 Task: Update the due and start dates for issues and create an automation rule in Jira Software.
Action: Mouse moved to (952, 219)
Screenshot: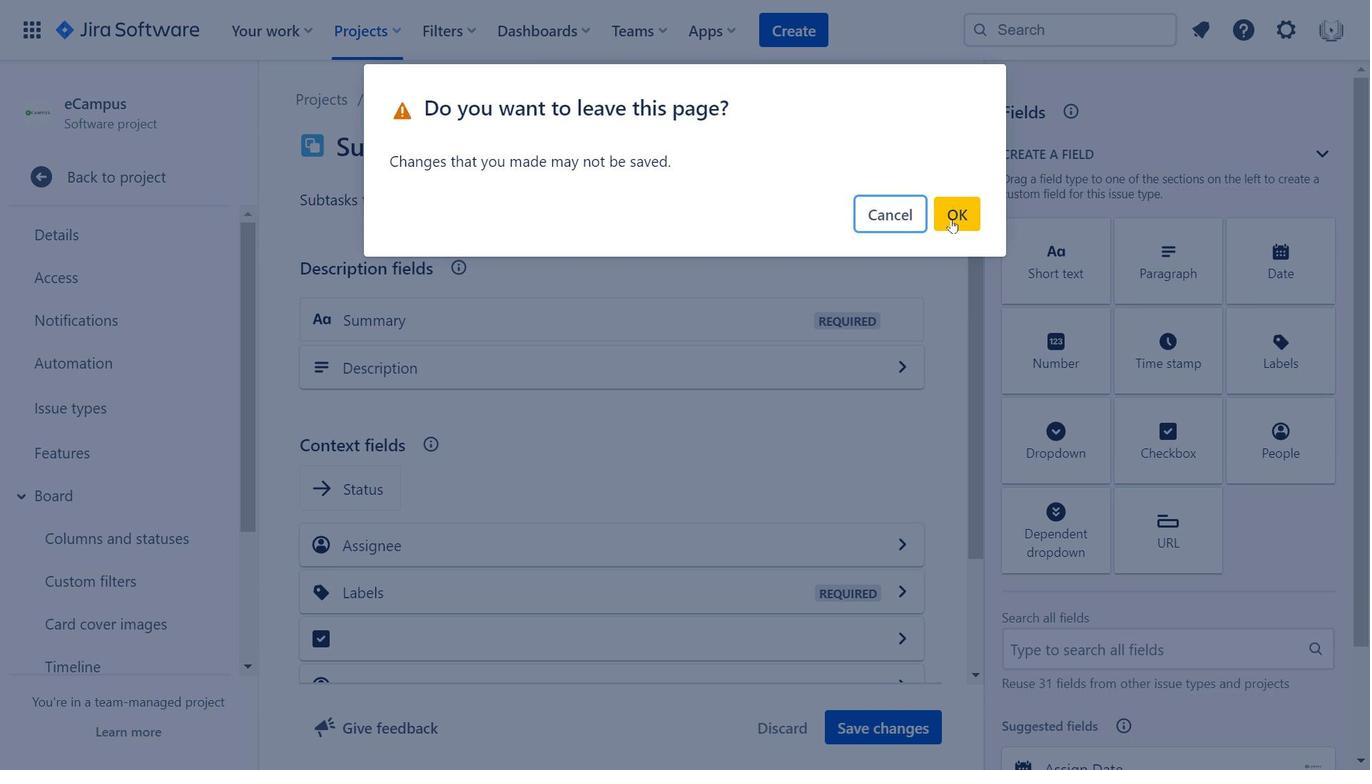 
Action: Mouse pressed left at (952, 219)
Screenshot: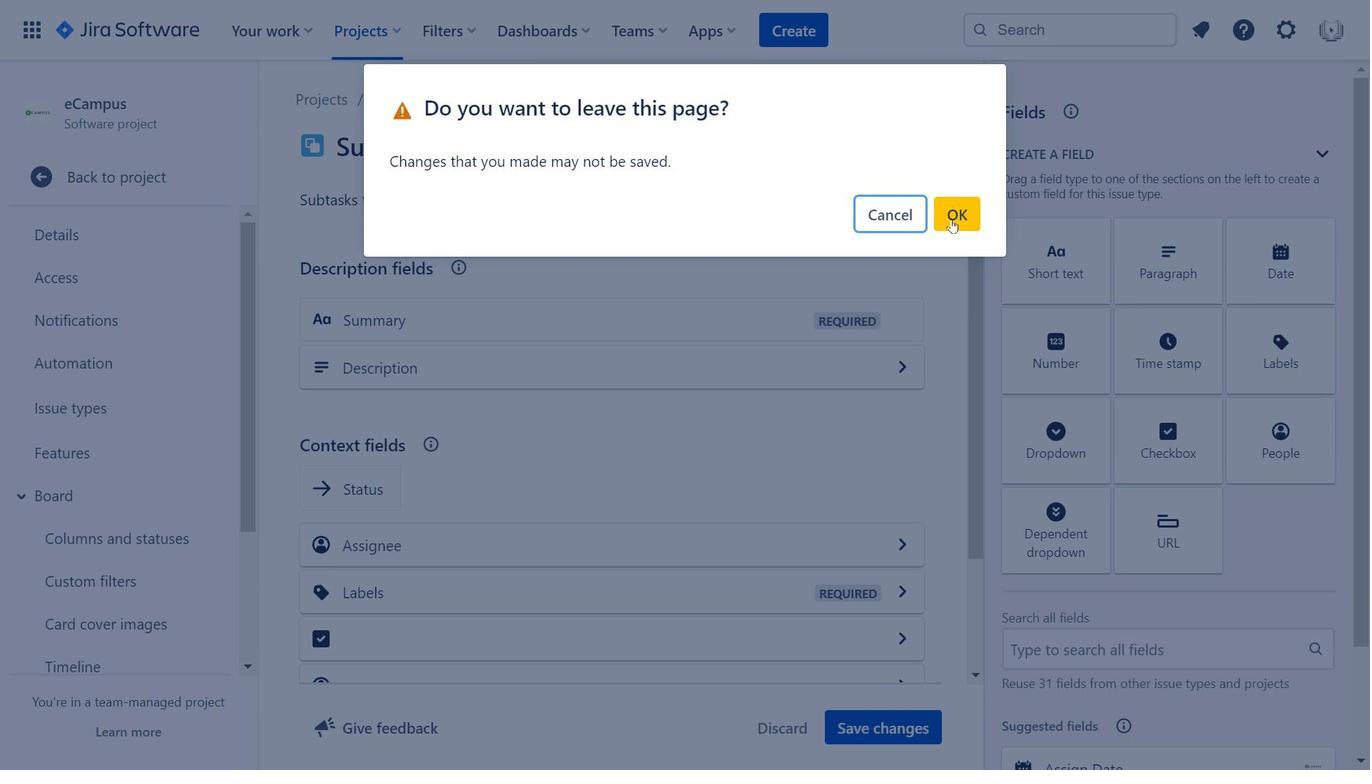 
Action: Mouse moved to (538, 351)
Screenshot: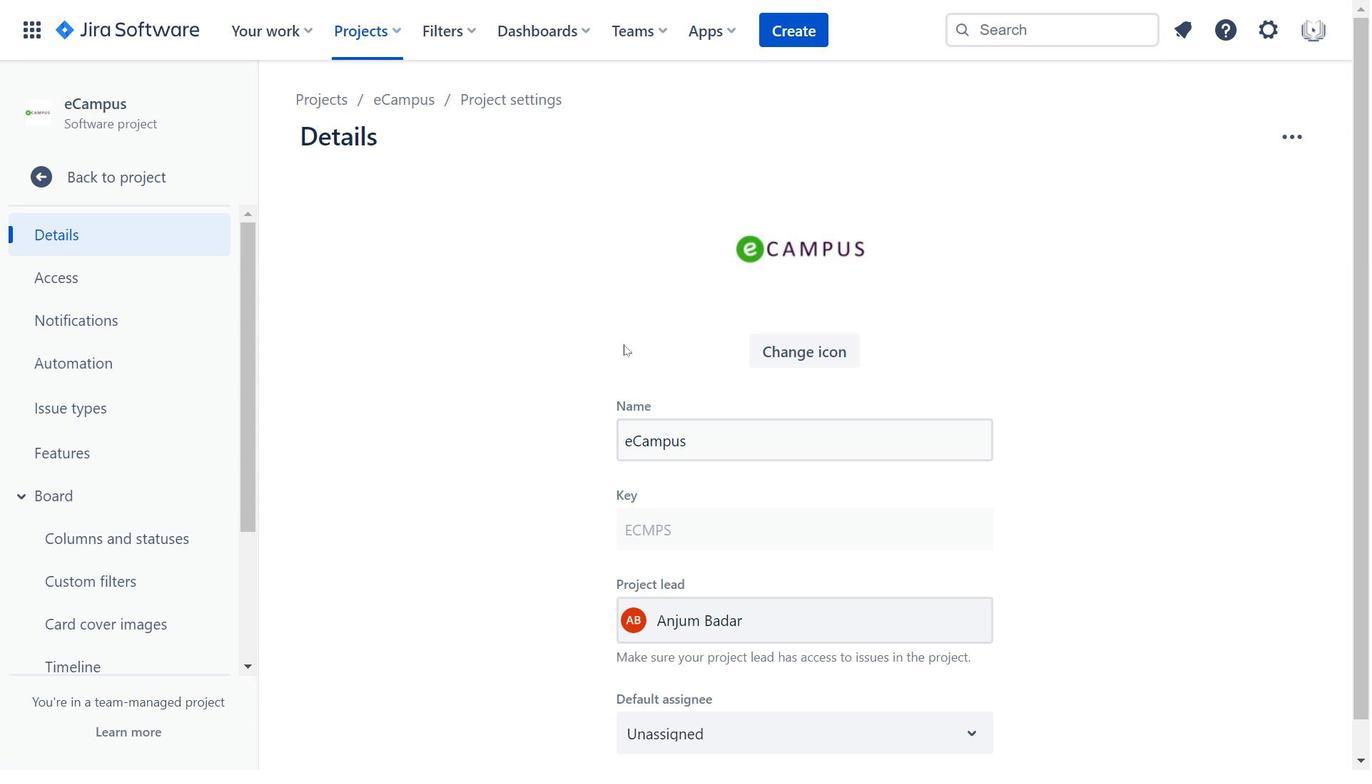 
Action: Mouse pressed left at (538, 351)
Screenshot: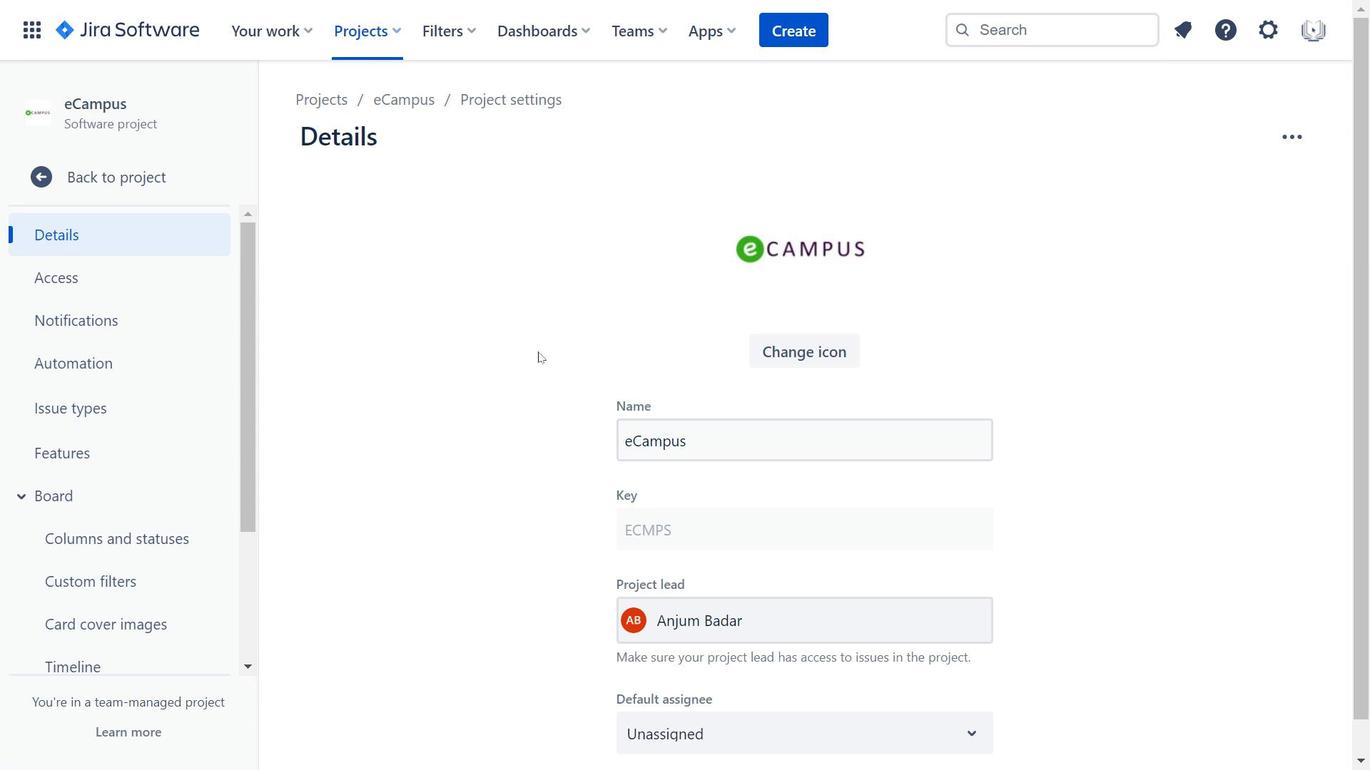 
Action: Mouse moved to (166, 272)
Screenshot: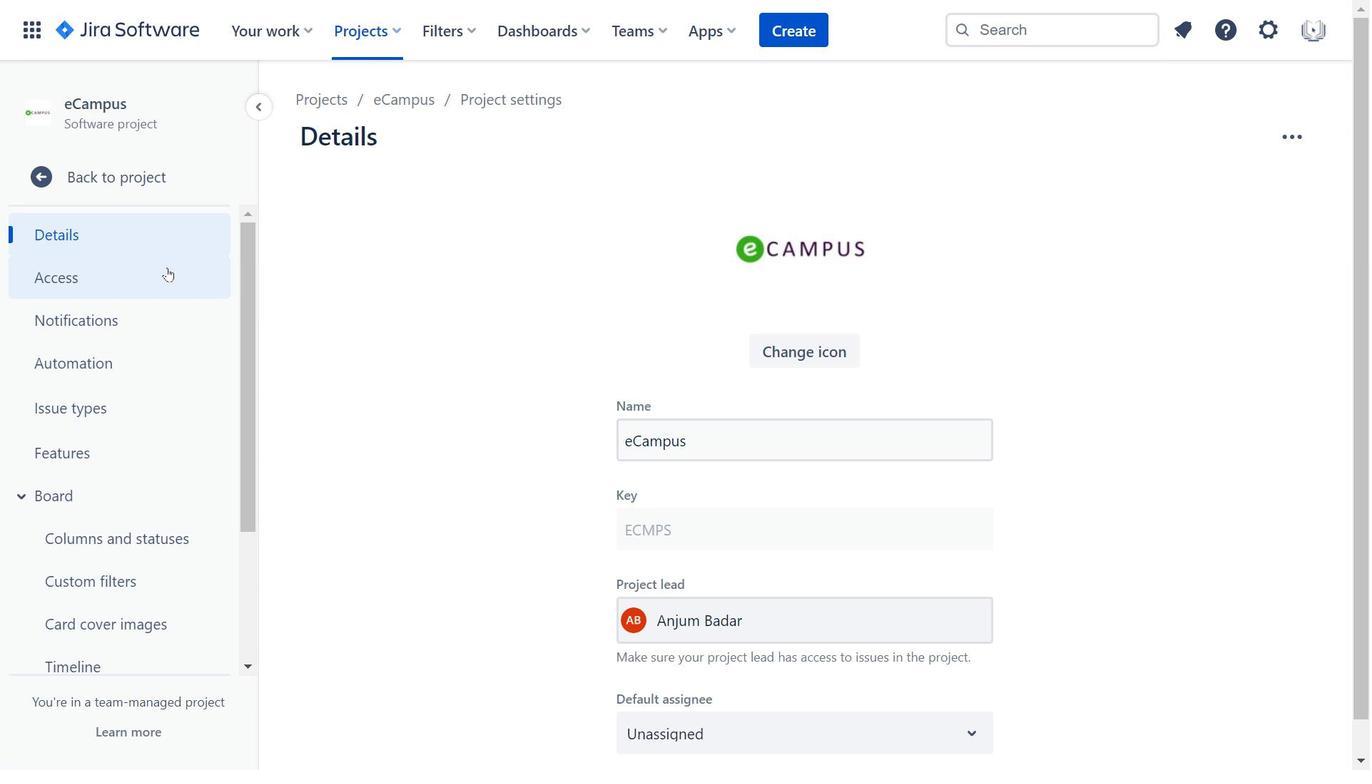 
Action: Mouse pressed left at (166, 272)
Screenshot: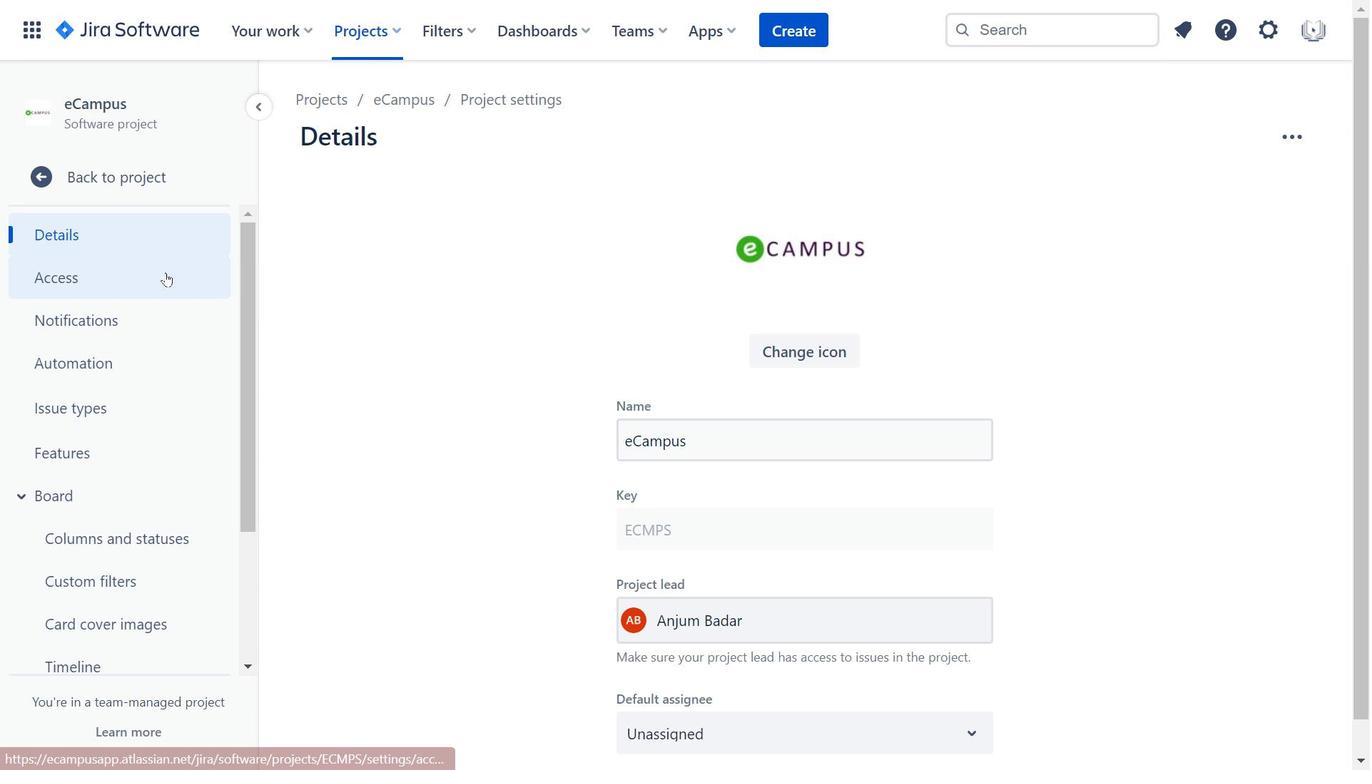 
Action: Mouse moved to (129, 436)
Screenshot: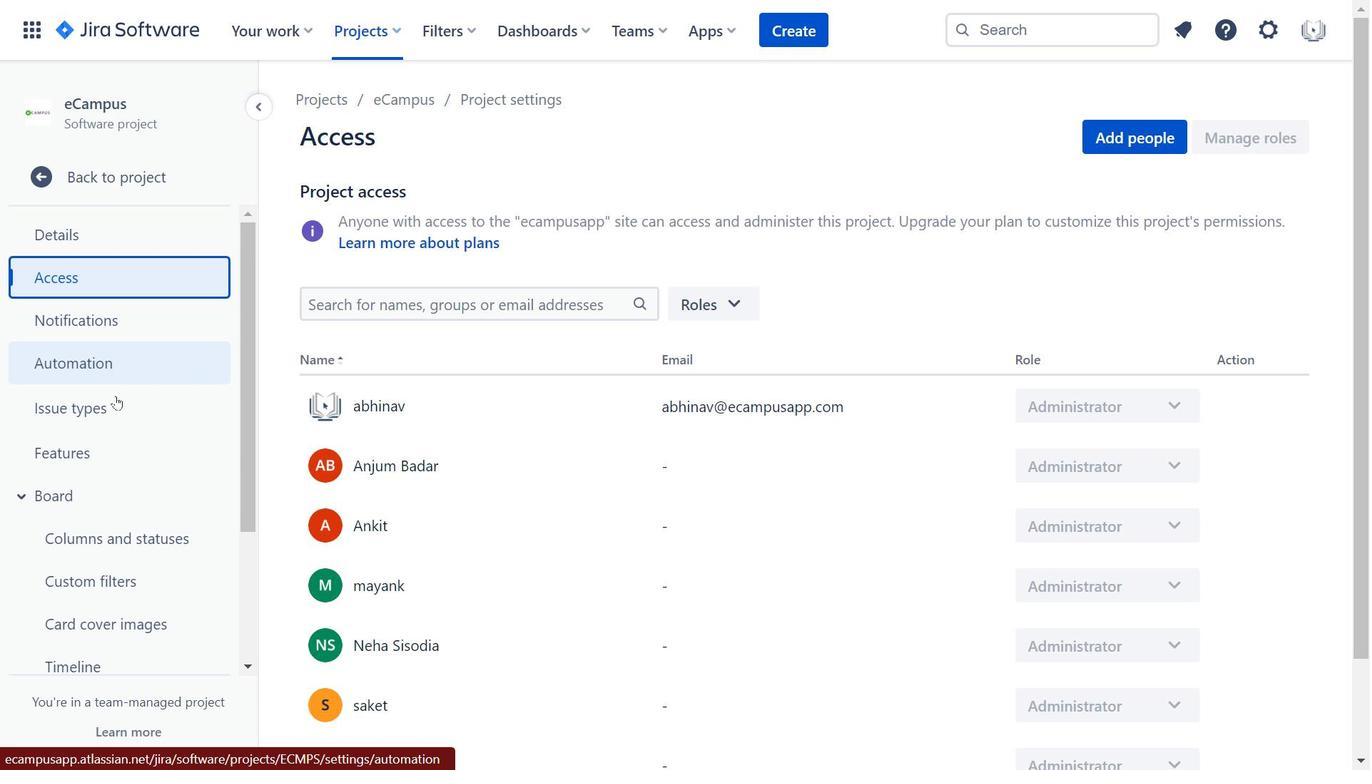 
Action: Mouse scrolled (129, 435) with delta (0, 0)
Screenshot: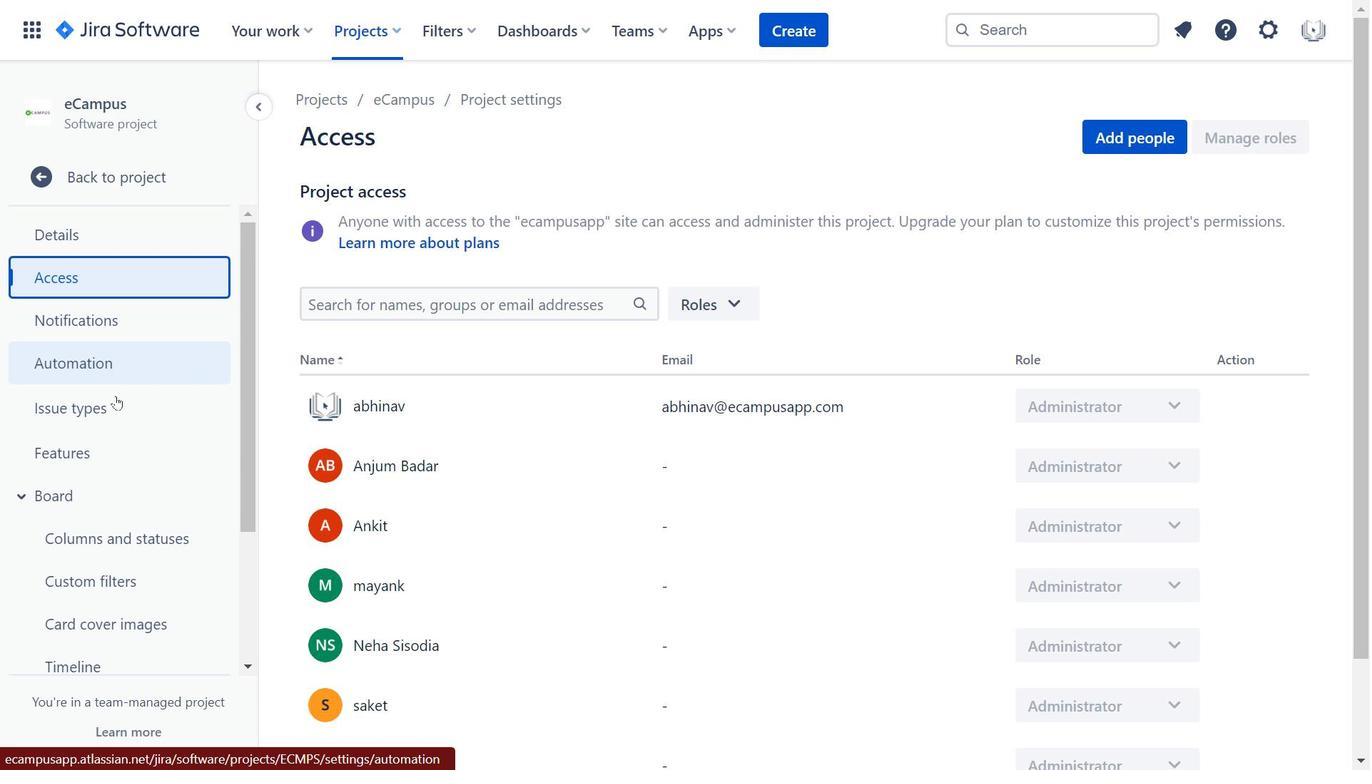 
Action: Mouse scrolled (129, 435) with delta (0, 0)
Screenshot: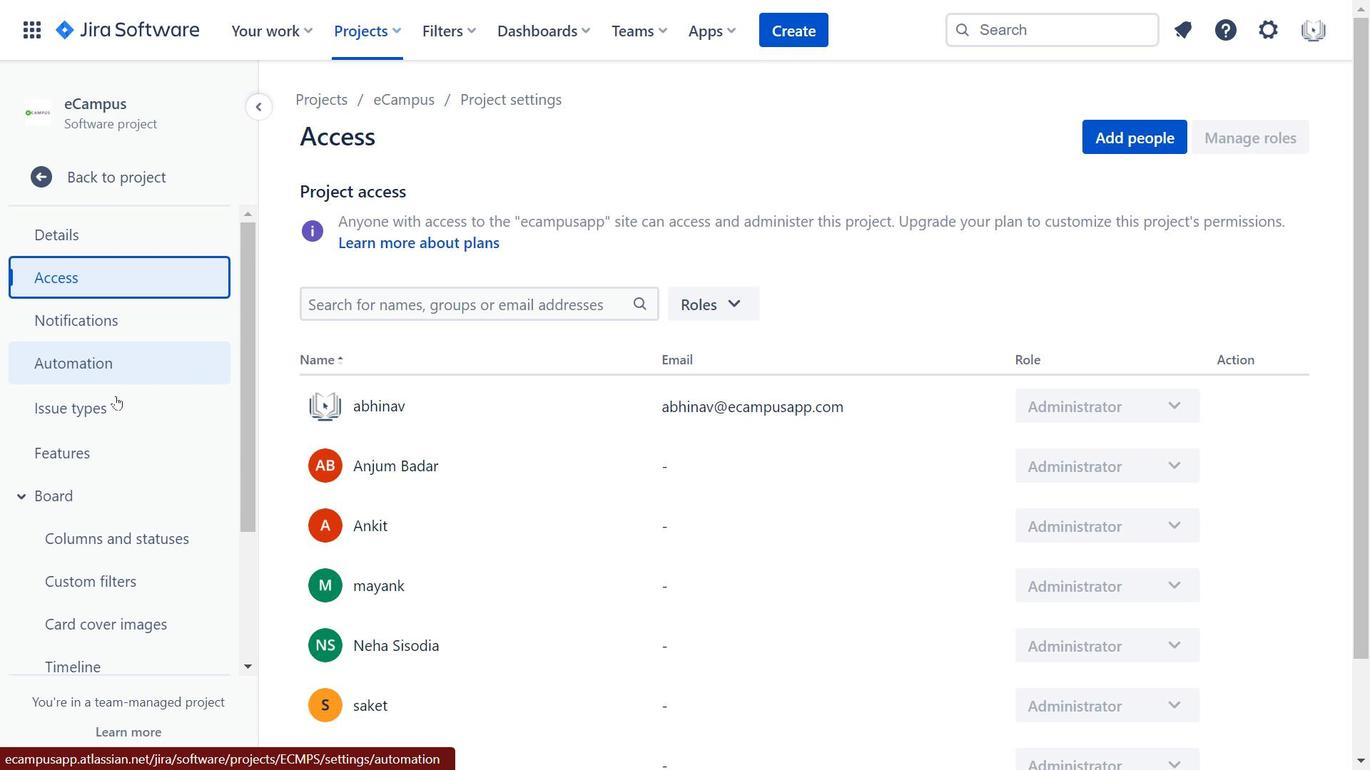 
Action: Mouse moved to (138, 338)
Screenshot: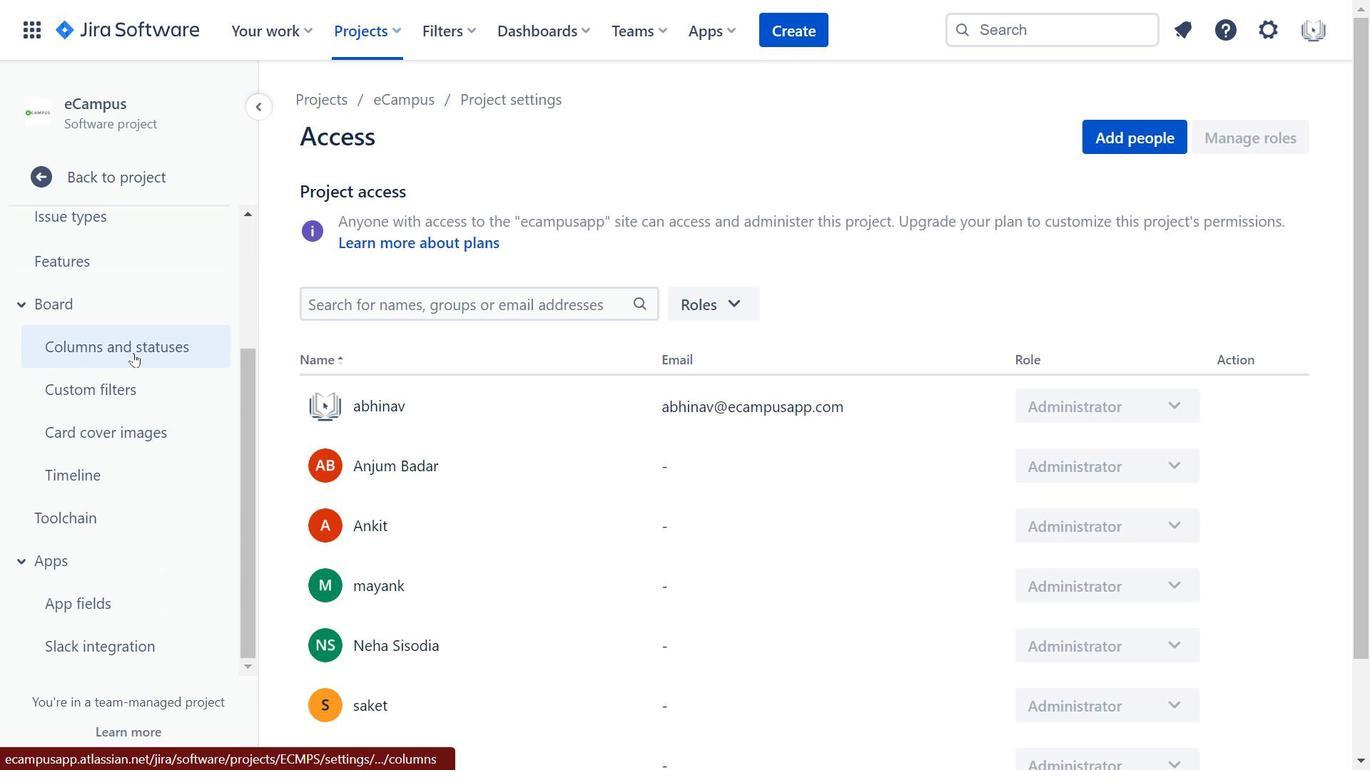 
Action: Mouse pressed left at (138, 338)
Screenshot: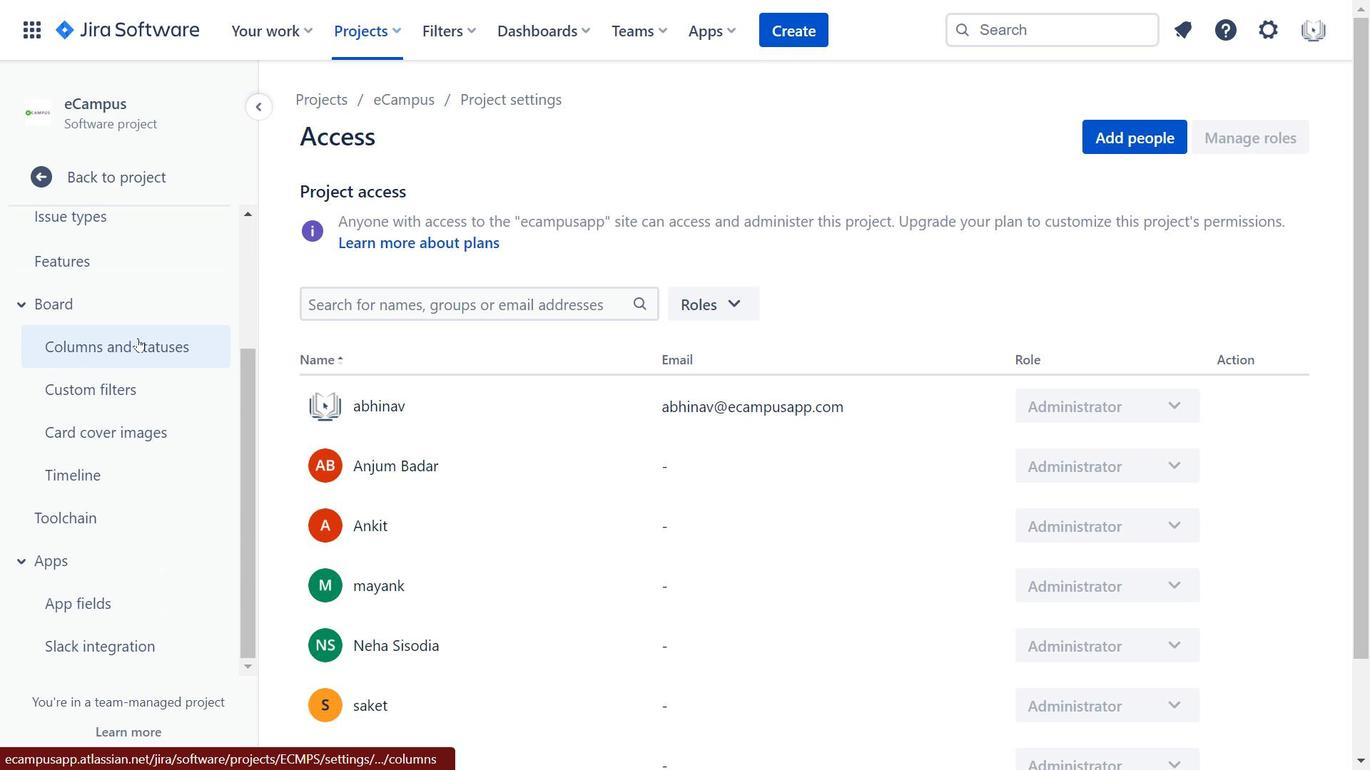 
Action: Mouse moved to (1000, 369)
Screenshot: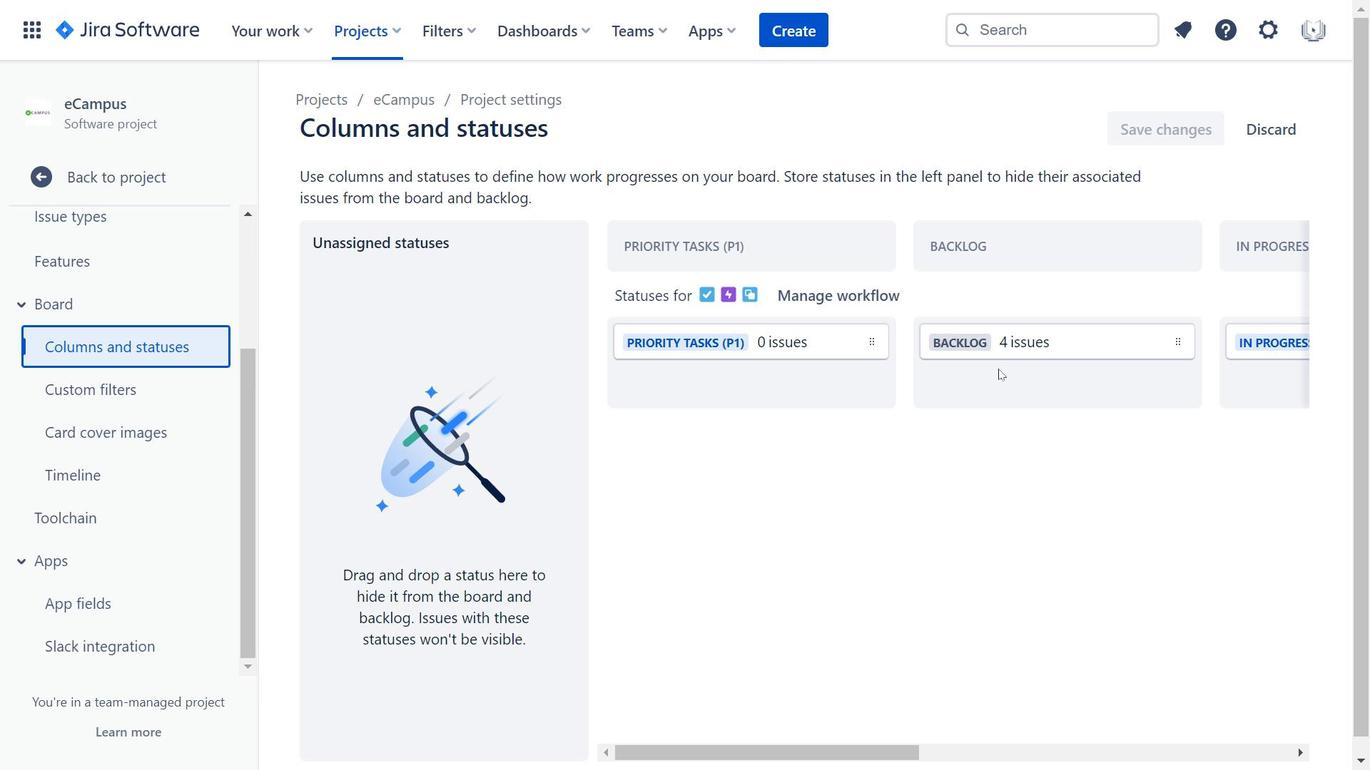 
Action: Mouse pressed left at (1000, 369)
Screenshot: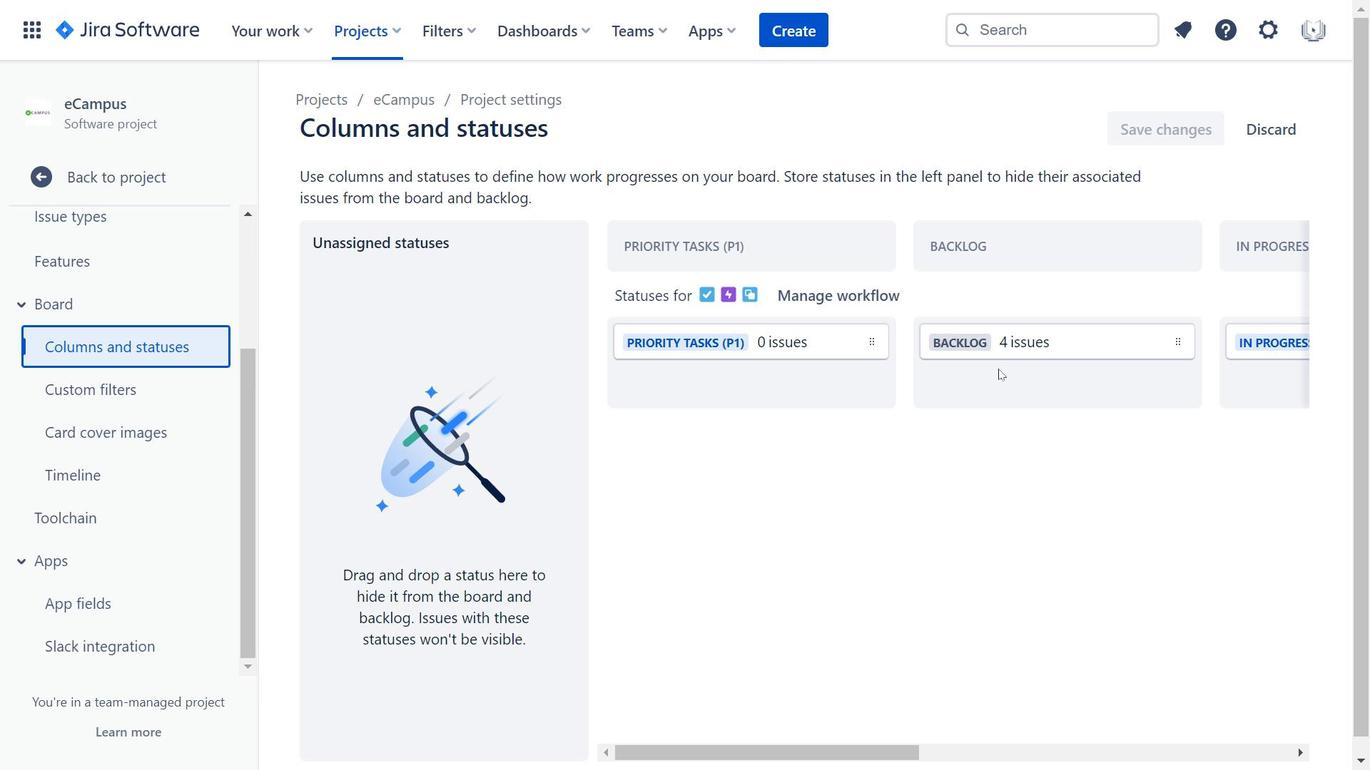 
Action: Mouse moved to (850, 333)
Screenshot: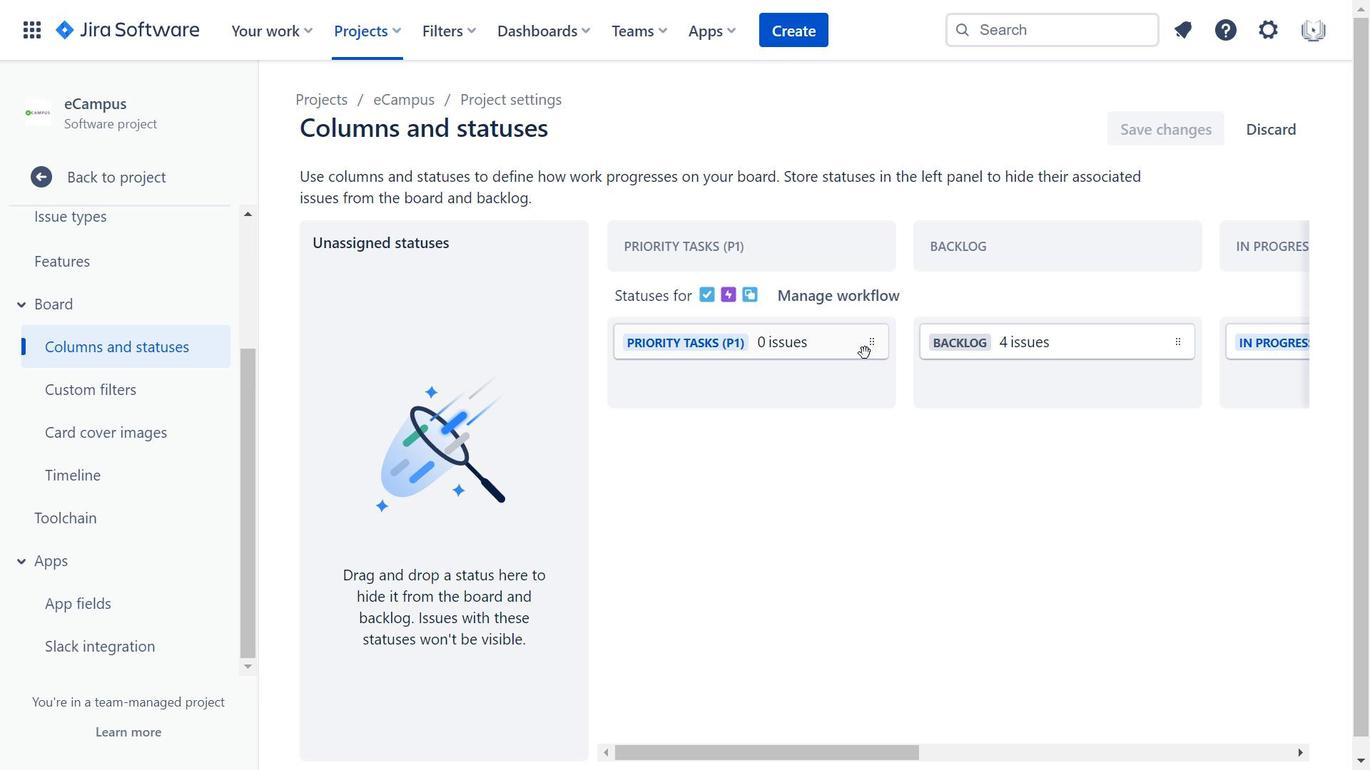 
Action: Mouse pressed left at (850, 333)
Screenshot: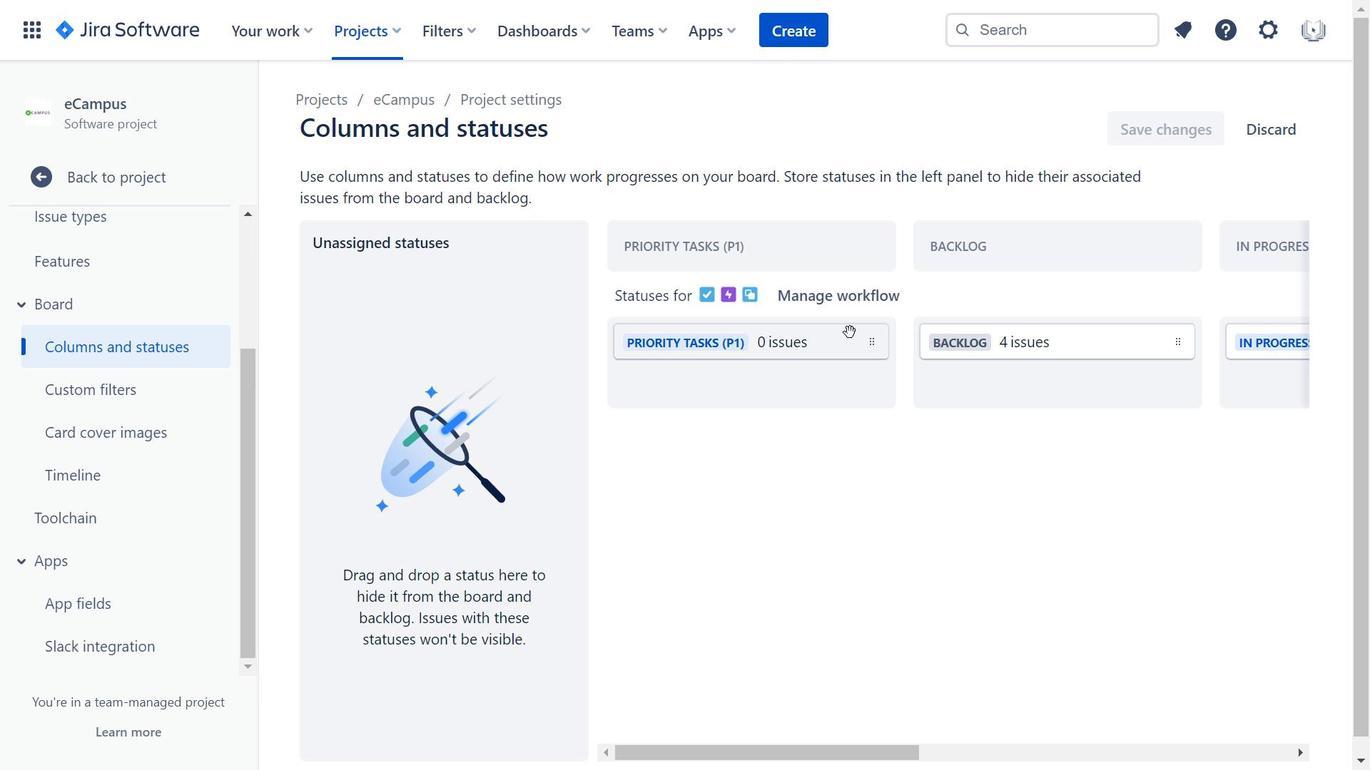 
Action: Mouse moved to (129, 163)
Screenshot: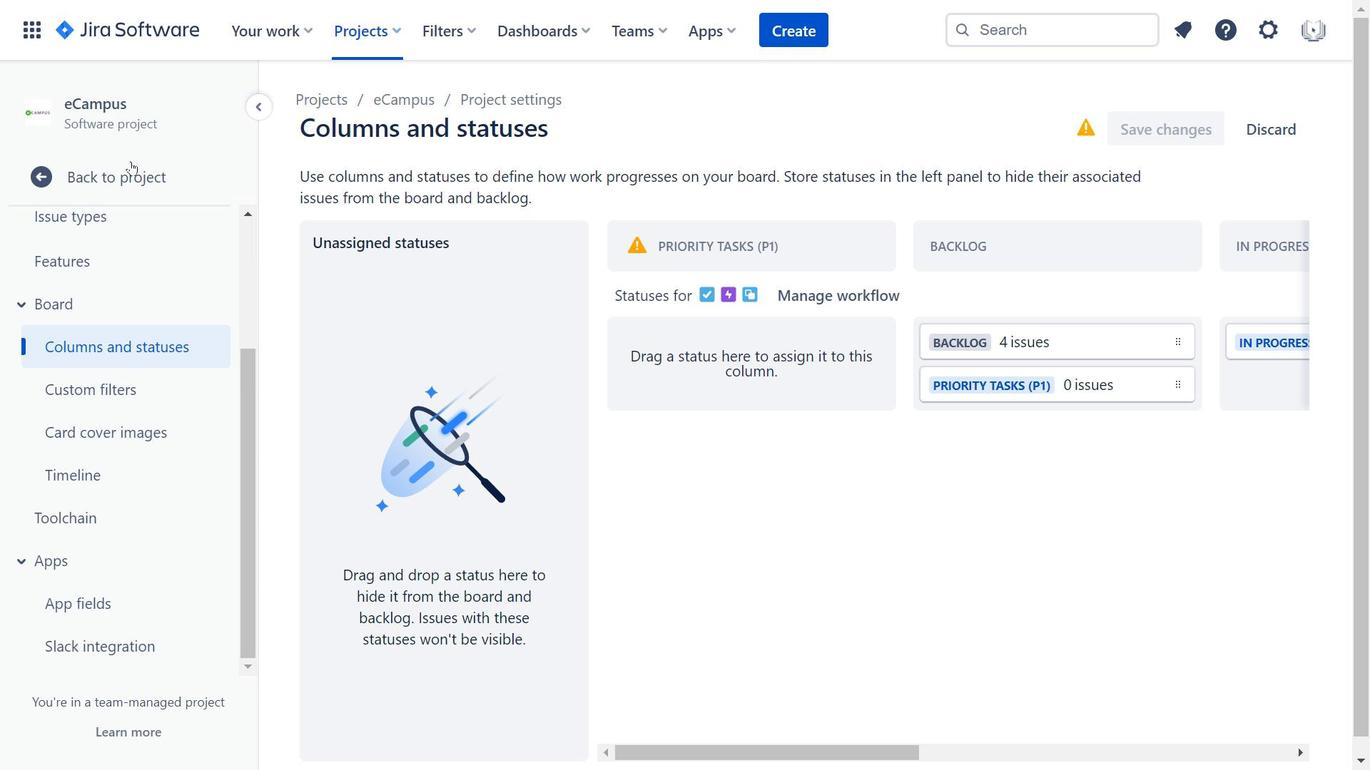 
Action: Mouse pressed left at (129, 163)
Screenshot: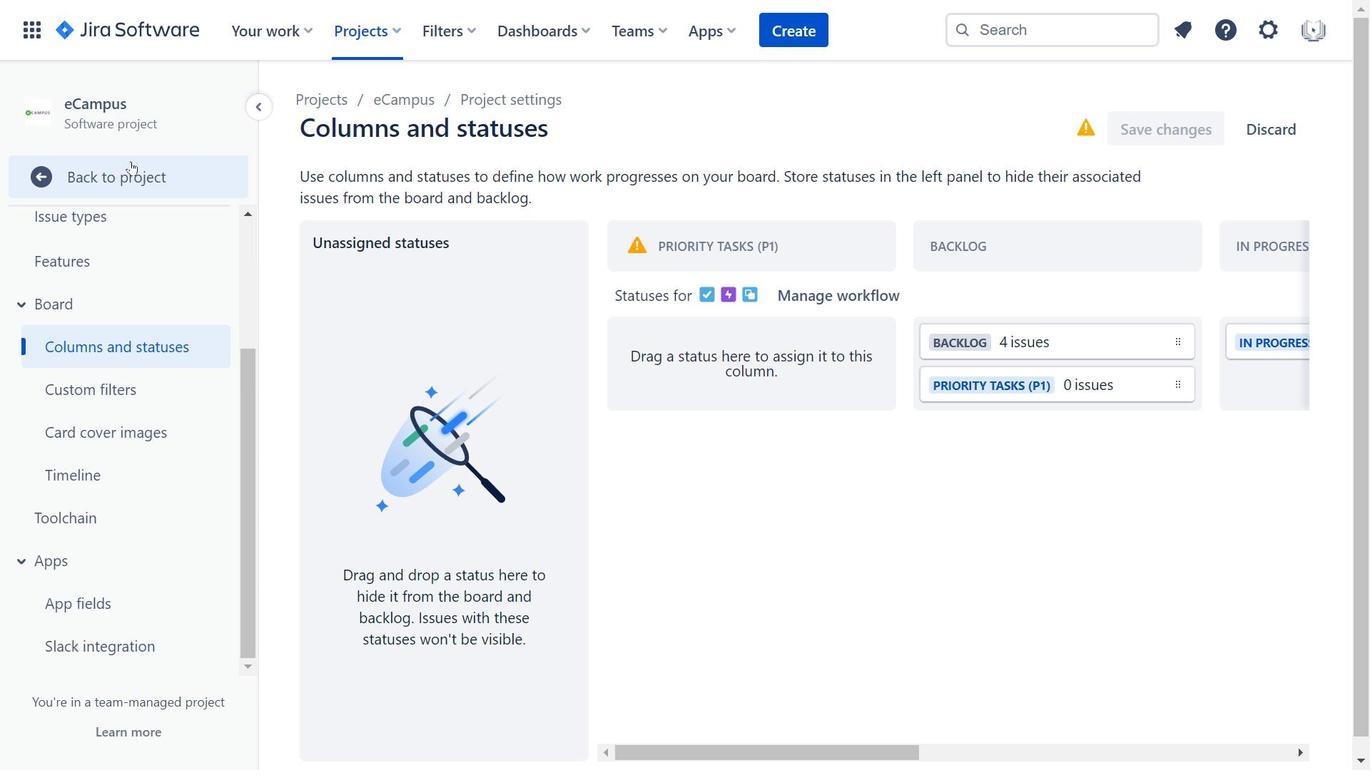 
Action: Mouse moved to (1279, 711)
Screenshot: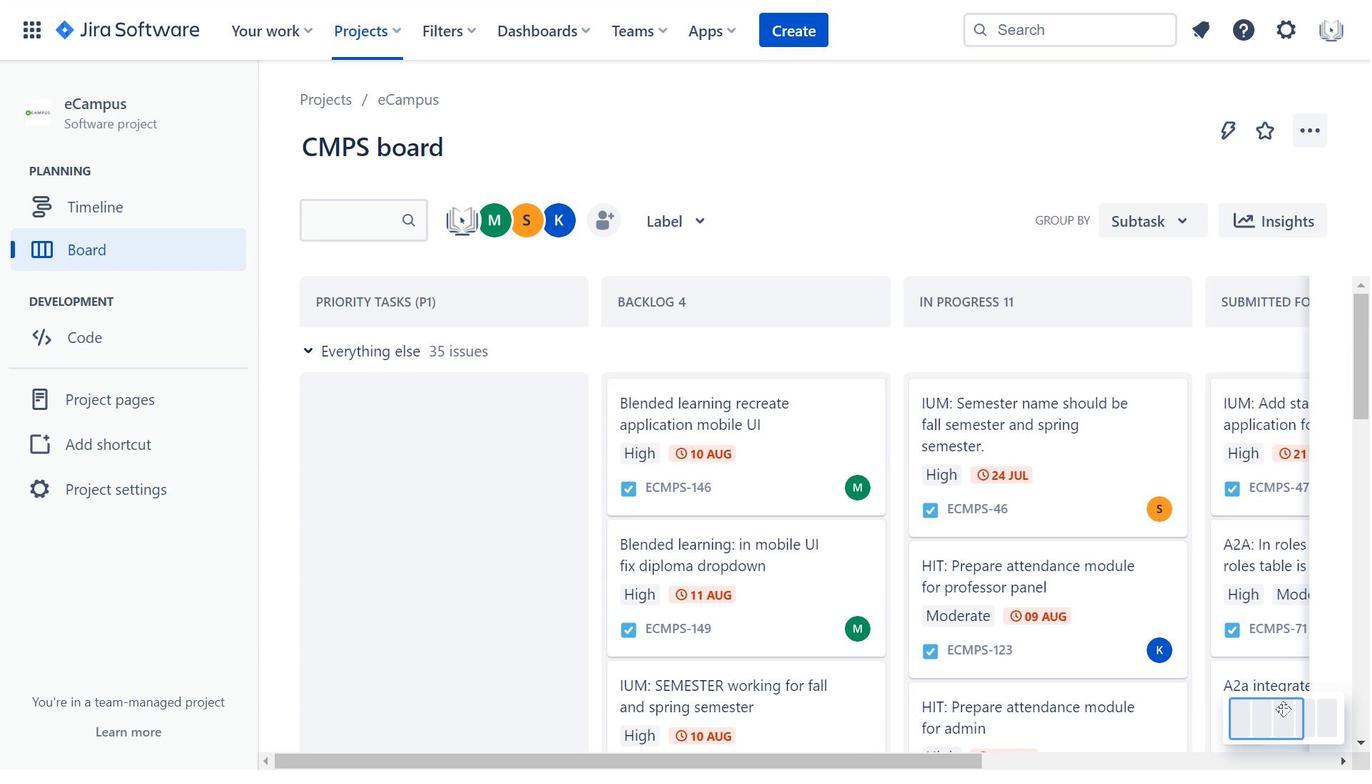 
Action: Mouse pressed left at (1279, 711)
Screenshot: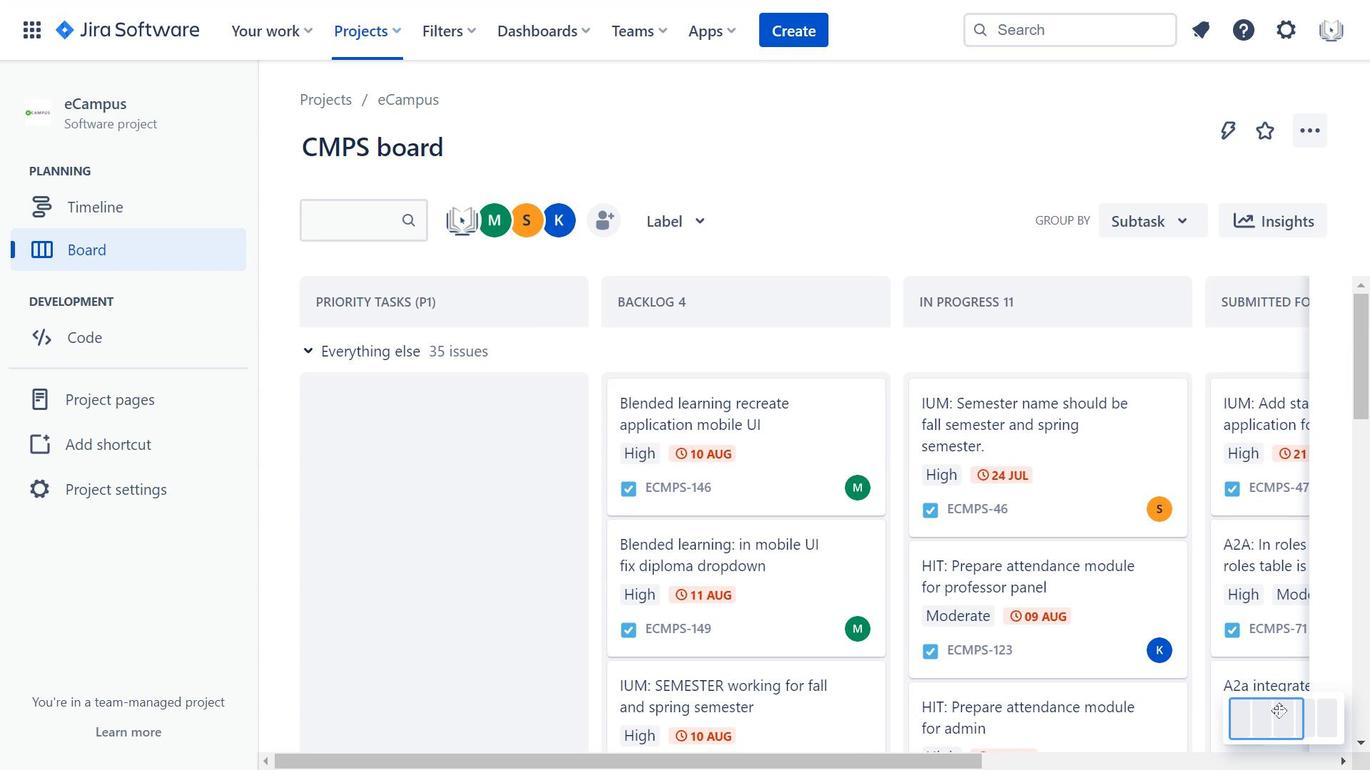 
Action: Mouse moved to (718, 452)
Screenshot: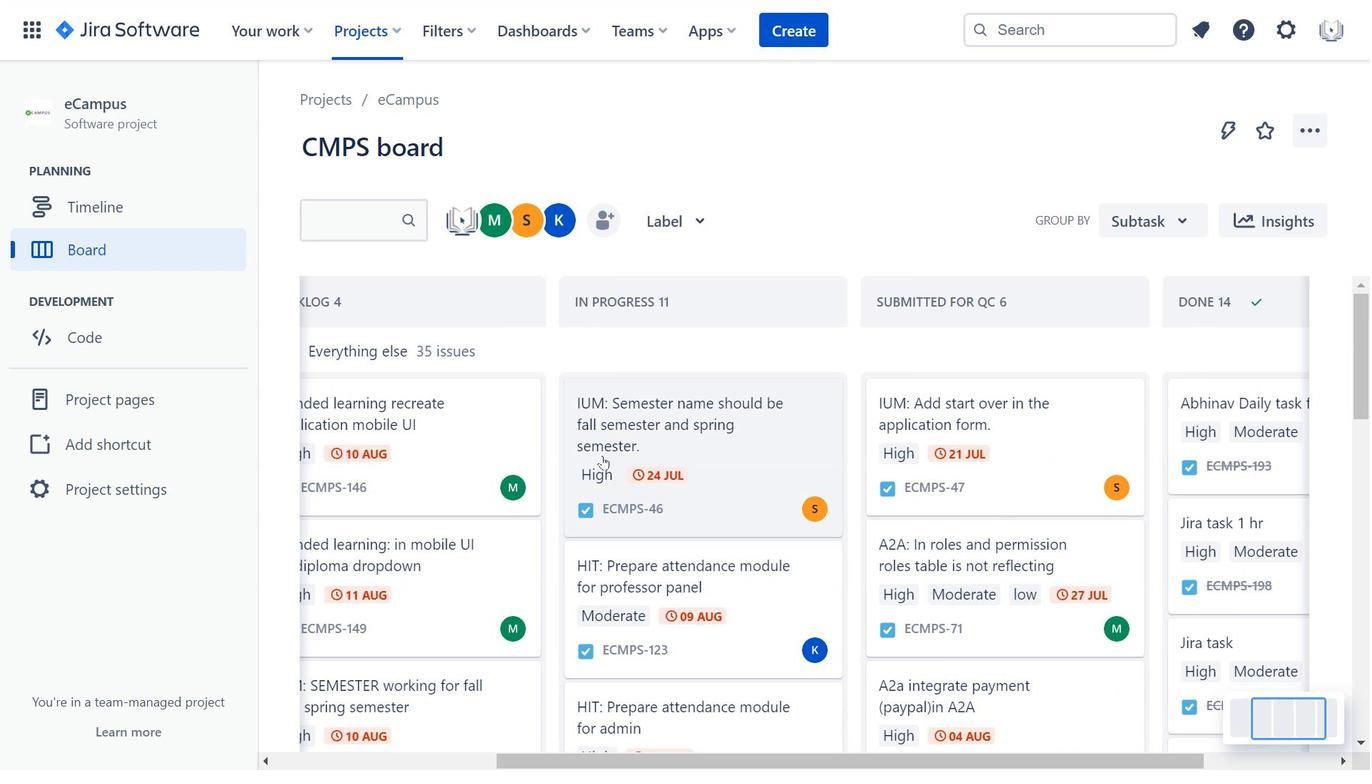 
Action: Mouse pressed left at (718, 452)
Screenshot: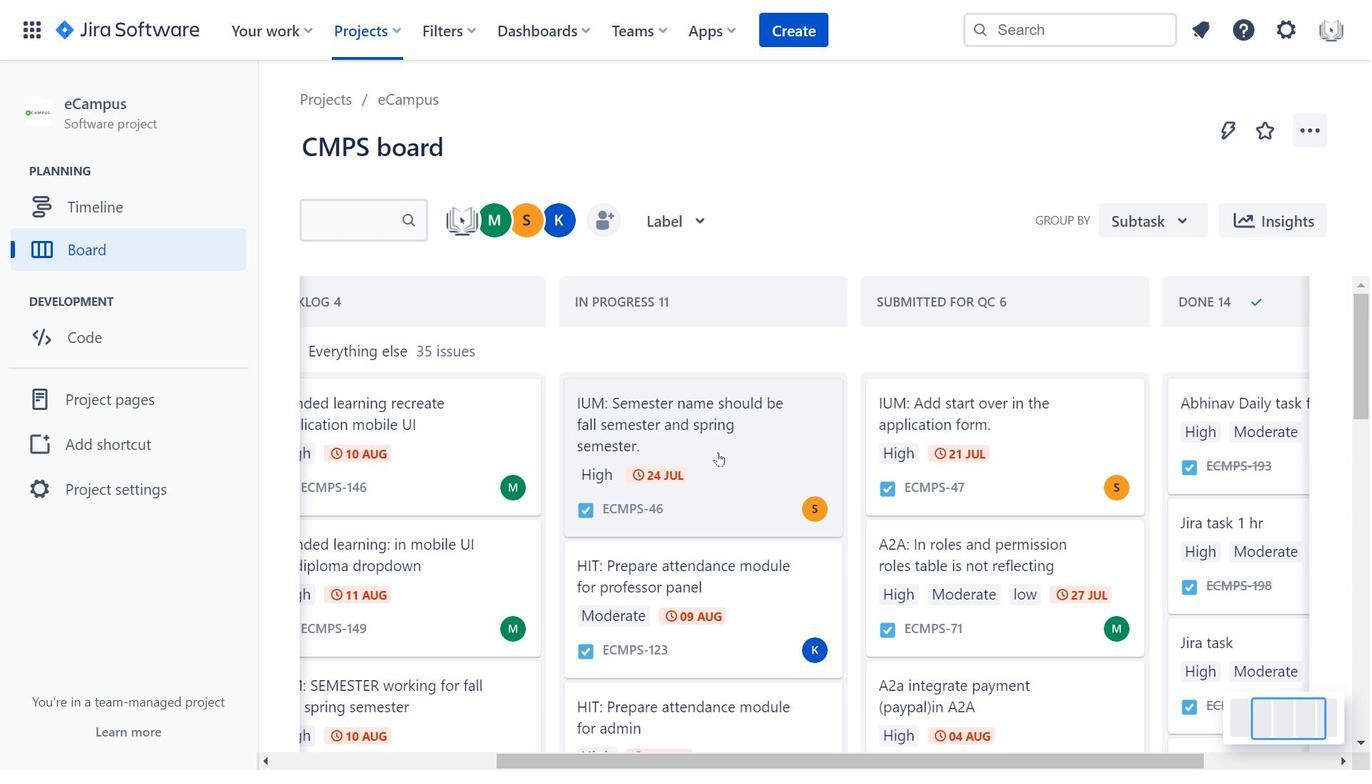 
Action: Mouse moved to (778, 448)
Screenshot: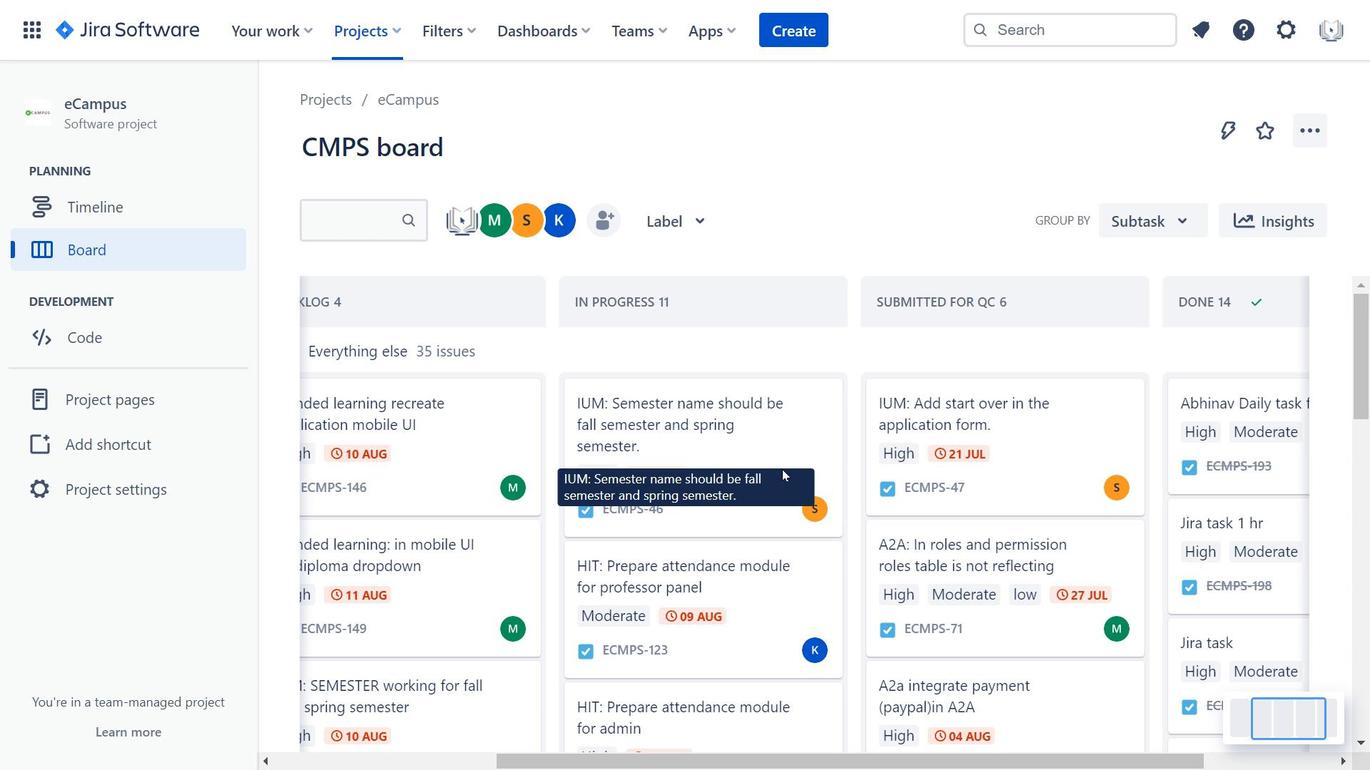
Action: Mouse pressed left at (778, 448)
Screenshot: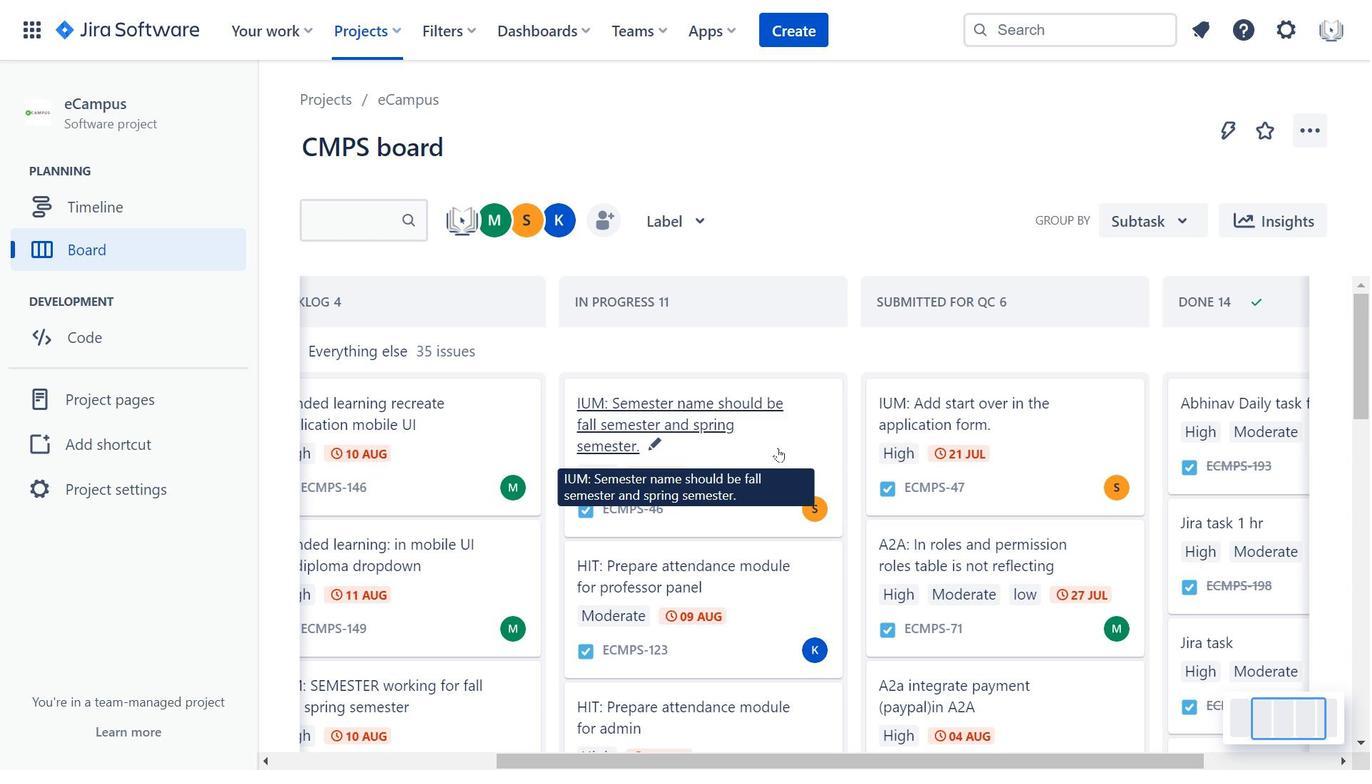 
Action: Mouse moved to (340, 382)
Screenshot: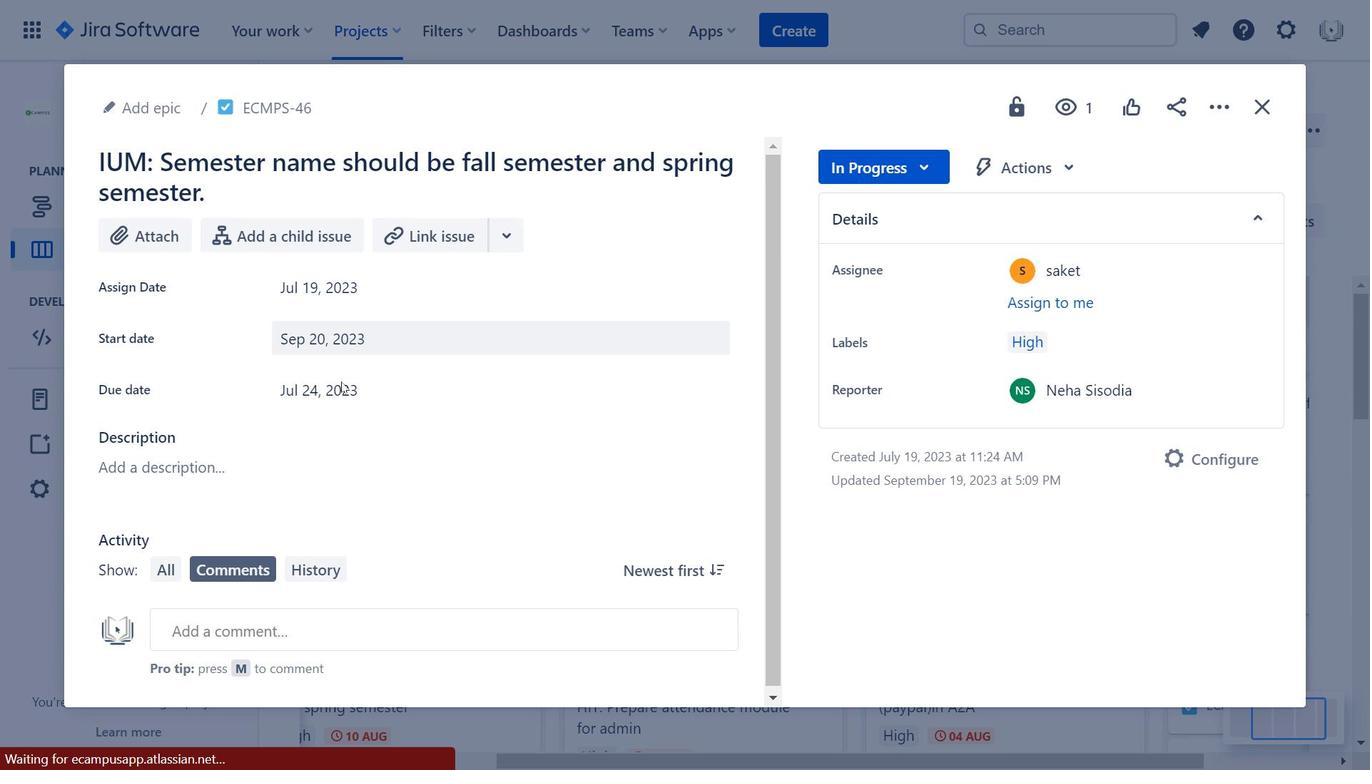 
Action: Mouse pressed left at (340, 382)
Screenshot: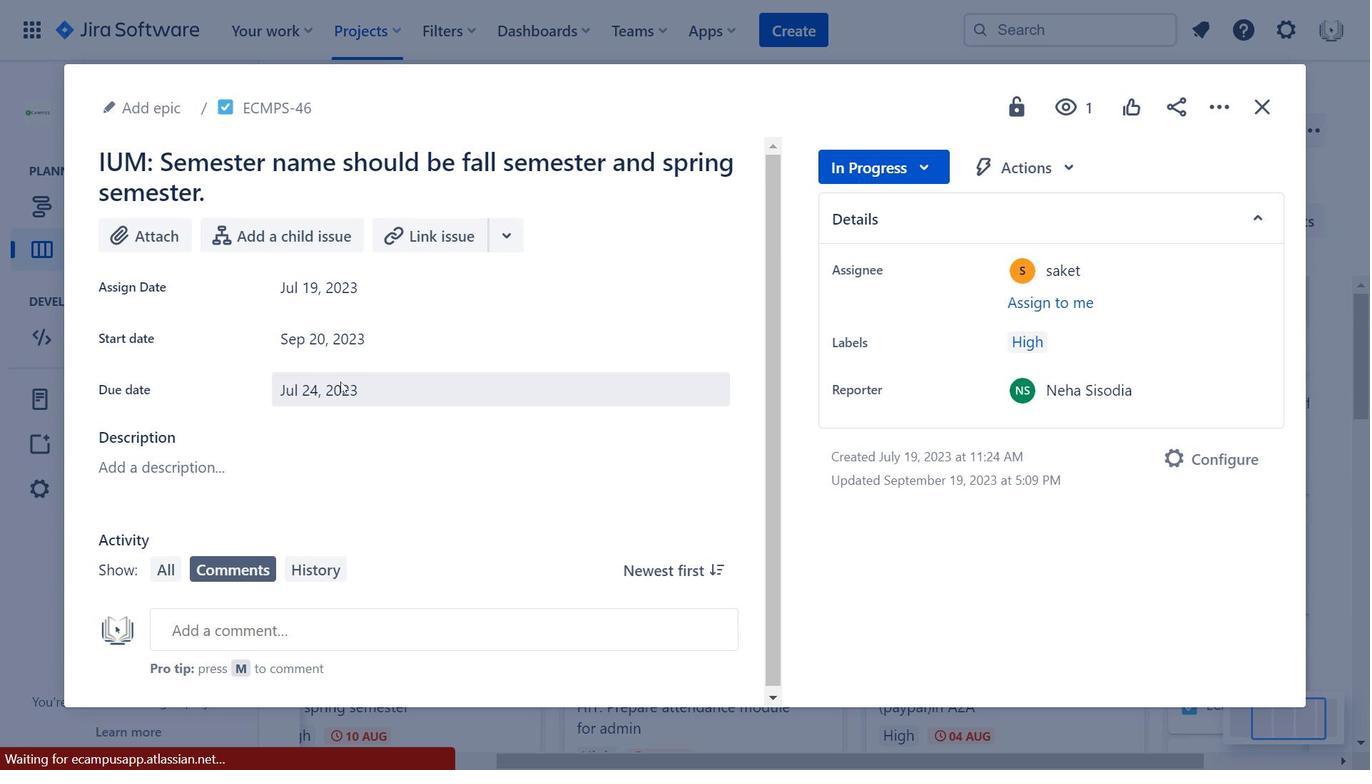 
Action: Mouse moved to (1030, 169)
Screenshot: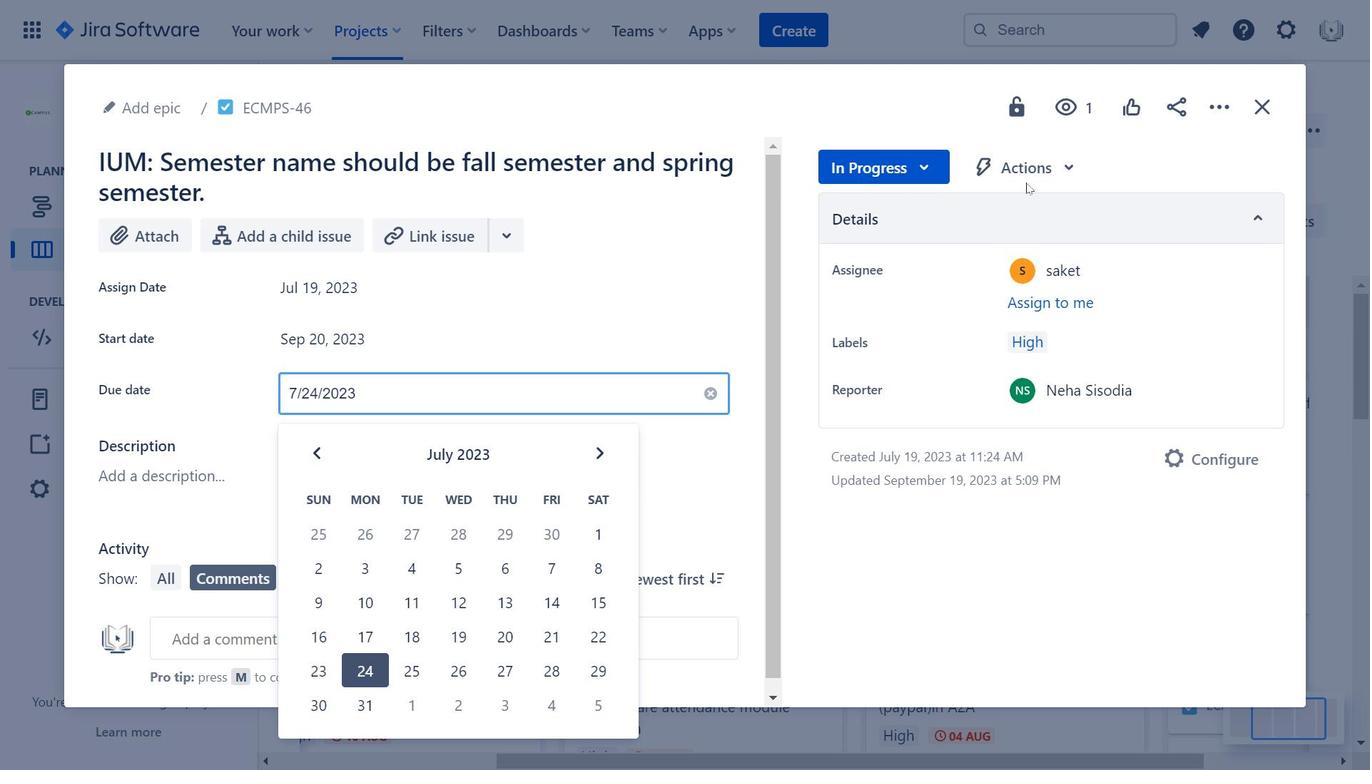 
Action: Mouse pressed left at (1030, 169)
Screenshot: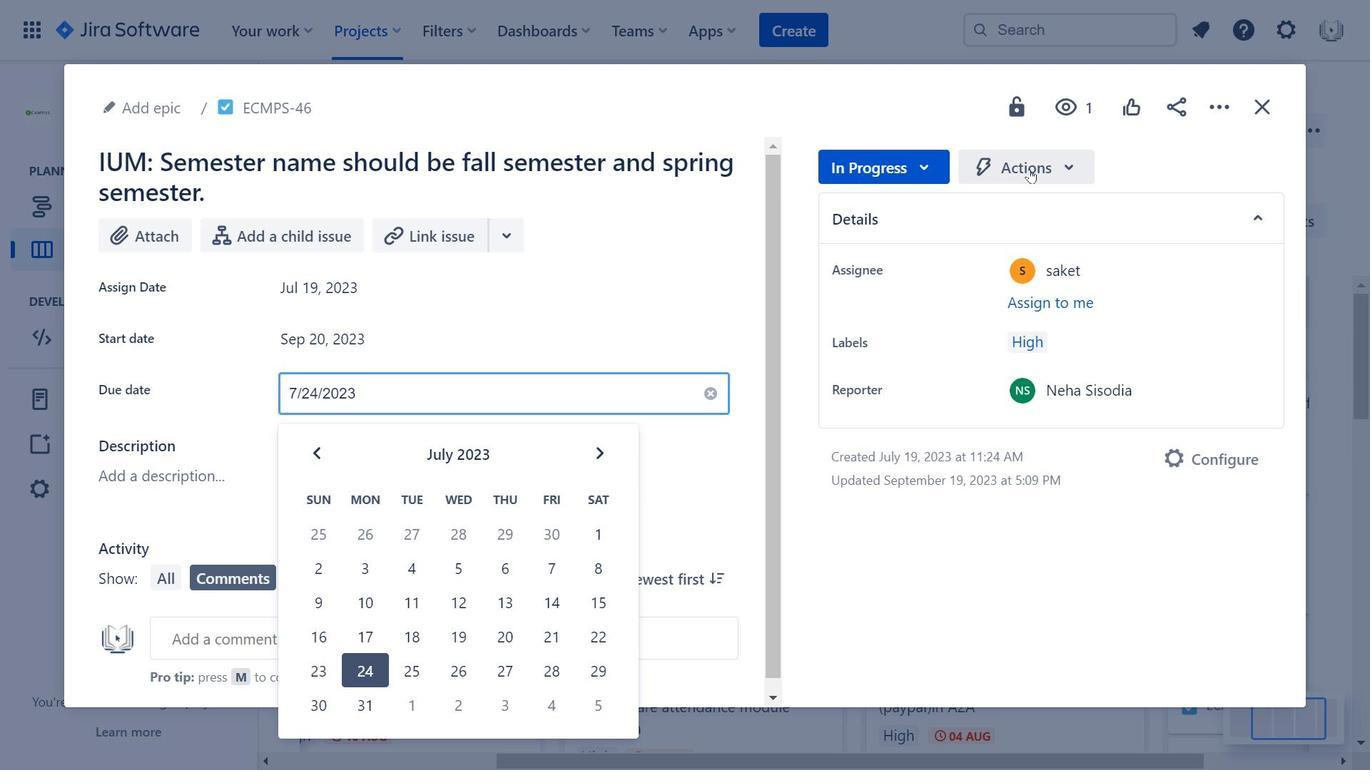 
Action: Mouse moved to (334, 372)
Screenshot: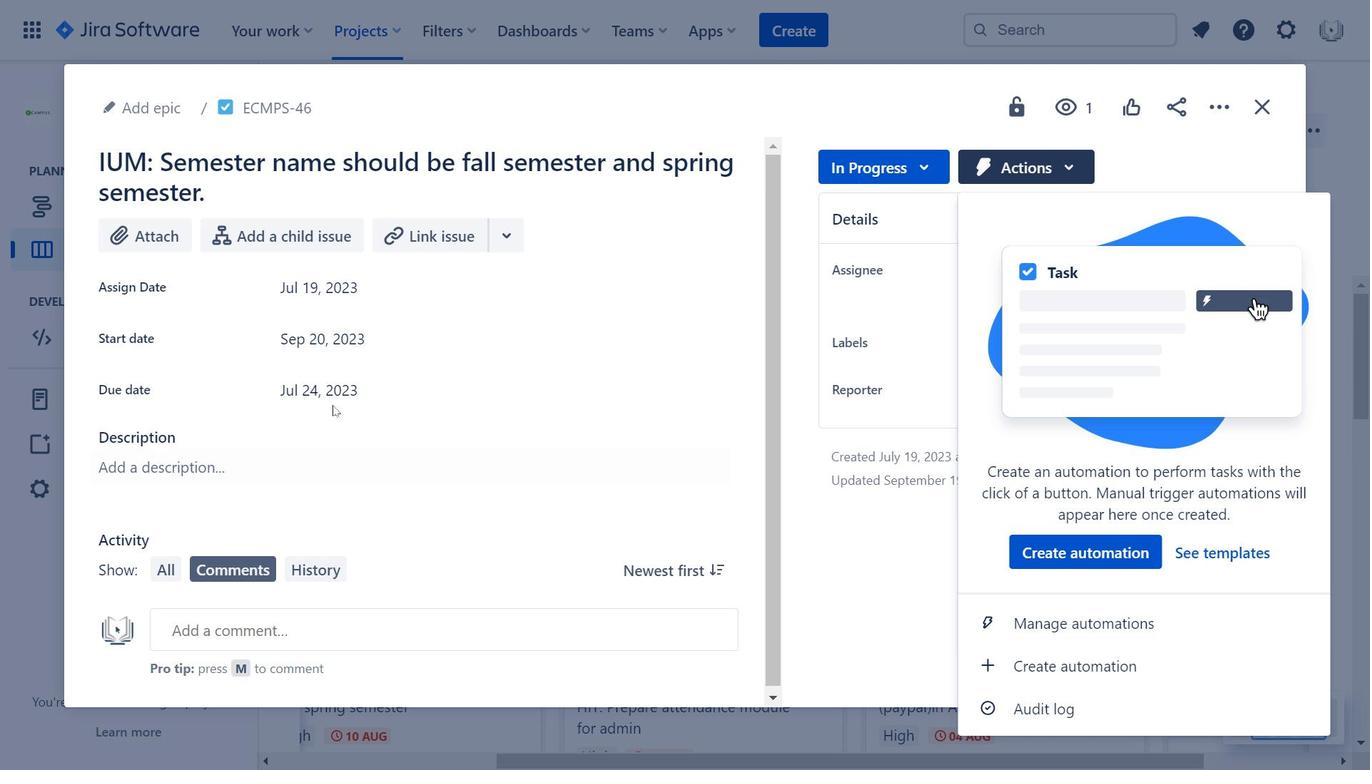 
Action: Mouse pressed left at (334, 372)
Screenshot: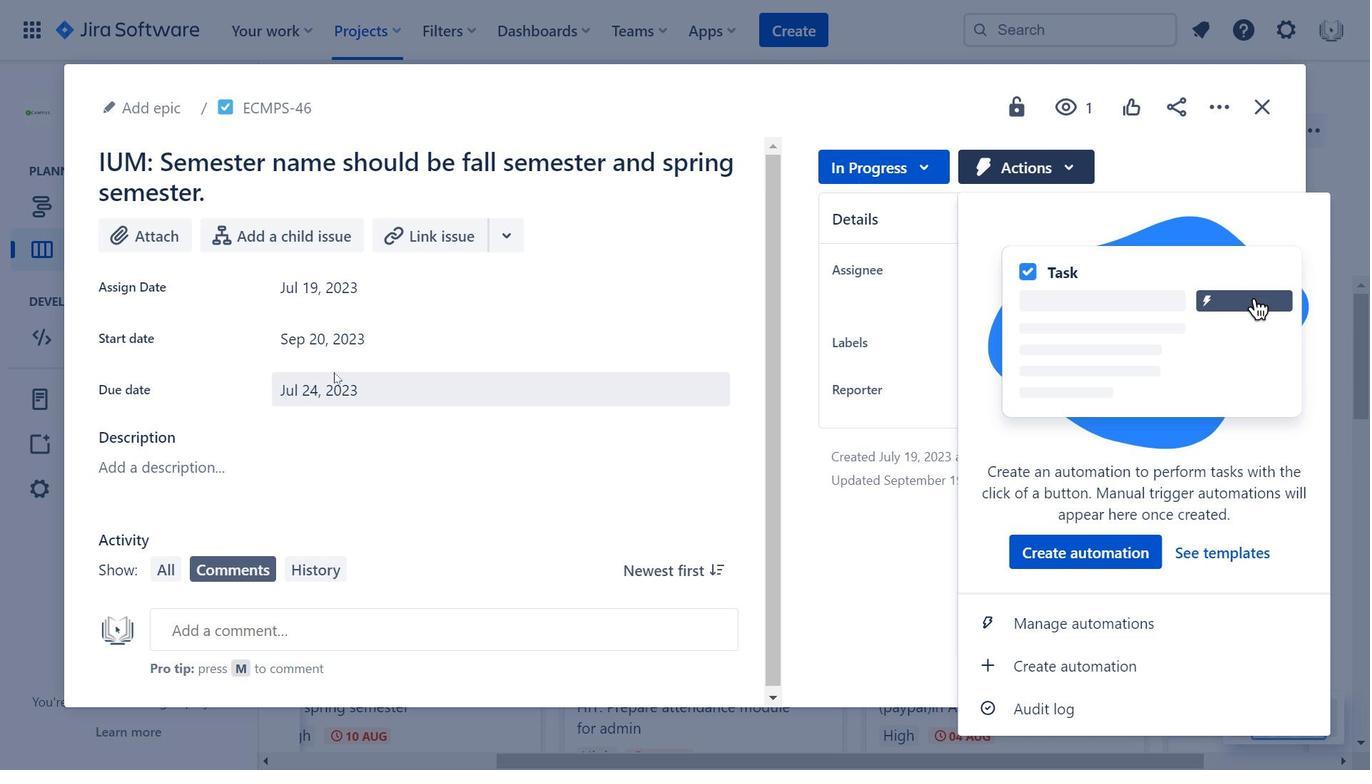 
Action: Mouse moved to (1014, 169)
Screenshot: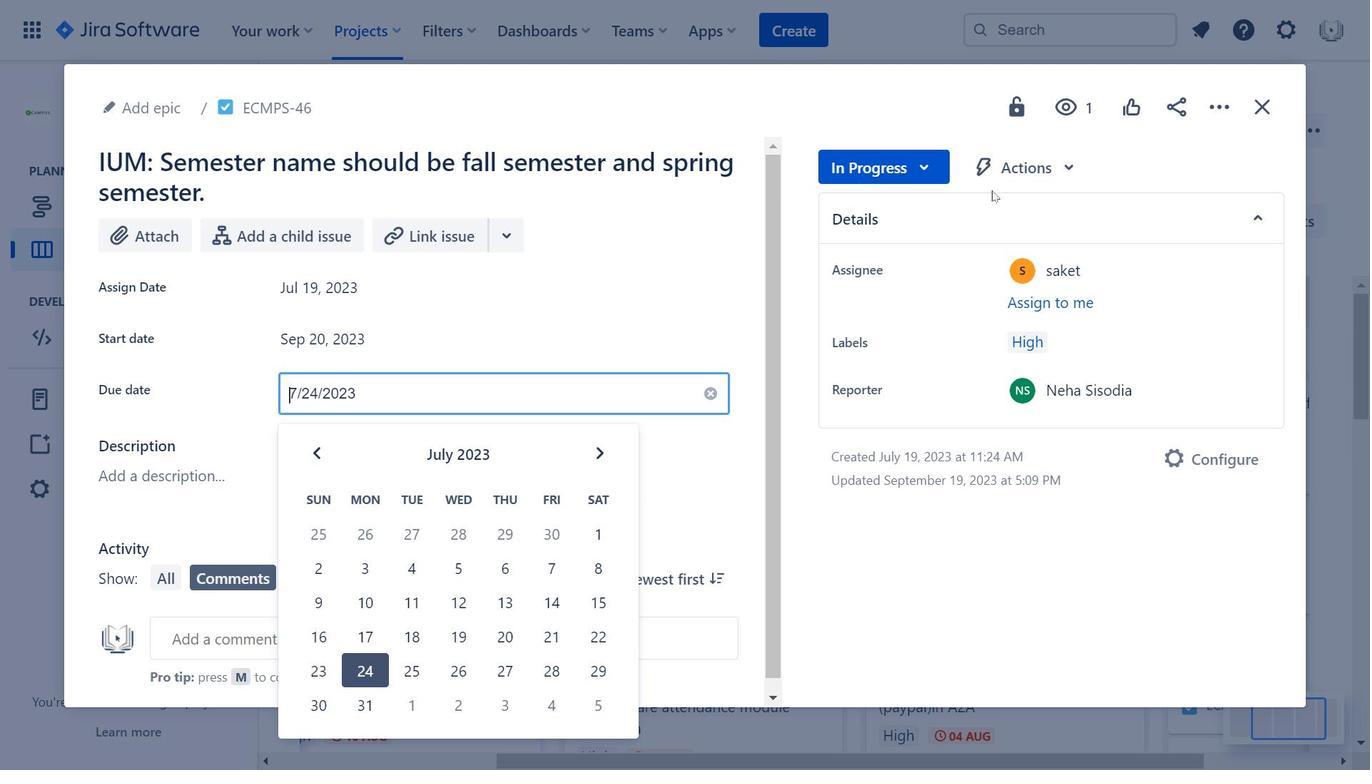 
Action: Mouse pressed left at (1014, 169)
Screenshot: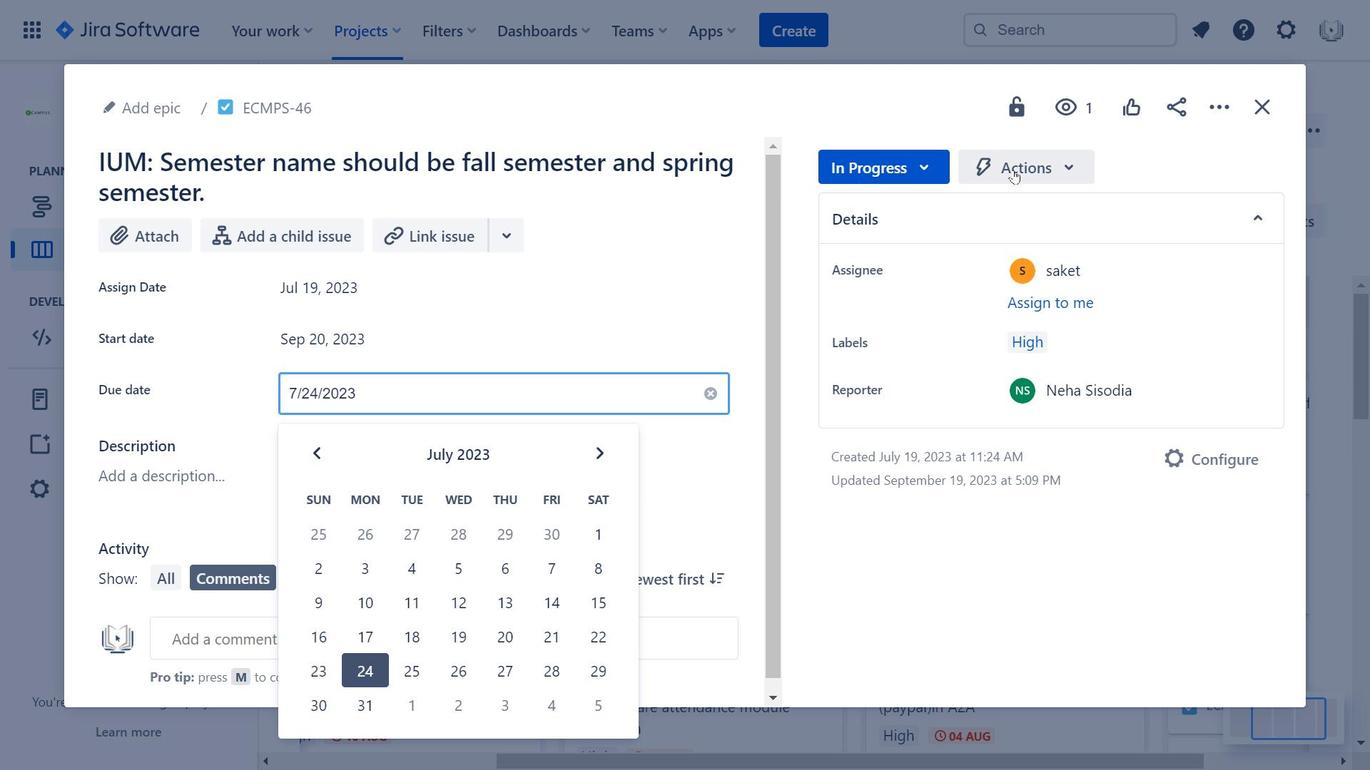 
Action: Mouse moved to (911, 159)
Screenshot: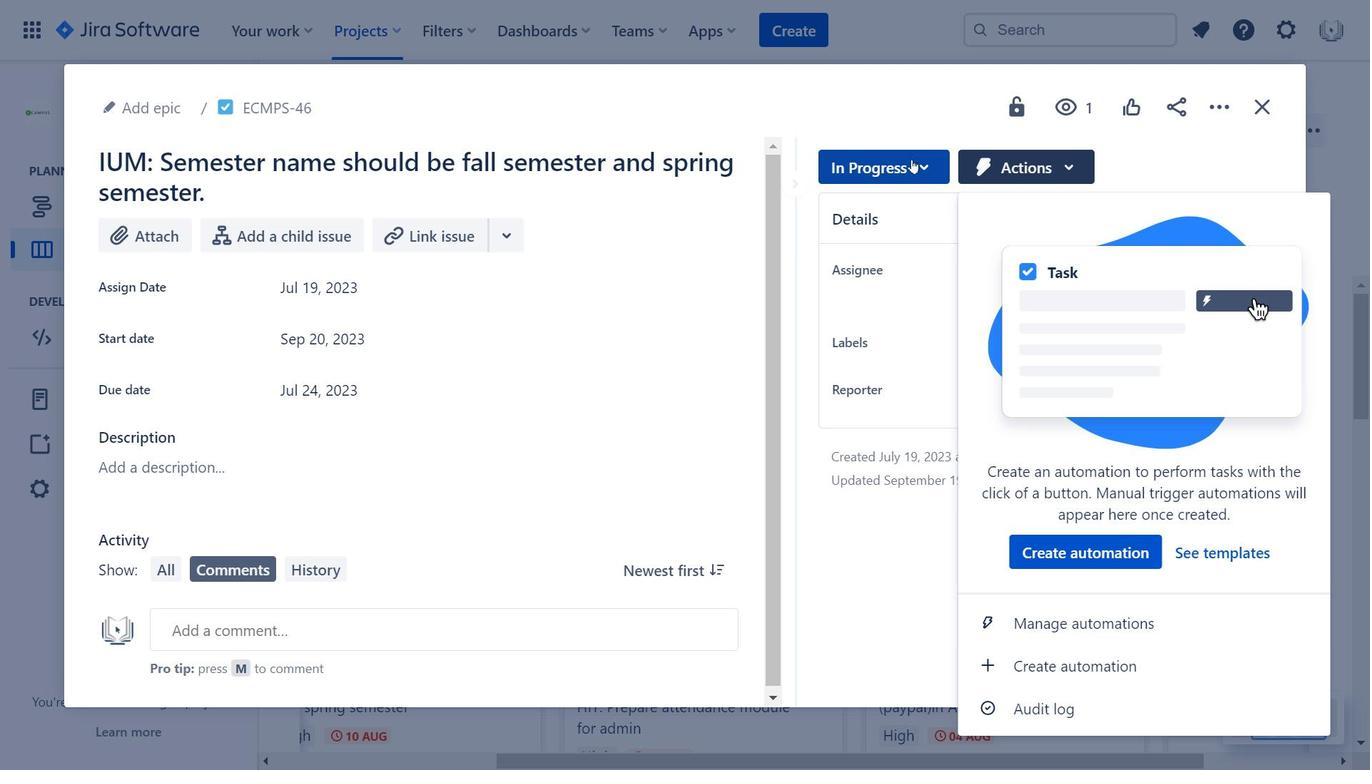 
Action: Mouse pressed left at (911, 159)
Screenshot: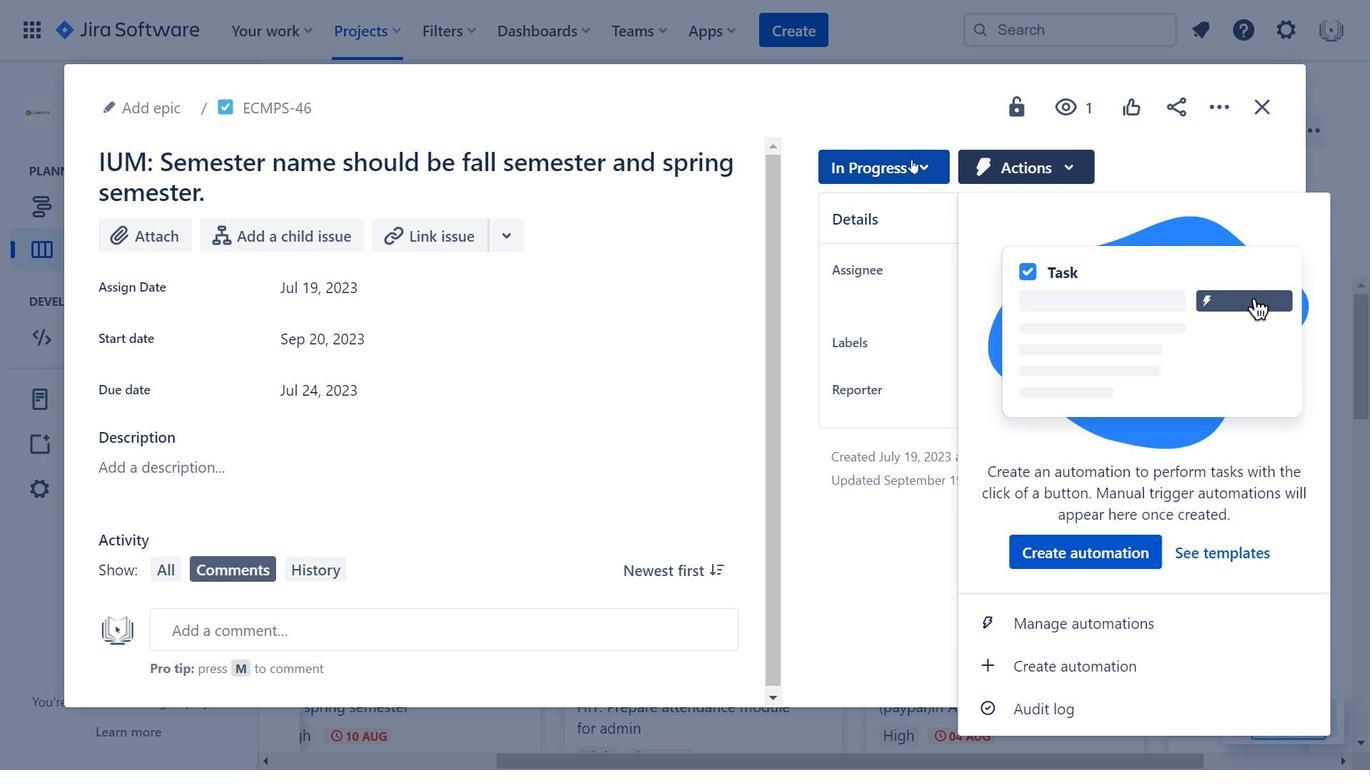 
Action: Mouse moved to (366, 401)
Screenshot: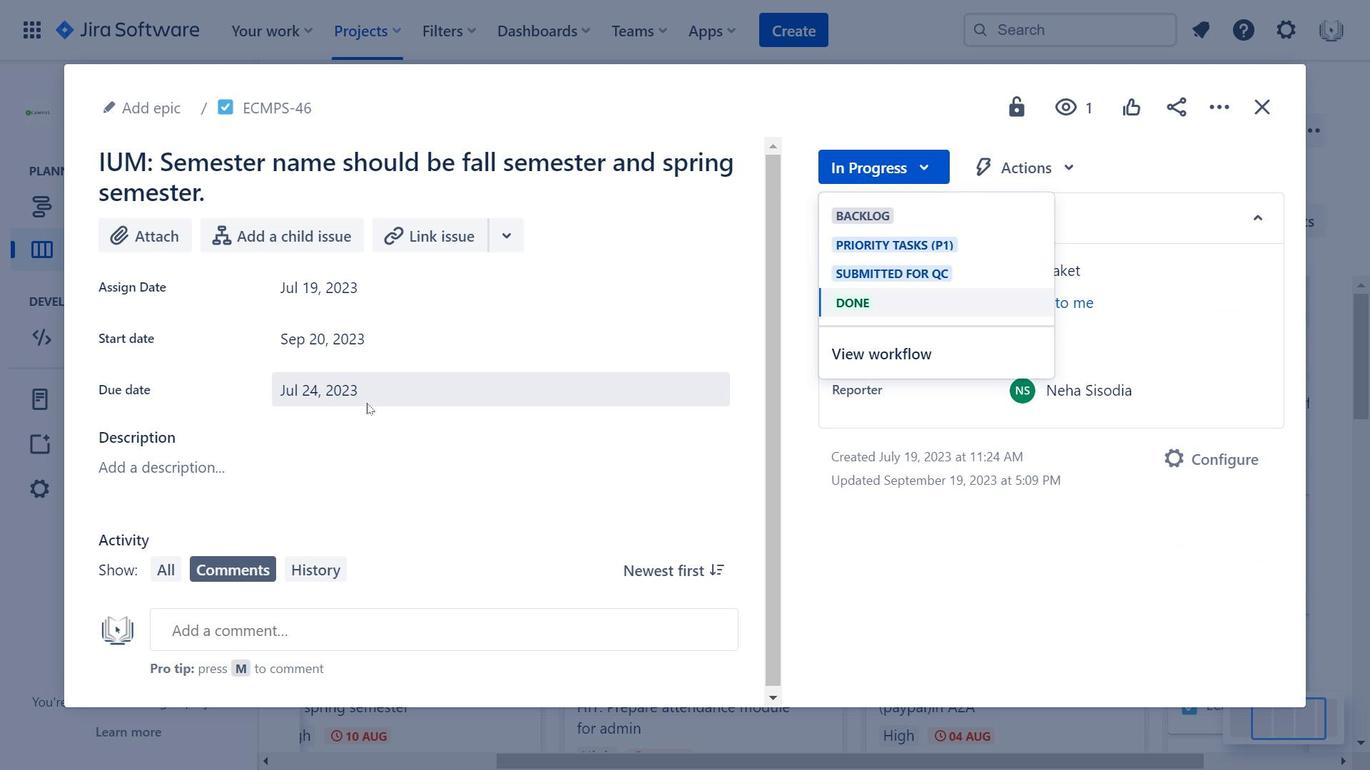 
Action: Mouse pressed left at (366, 401)
Screenshot: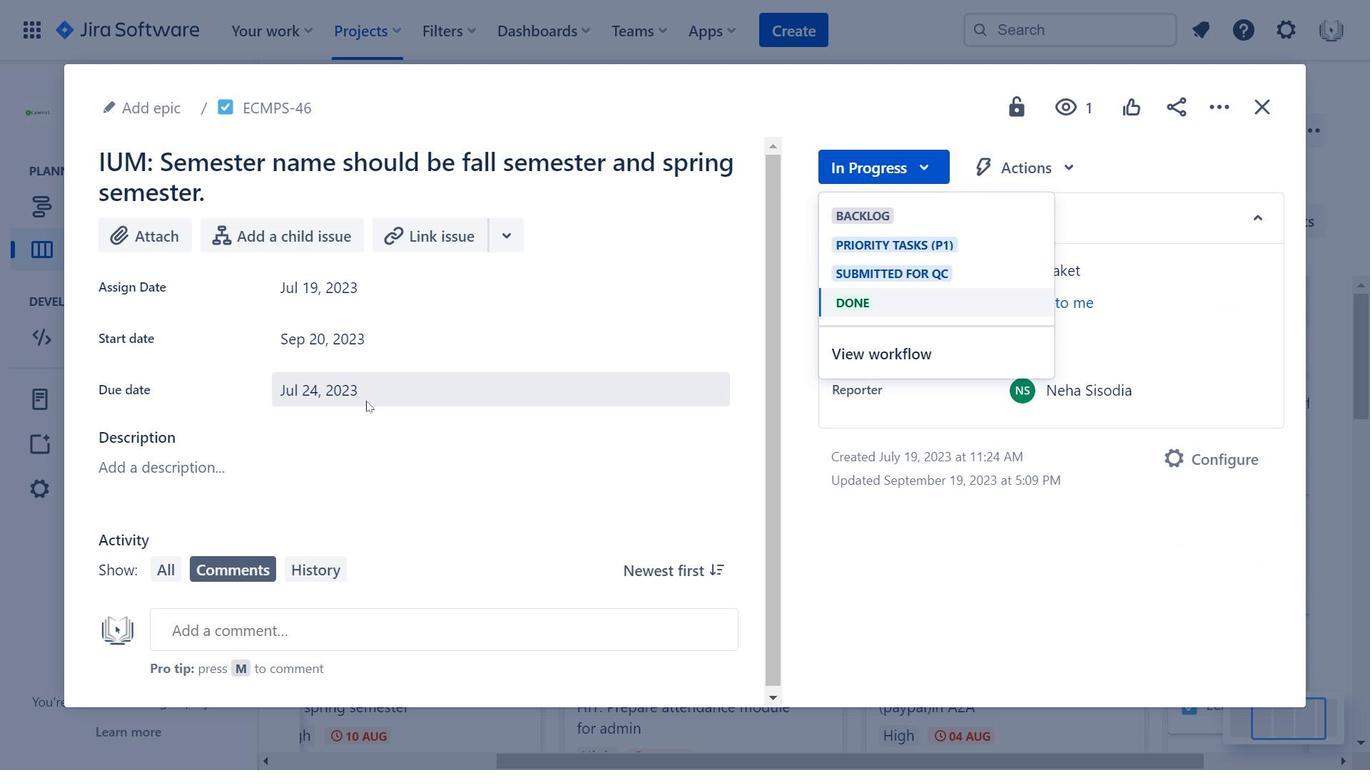 
Action: Mouse moved to (1024, 166)
Screenshot: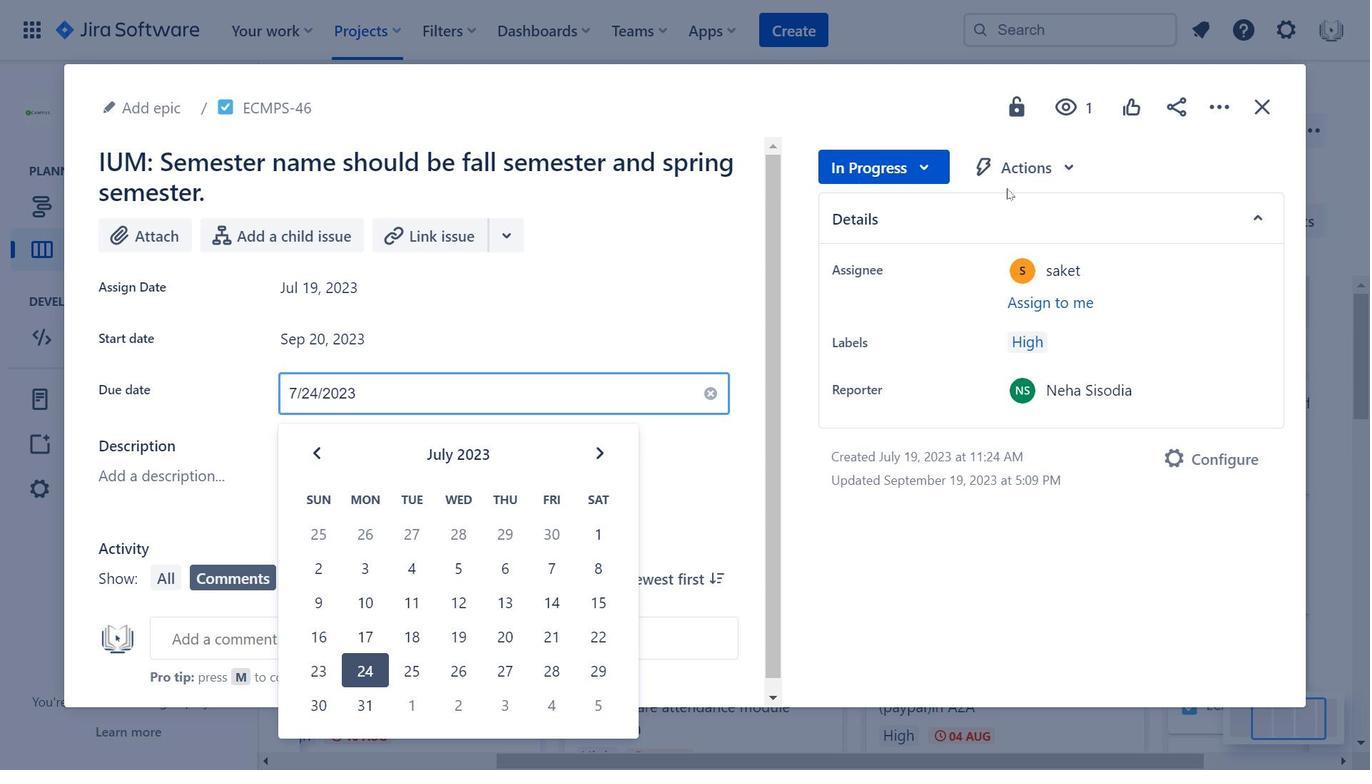 
Action: Mouse pressed left at (1024, 166)
Screenshot: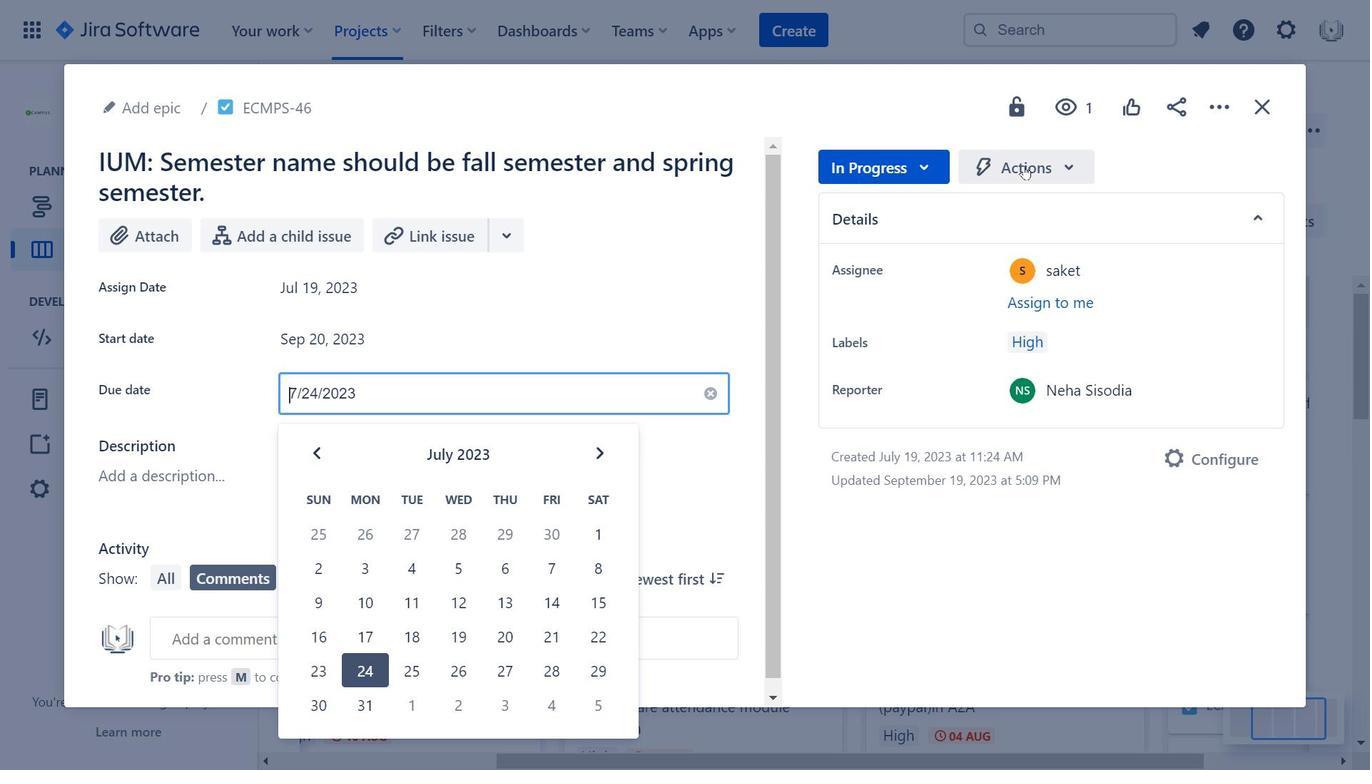 
Action: Mouse moved to (1246, 549)
Screenshot: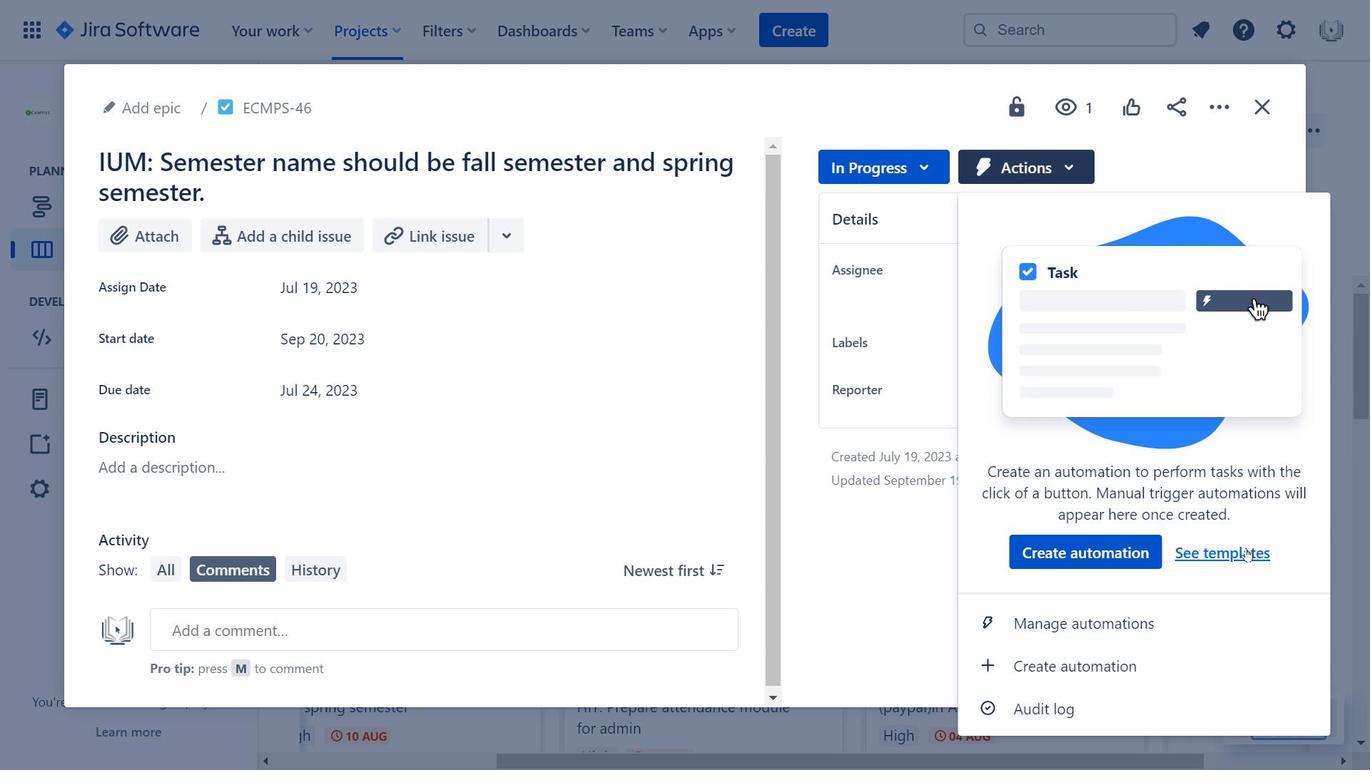 
Action: Mouse pressed left at (1246, 549)
Screenshot: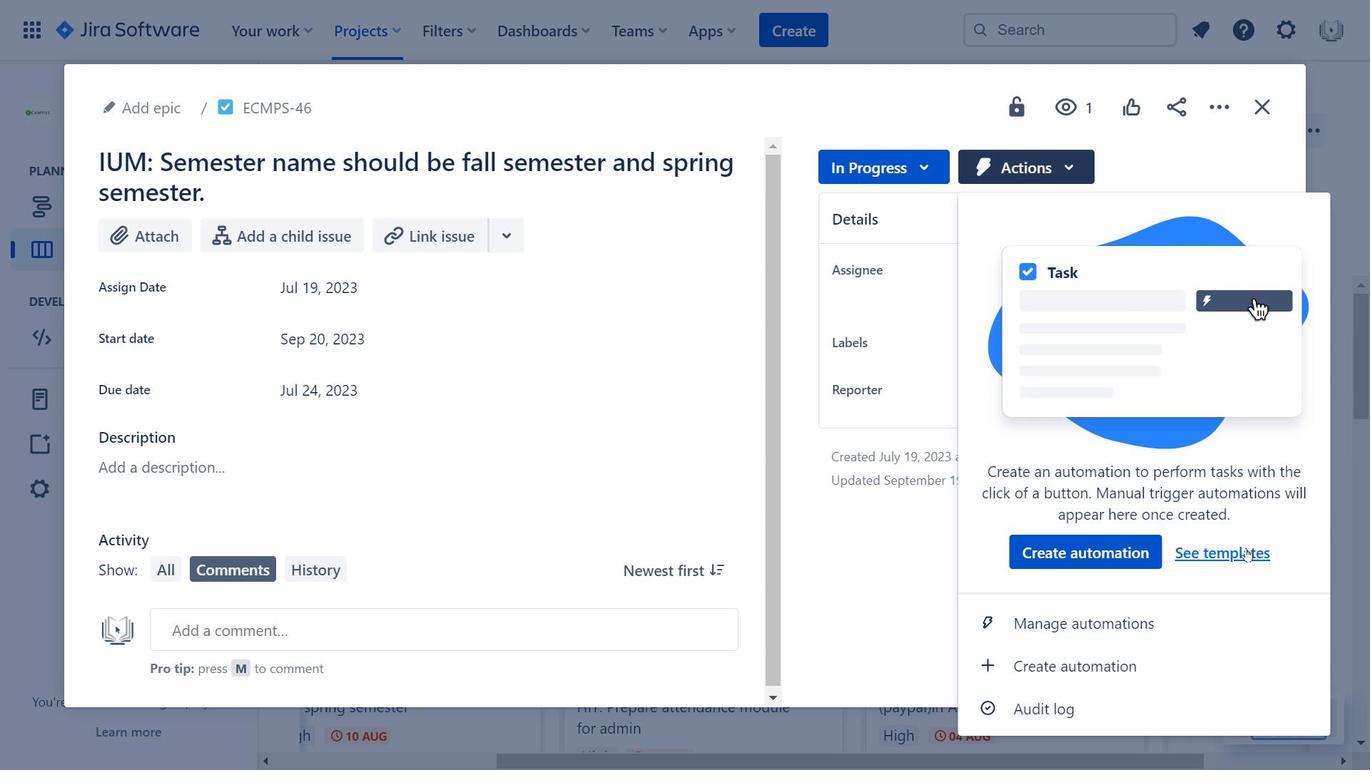 
Action: Mouse moved to (449, 297)
Screenshot: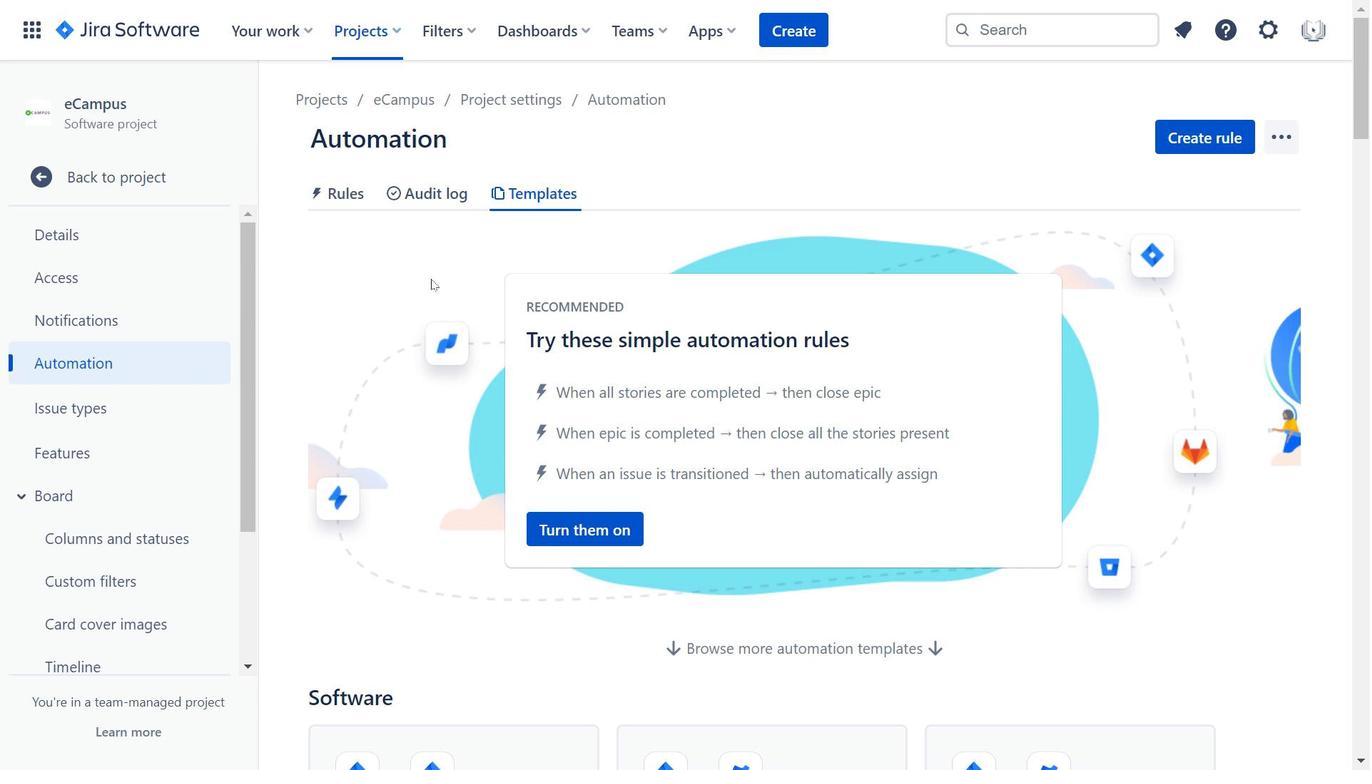 
Action: Mouse scrolled (449, 296) with delta (0, 0)
Screenshot: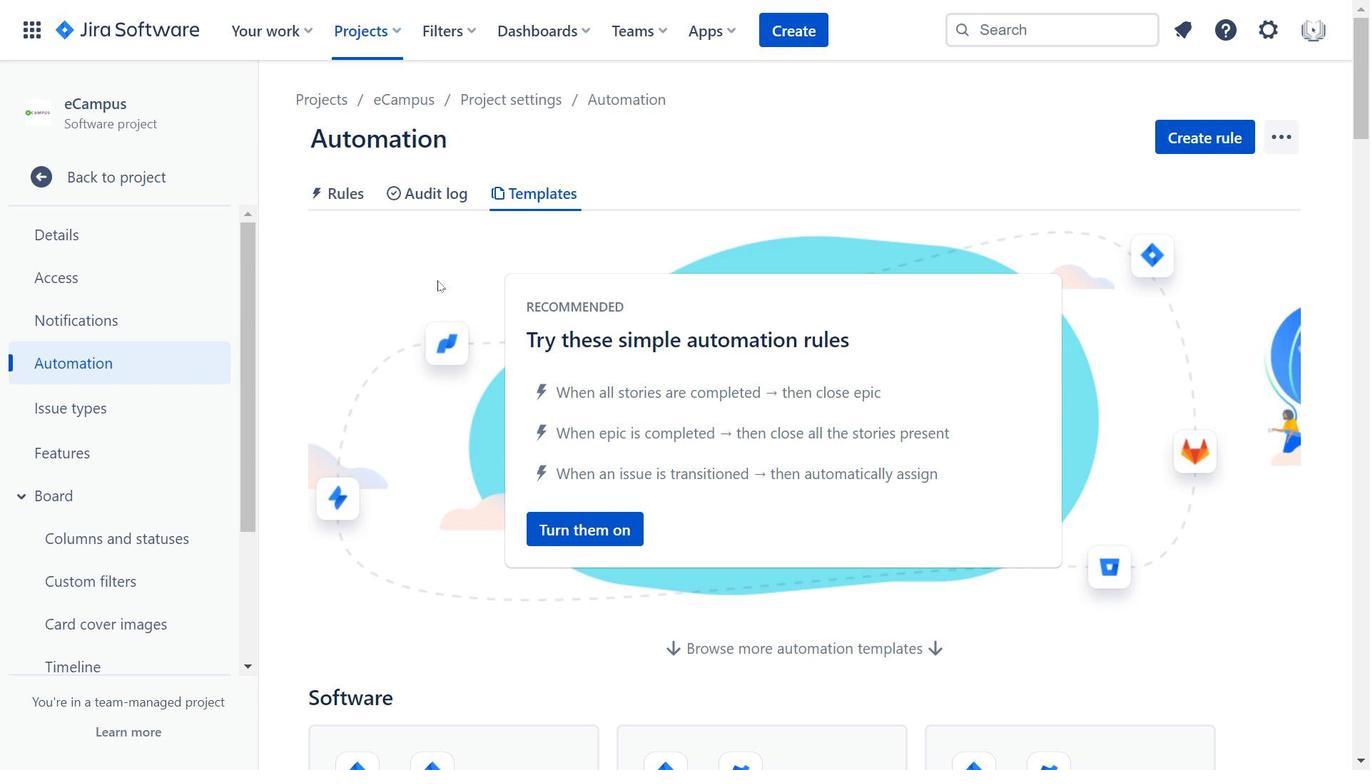 
Action: Mouse scrolled (449, 296) with delta (0, 0)
Screenshot: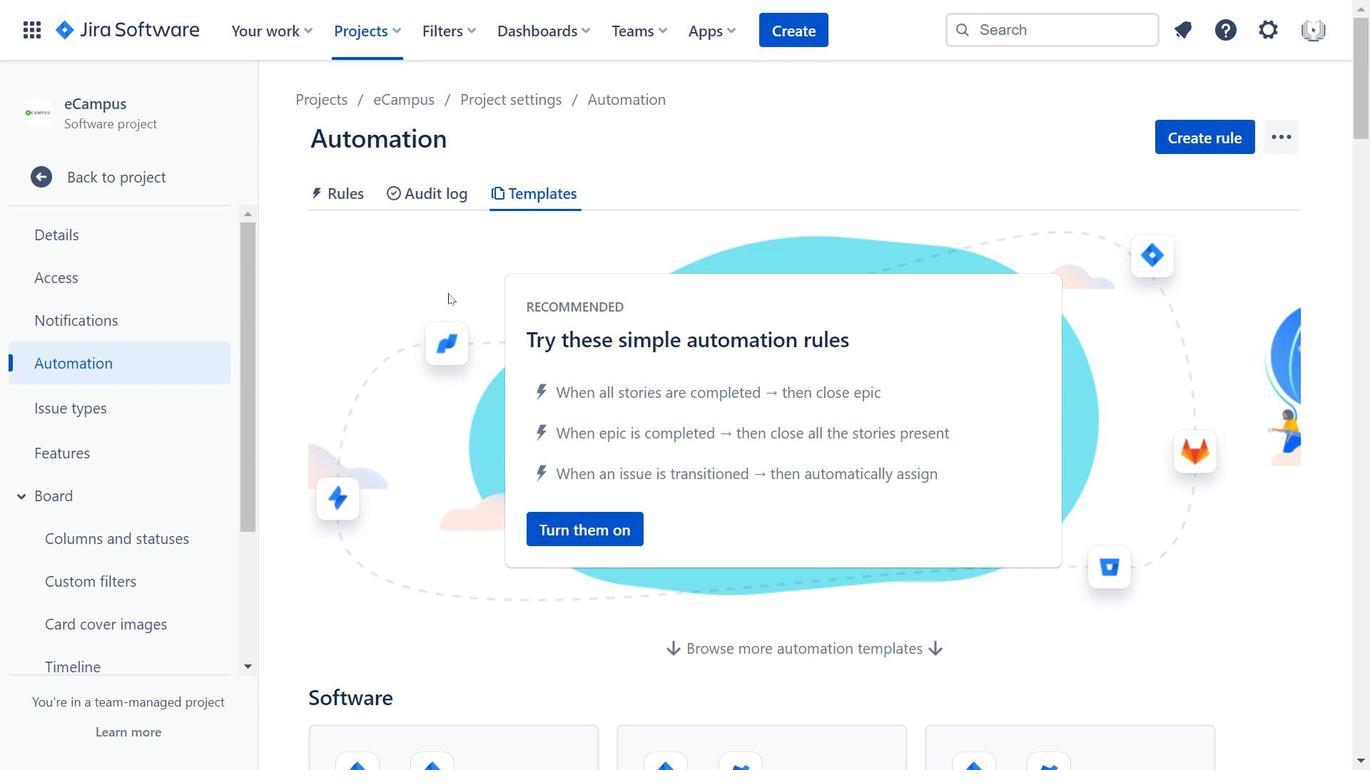 
Action: Mouse moved to (454, 297)
Screenshot: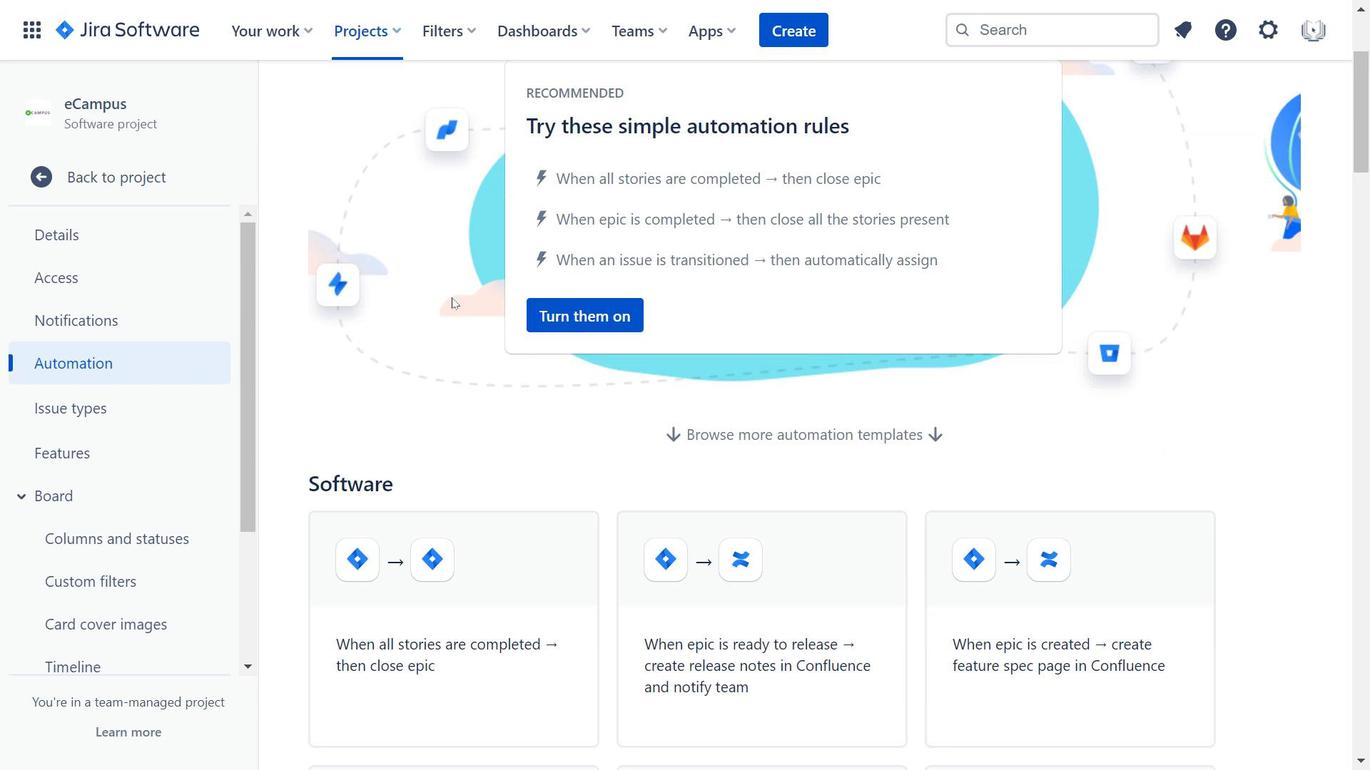 
Action: Mouse scrolled (454, 296) with delta (0, 0)
Screenshot: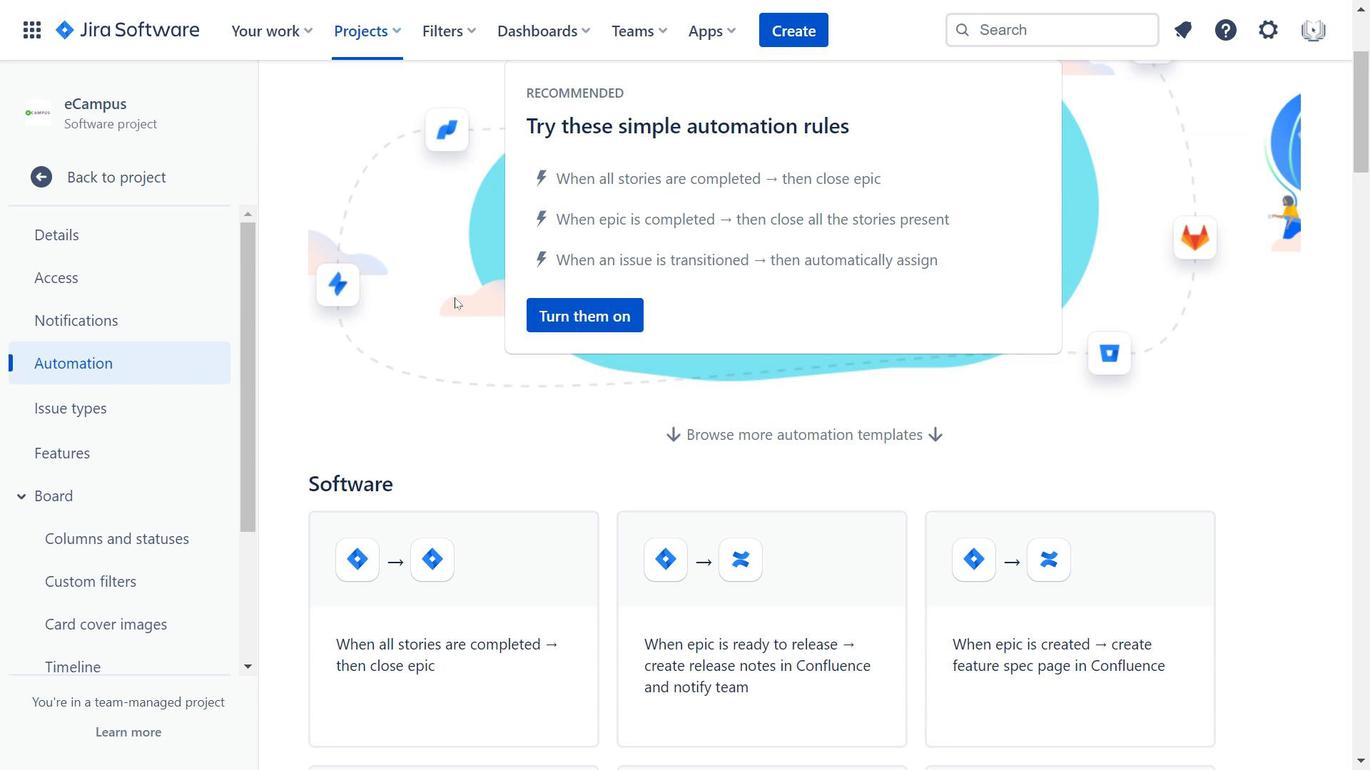 
Action: Mouse scrolled (454, 296) with delta (0, 0)
Screenshot: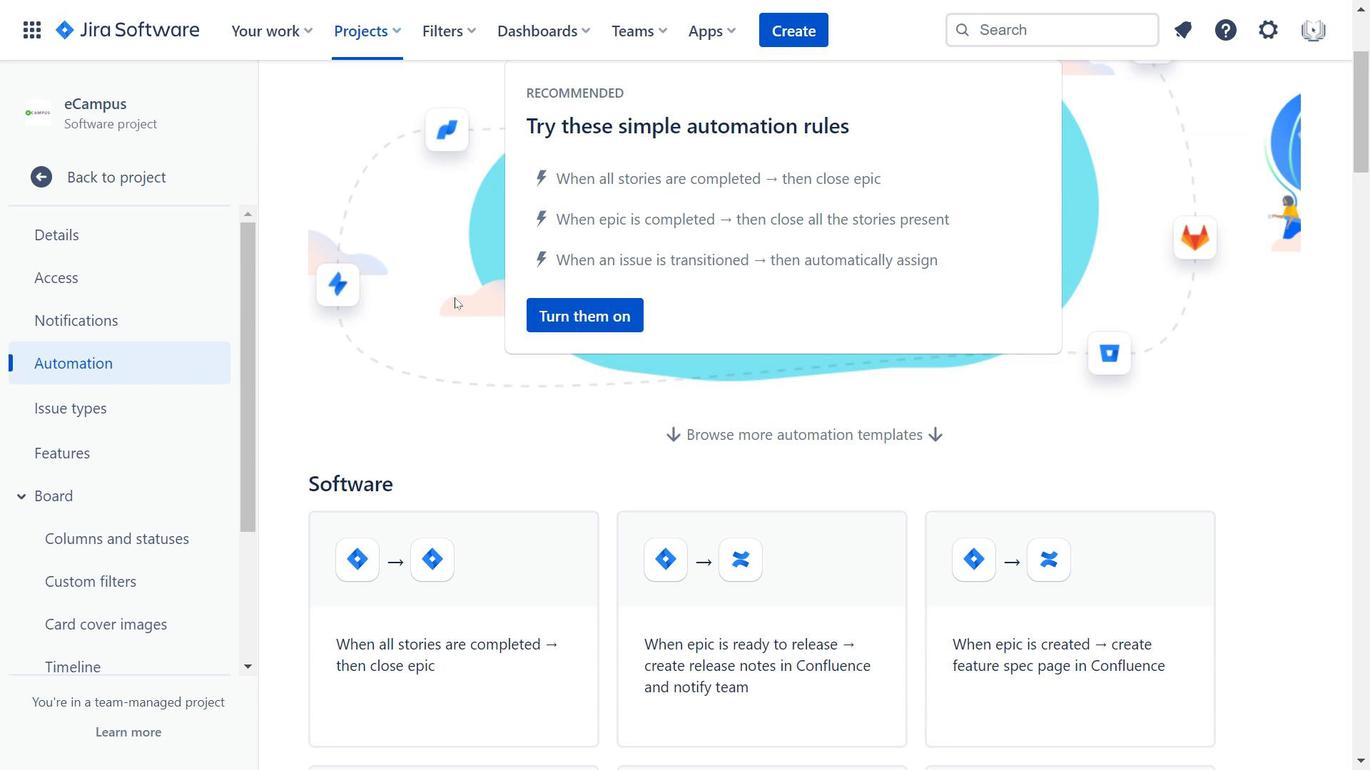
Action: Mouse moved to (484, 434)
Screenshot: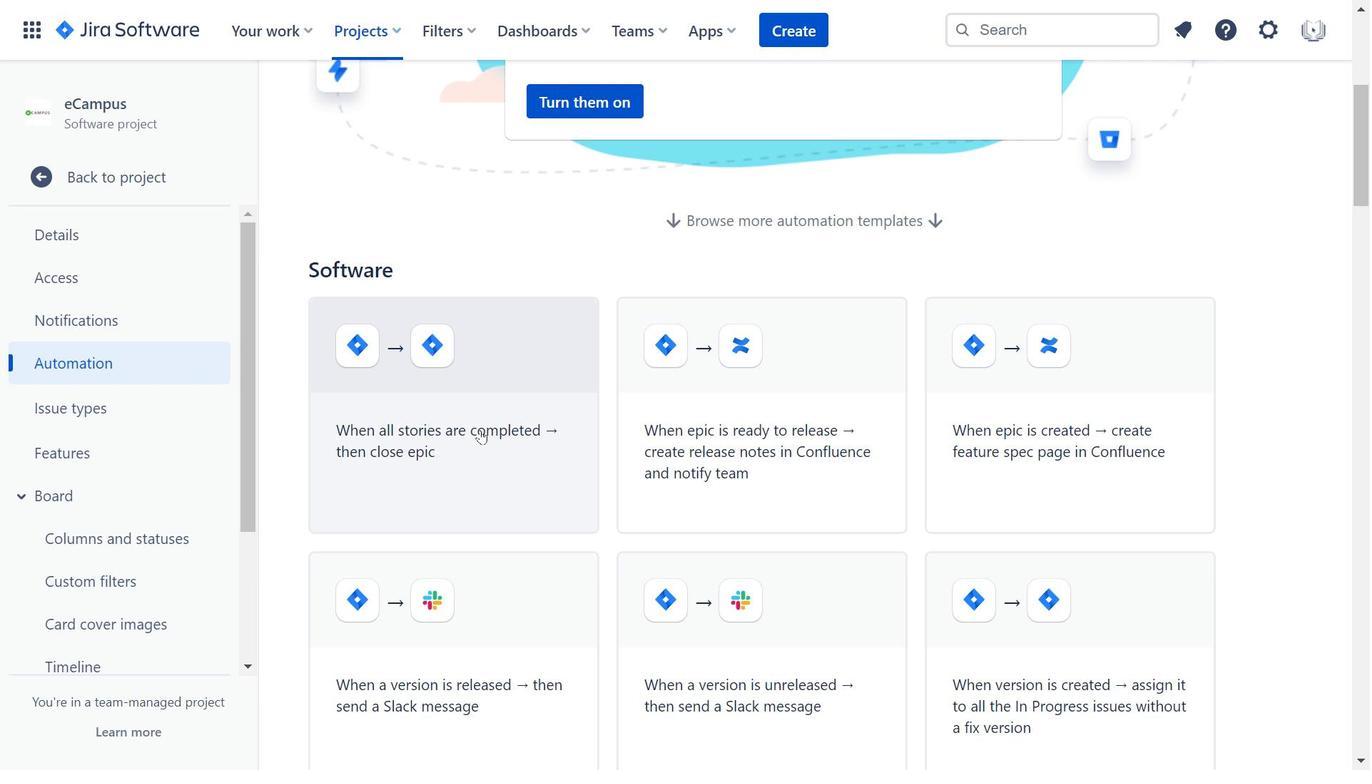 
Action: Mouse pressed left at (484, 434)
Screenshot: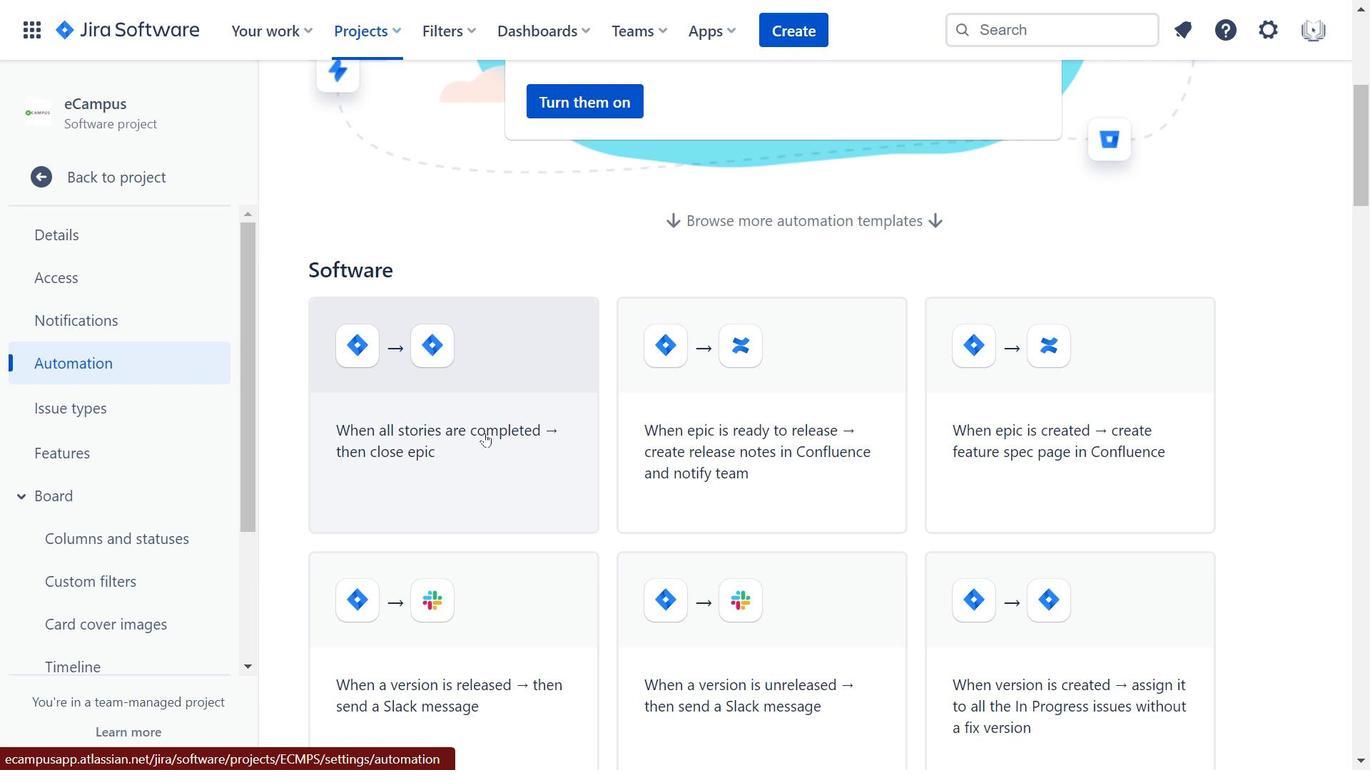 
Action: Mouse moved to (587, 327)
Screenshot: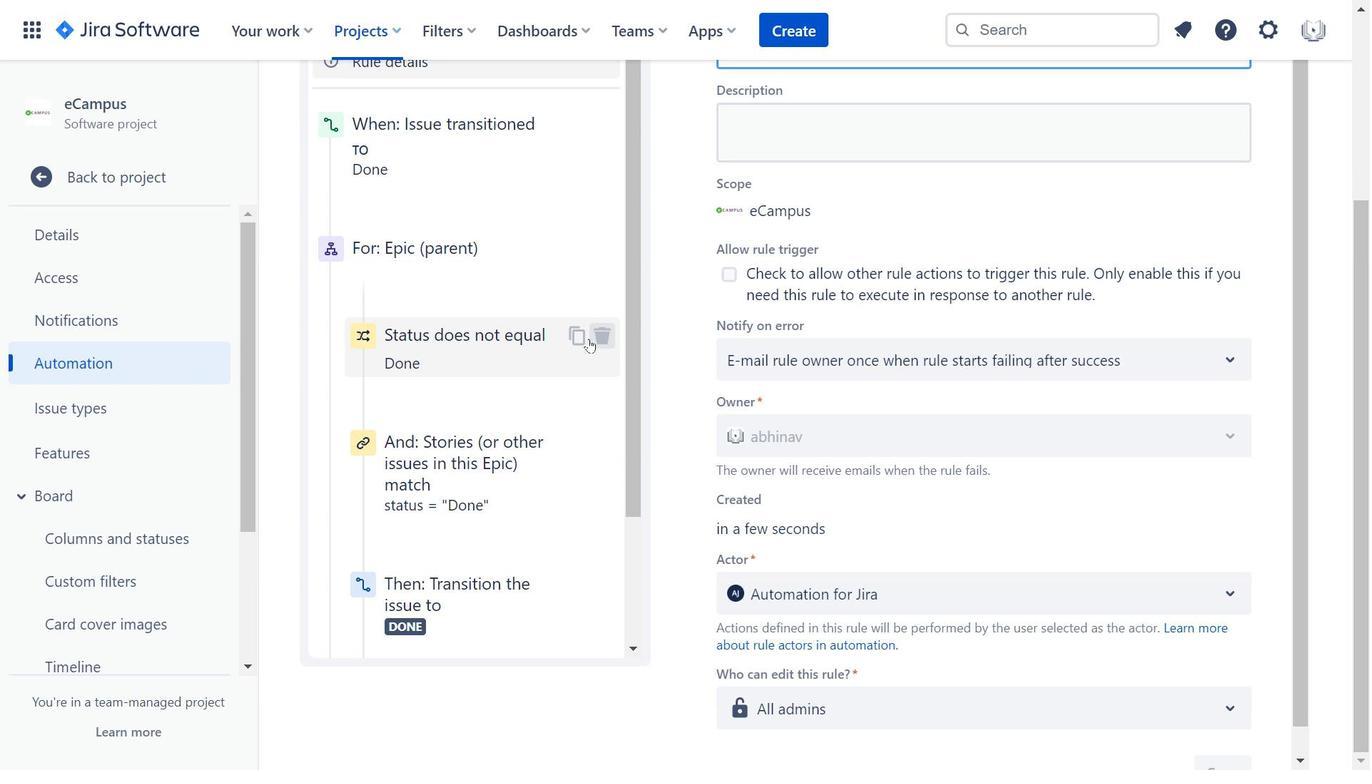 
Action: Mouse scrolled (587, 328) with delta (0, 0)
Screenshot: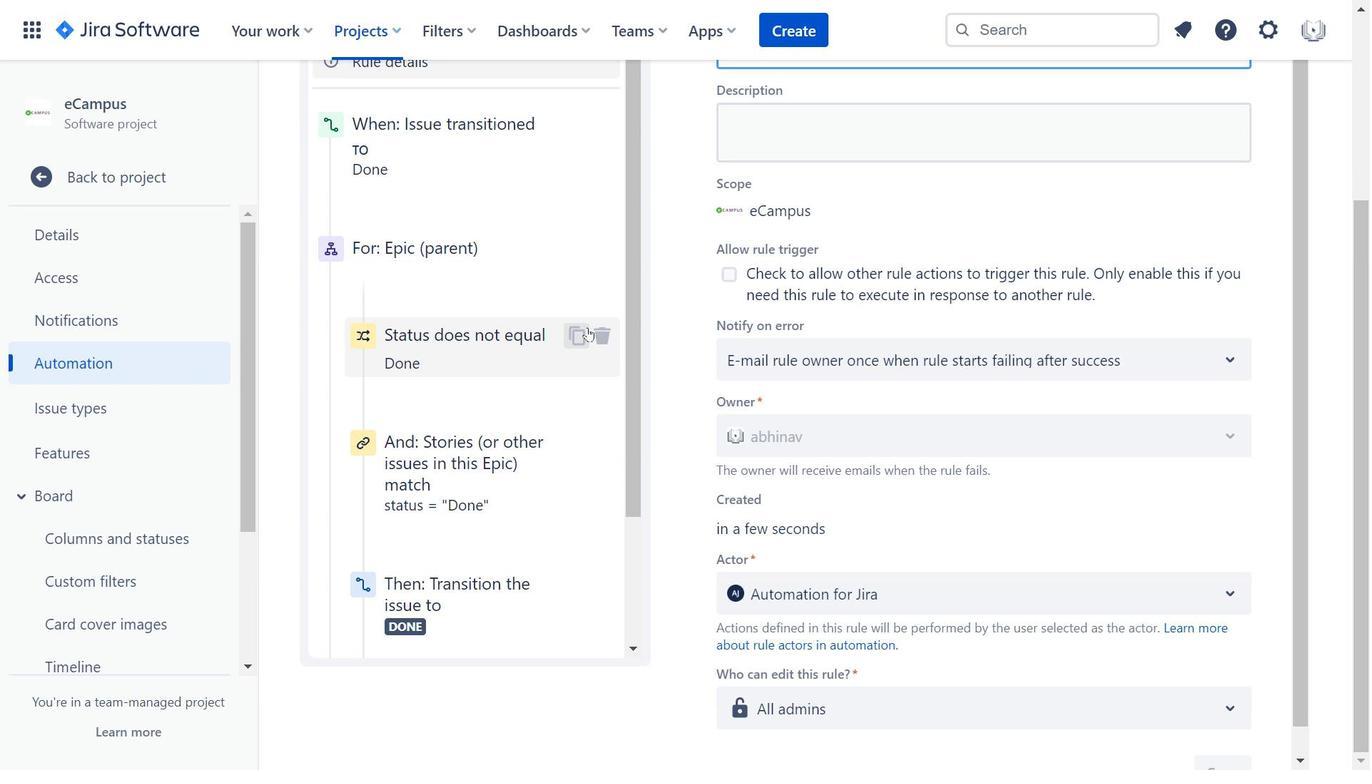 
Action: Mouse scrolled (587, 328) with delta (0, 0)
Screenshot: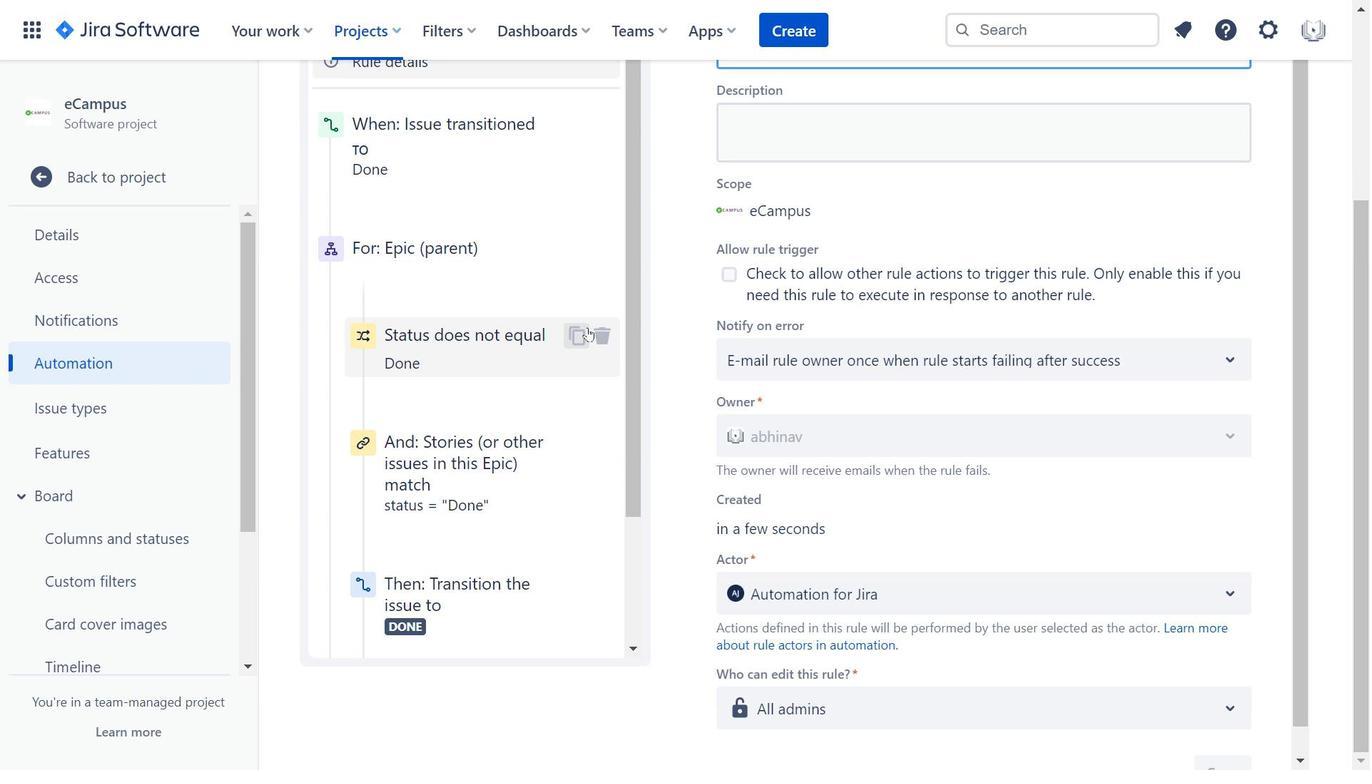 
Action: Mouse moved to (558, 335)
Screenshot: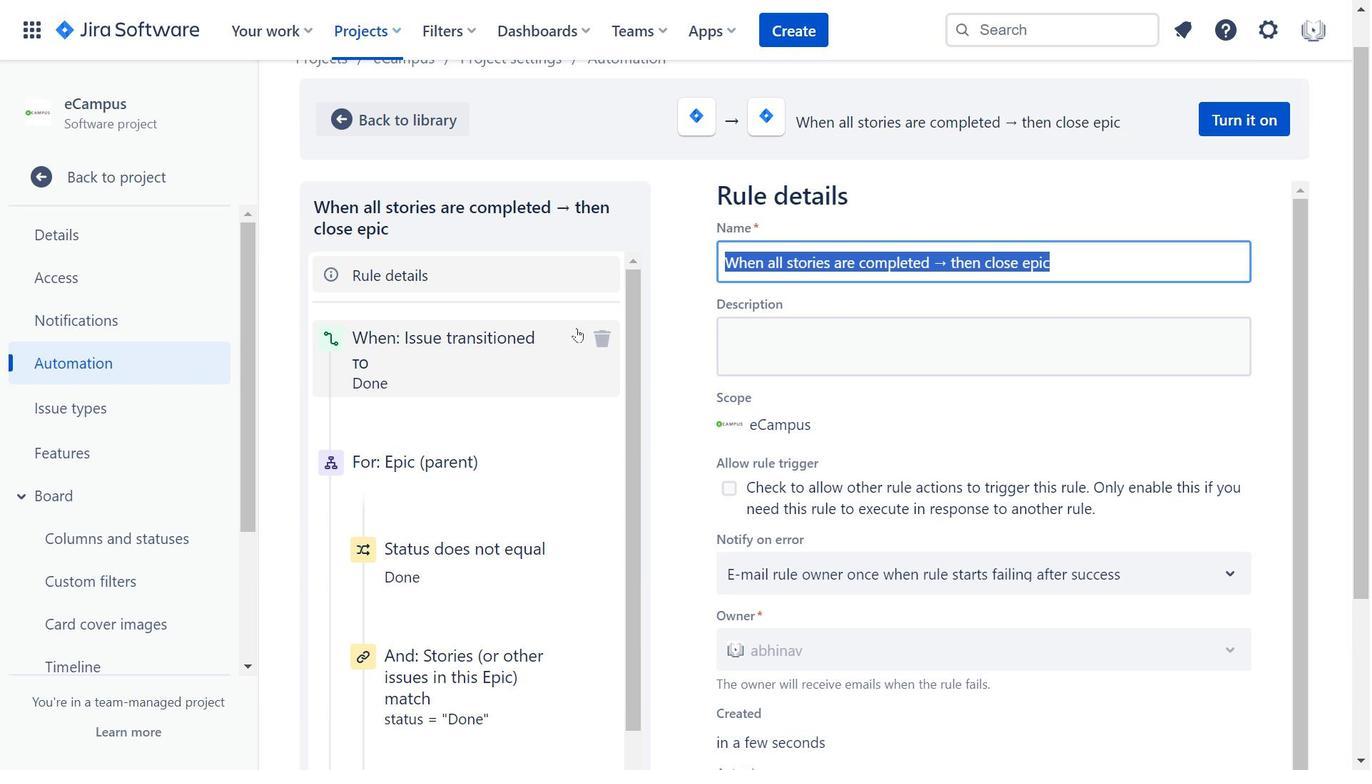 
Action: Mouse pressed left at (558, 335)
Screenshot: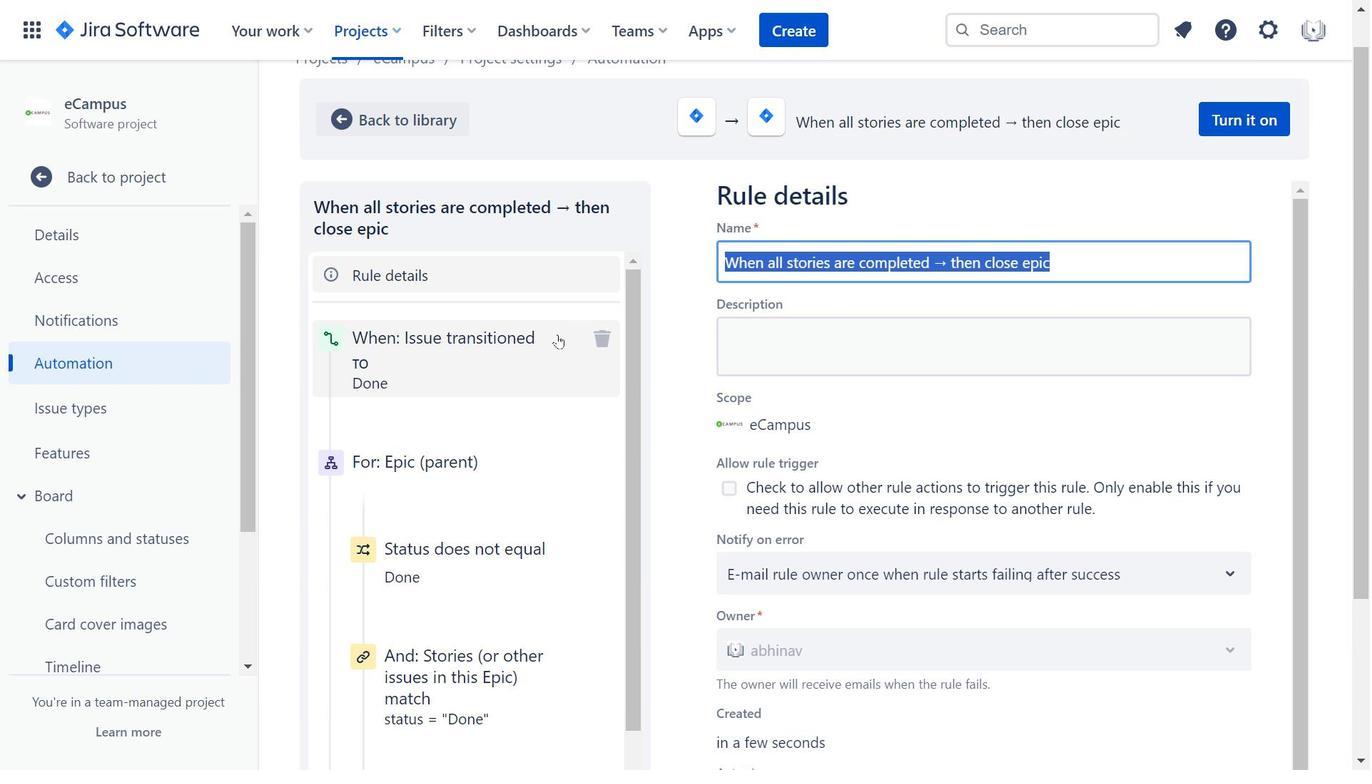 
Action: Mouse moved to (883, 379)
Screenshot: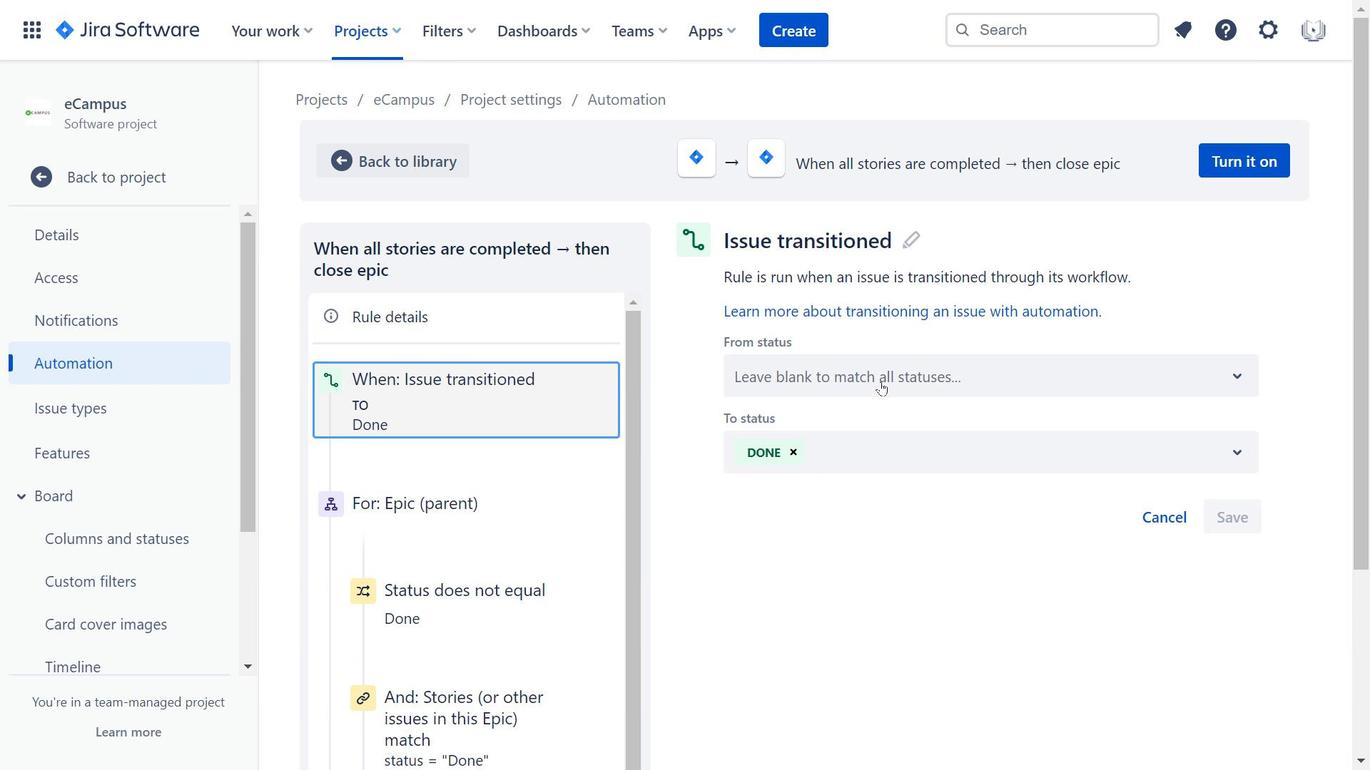 
Action: Mouse pressed left at (883, 379)
Screenshot: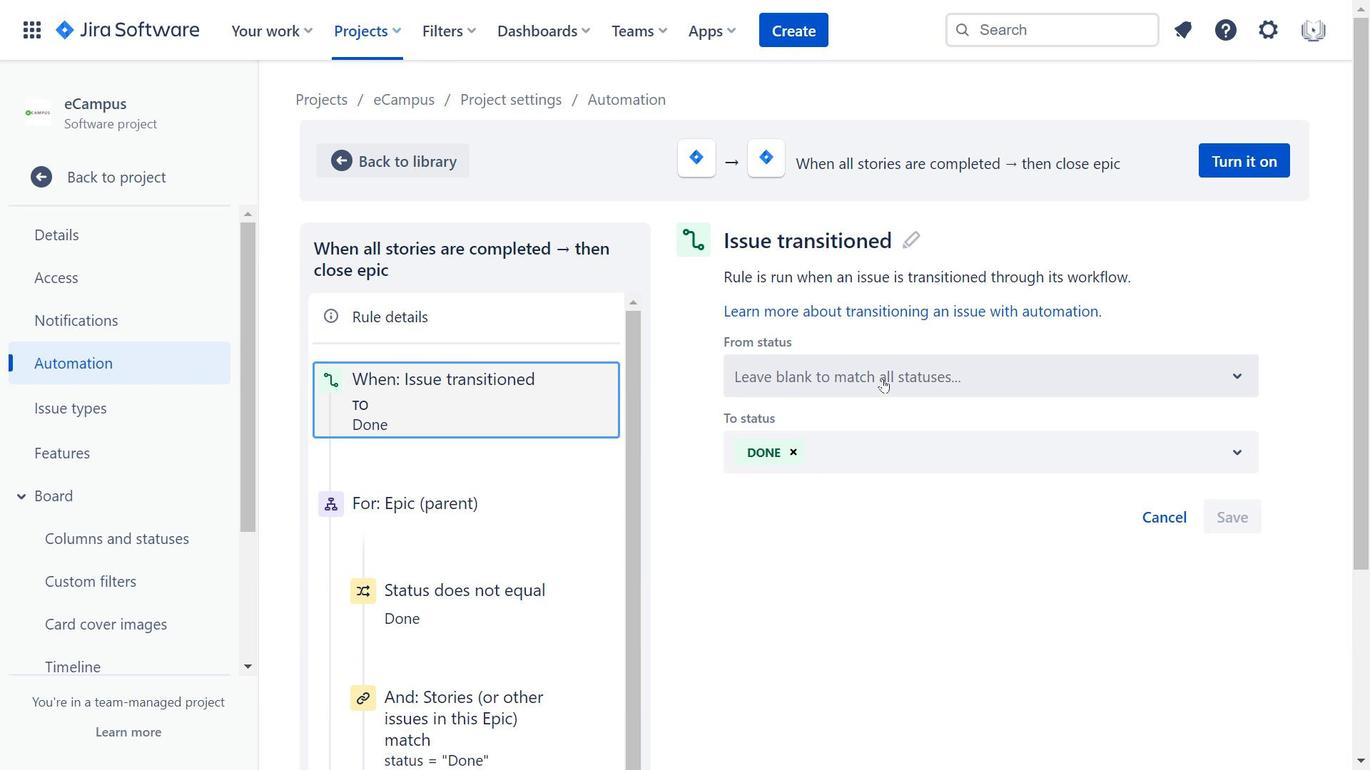 
Action: Mouse moved to (693, 506)
Screenshot: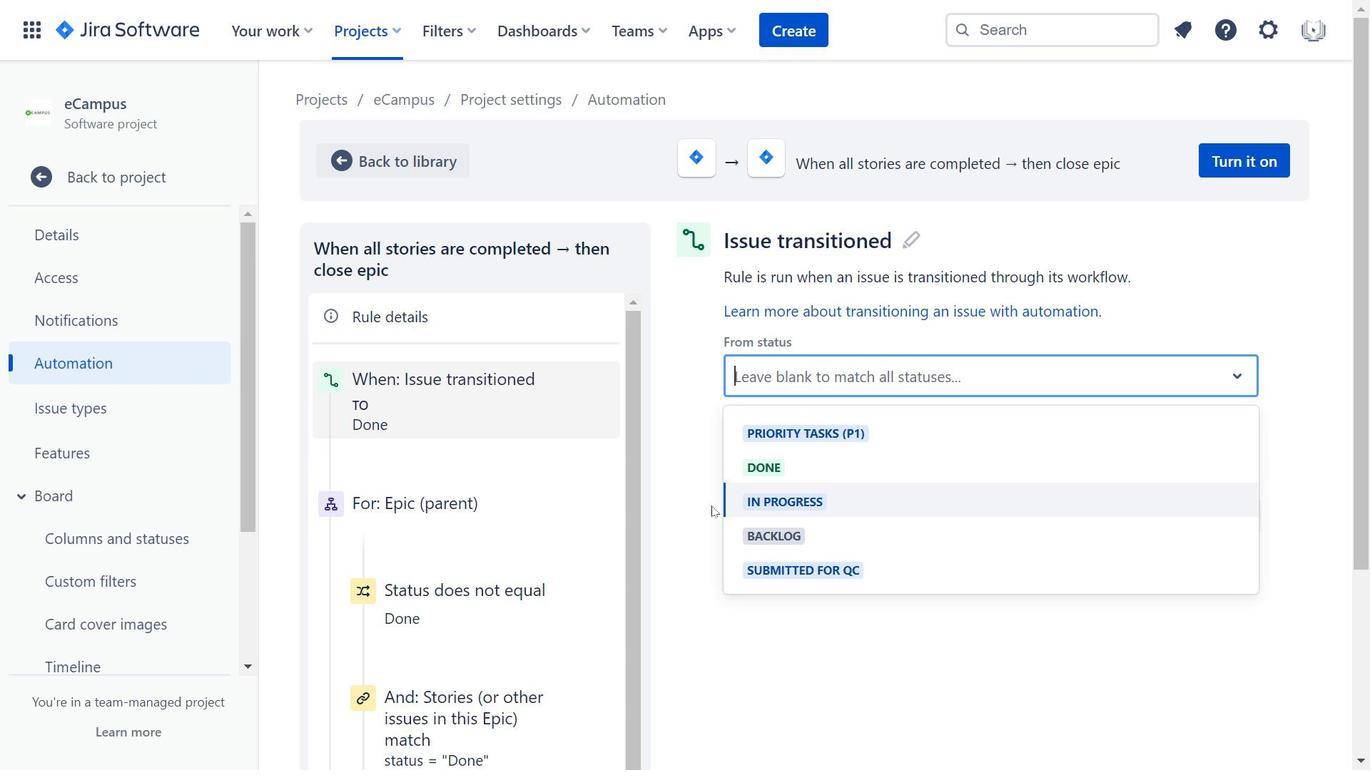 
Action: Mouse pressed left at (693, 506)
Screenshot: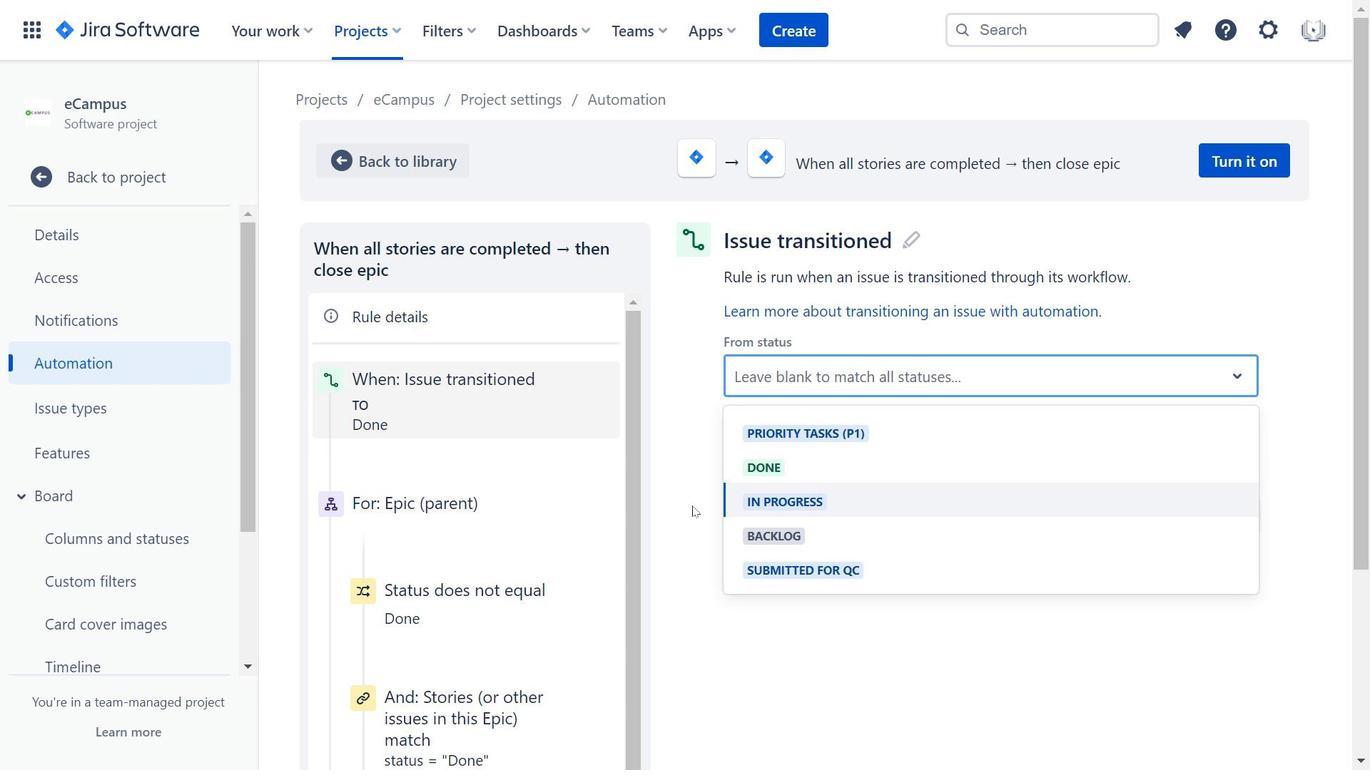 
Action: Mouse moved to (929, 461)
Screenshot: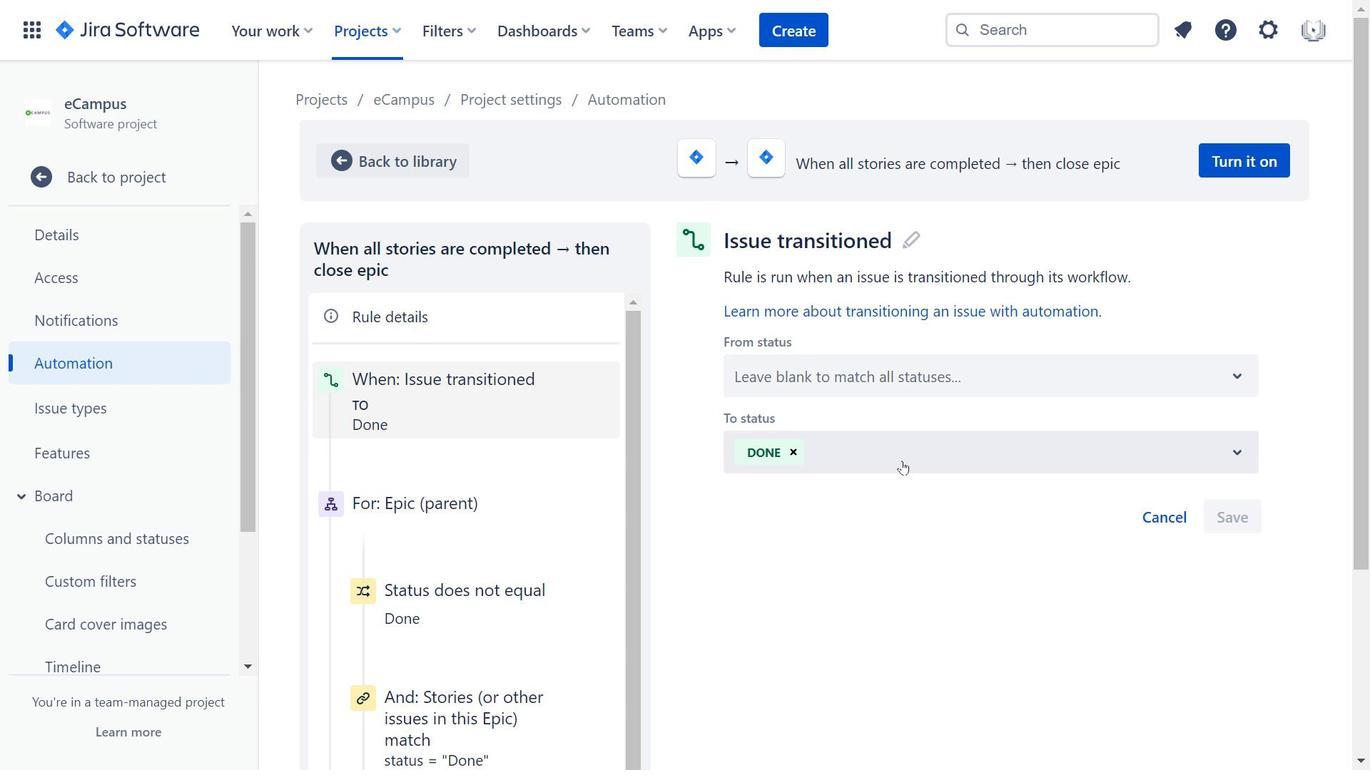 
Action: Mouse pressed left at (929, 461)
Screenshot: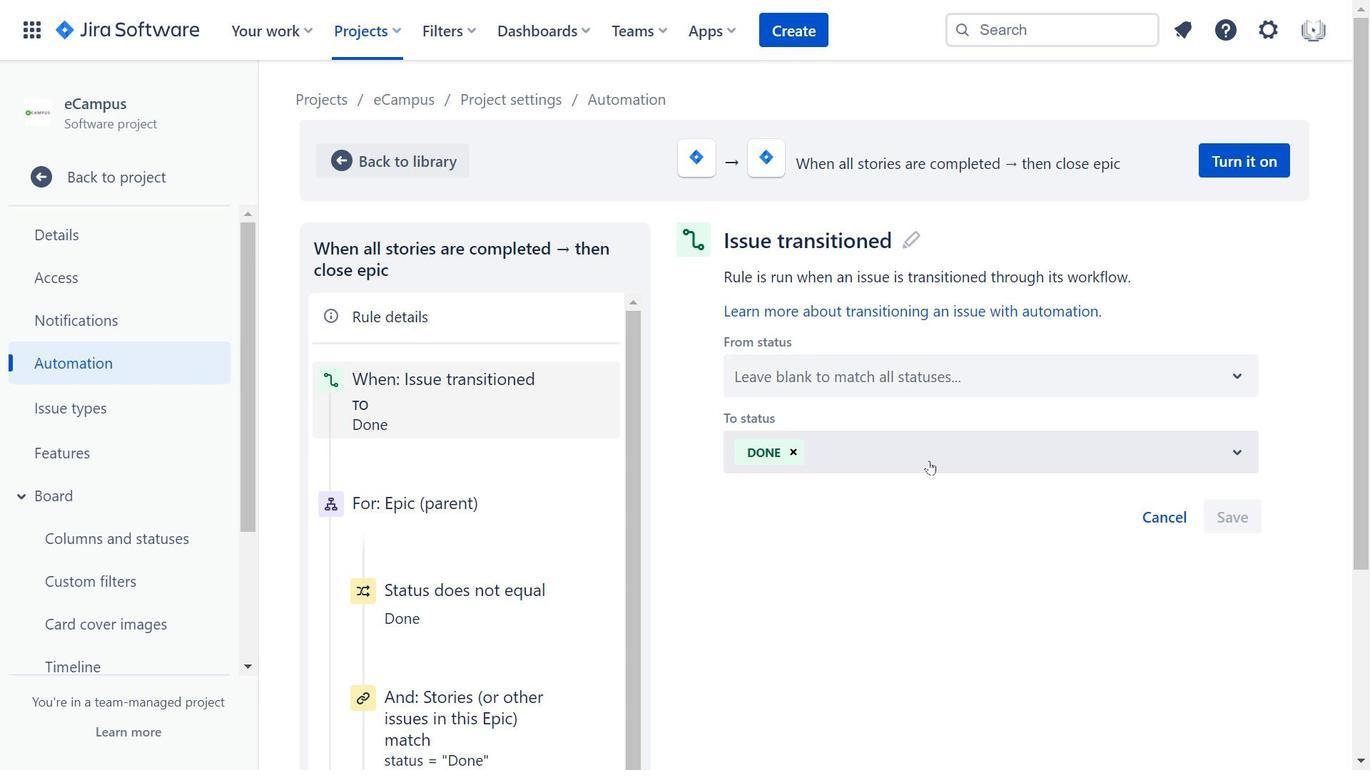 
Action: Mouse moved to (683, 464)
Screenshot: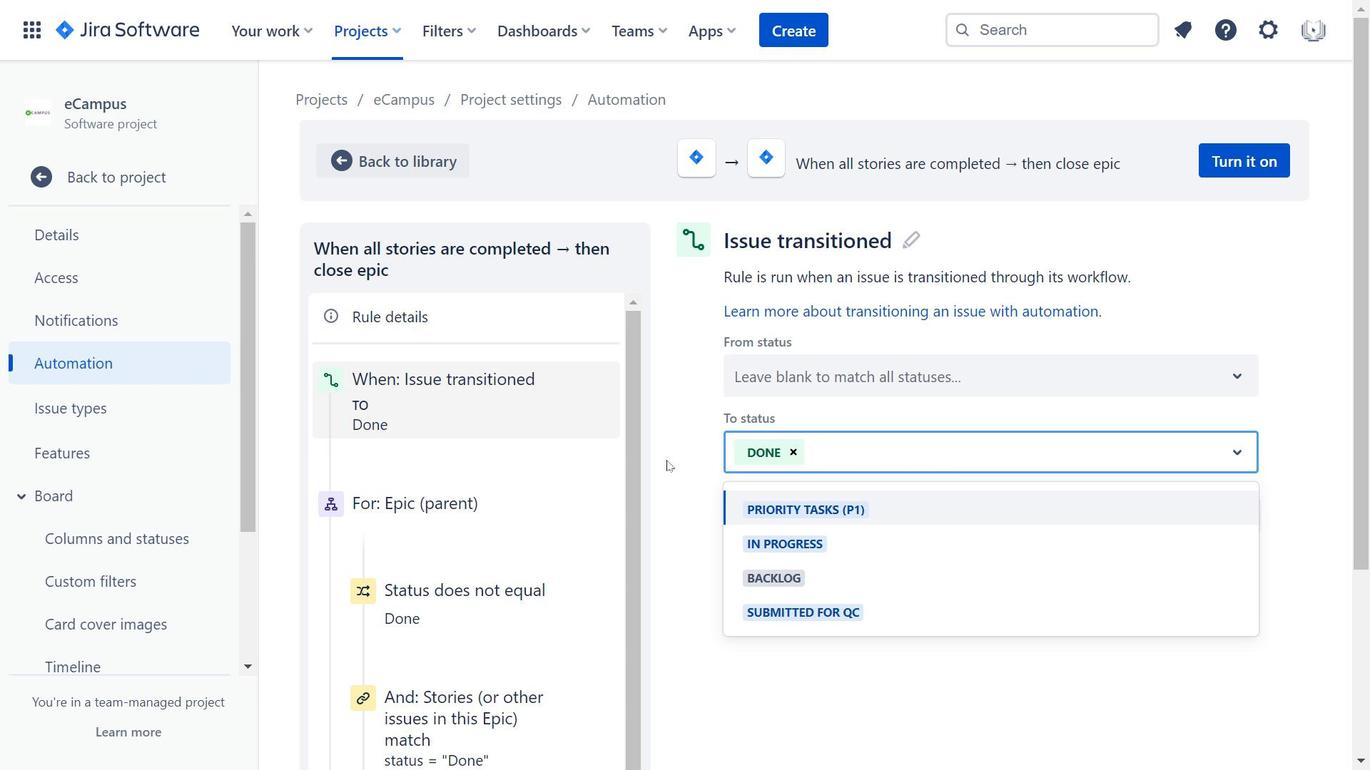 
Action: Mouse pressed left at (683, 464)
Screenshot: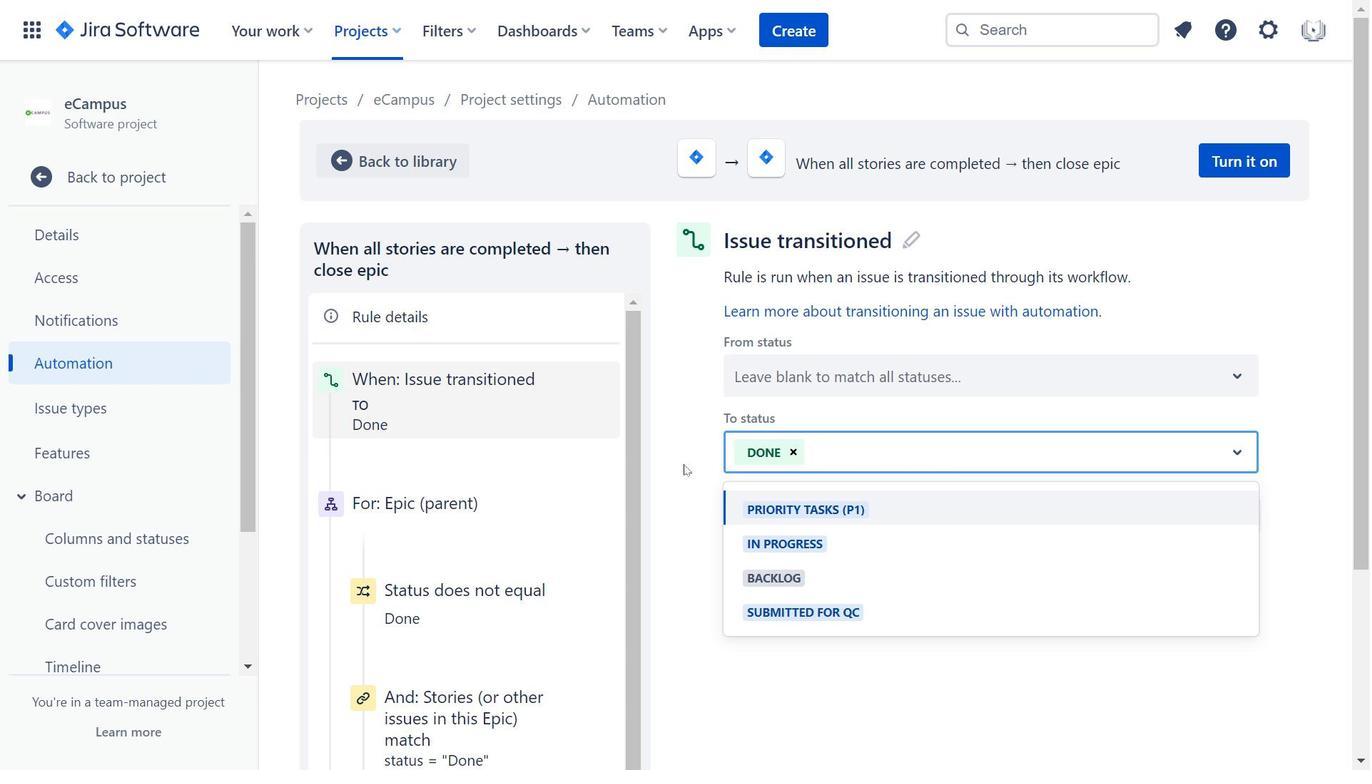 
Action: Mouse moved to (481, 513)
Screenshot: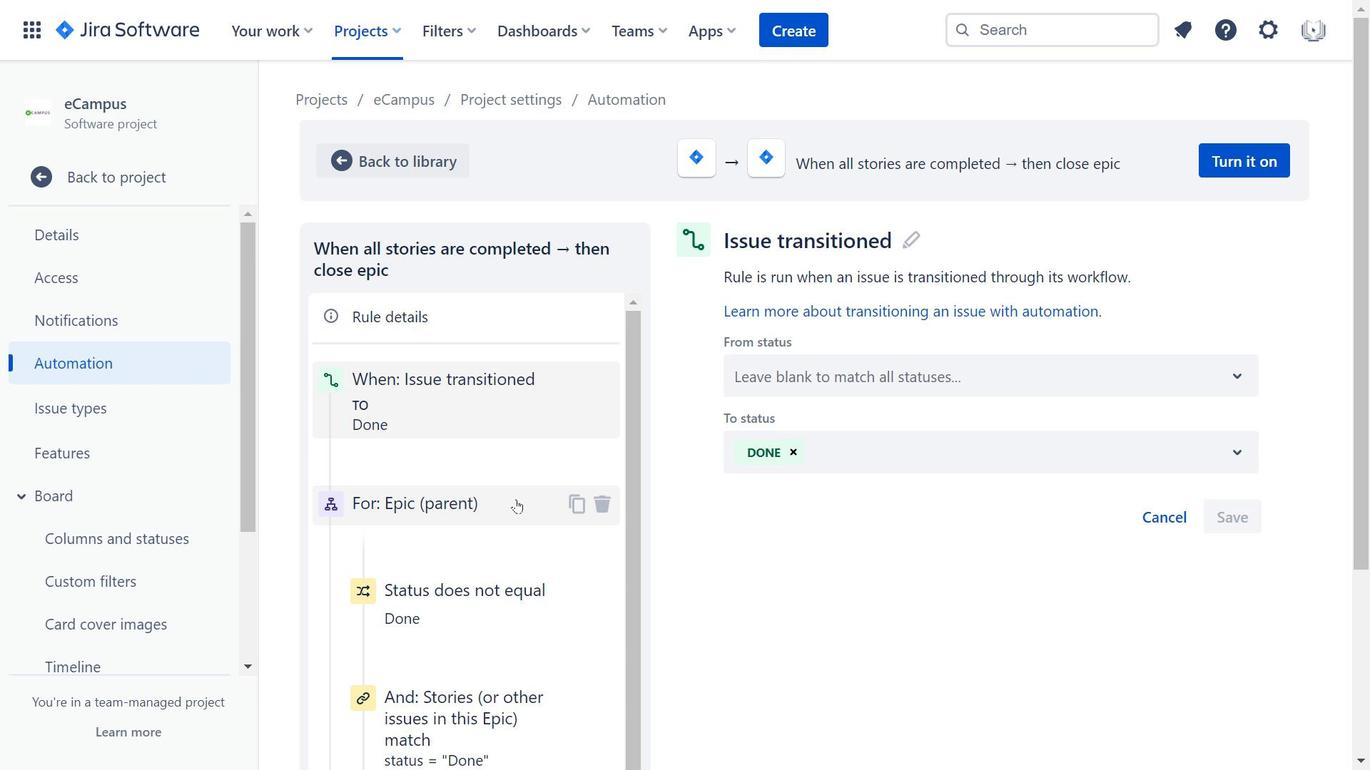 
Action: Mouse pressed left at (481, 513)
Screenshot: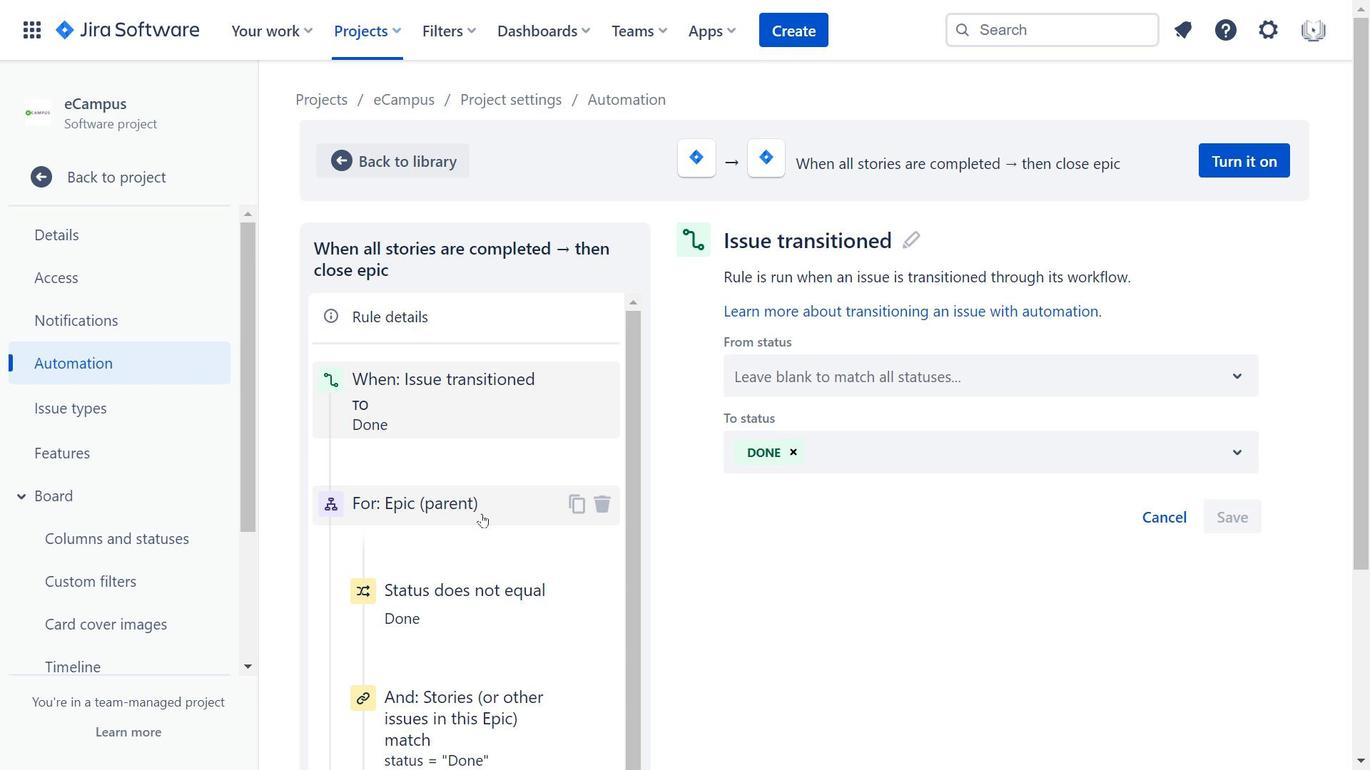 
Action: Mouse moved to (775, 346)
Screenshot: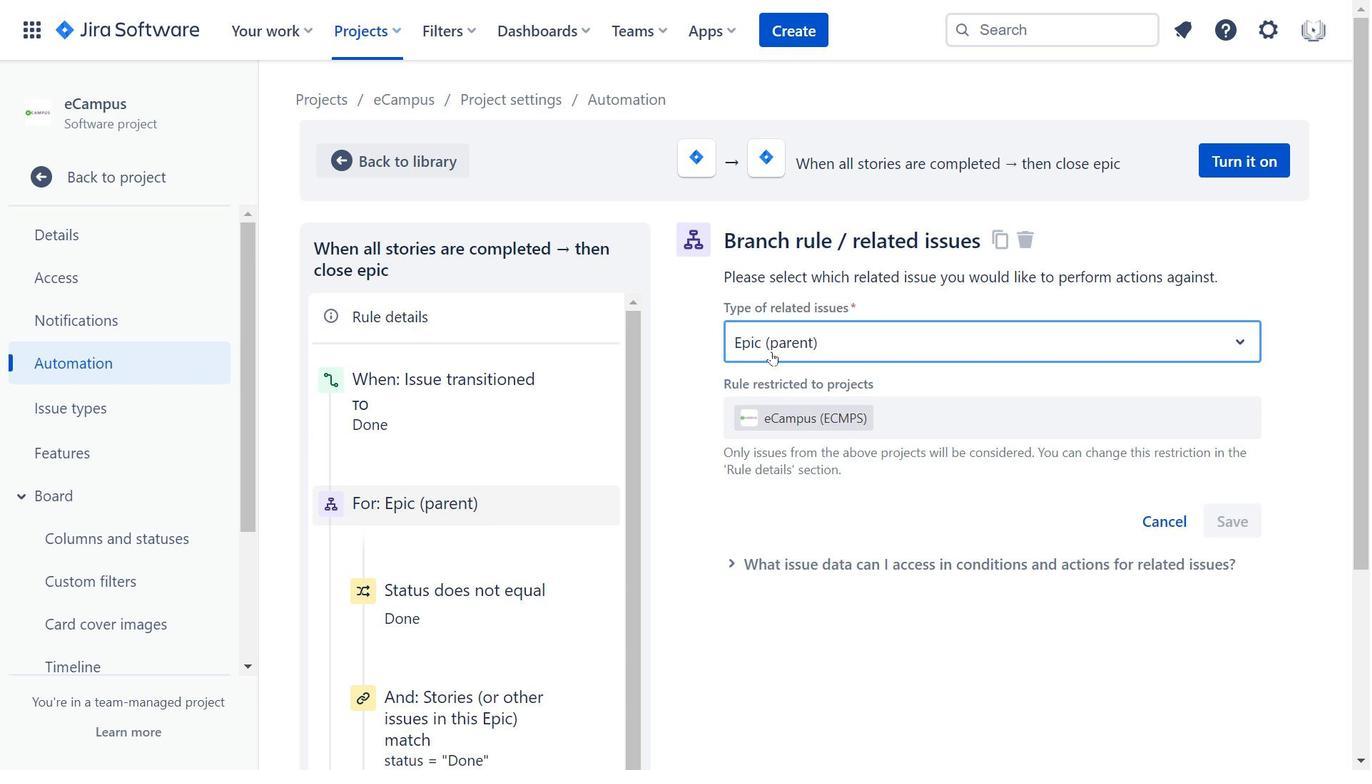 
Action: Mouse pressed left at (775, 346)
Screenshot: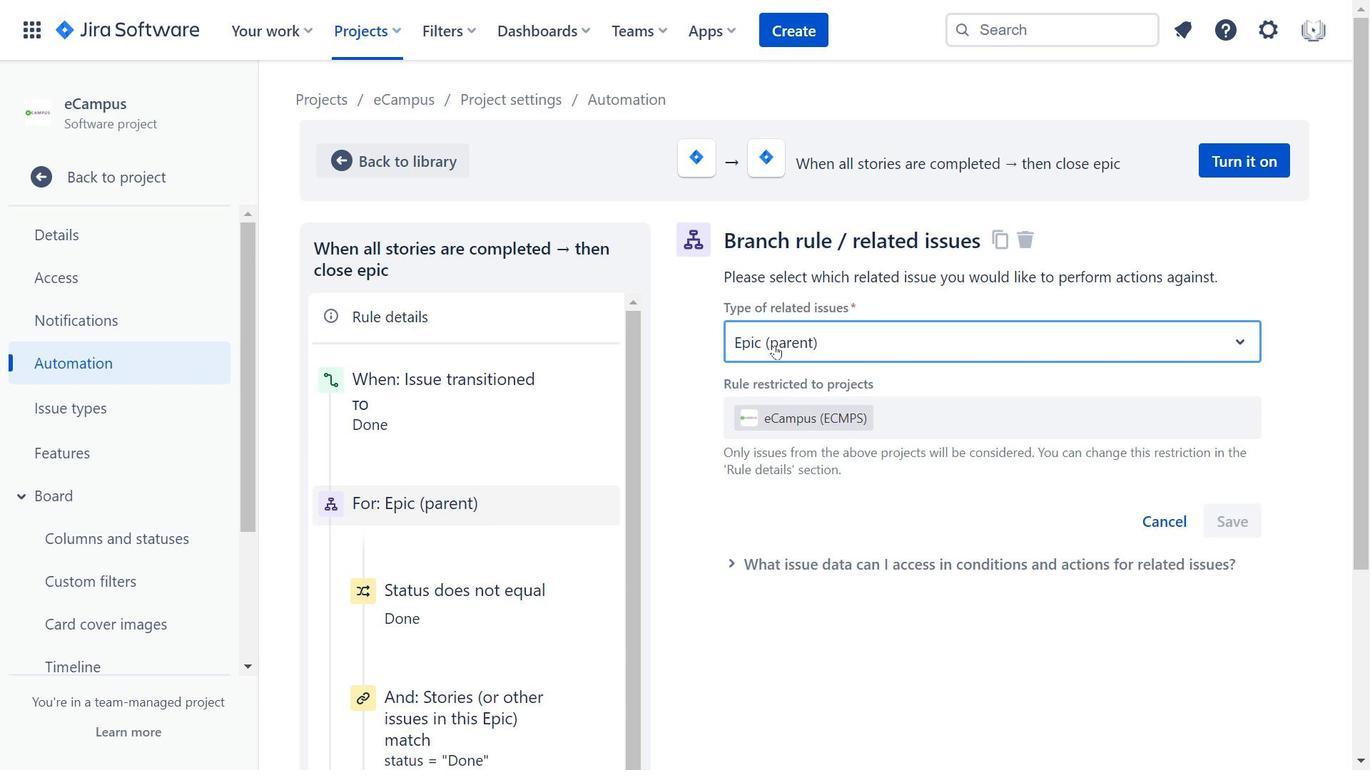 
Action: Mouse moved to (905, 489)
Screenshot: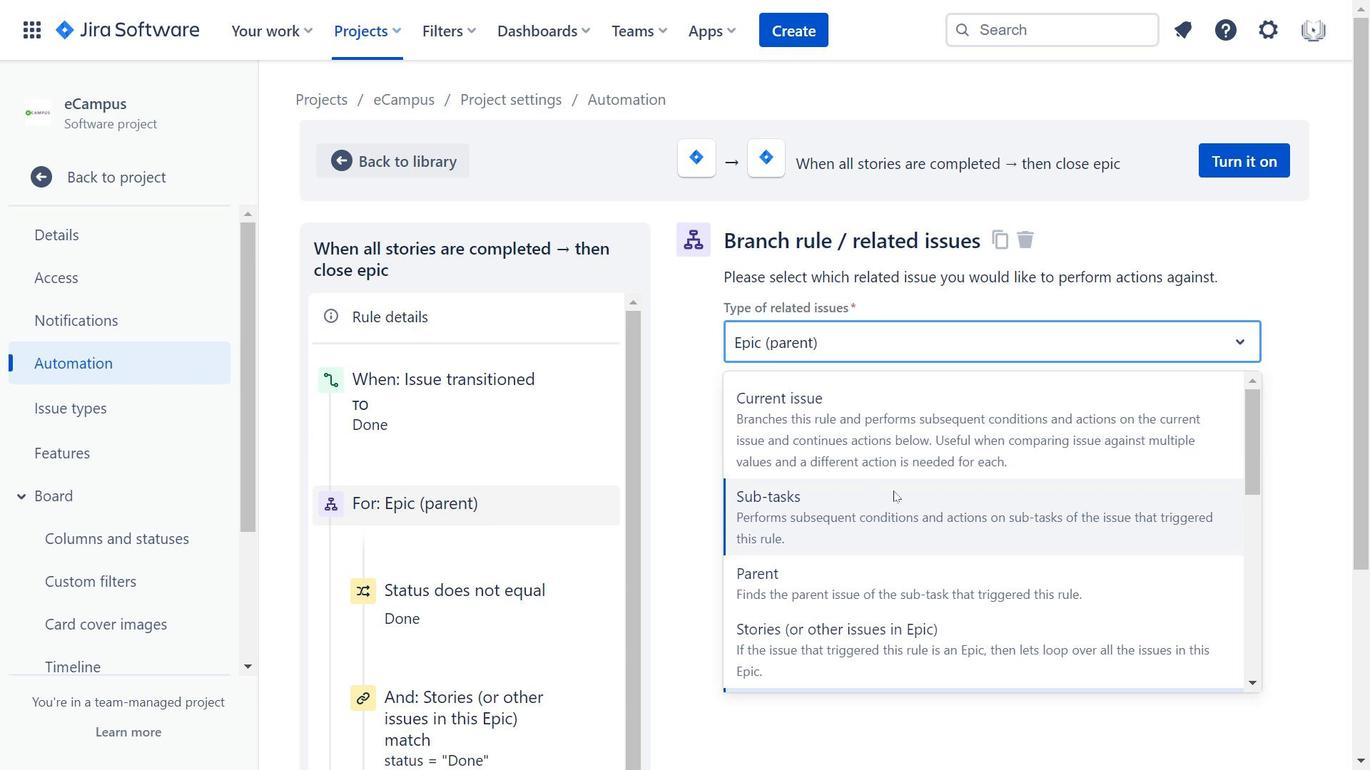 
Action: Mouse scrolled (905, 488) with delta (0, 0)
Screenshot: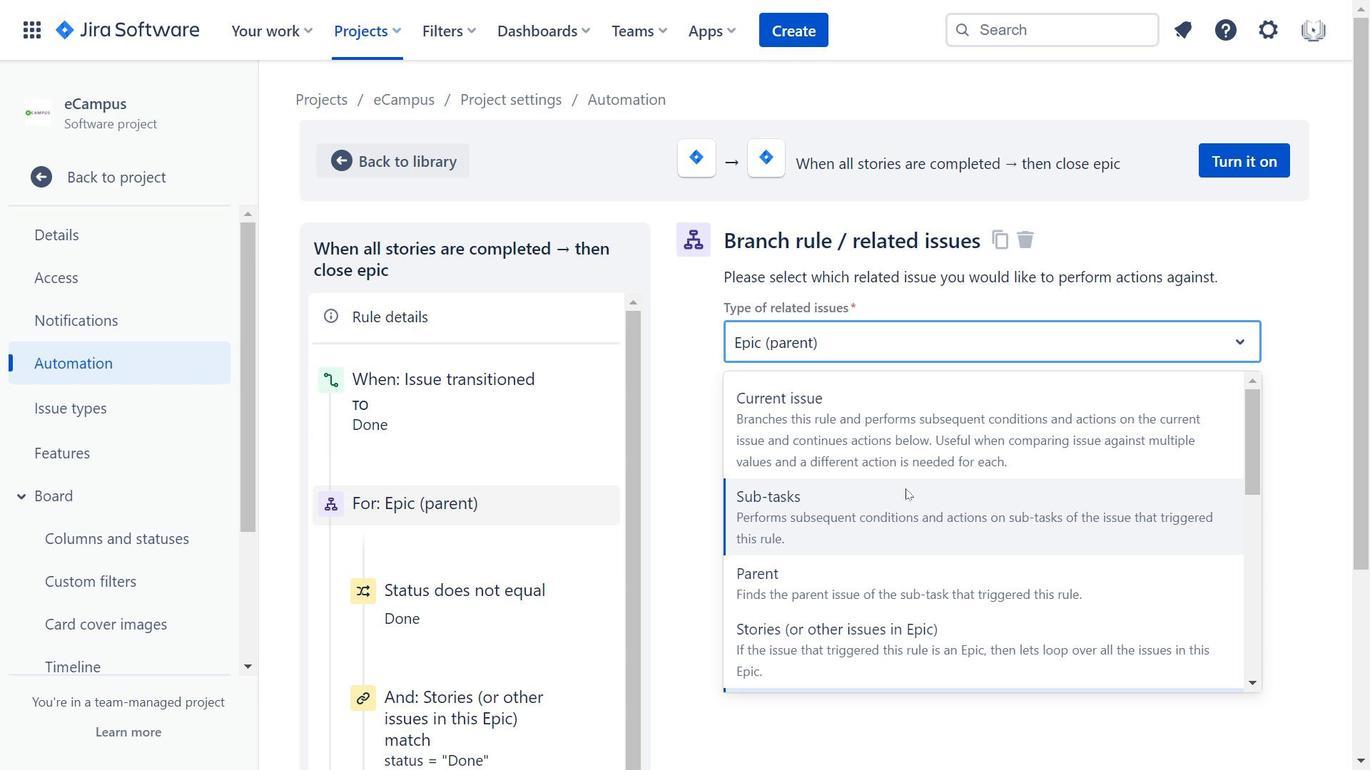 
Action: Mouse moved to (995, 483)
Screenshot: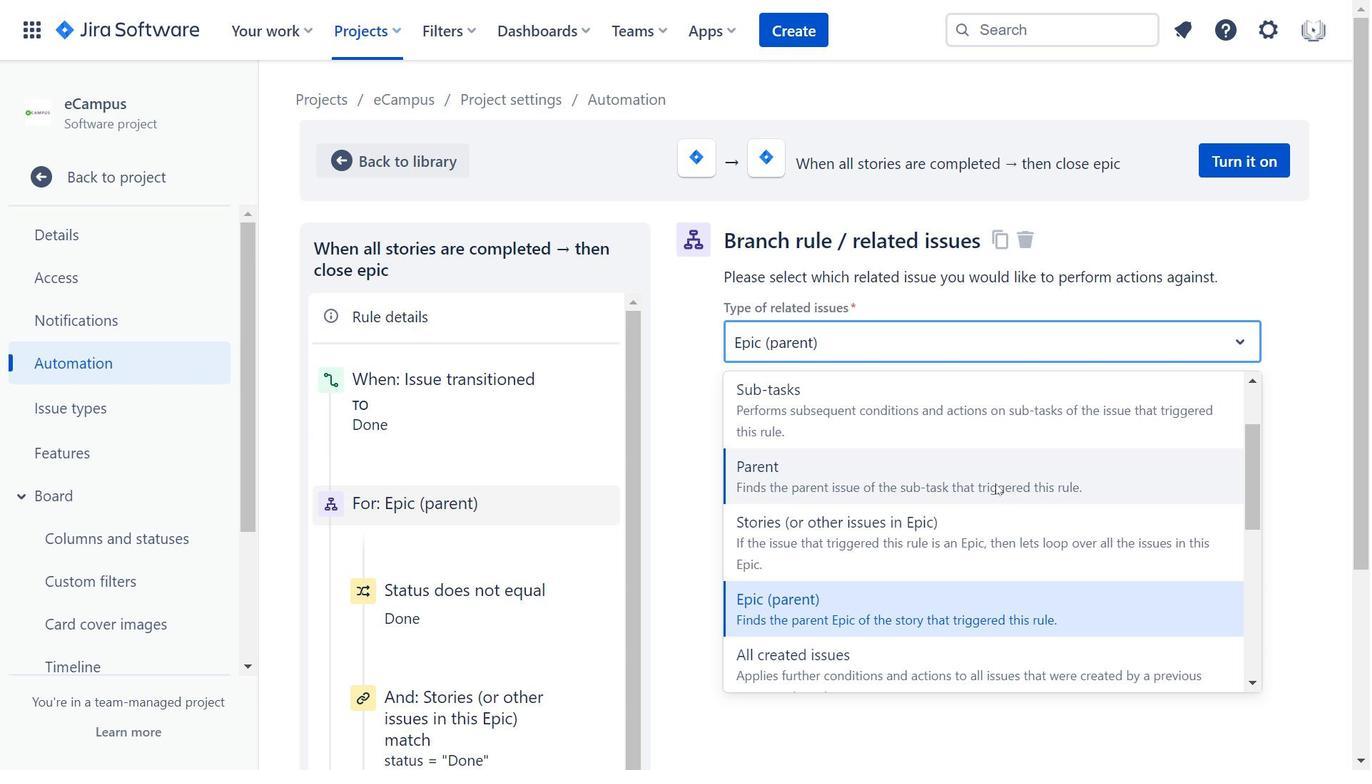 
Action: Mouse scrolled (995, 482) with delta (0, 0)
Screenshot: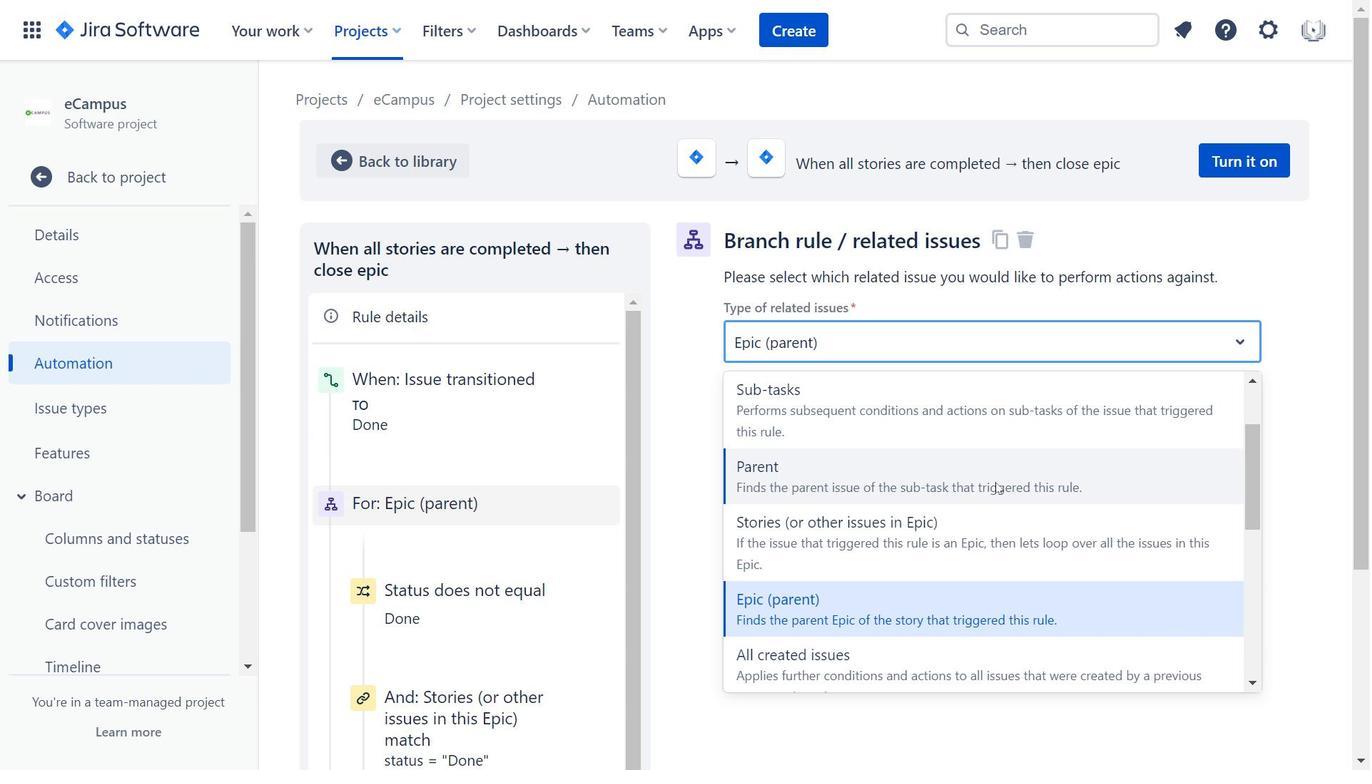 
Action: Mouse scrolled (995, 482) with delta (0, 0)
Screenshot: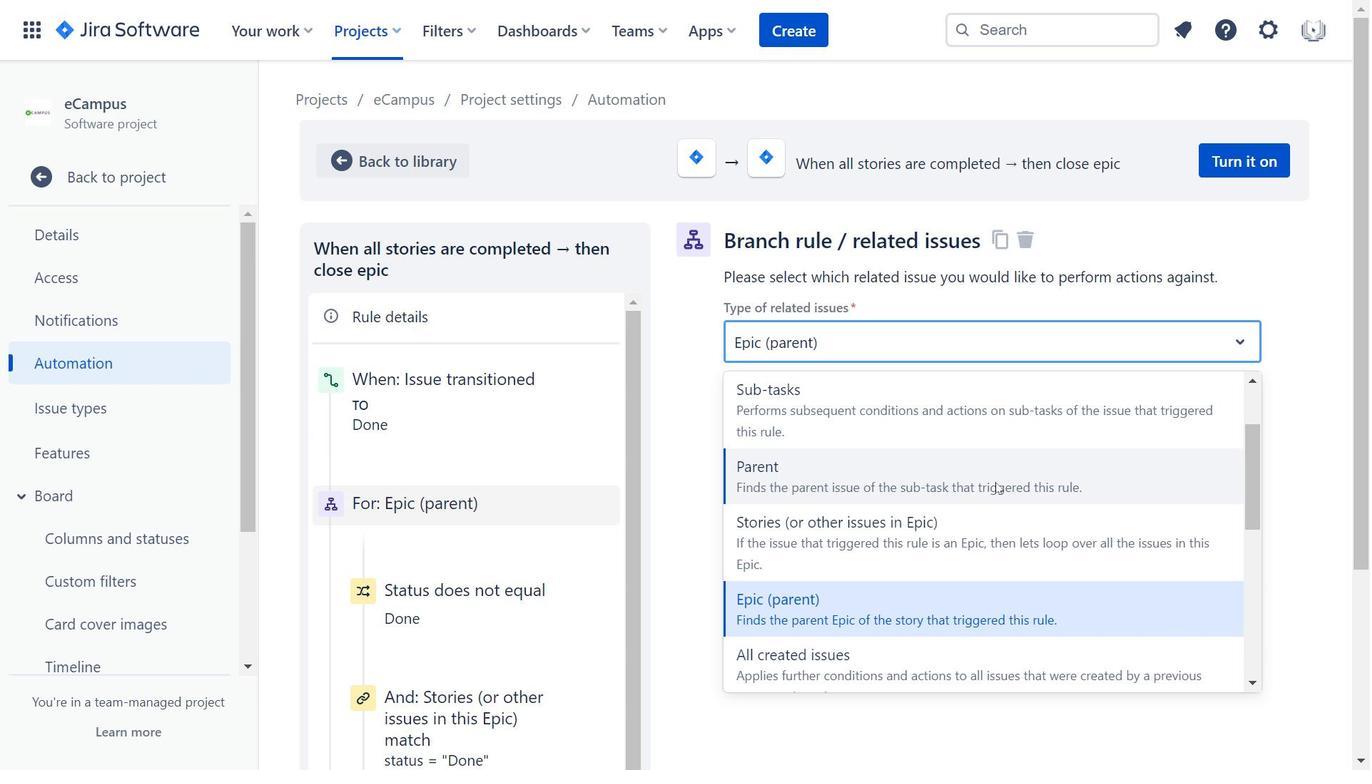 
Action: Mouse moved to (963, 459)
Screenshot: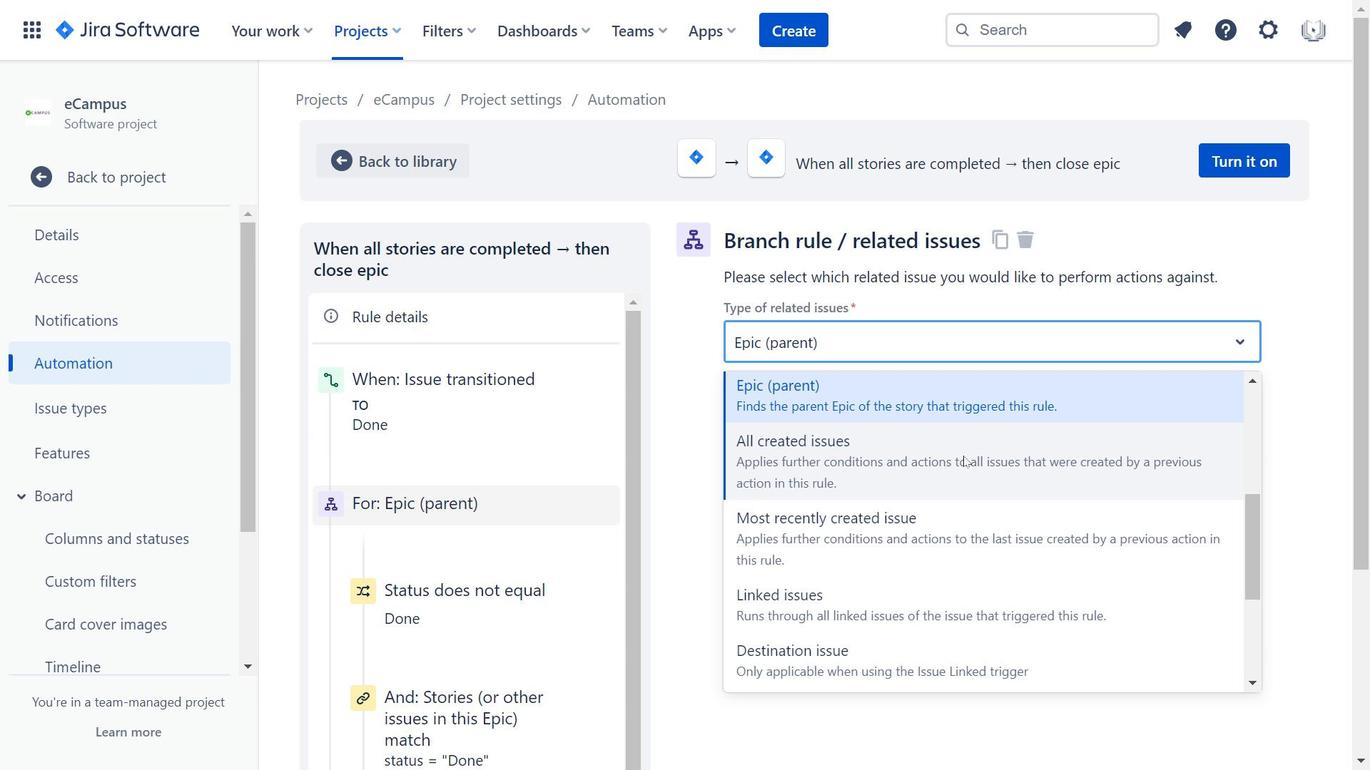 
Action: Mouse scrolled (963, 458) with delta (0, 0)
Screenshot: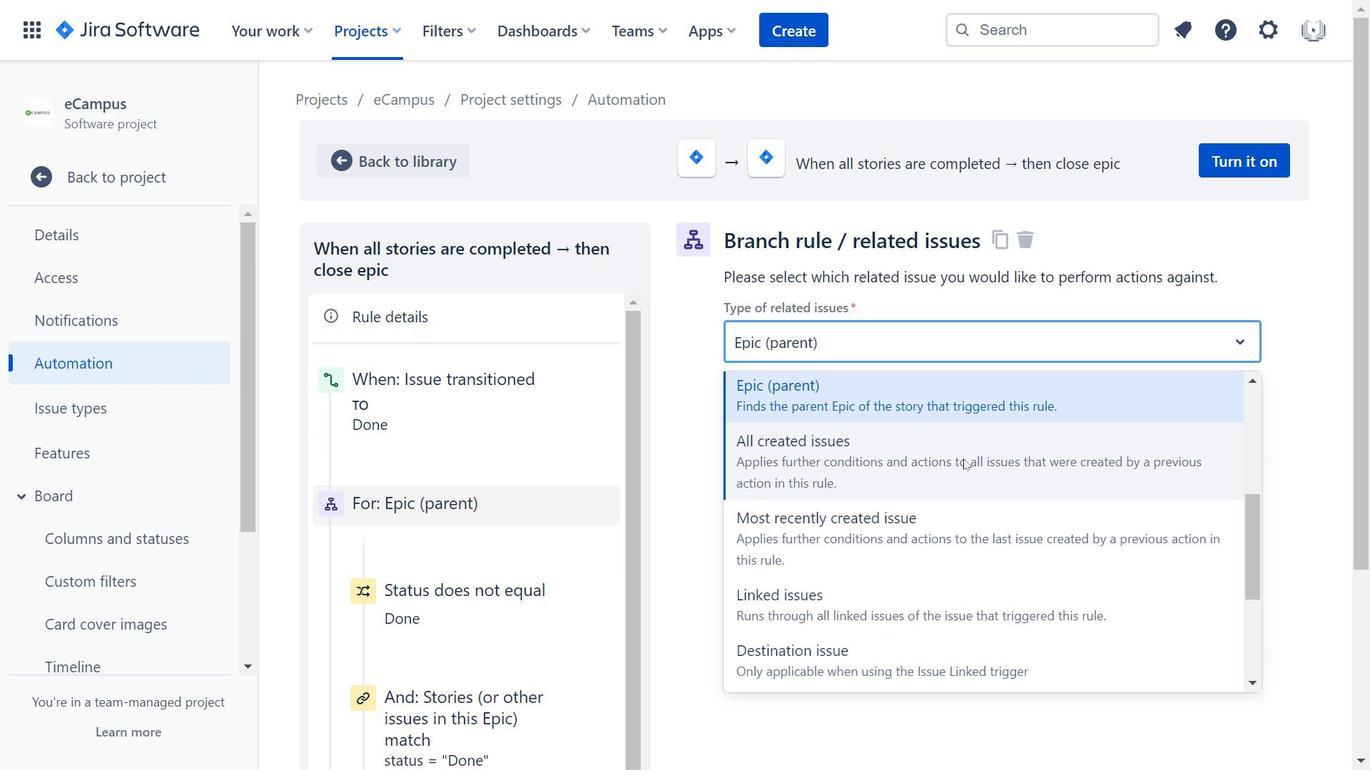 
Action: Mouse scrolled (963, 458) with delta (0, 0)
Screenshot: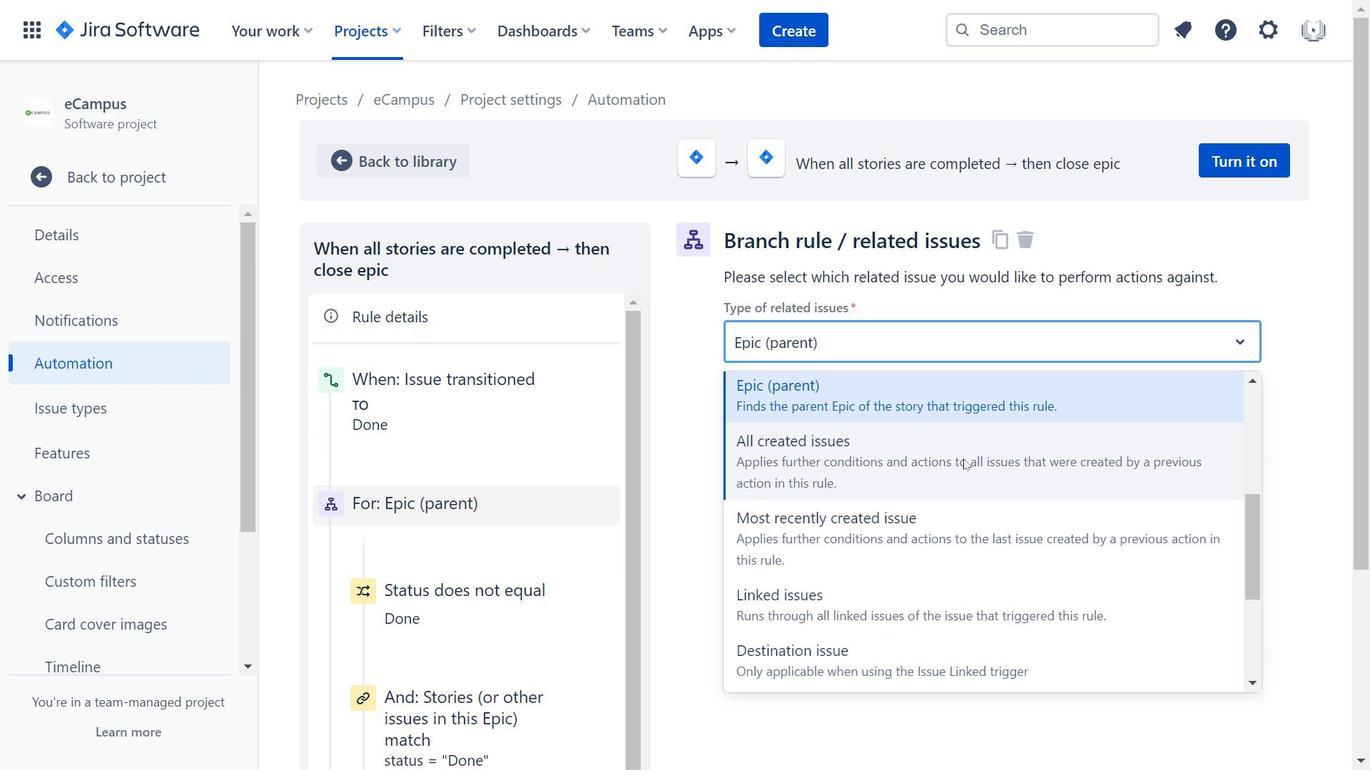 
Action: Mouse scrolled (963, 458) with delta (0, 0)
Screenshot: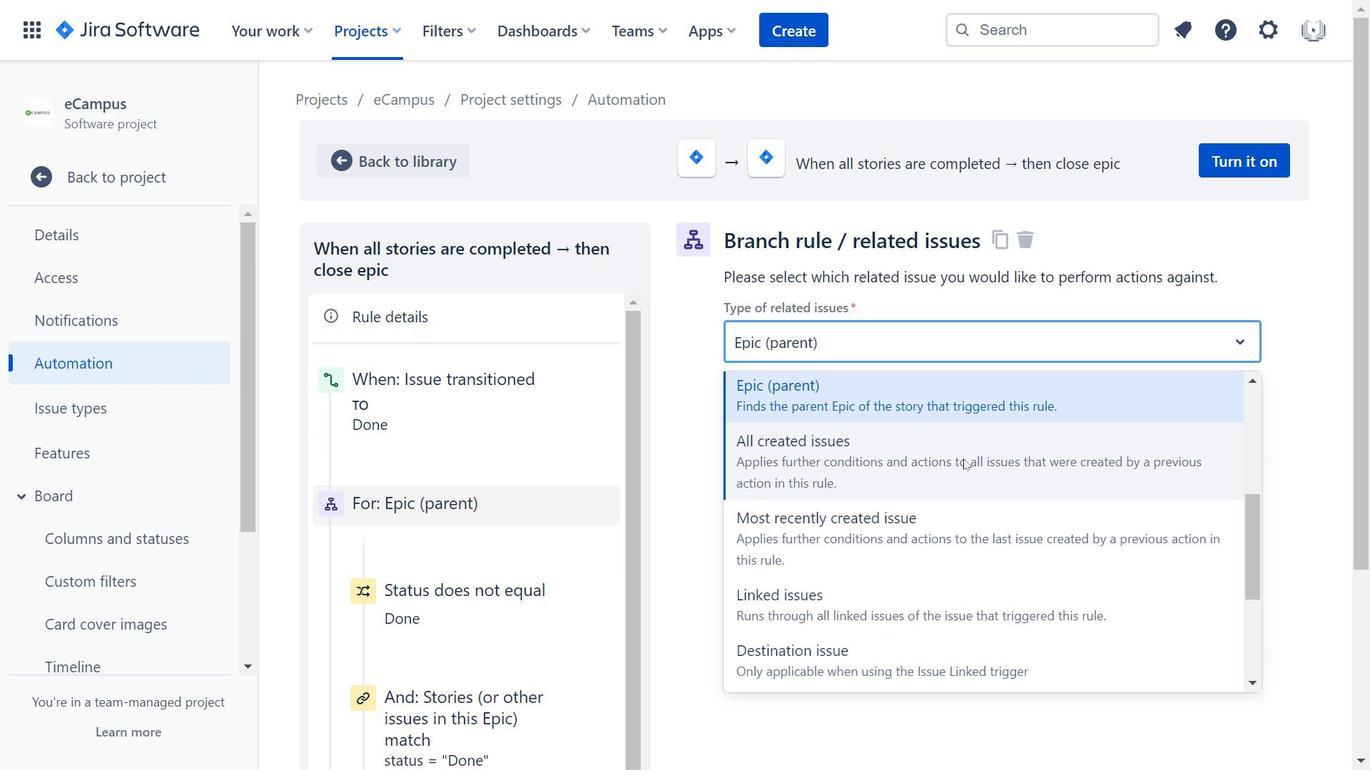 
Action: Mouse moved to (1033, 516)
Screenshot: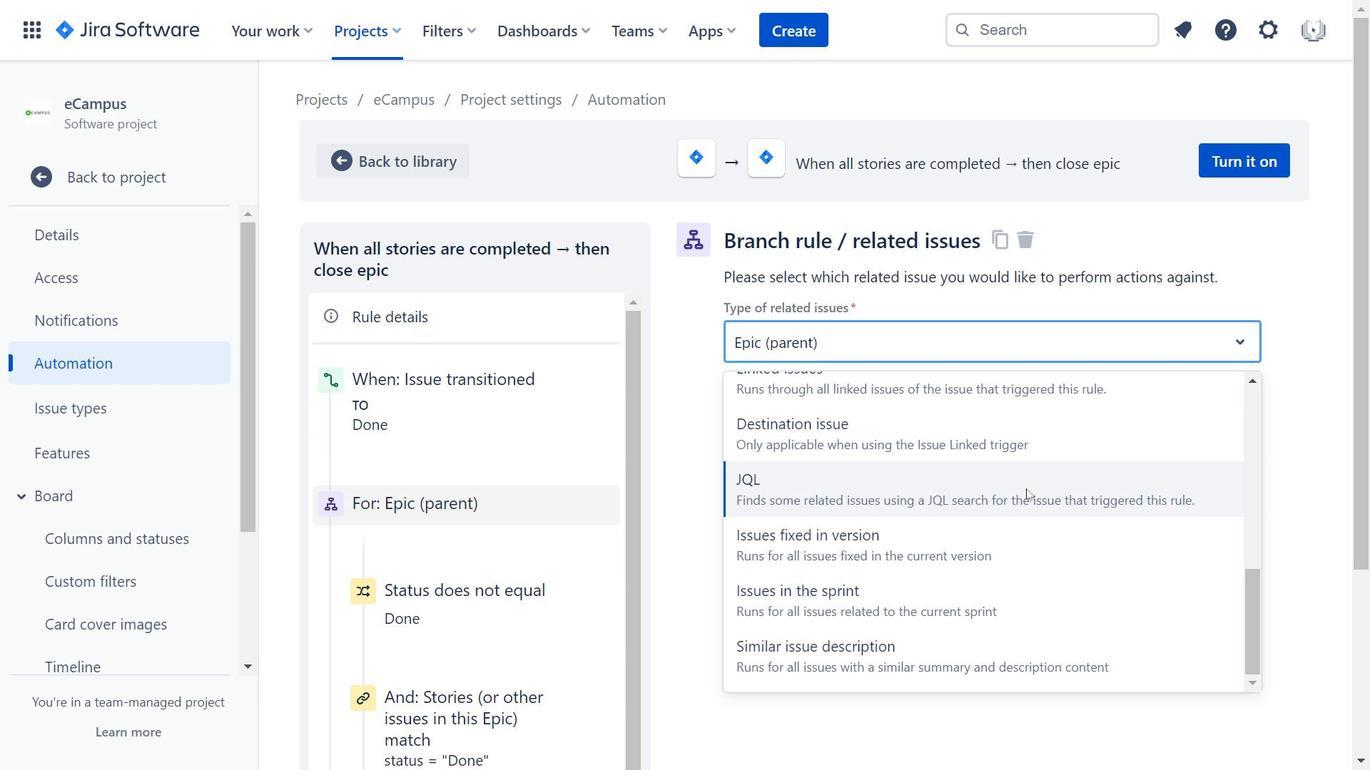 
Action: Mouse scrolled (1033, 517) with delta (0, 0)
Screenshot: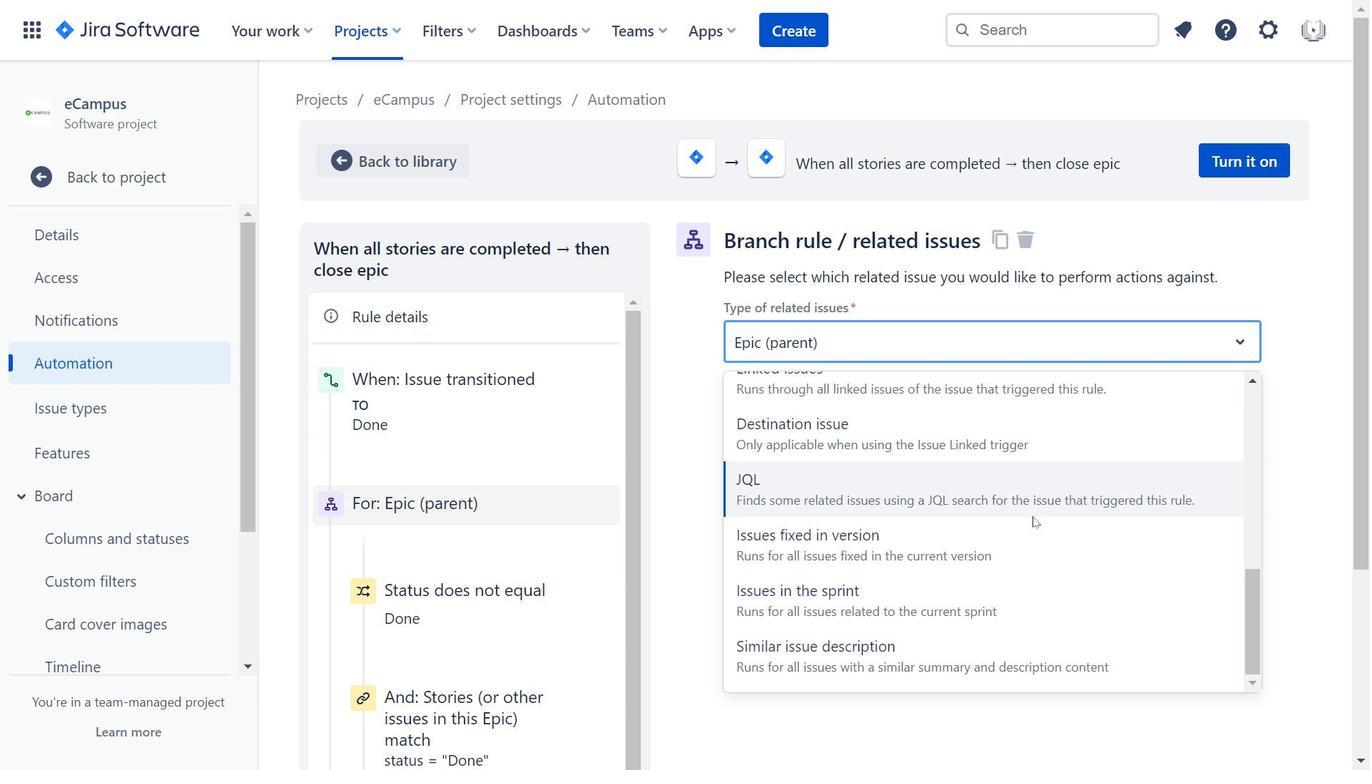 
Action: Mouse scrolled (1033, 517) with delta (0, 0)
Screenshot: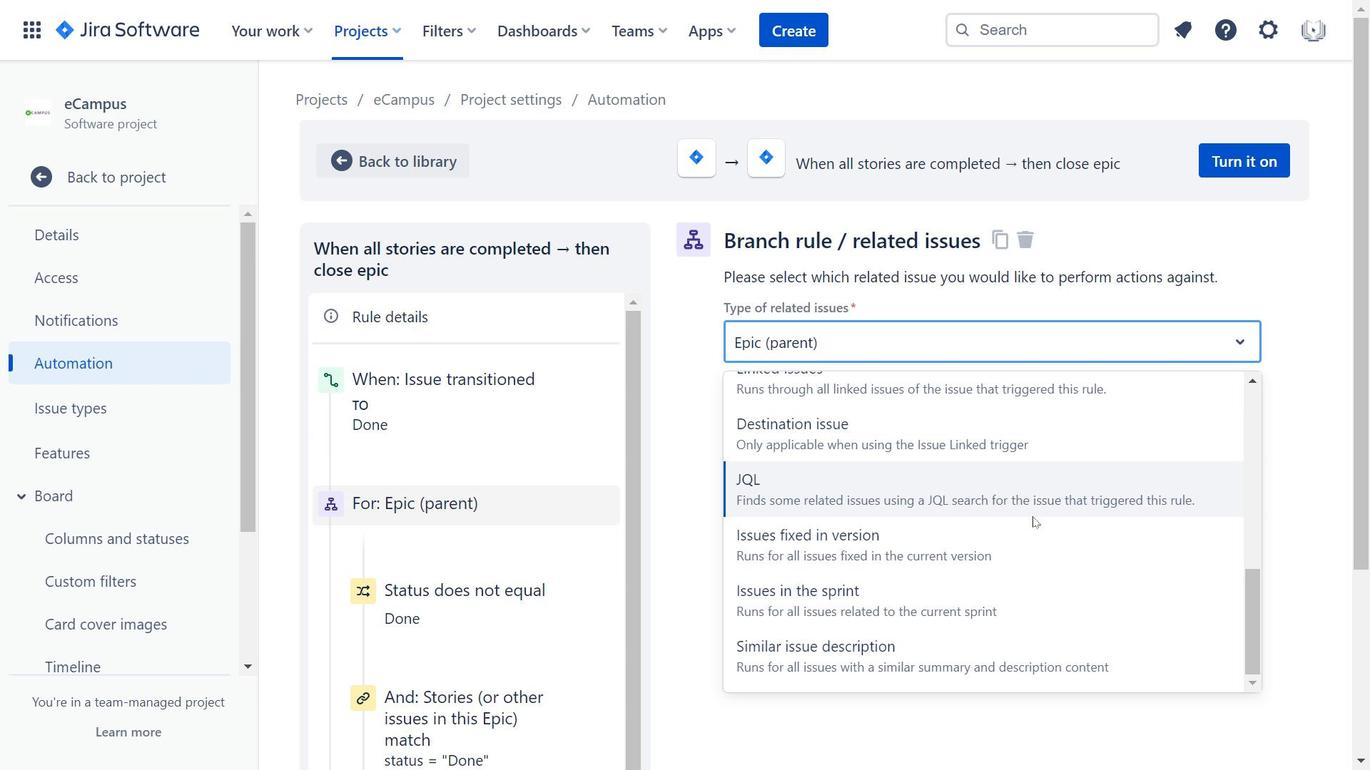 
Action: Mouse moved to (483, 503)
Screenshot: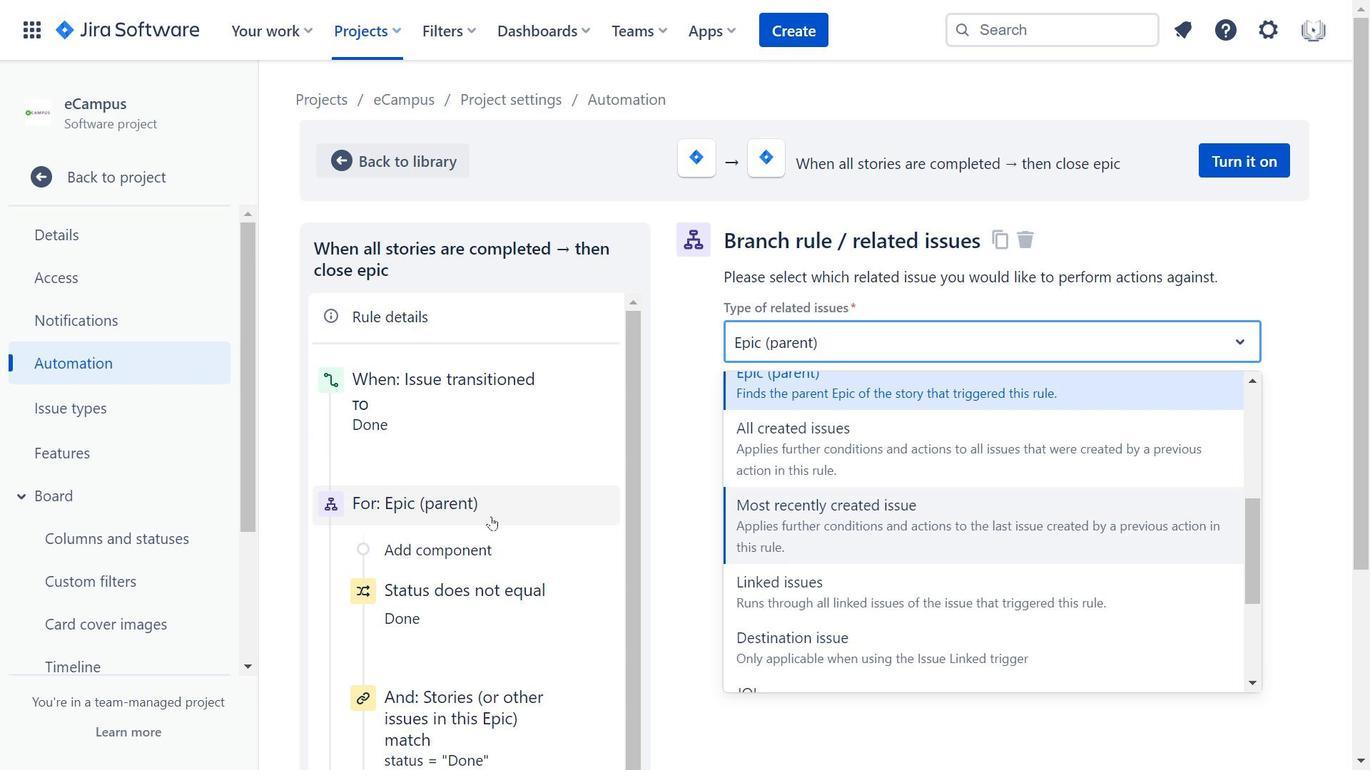 
Action: Mouse scrolled (483, 502) with delta (0, 0)
Screenshot: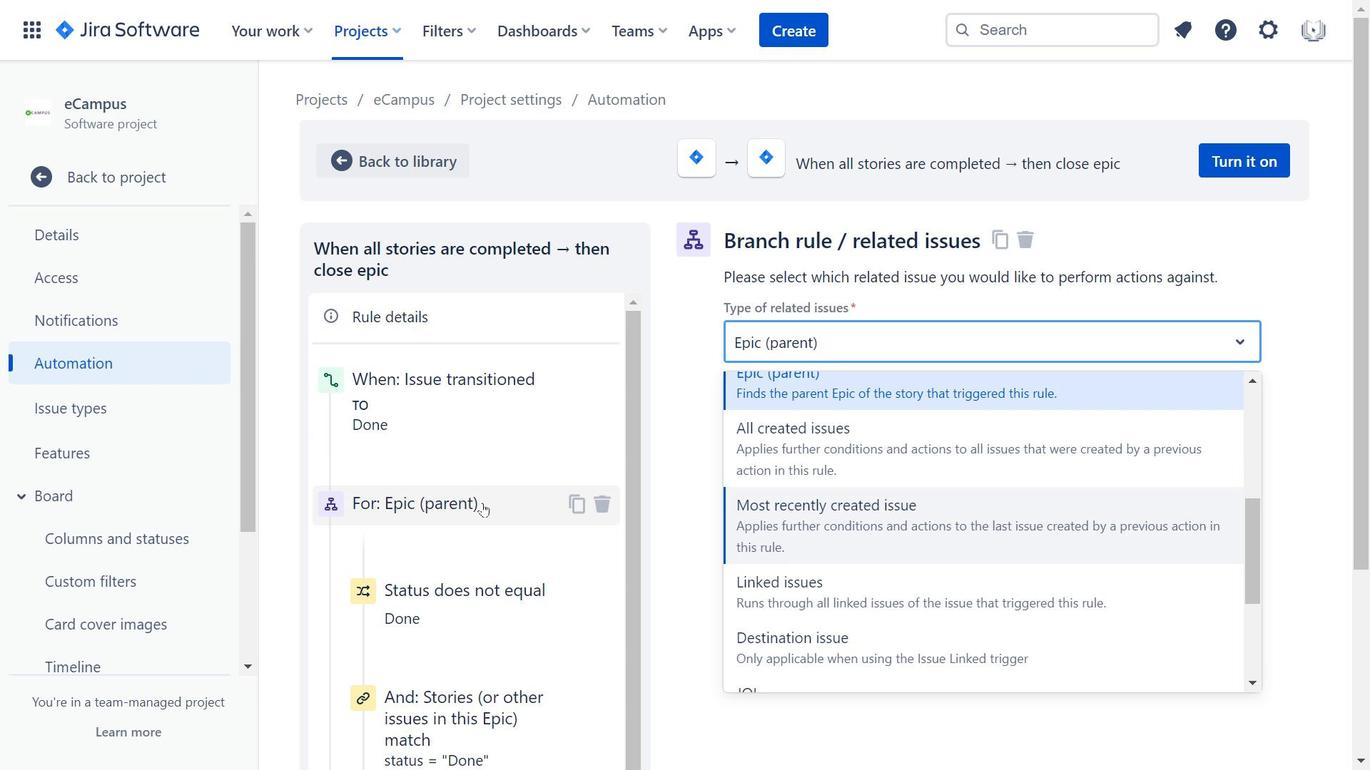 
Action: Mouse scrolled (483, 502) with delta (0, 0)
Screenshot: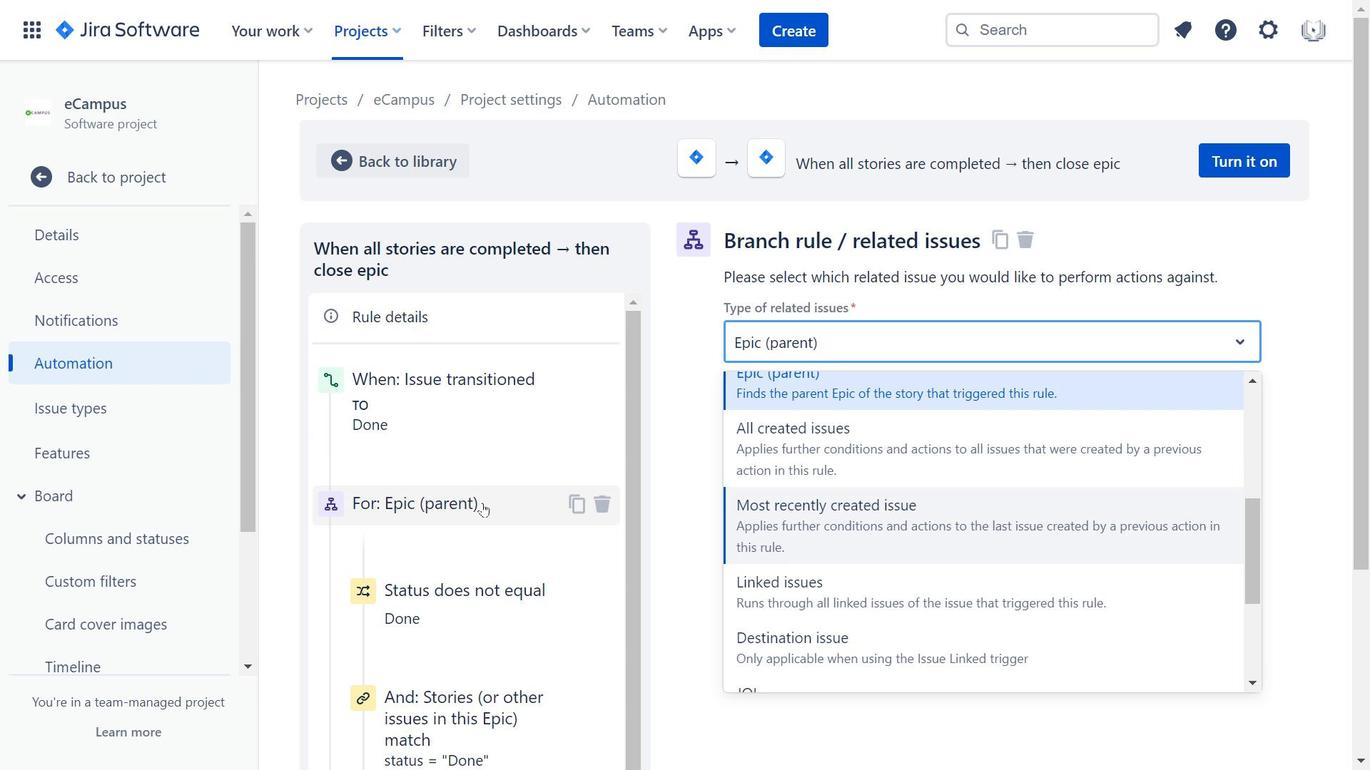 
Action: Mouse moved to (508, 564)
Screenshot: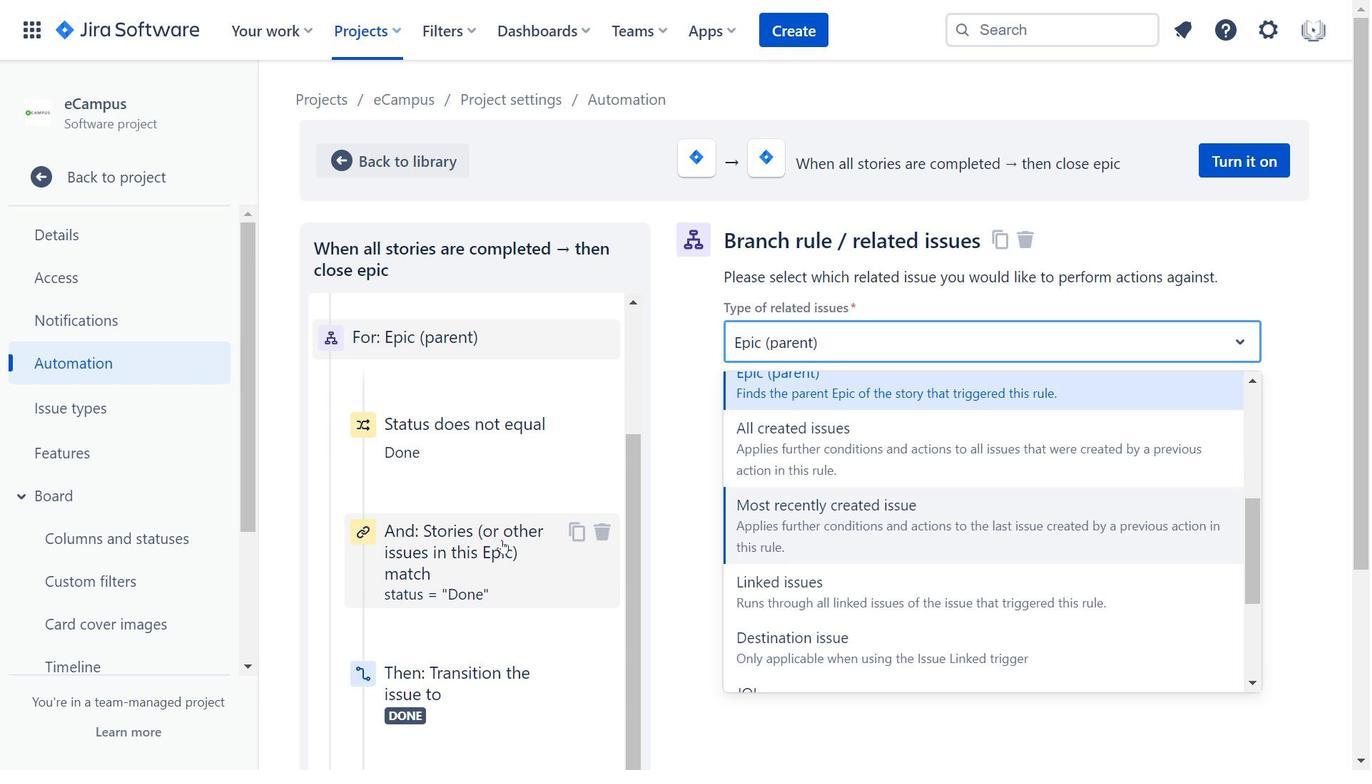 
Action: Mouse pressed left at (508, 564)
Screenshot: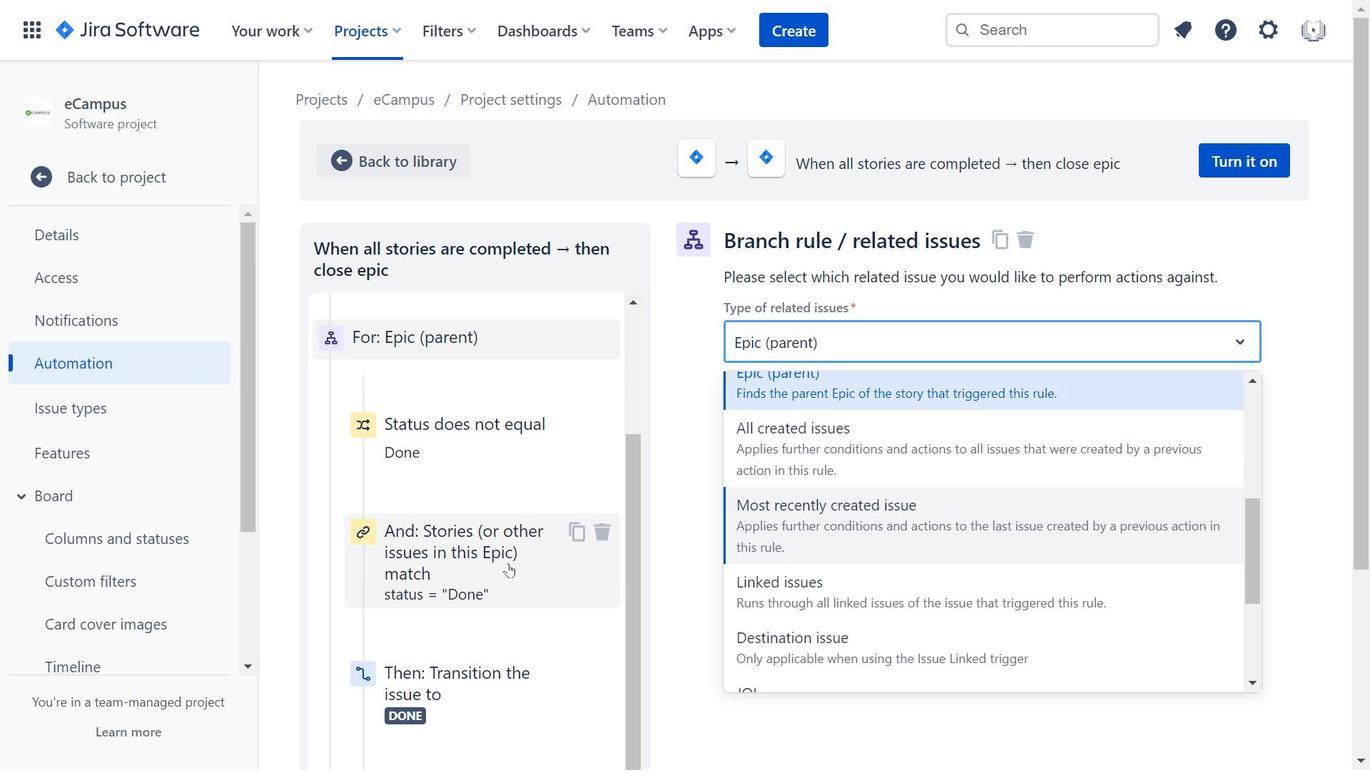 
Action: Mouse moved to (866, 375)
Screenshot: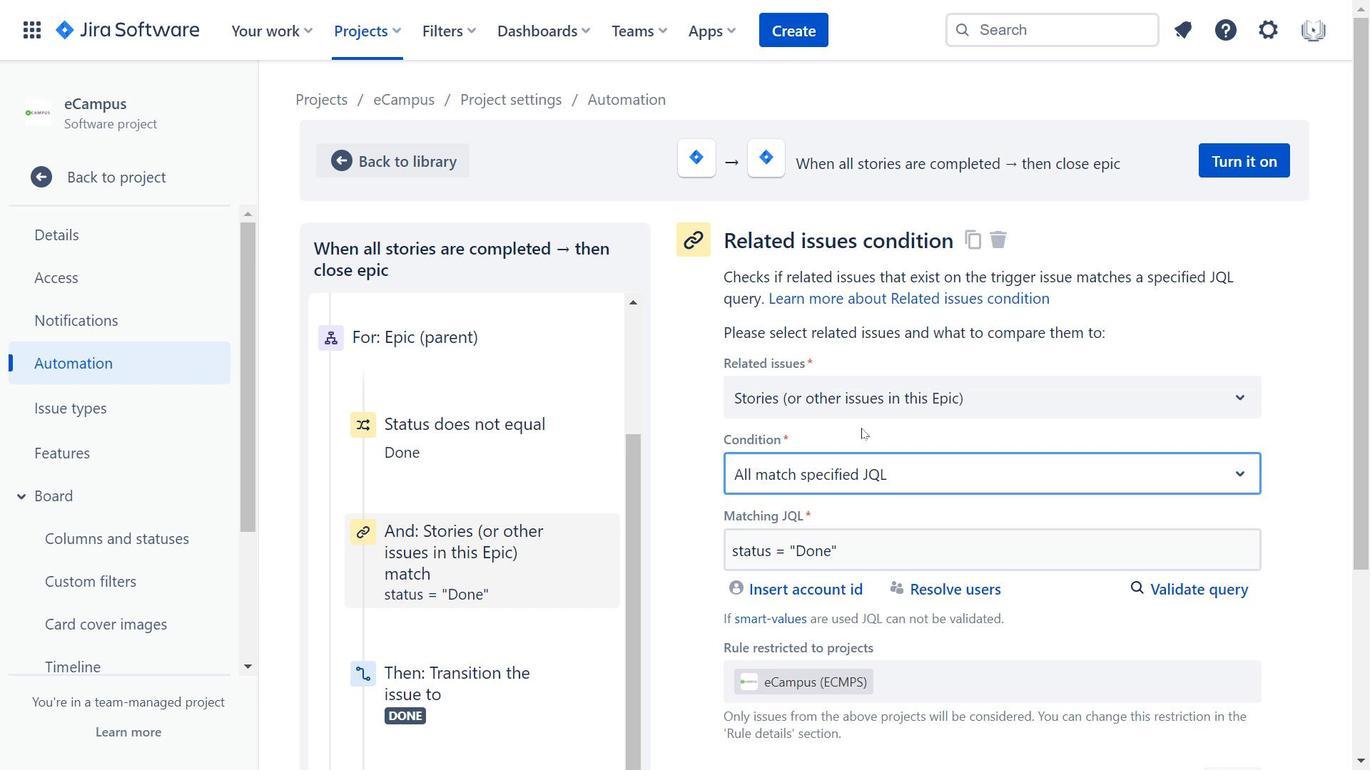 
Action: Mouse pressed left at (866, 375)
Screenshot: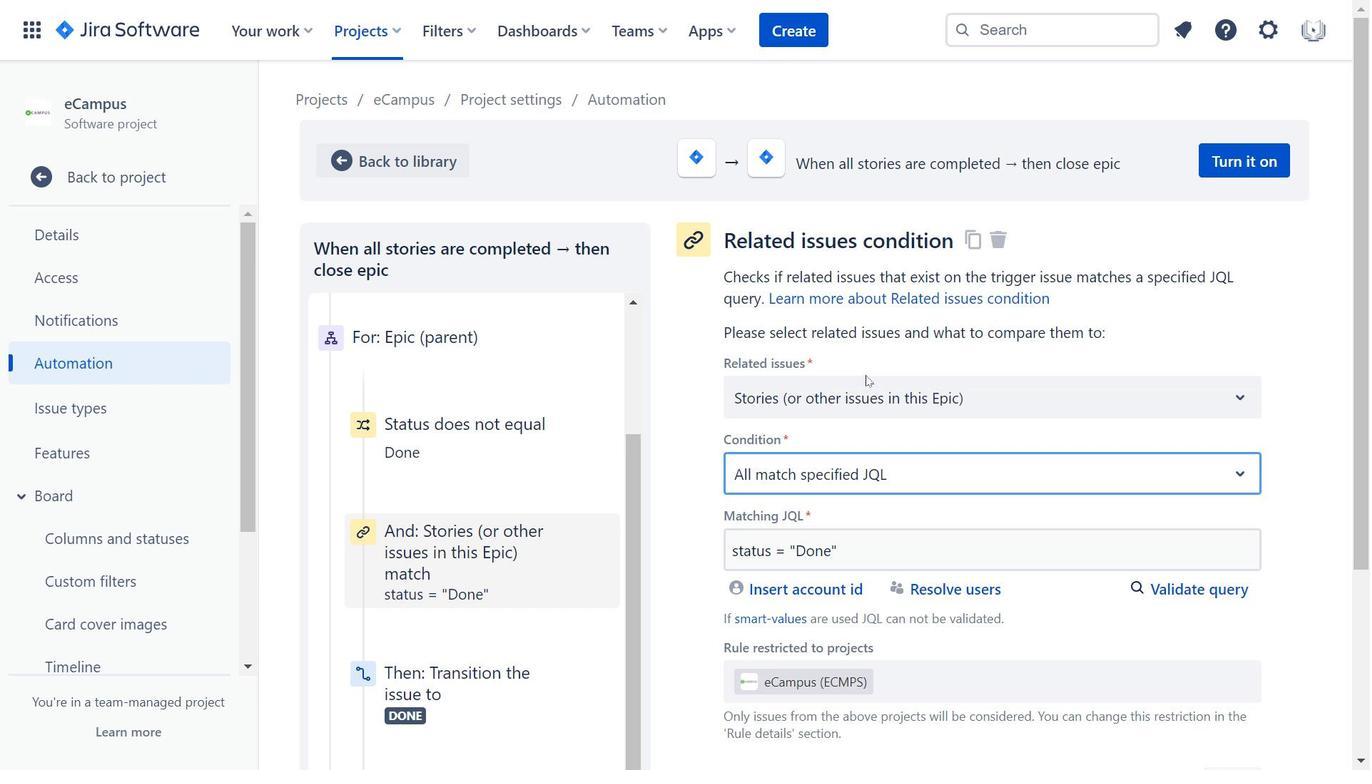 
Action: Mouse moved to (864, 395)
Screenshot: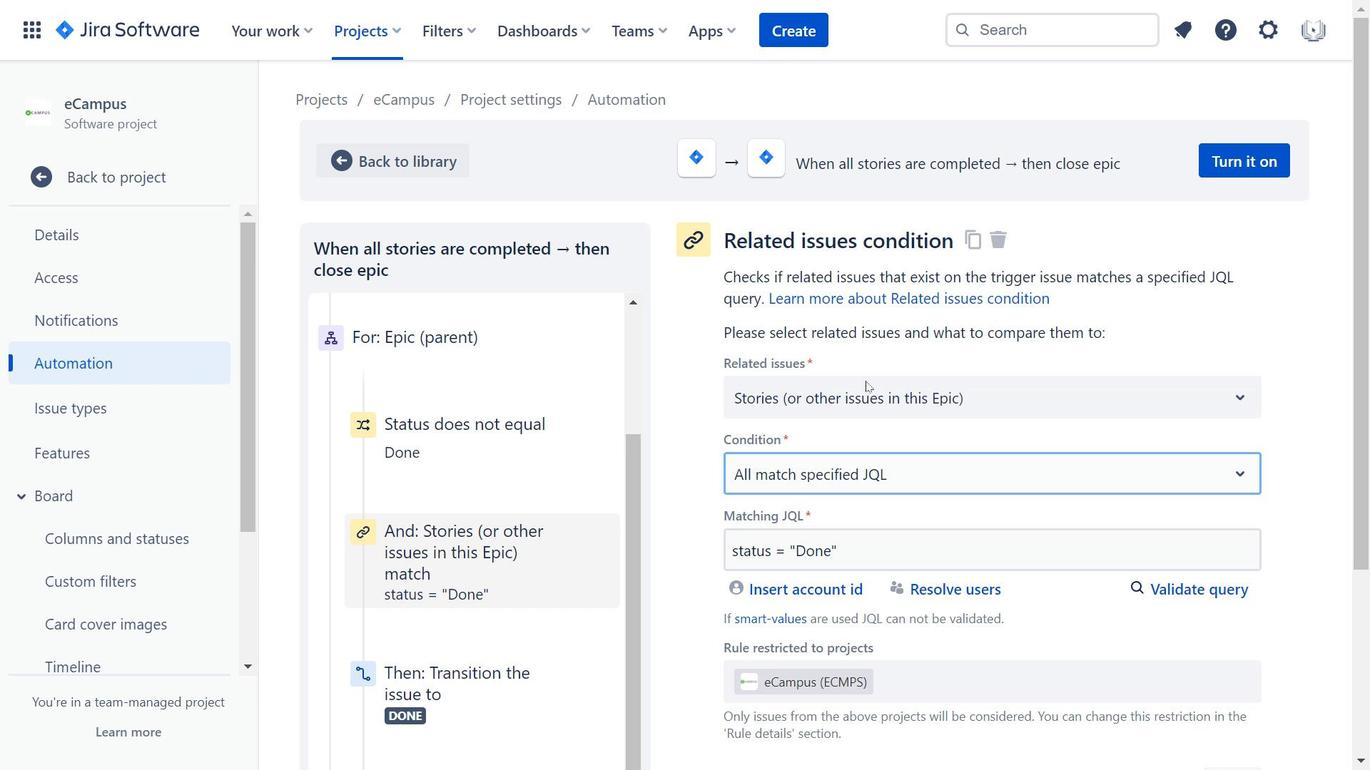 
Action: Mouse pressed left at (864, 395)
Screenshot: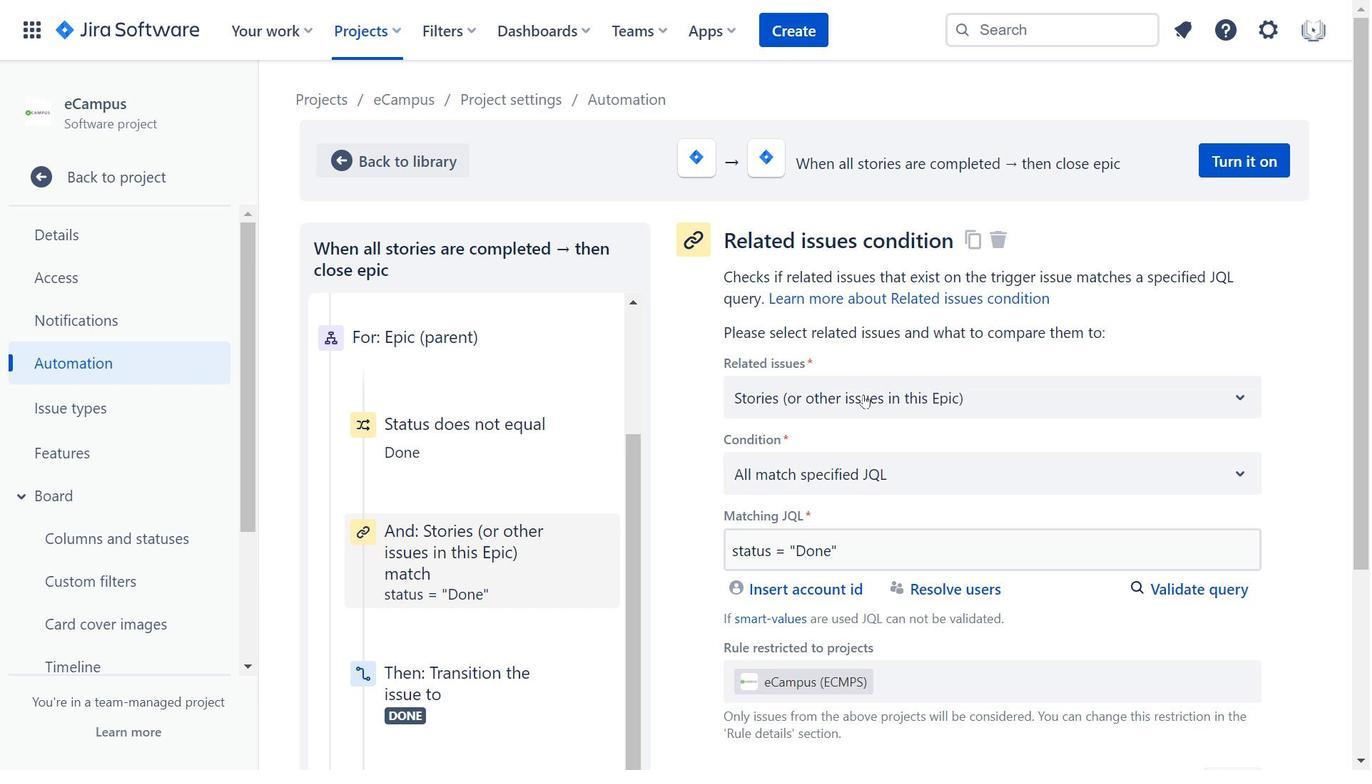 
Action: Mouse moved to (864, 486)
Screenshot: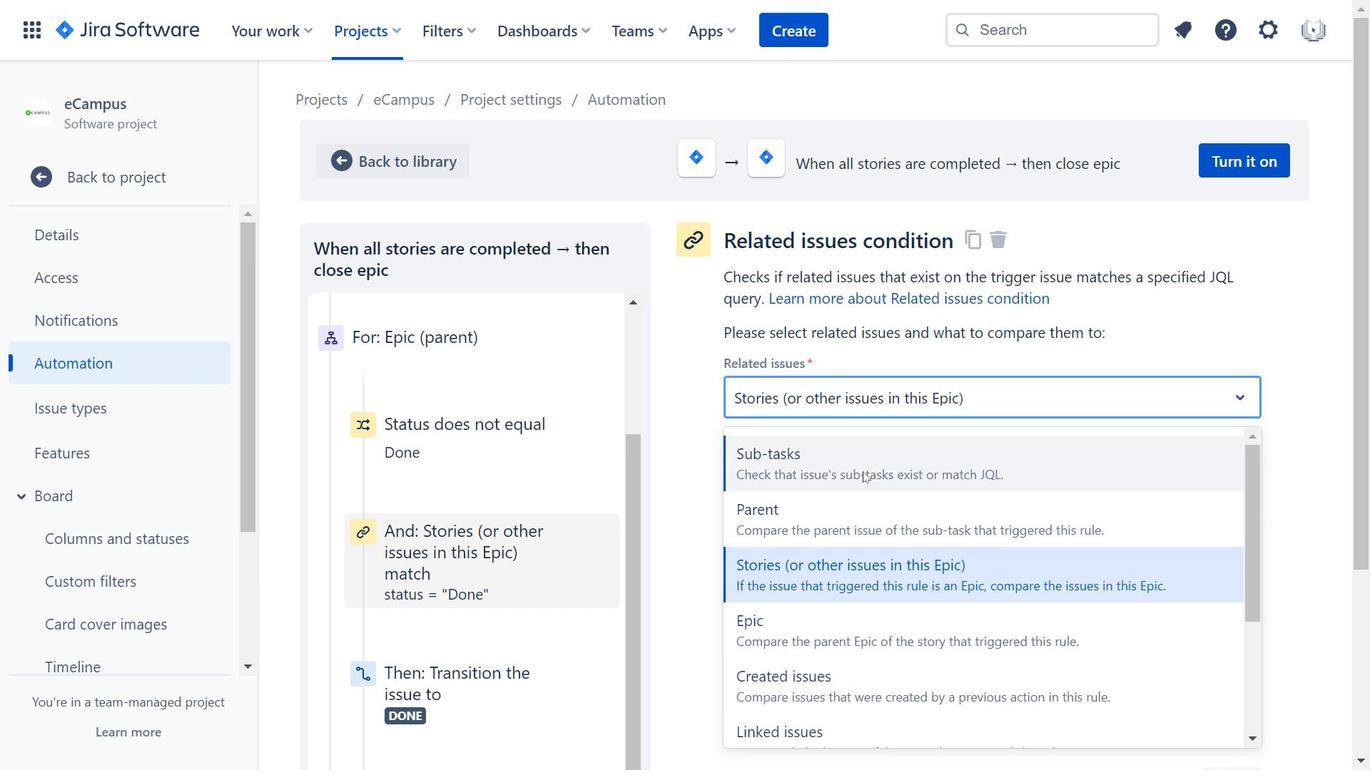 
Action: Mouse scrolled (864, 485) with delta (0, 0)
Screenshot: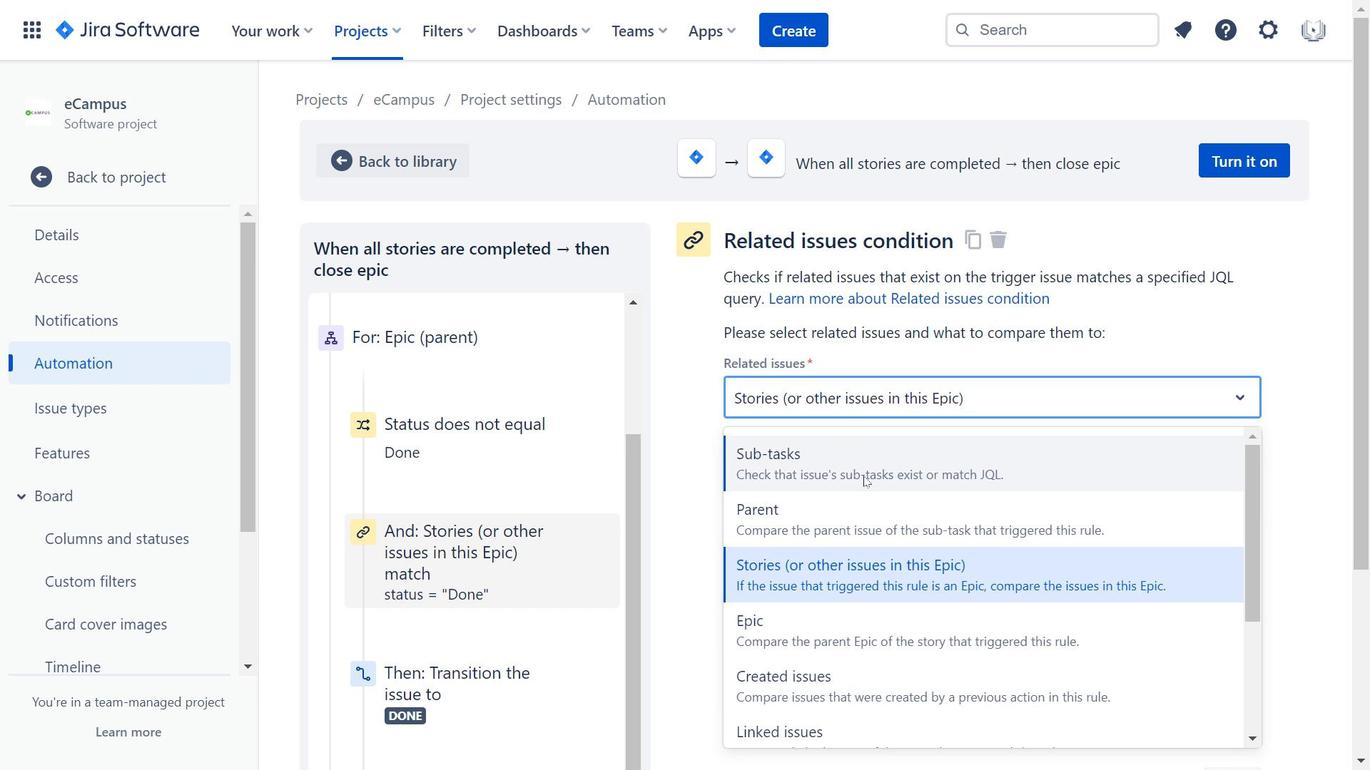 
Action: Mouse moved to (865, 489)
Screenshot: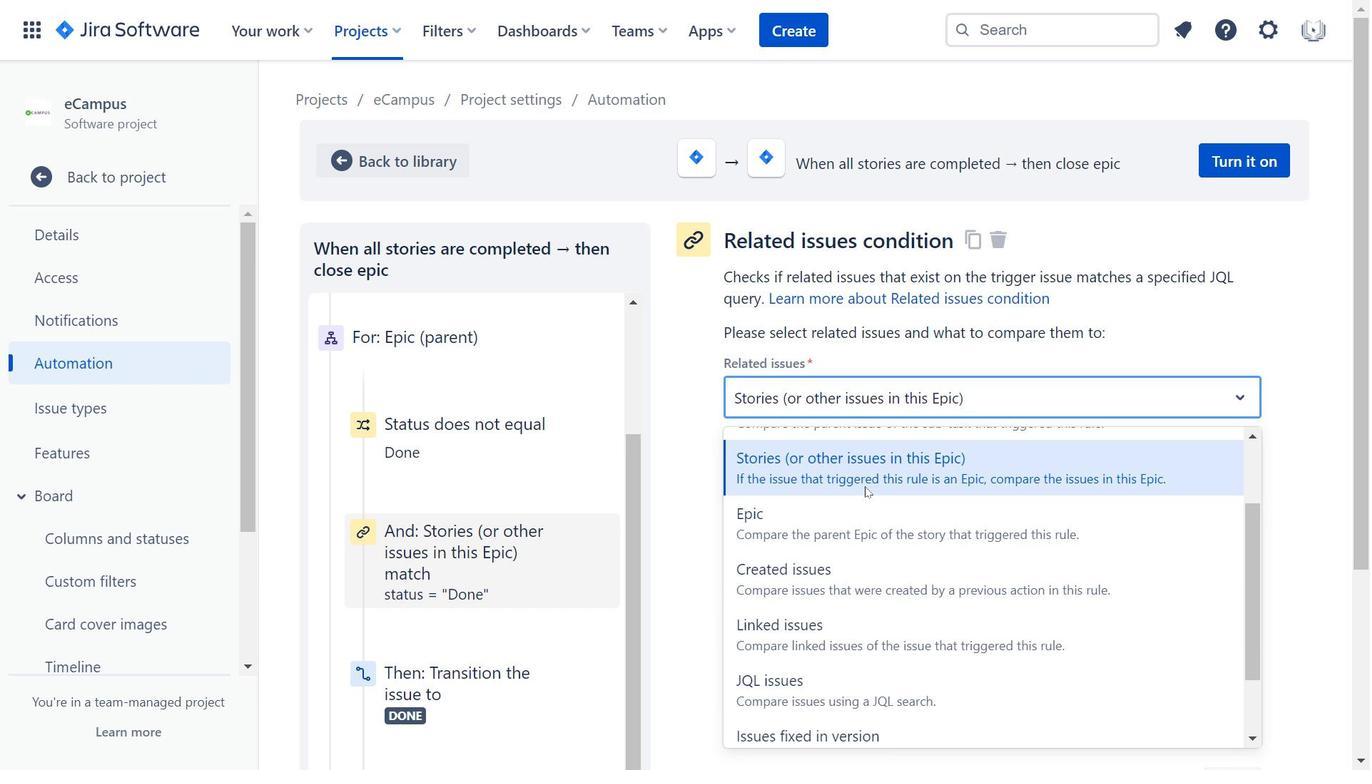 
Action: Mouse scrolled (865, 488) with delta (0, 0)
Screenshot: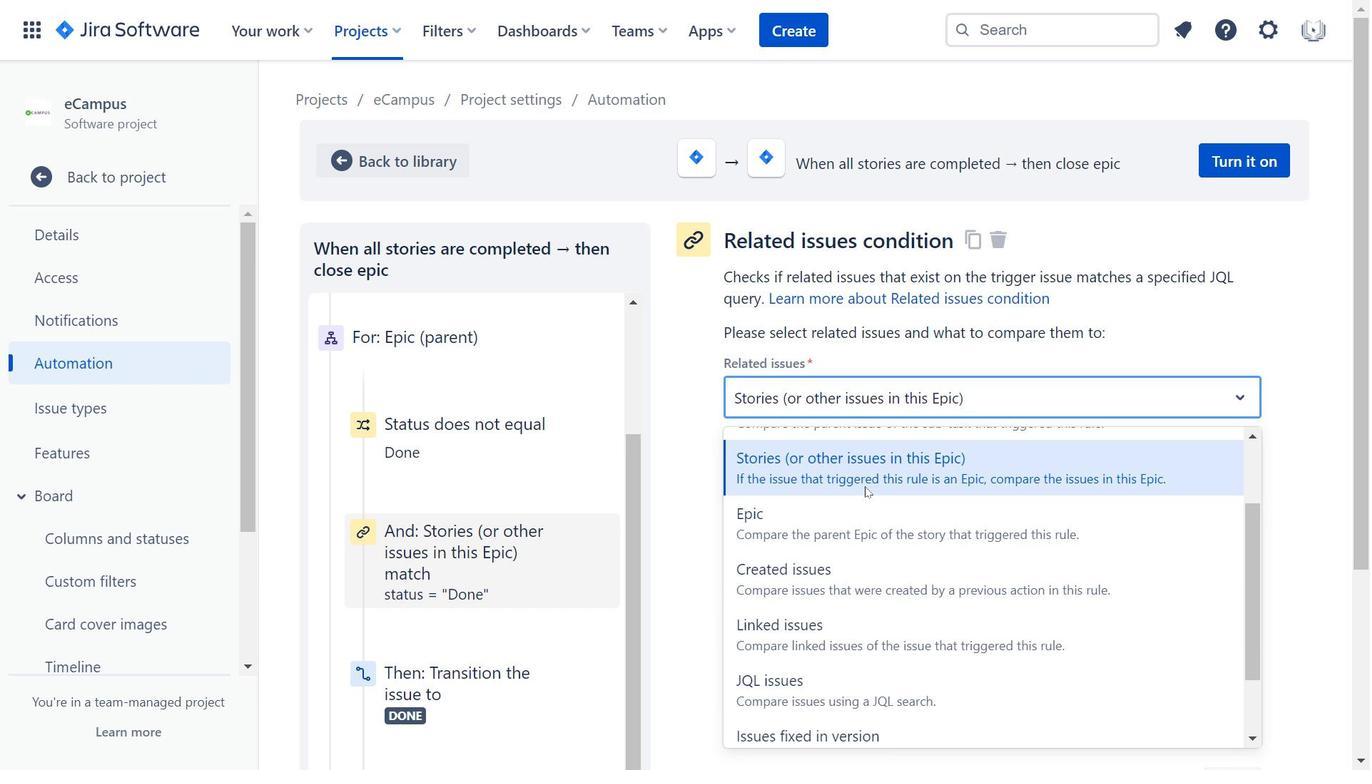 
Action: Mouse moved to (865, 489)
Screenshot: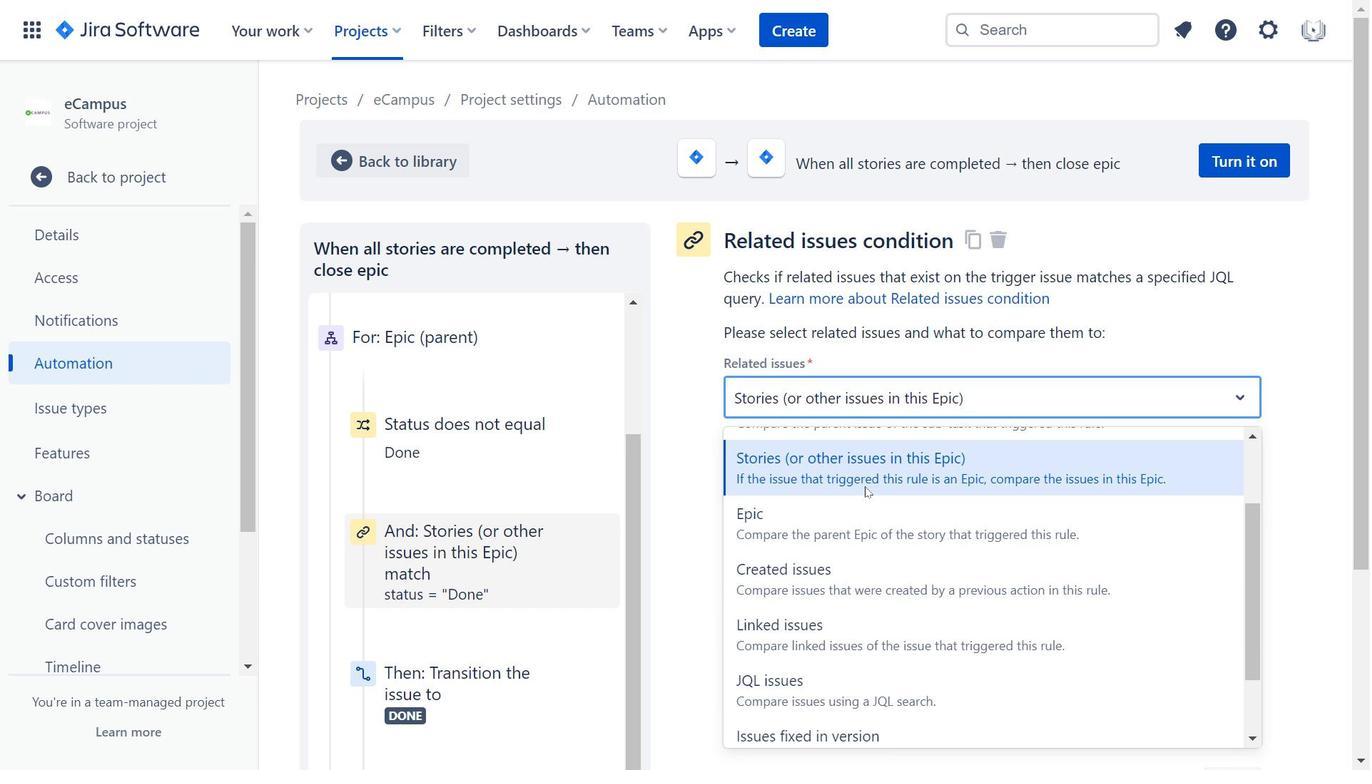 
Action: Mouse scrolled (865, 488) with delta (0, 0)
Screenshot: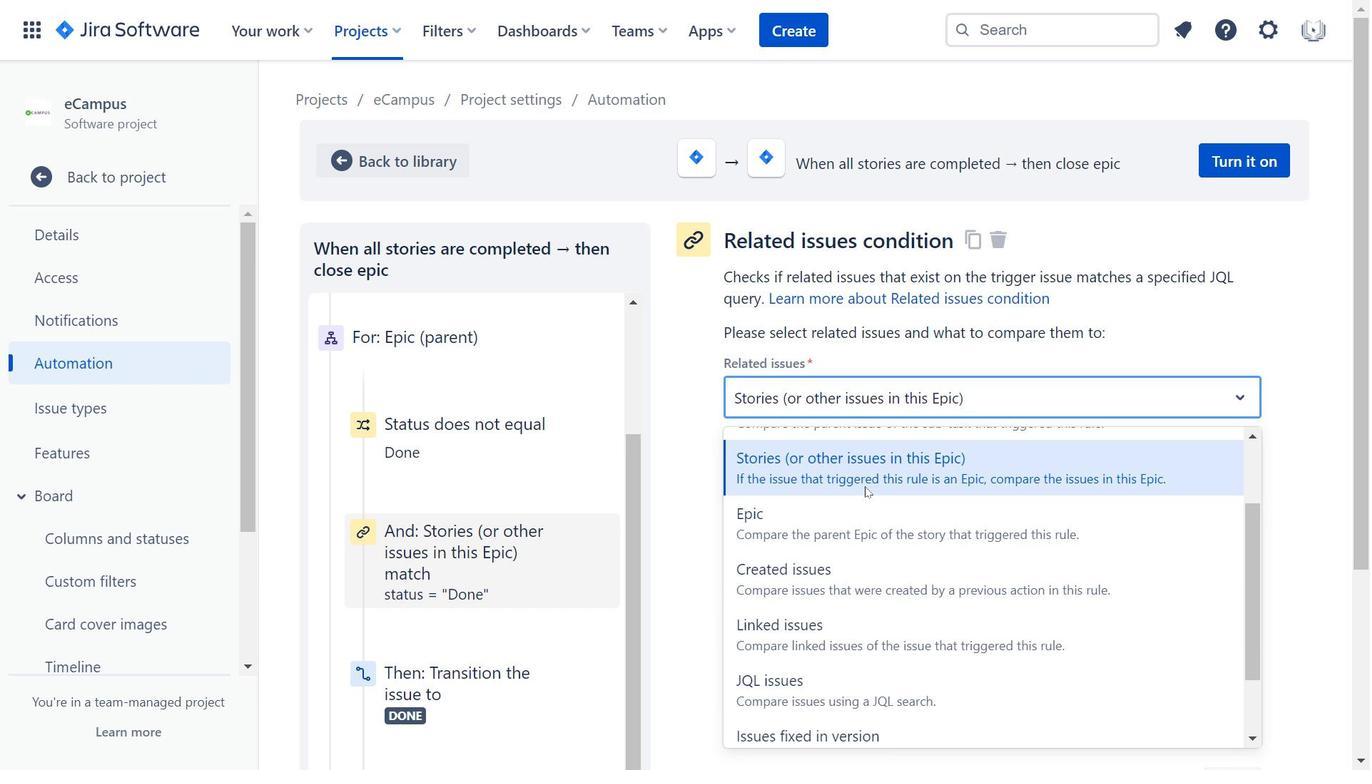 
Action: Mouse moved to (489, 720)
Screenshot: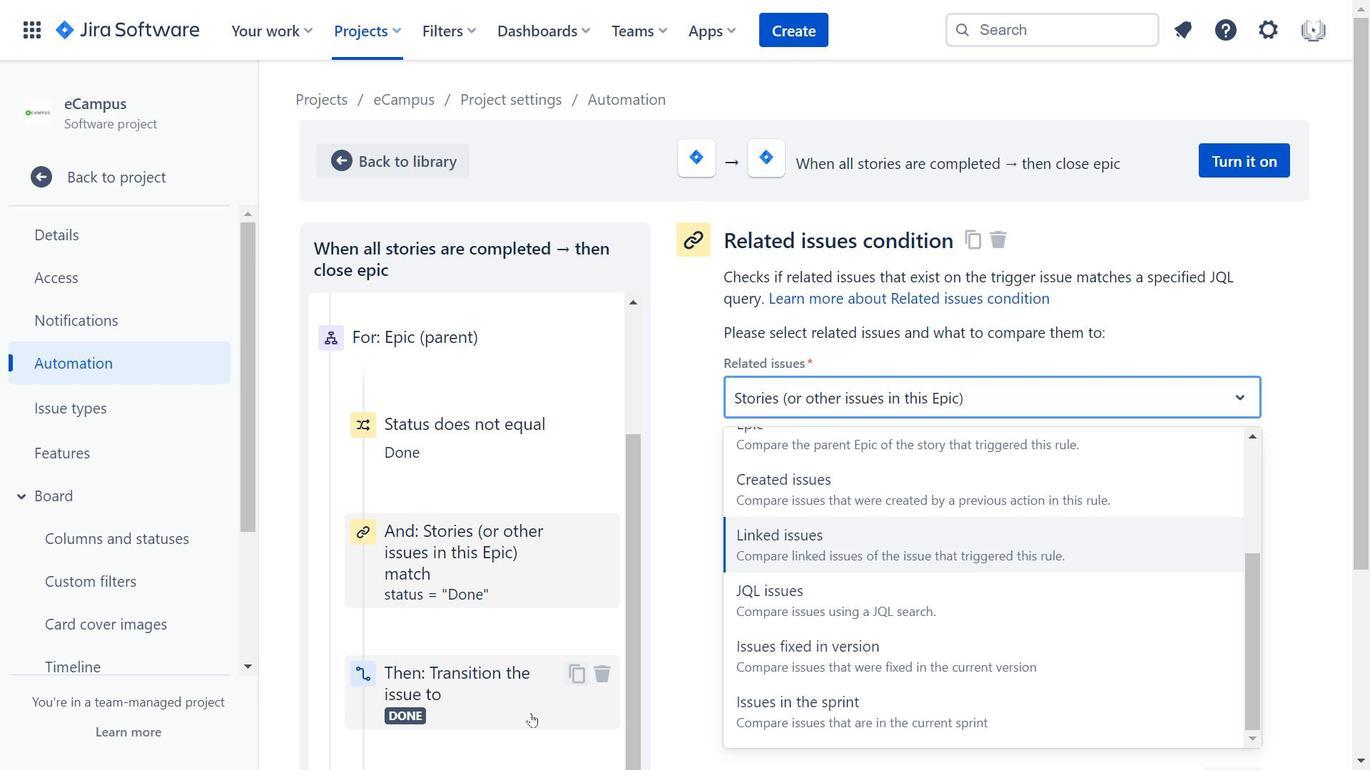 
Action: Mouse pressed left at (489, 720)
Screenshot: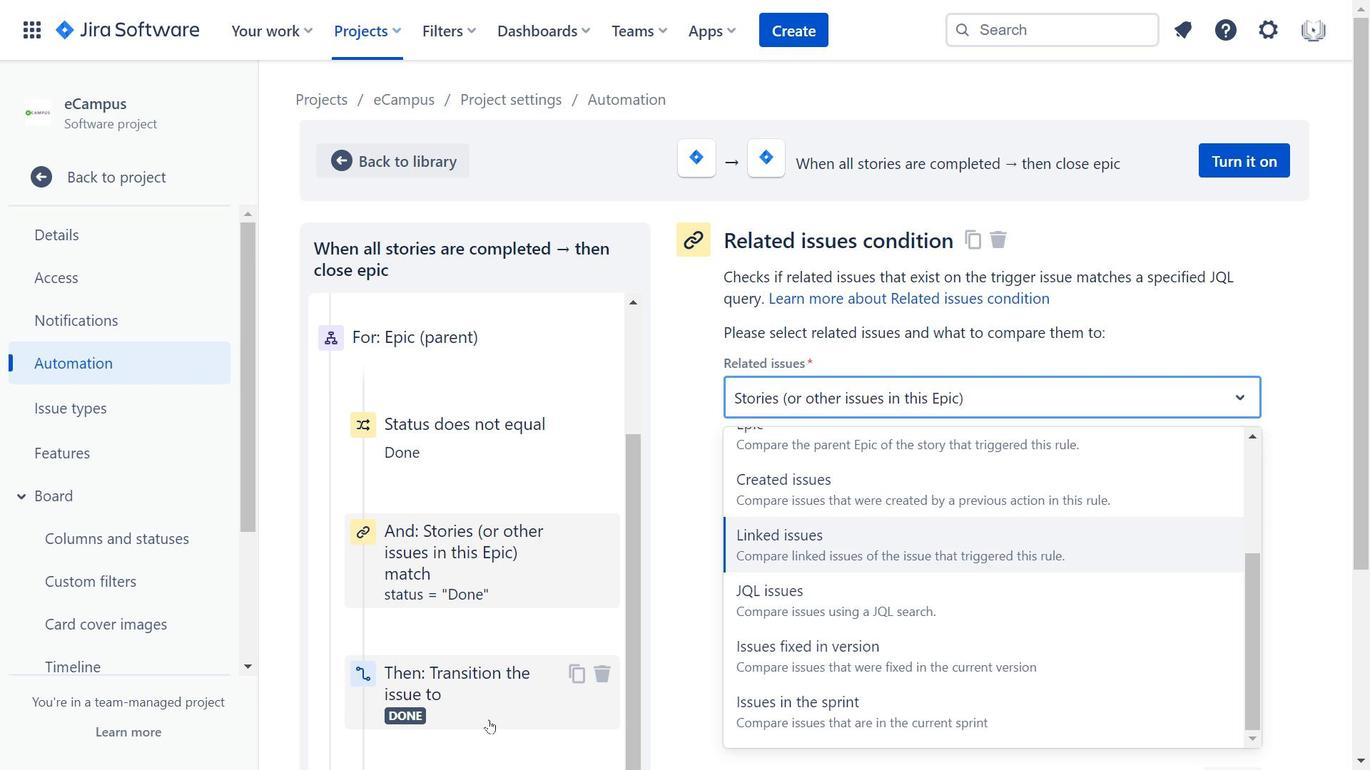 
Action: Mouse moved to (521, 598)
Screenshot: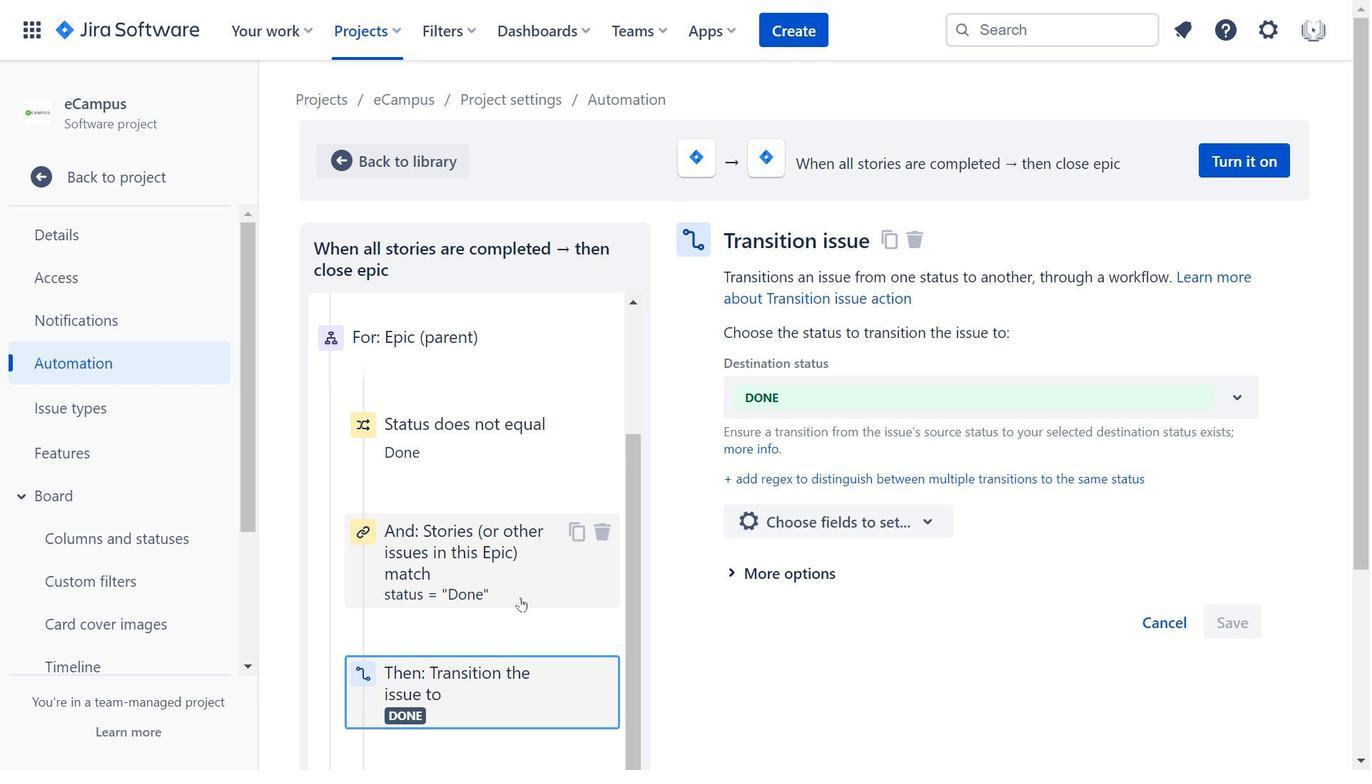 
Action: Mouse scrolled (521, 598) with delta (0, 0)
Screenshot: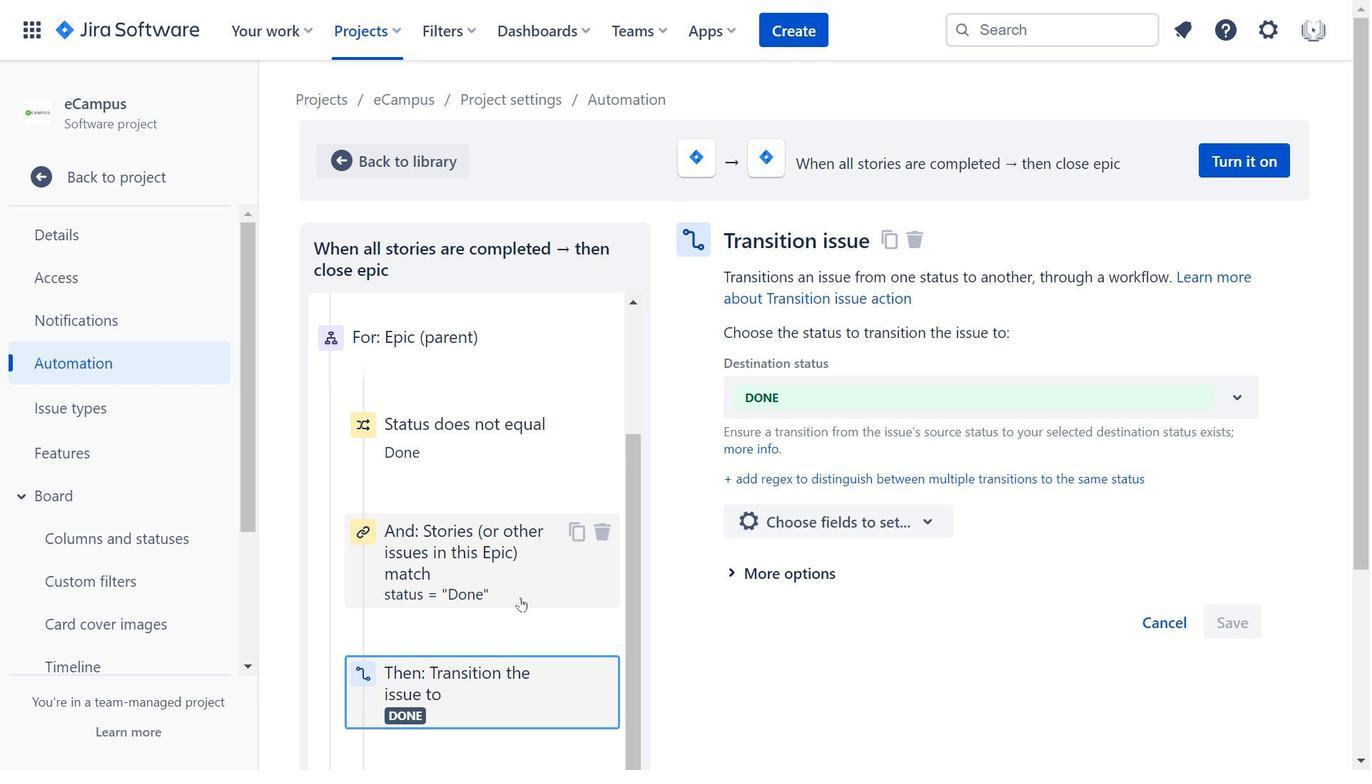 
Action: Mouse scrolled (521, 598) with delta (0, 0)
Screenshot: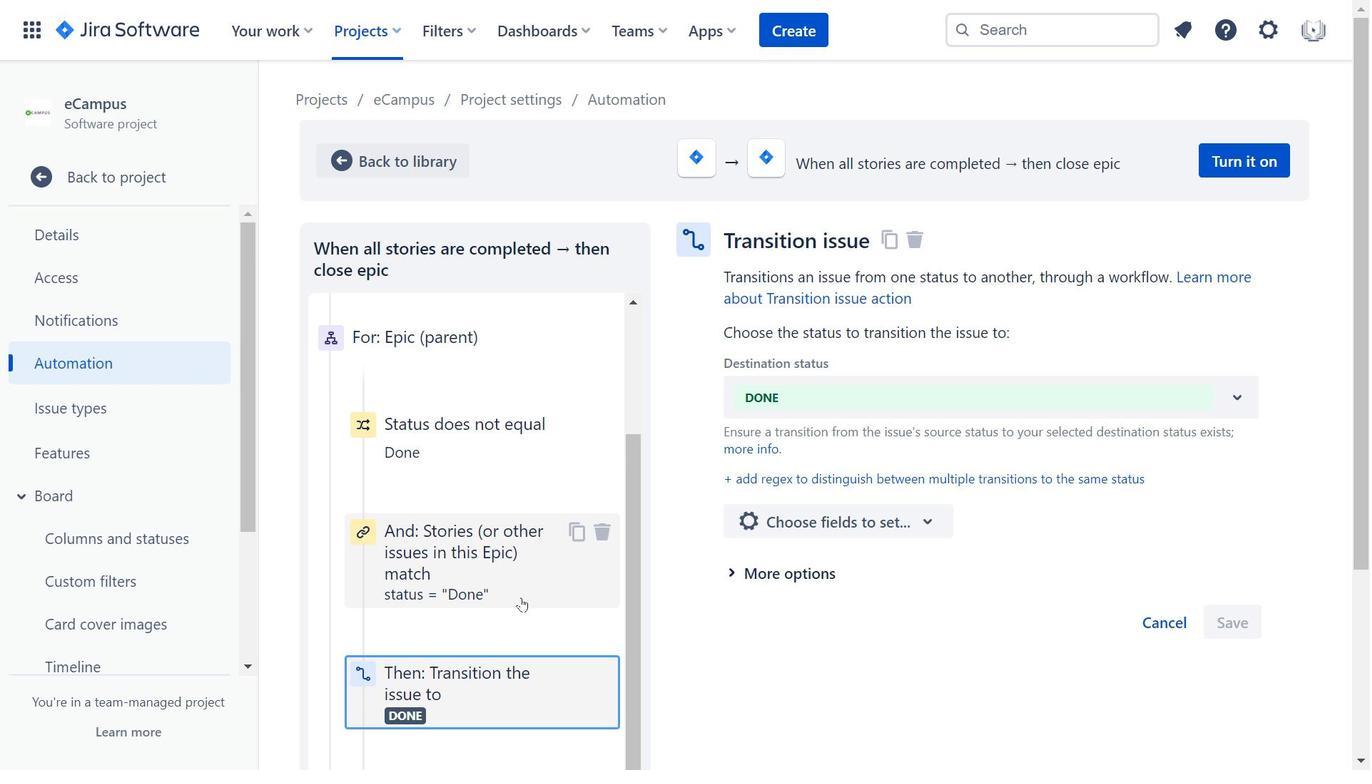 
Action: Mouse scrolled (521, 598) with delta (0, 0)
Screenshot: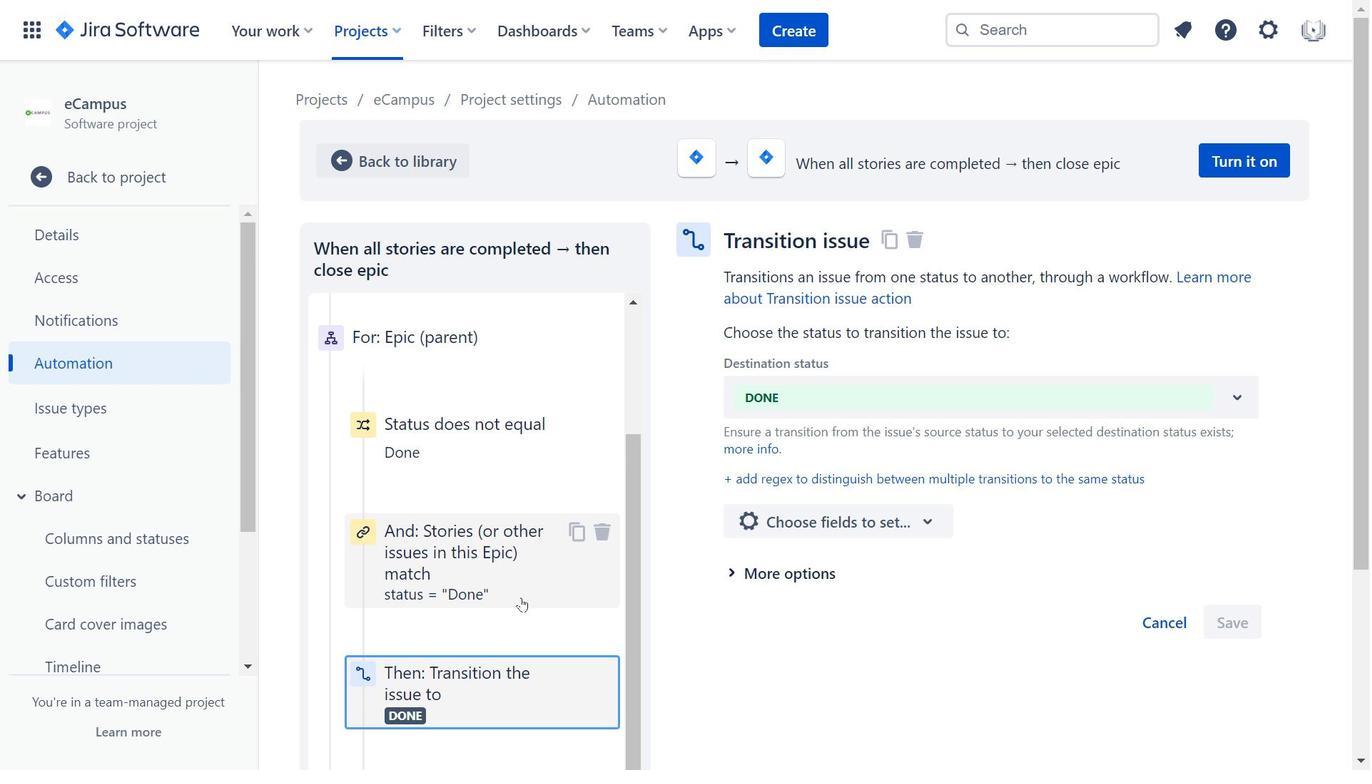 
Action: Mouse moved to (526, 597)
Screenshot: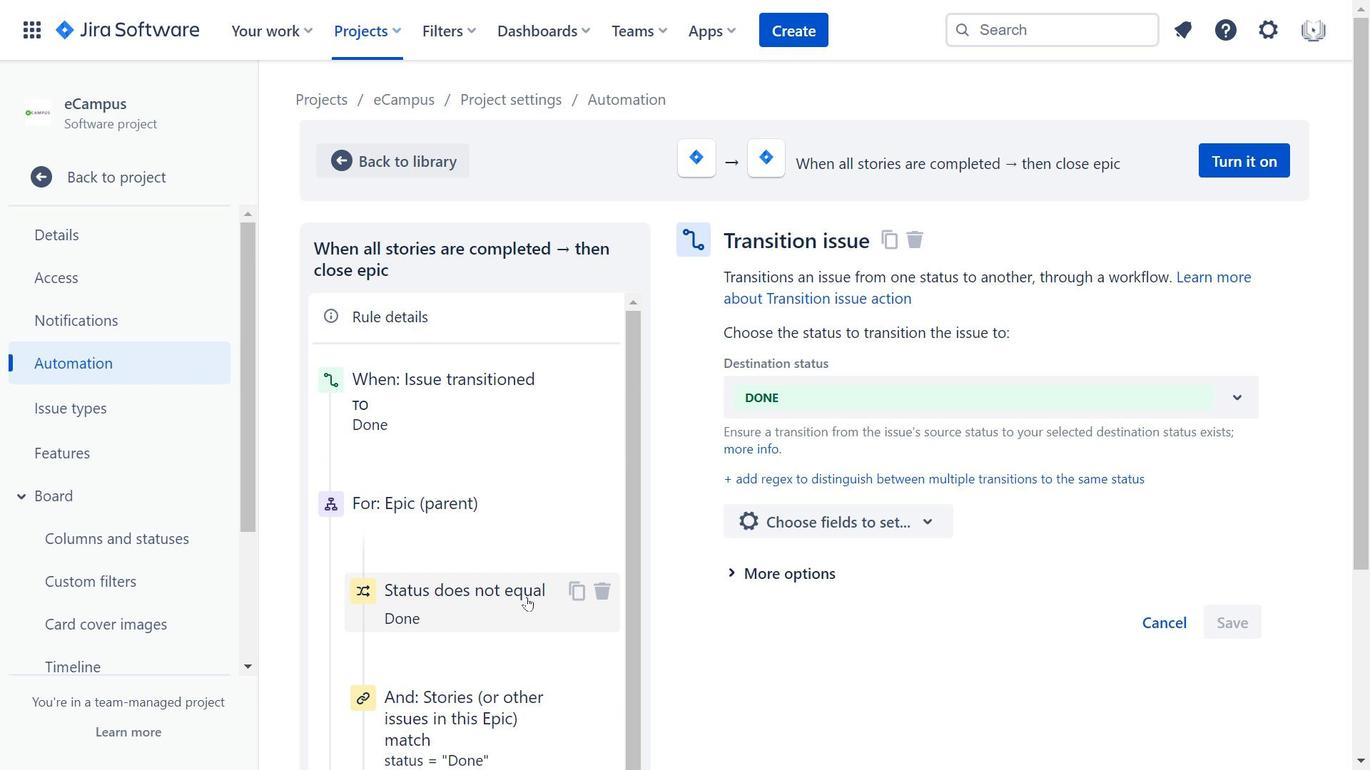 
Action: Mouse scrolled (526, 596) with delta (0, 0)
Screenshot: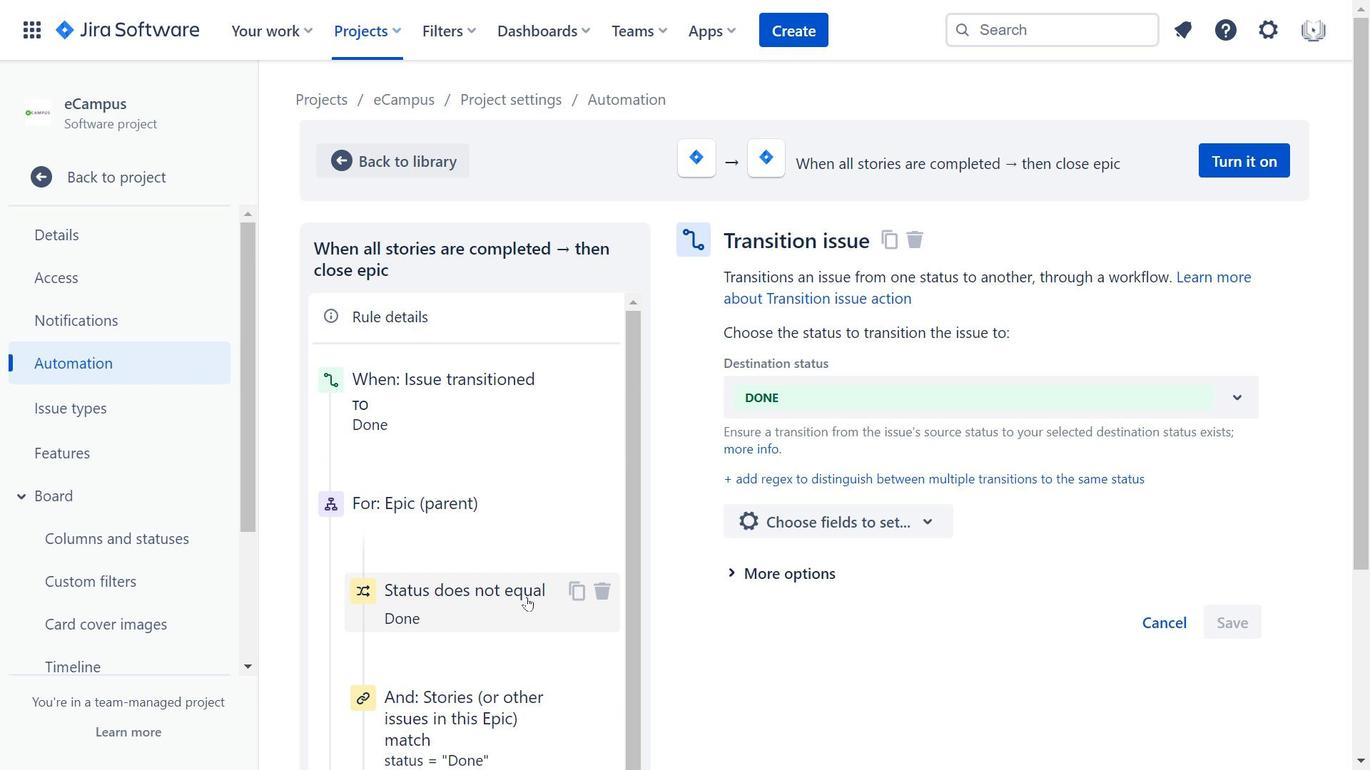 
Action: Mouse scrolled (526, 596) with delta (0, 0)
Screenshot: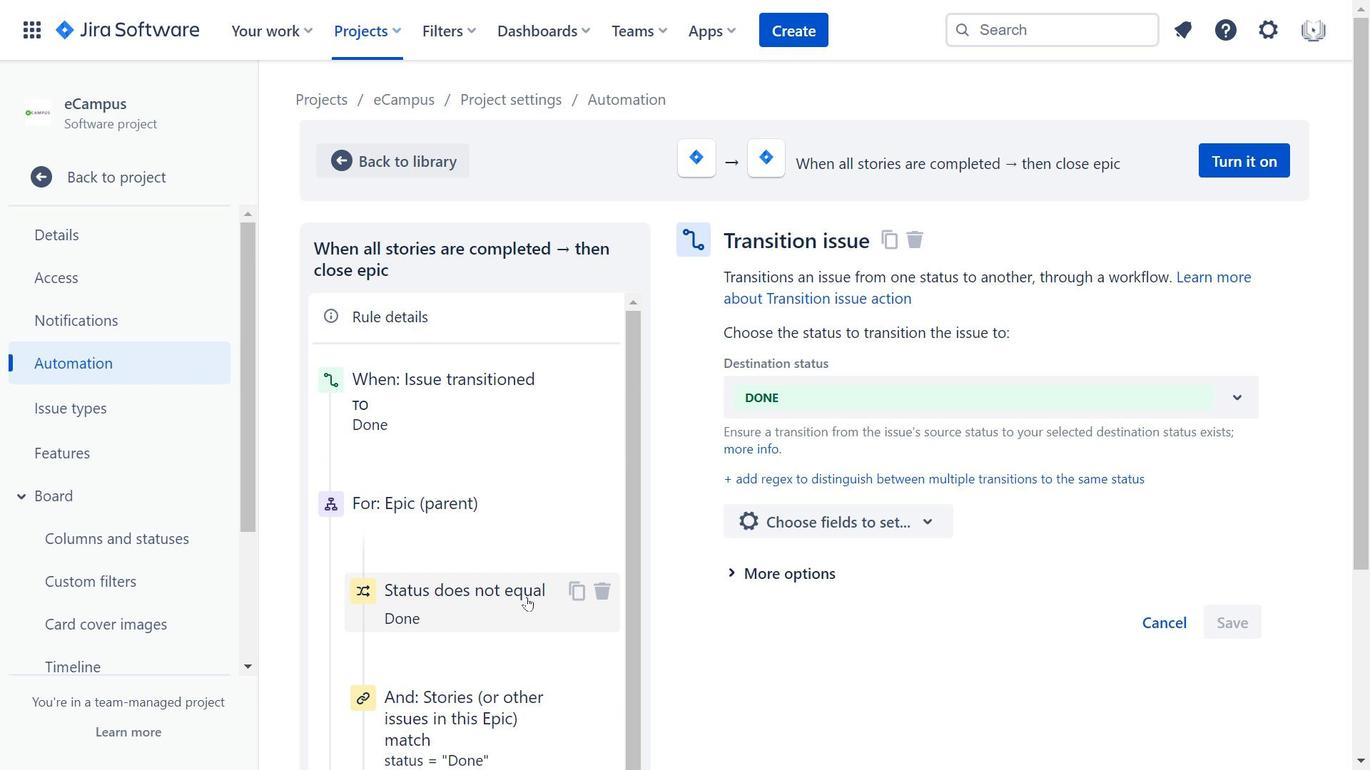 
Action: Mouse moved to (533, 564)
Screenshot: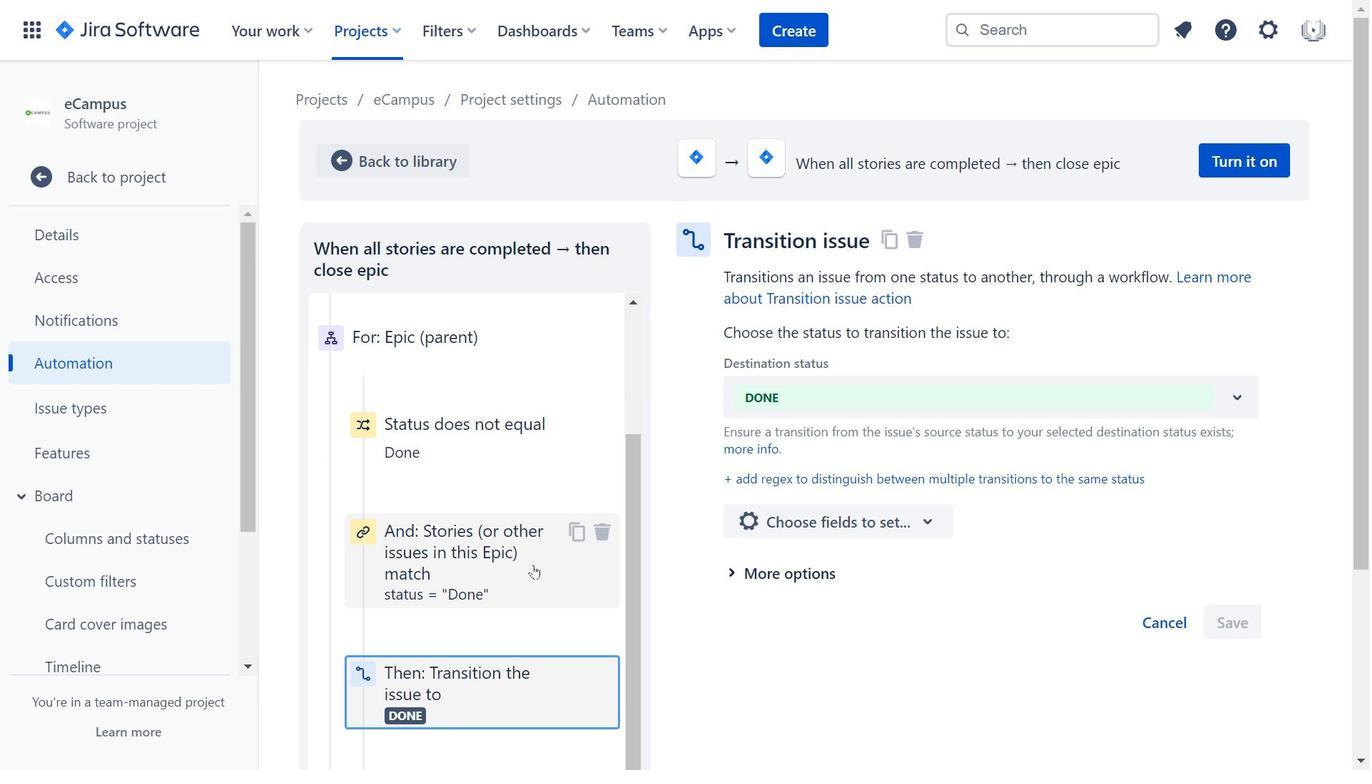 
Action: Mouse pressed left at (533, 564)
Screenshot: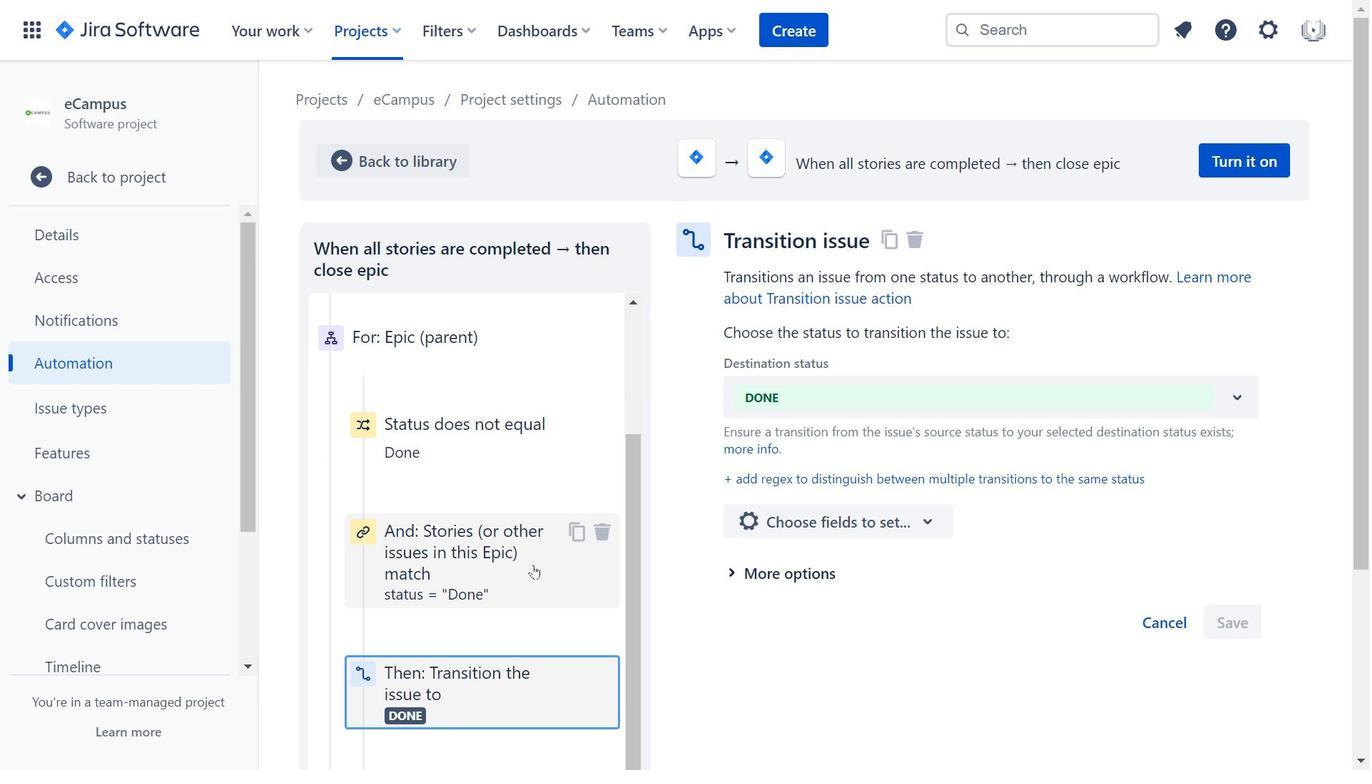 
Action: Mouse moved to (800, 398)
Screenshot: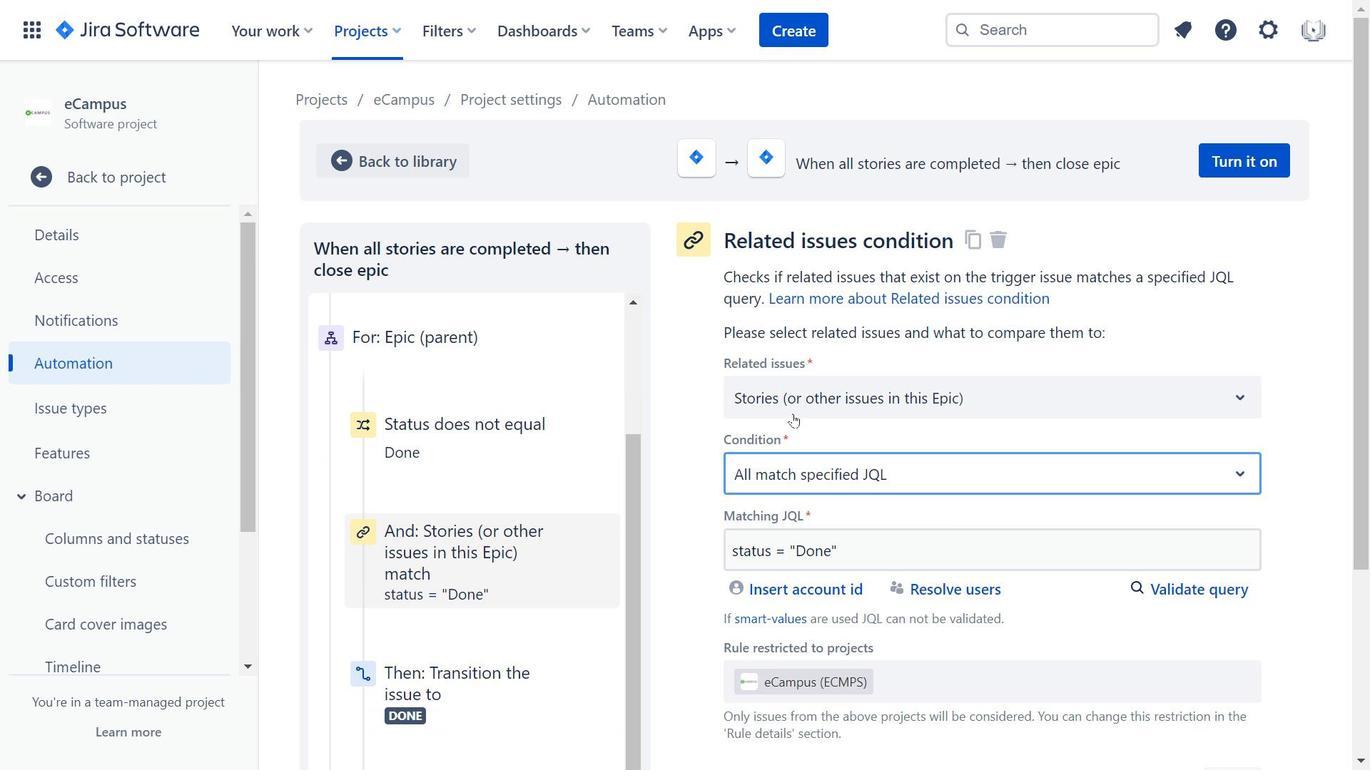 
Action: Mouse pressed left at (800, 398)
Screenshot: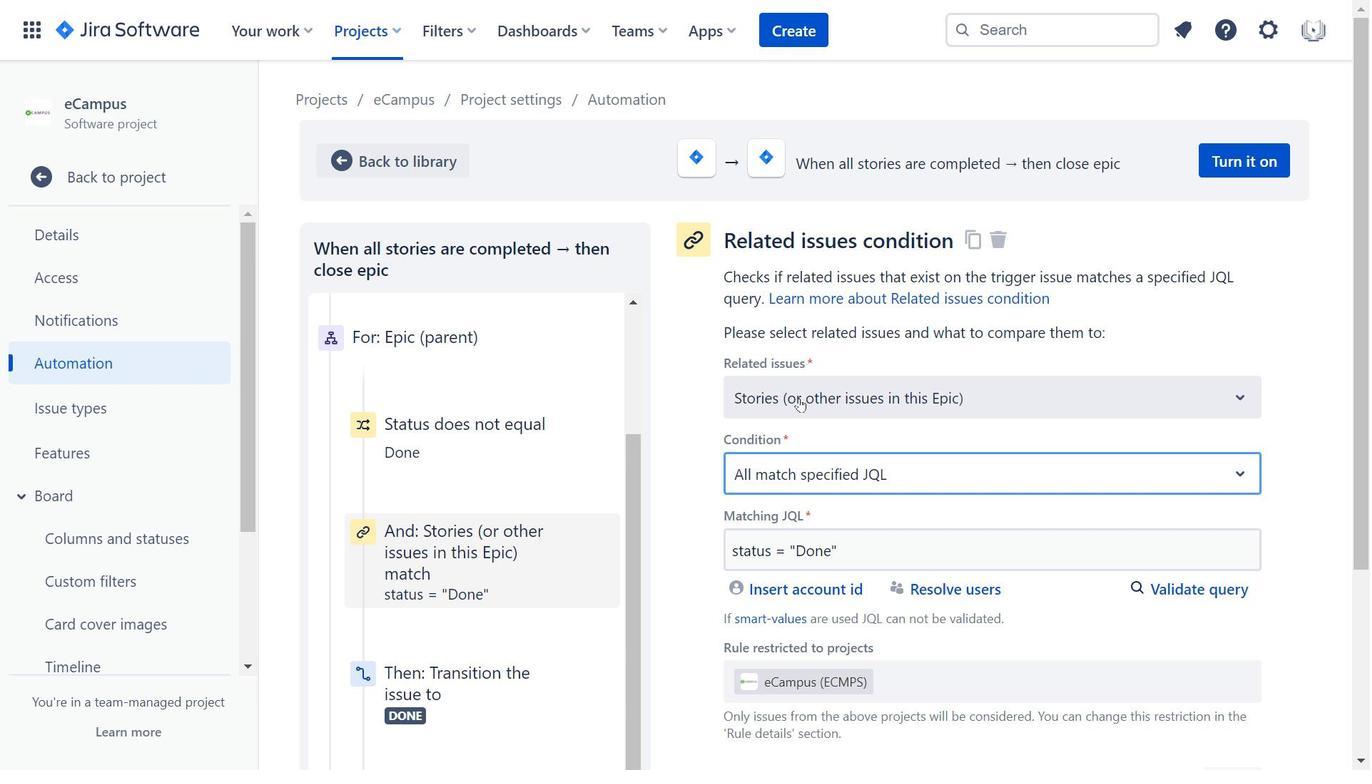 
Action: Mouse moved to (801, 398)
Screenshot: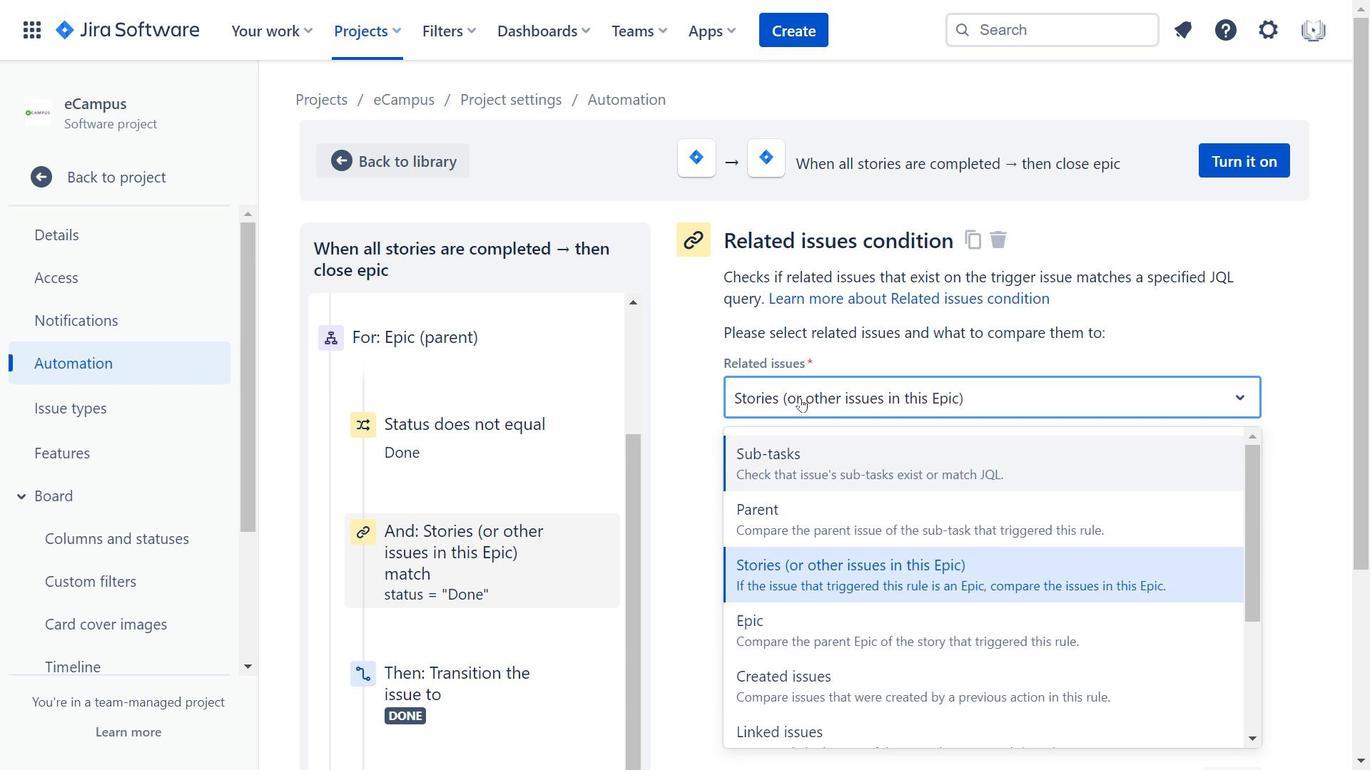 
Action: Mouse scrolled (801, 397) with delta (0, 0)
Screenshot: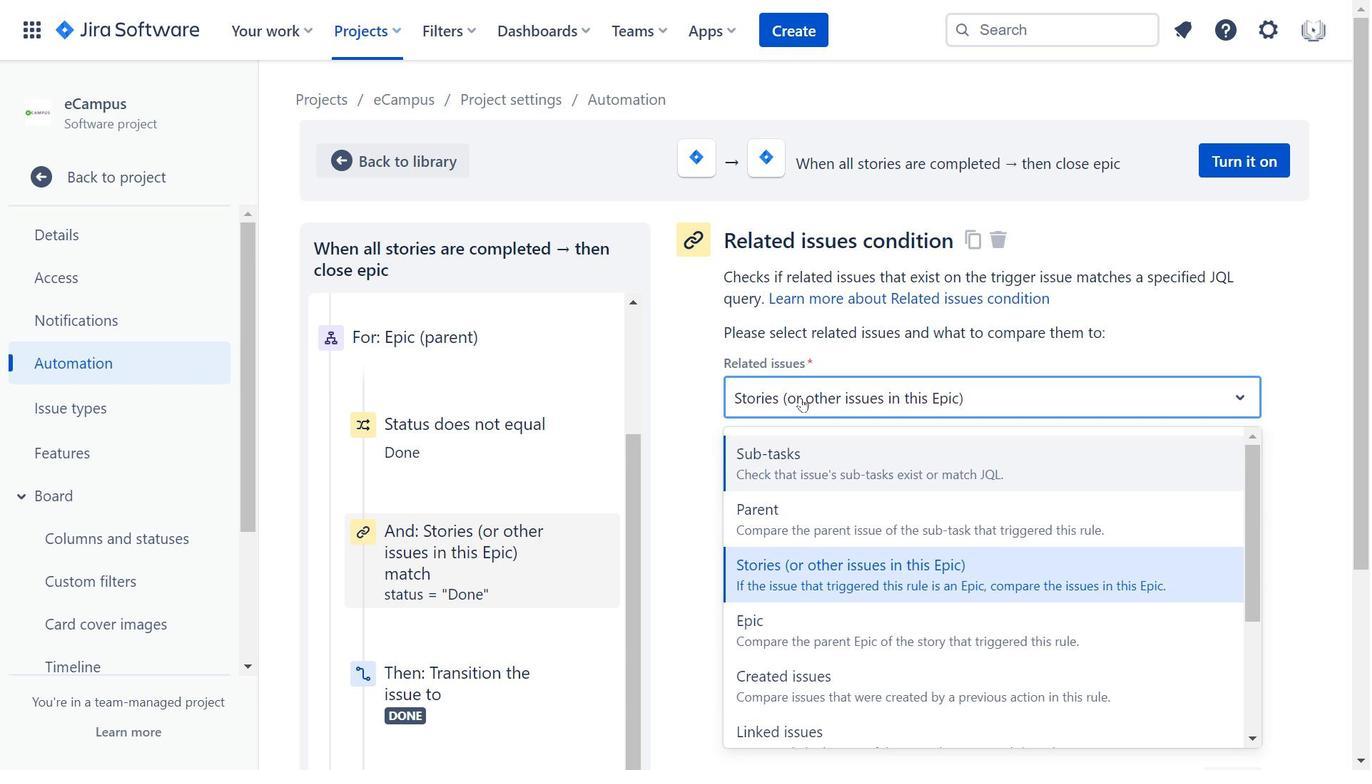 
Action: Mouse scrolled (801, 397) with delta (0, 0)
Screenshot: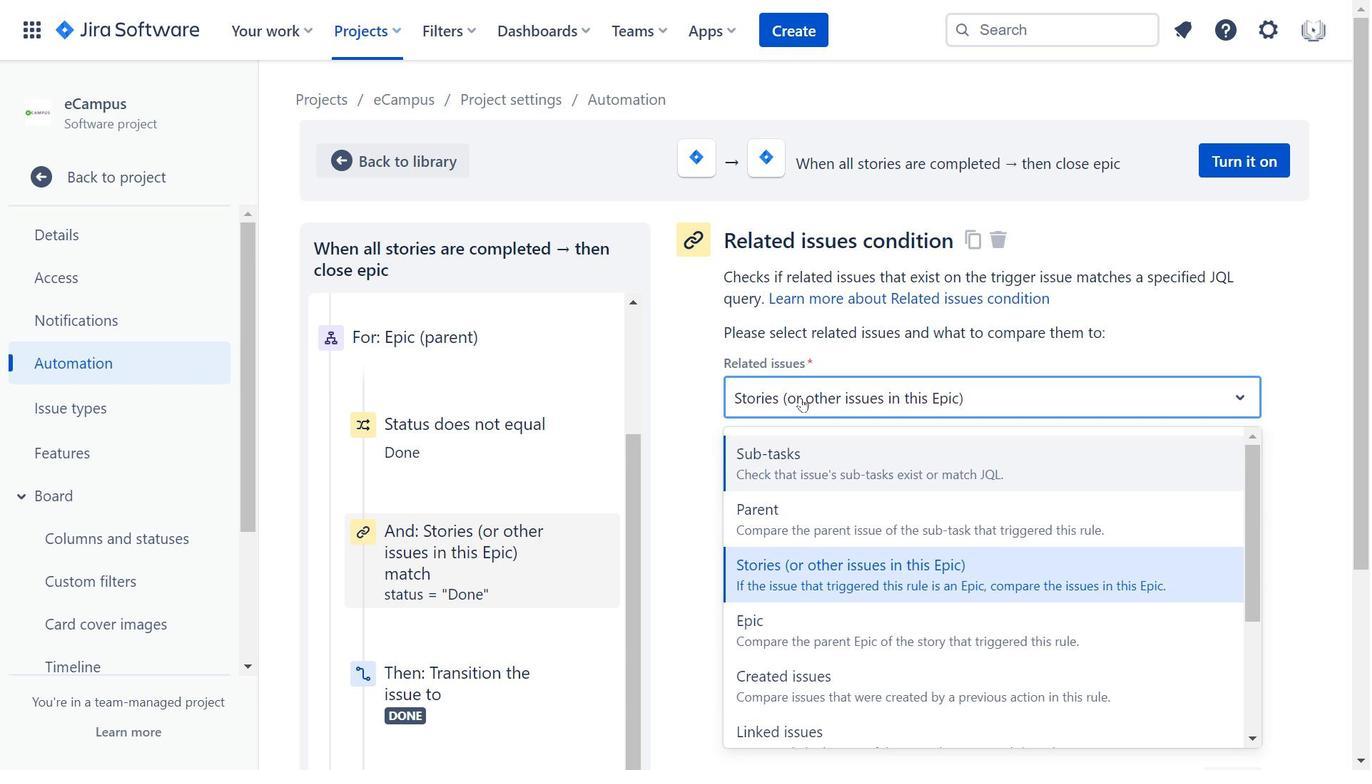 
Action: Mouse moved to (801, 376)
Screenshot: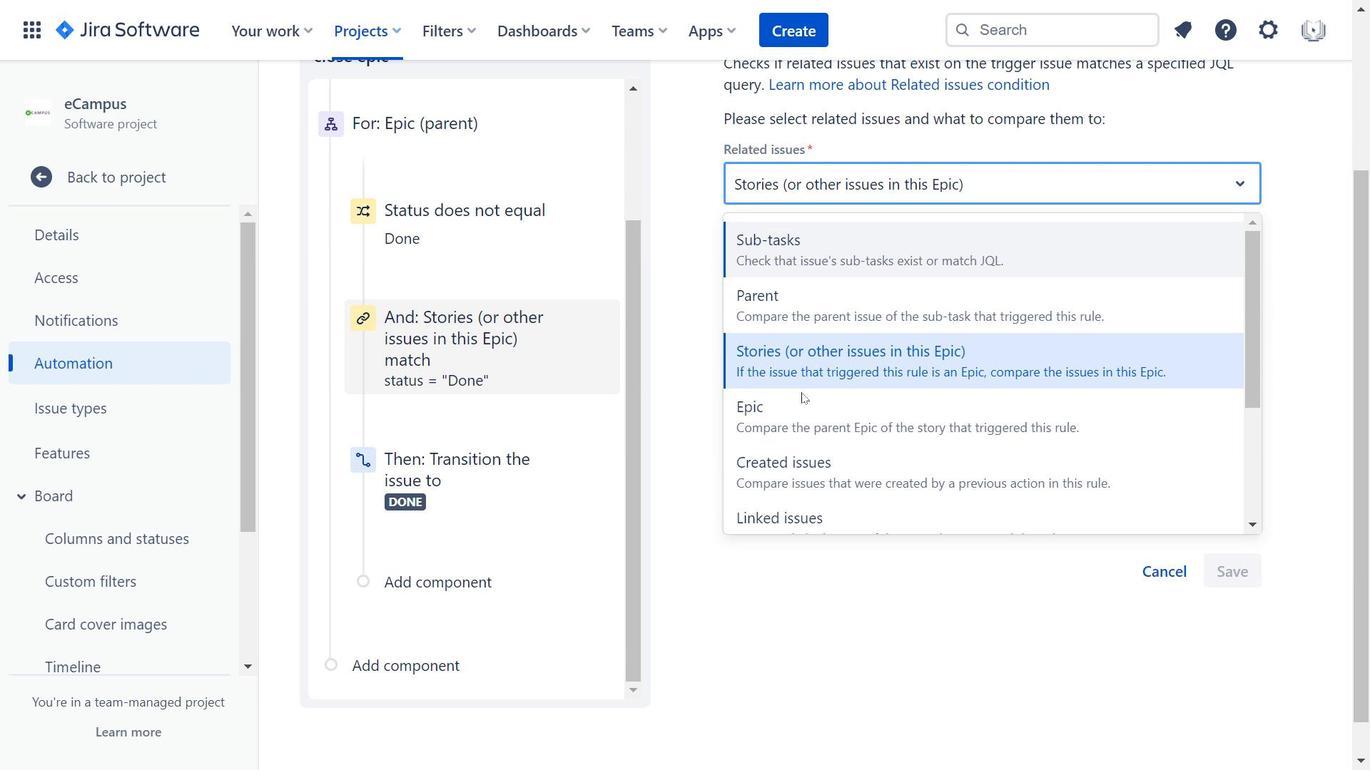 
Action: Mouse scrolled (801, 376) with delta (0, 0)
Screenshot: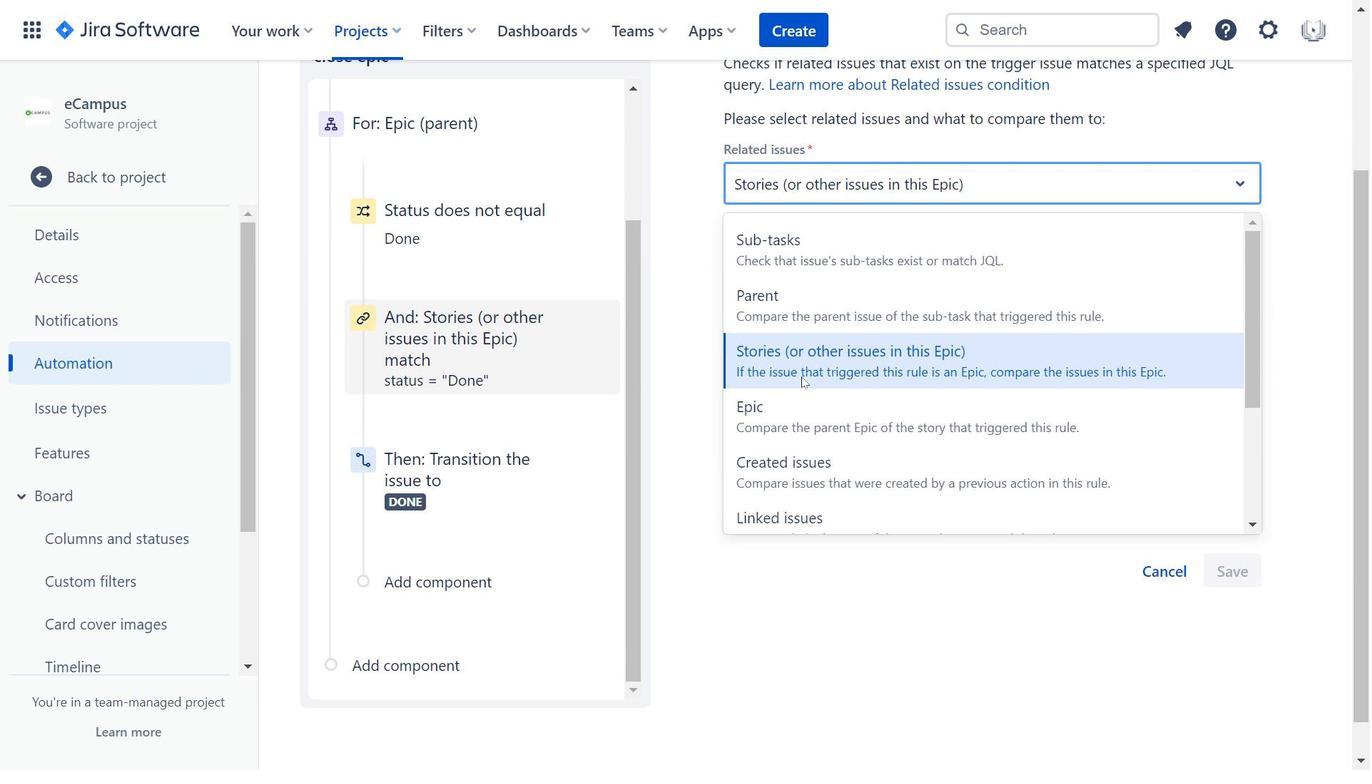 
Action: Mouse moved to (703, 368)
Screenshot: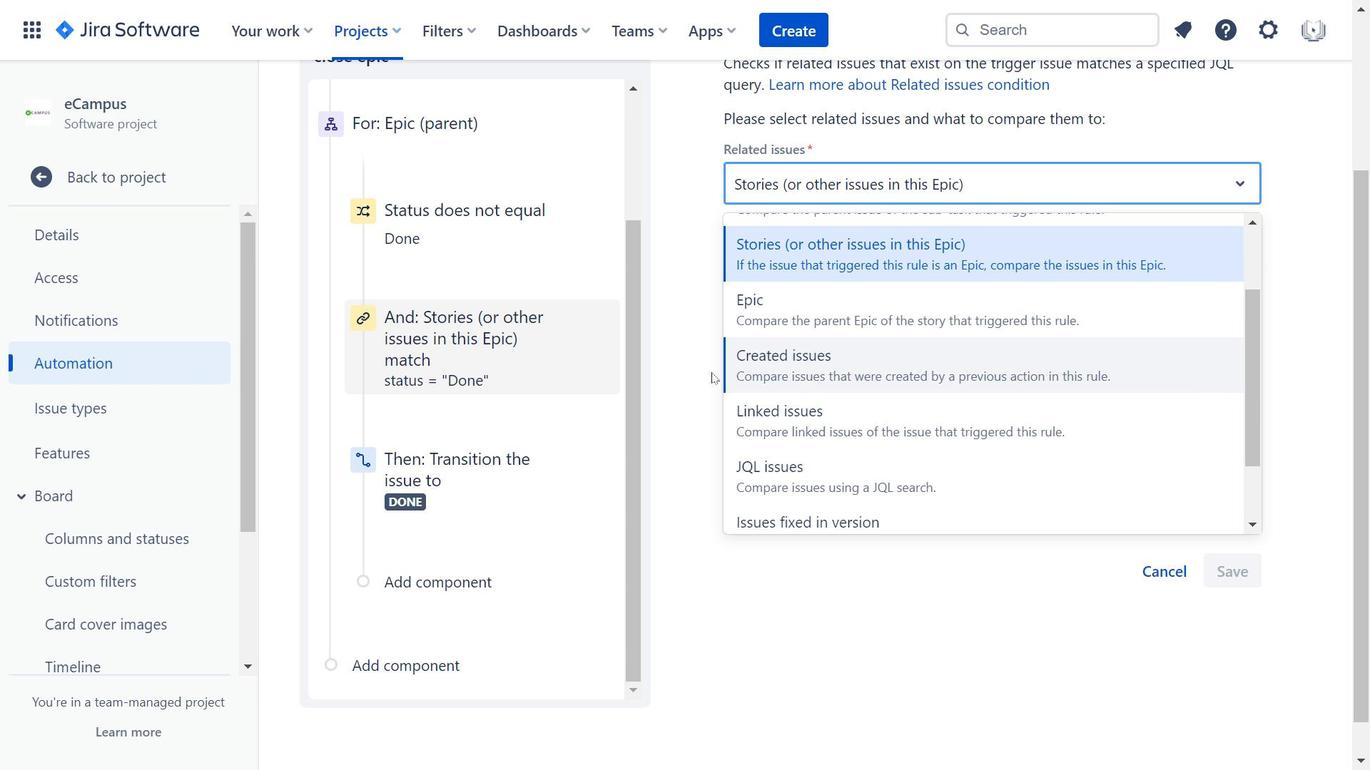 
Action: Mouse pressed left at (703, 368)
Screenshot: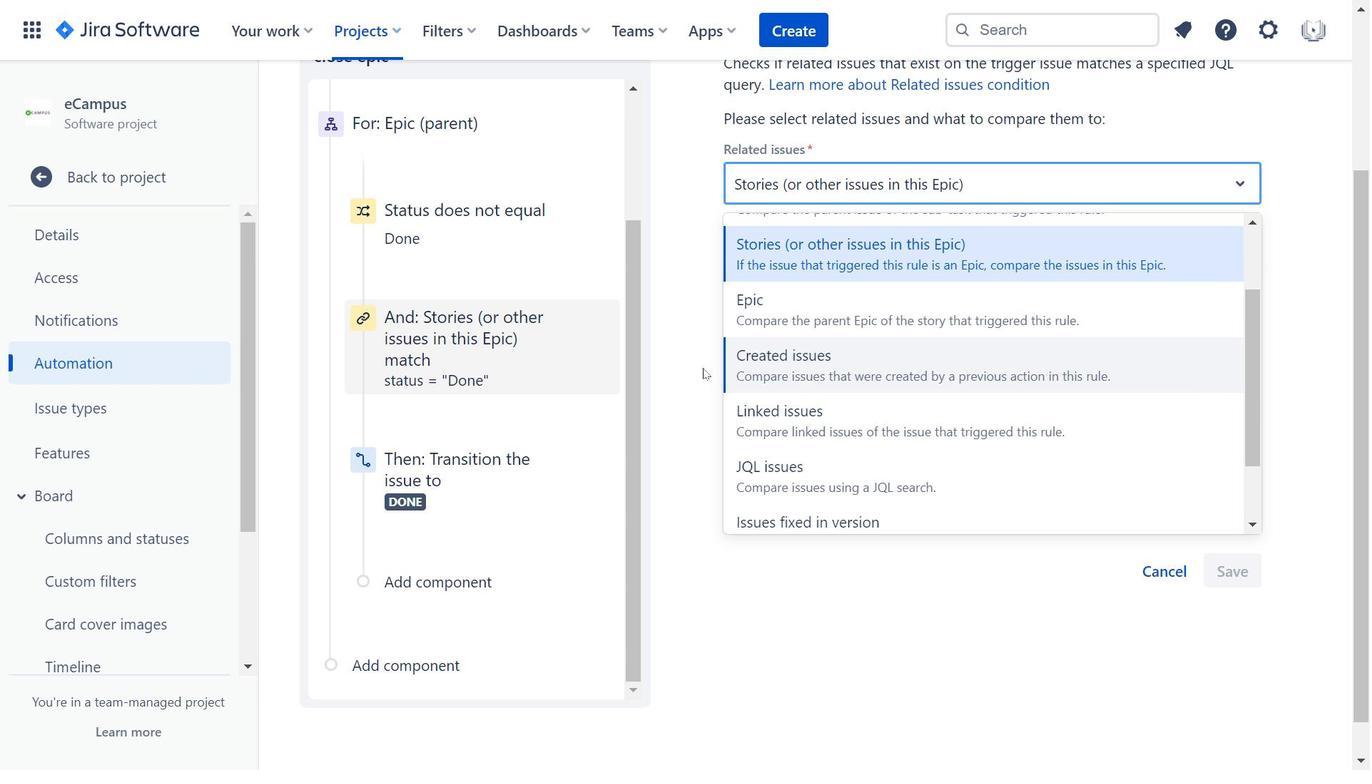 
Action: Mouse moved to (803, 267)
Screenshot: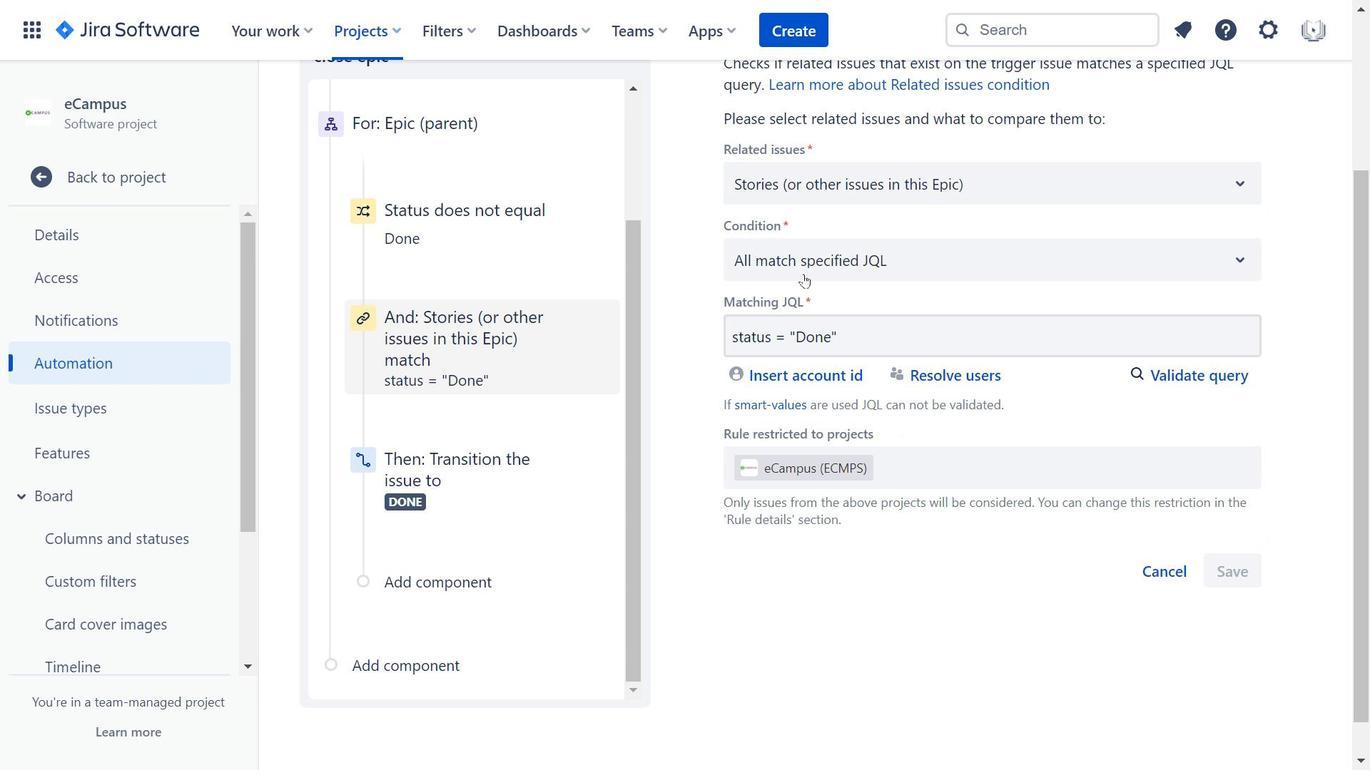 
Action: Mouse pressed left at (803, 267)
Screenshot: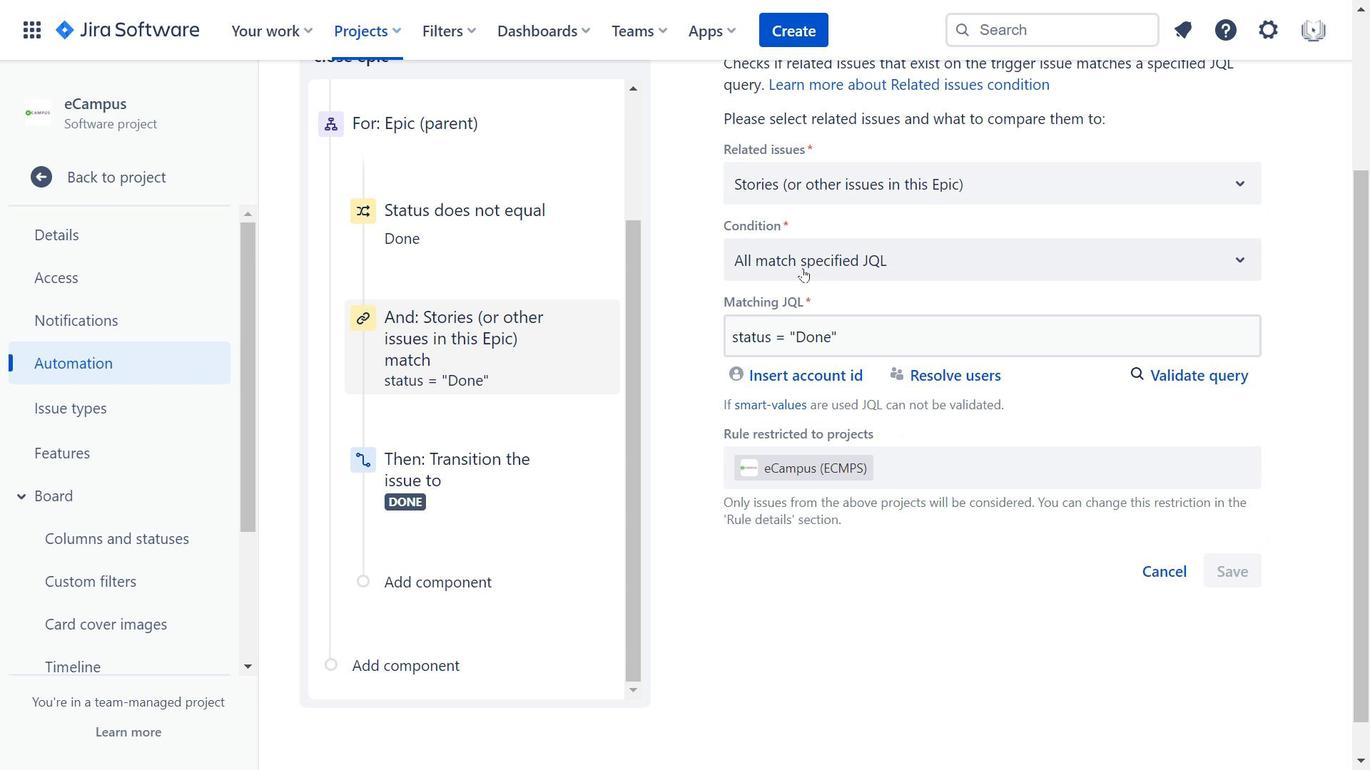 
Action: Mouse moved to (541, 252)
Screenshot: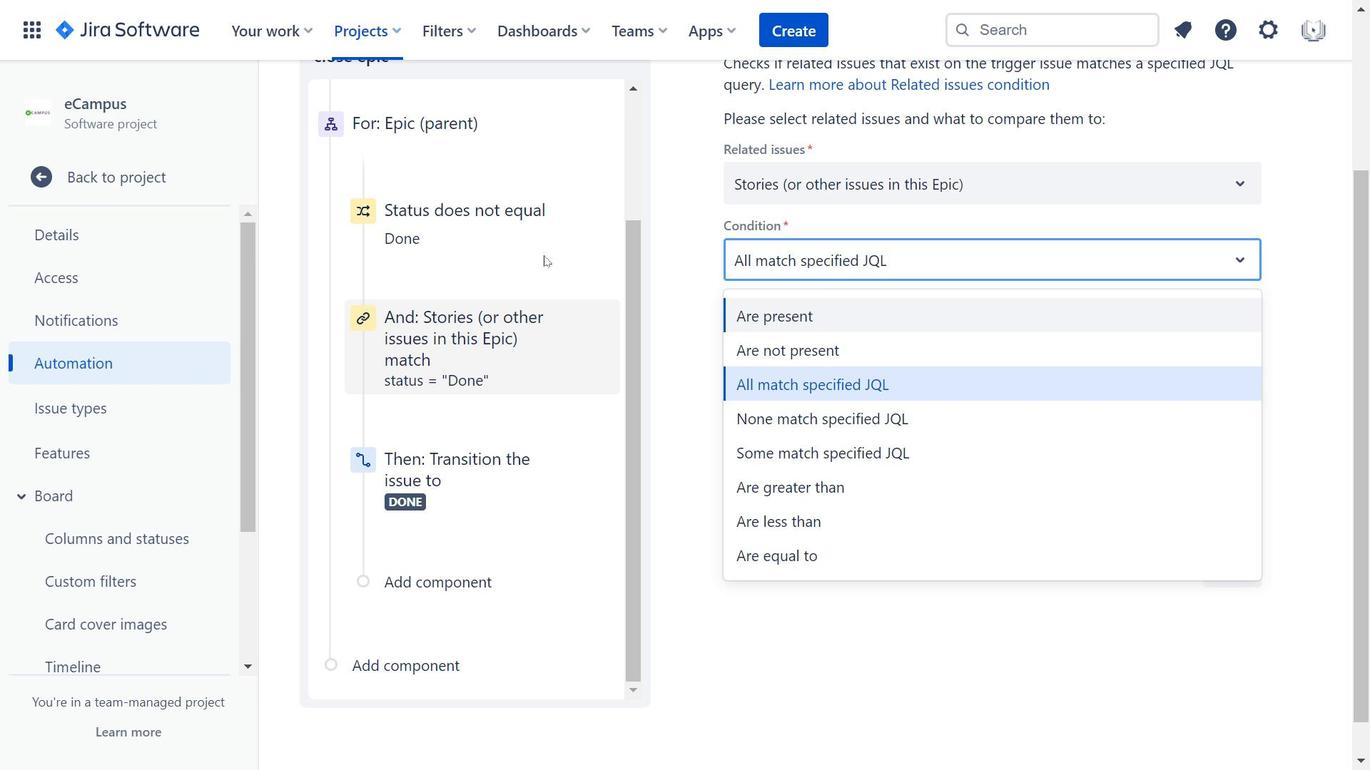 
Action: Mouse pressed left at (541, 252)
Screenshot: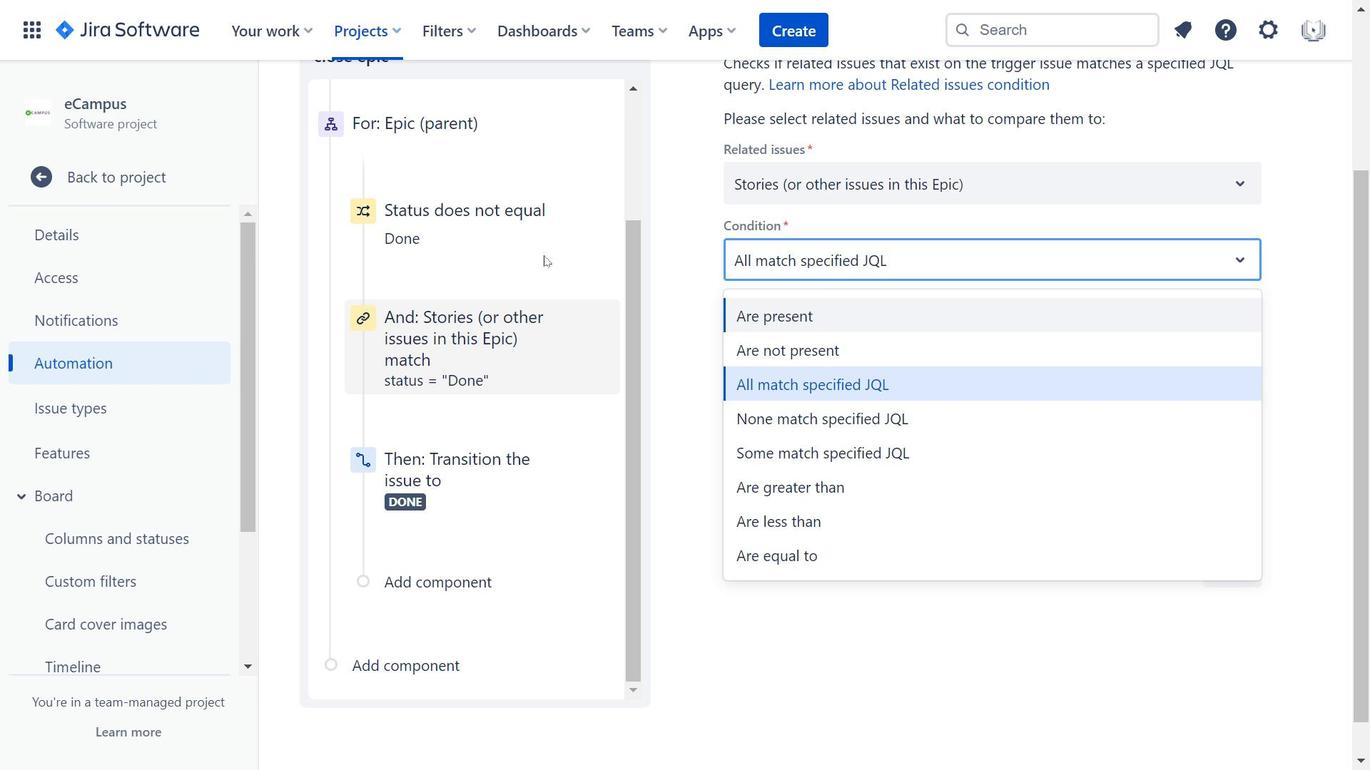 
Action: Mouse moved to (498, 227)
Screenshot: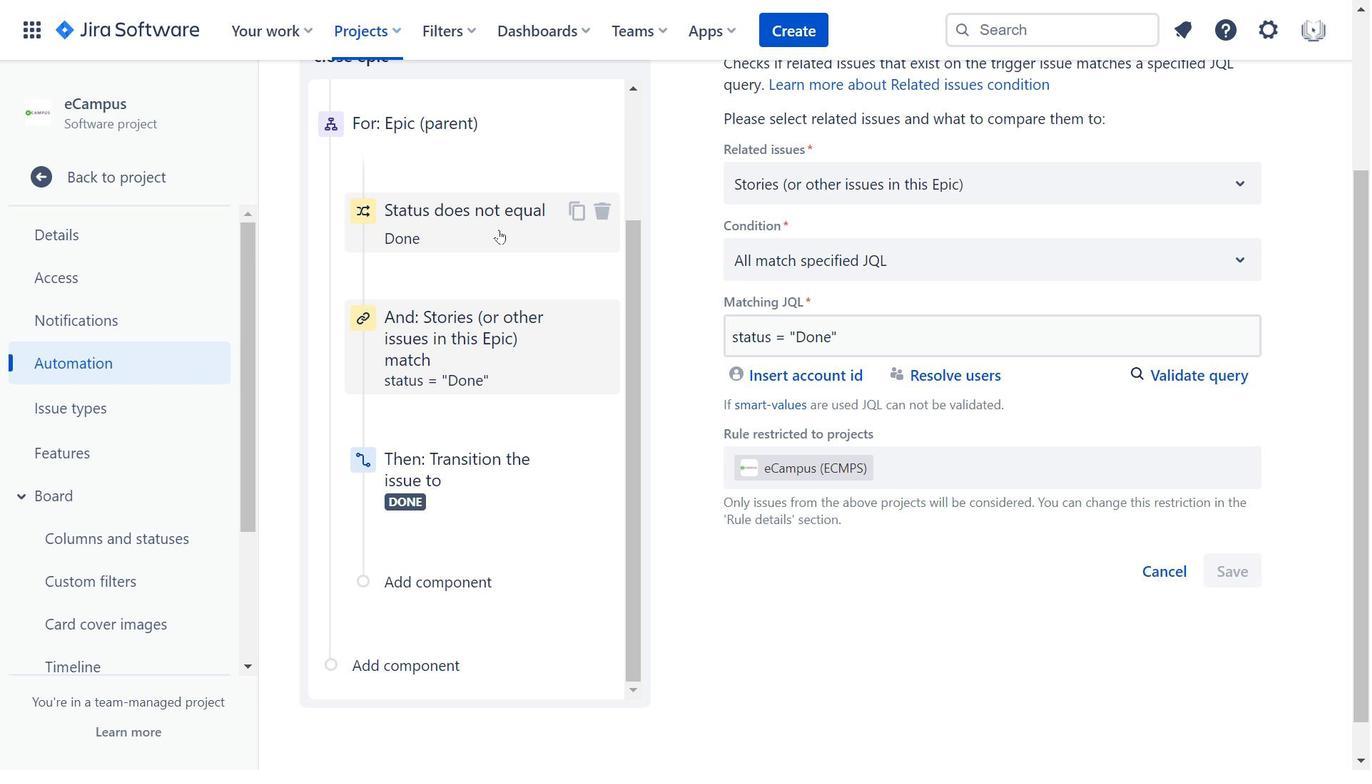 
Action: Mouse pressed left at (498, 227)
Screenshot: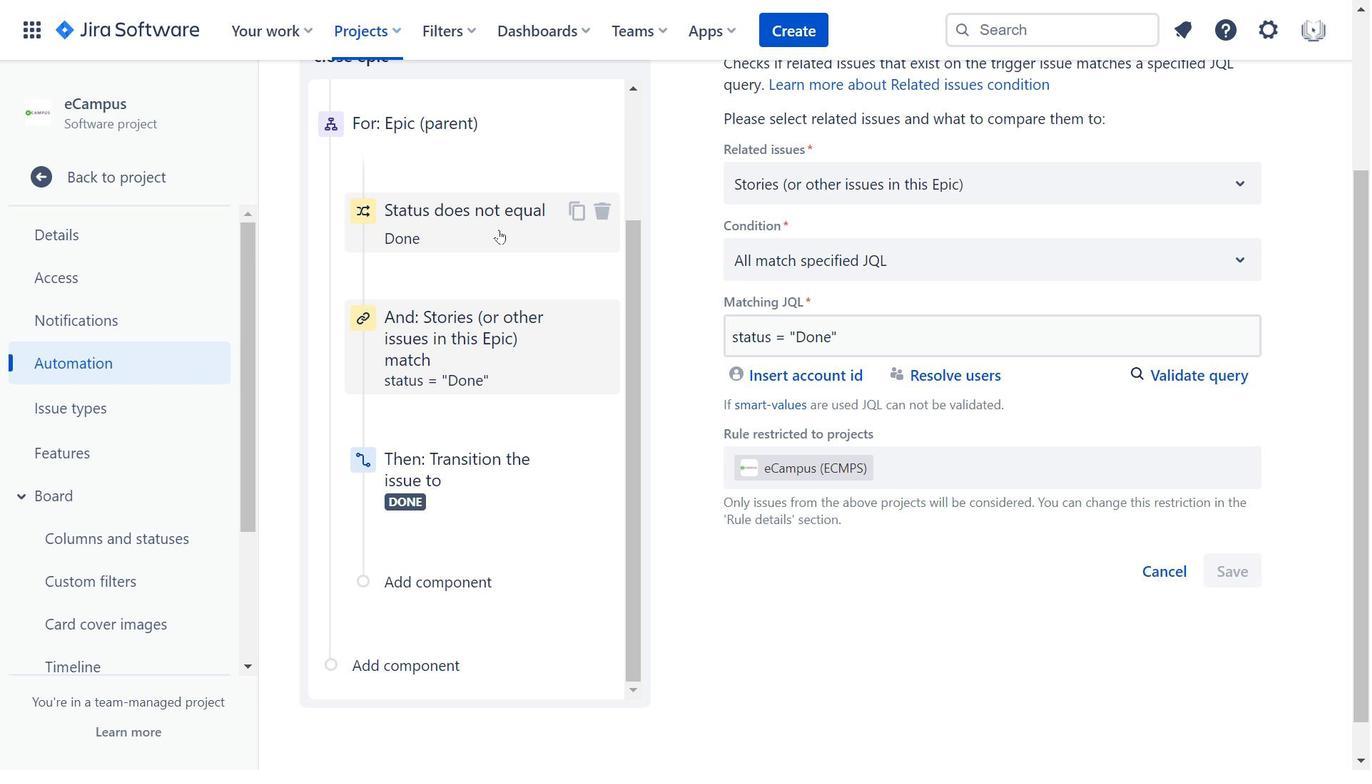 
Action: Mouse moved to (798, 367)
Screenshot: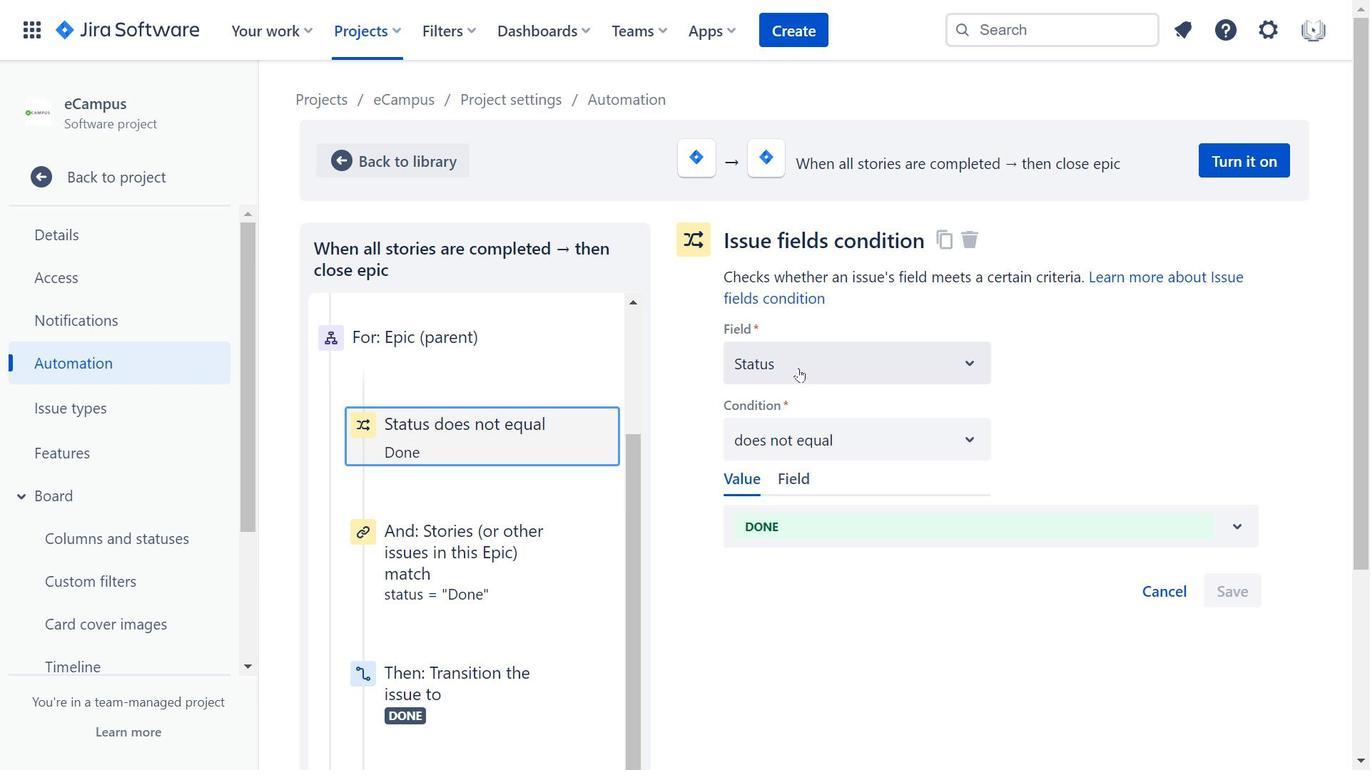 
Action: Mouse pressed left at (798, 367)
Screenshot: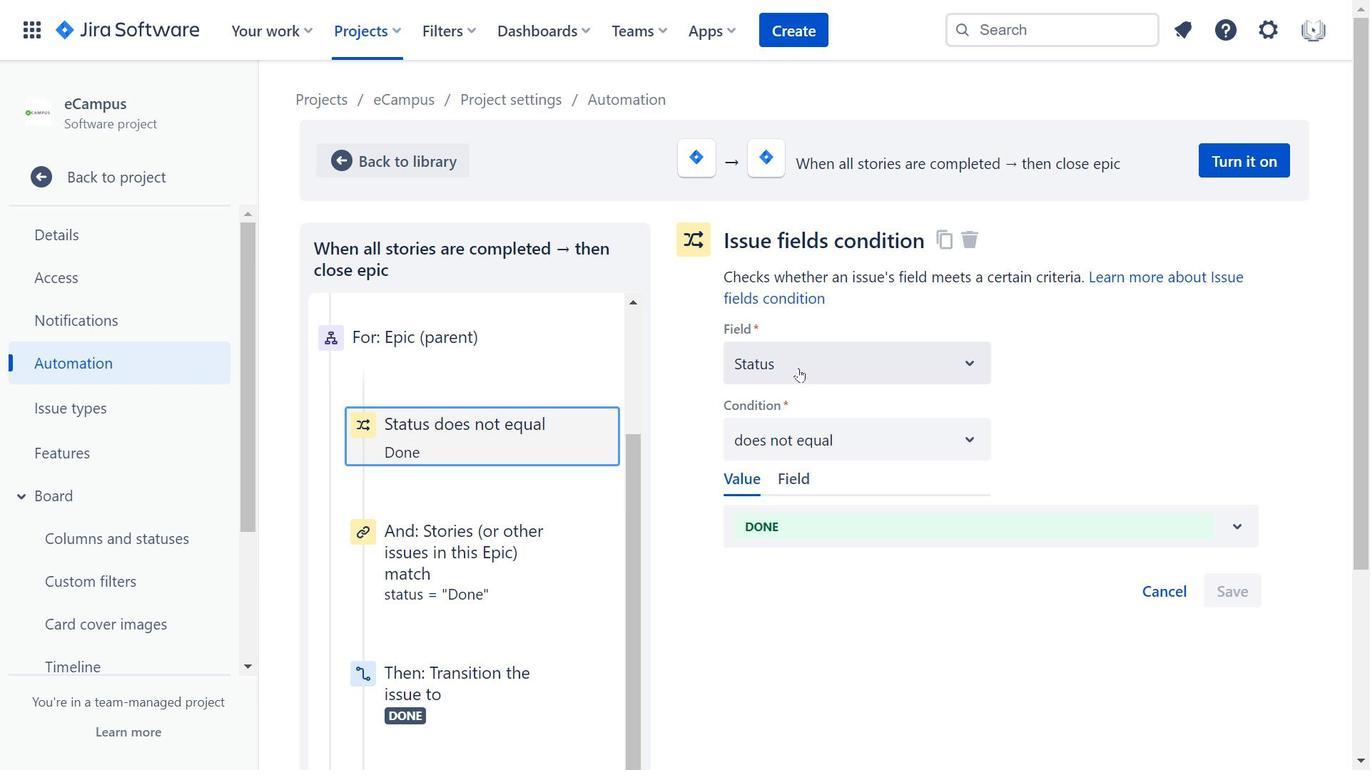 
Action: Mouse moved to (815, 484)
Screenshot: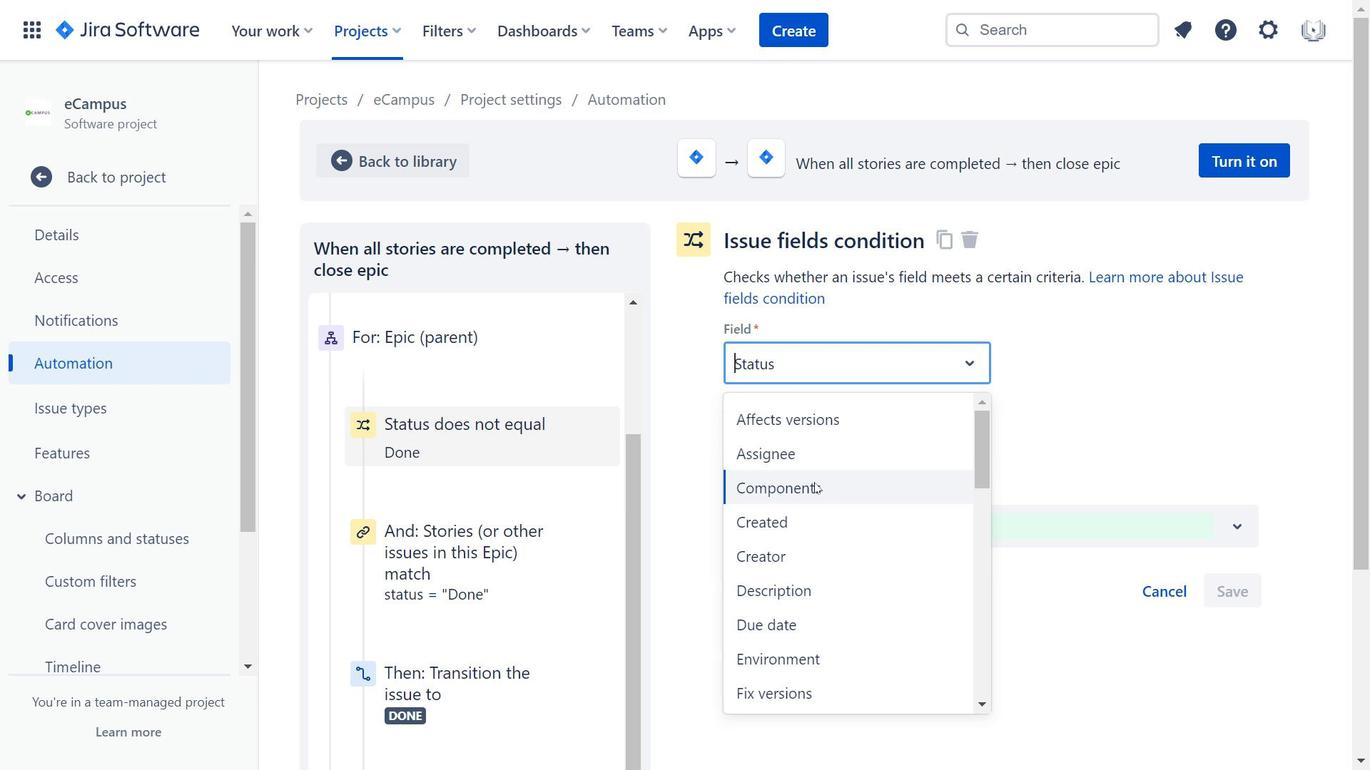
Action: Mouse scrolled (815, 483) with delta (0, 0)
Screenshot: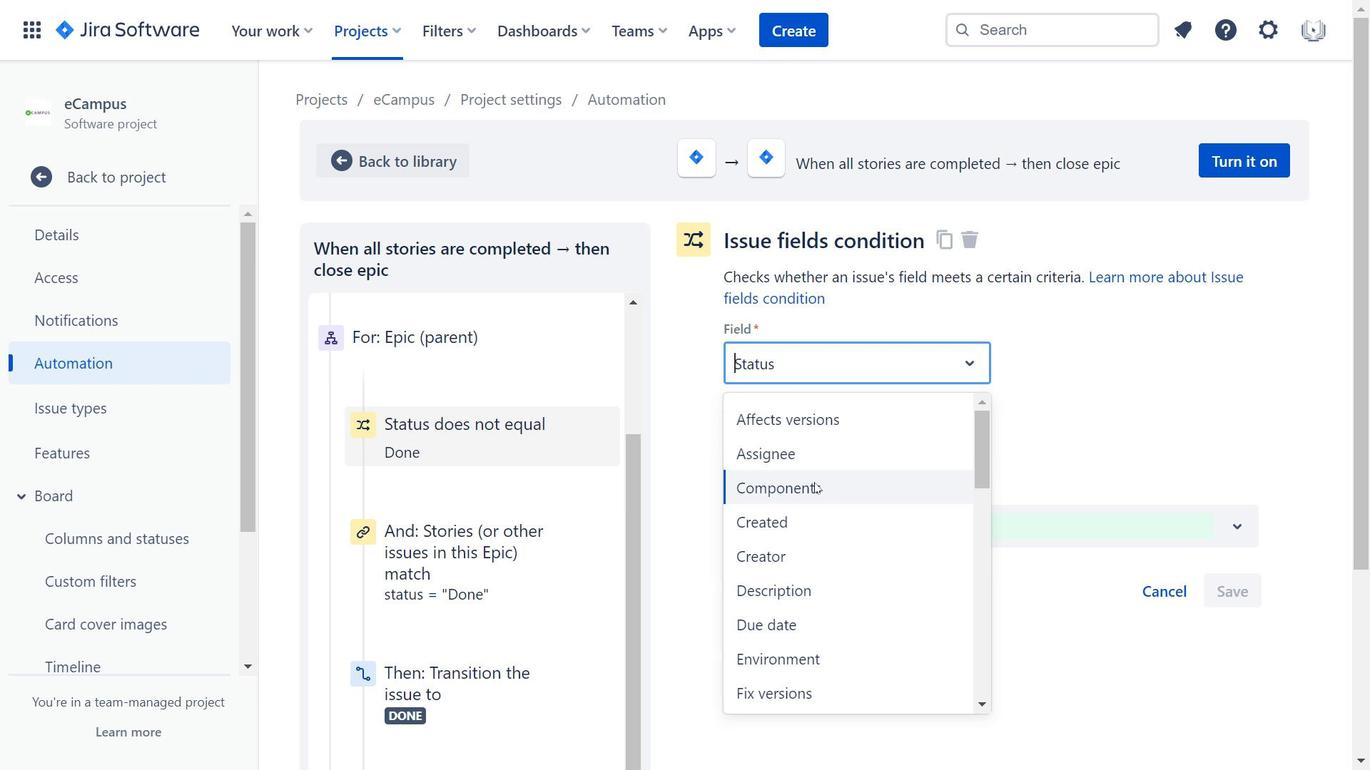 
Action: Mouse moved to (815, 484)
Screenshot: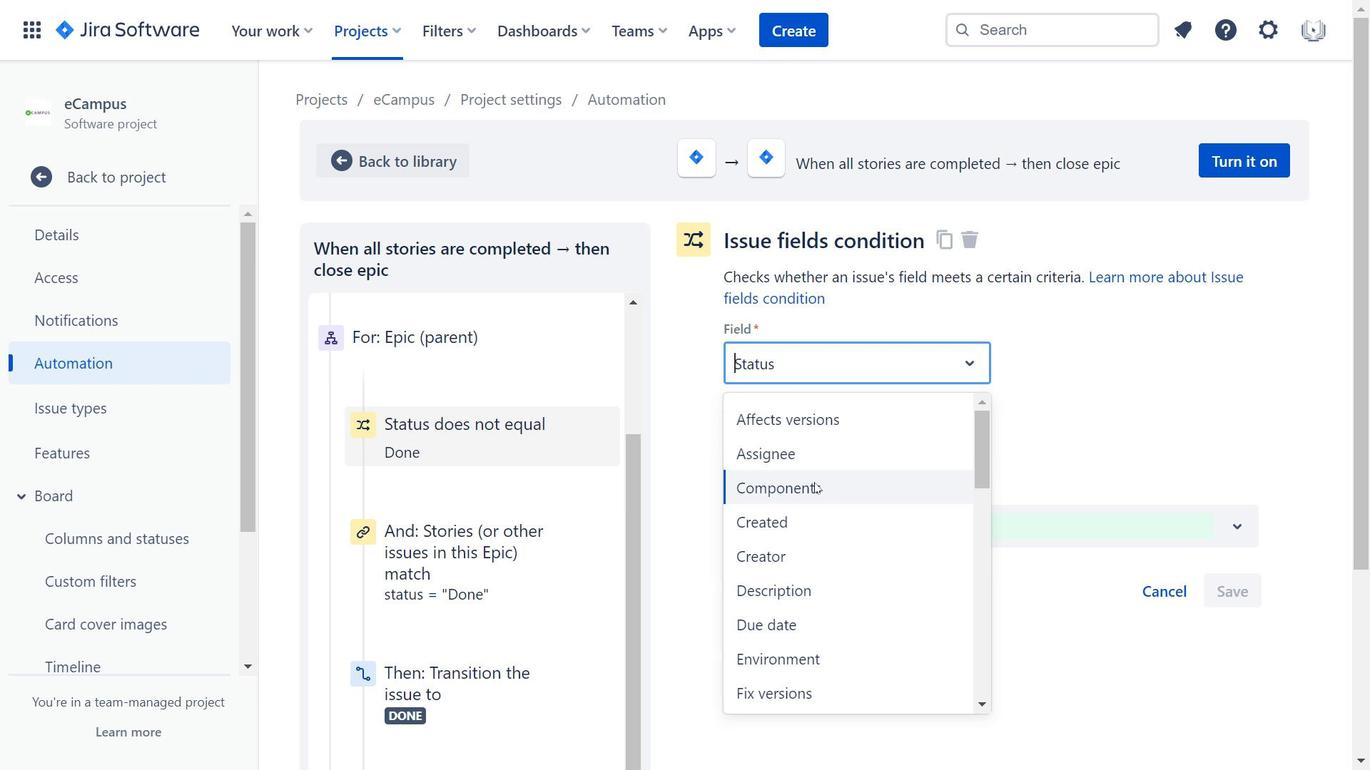 
Action: Mouse scrolled (815, 484) with delta (0, 0)
Screenshot: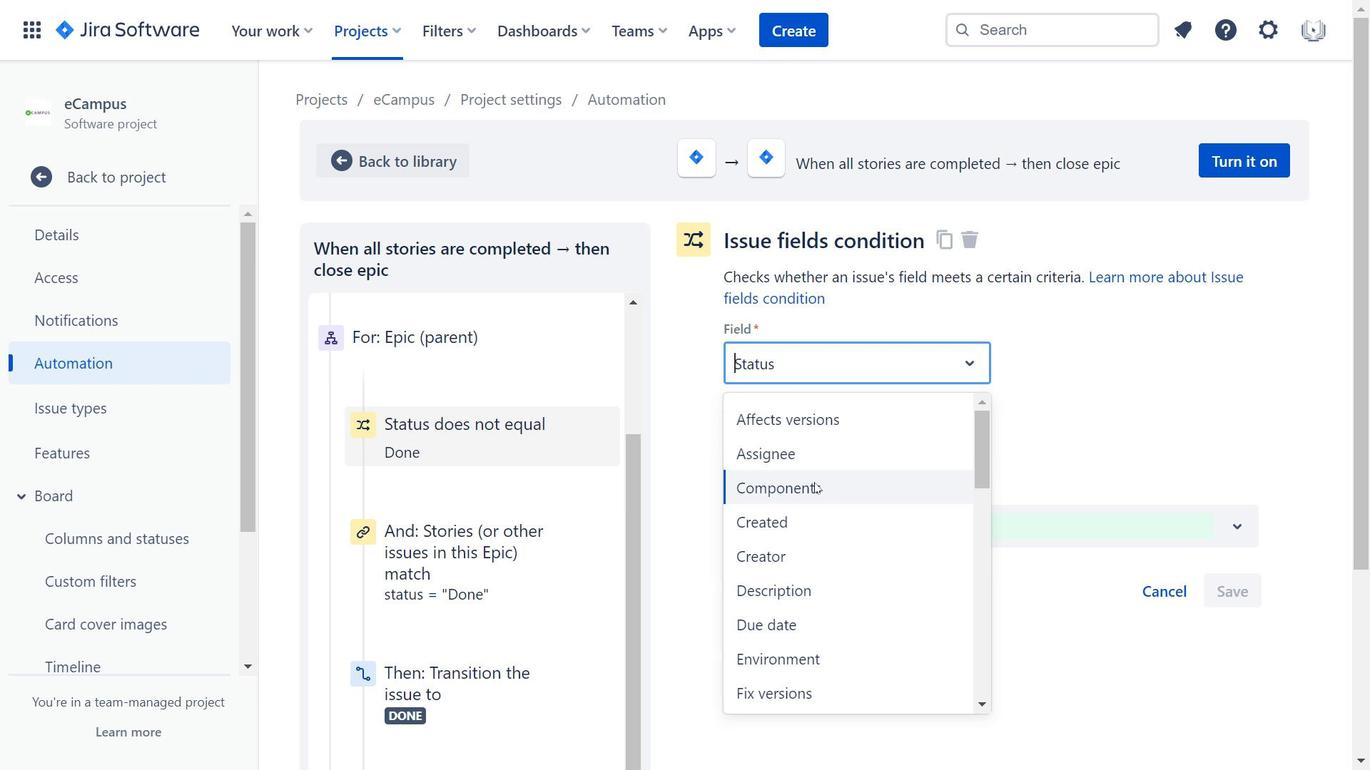 
Action: Mouse scrolled (815, 484) with delta (0, 0)
Screenshot: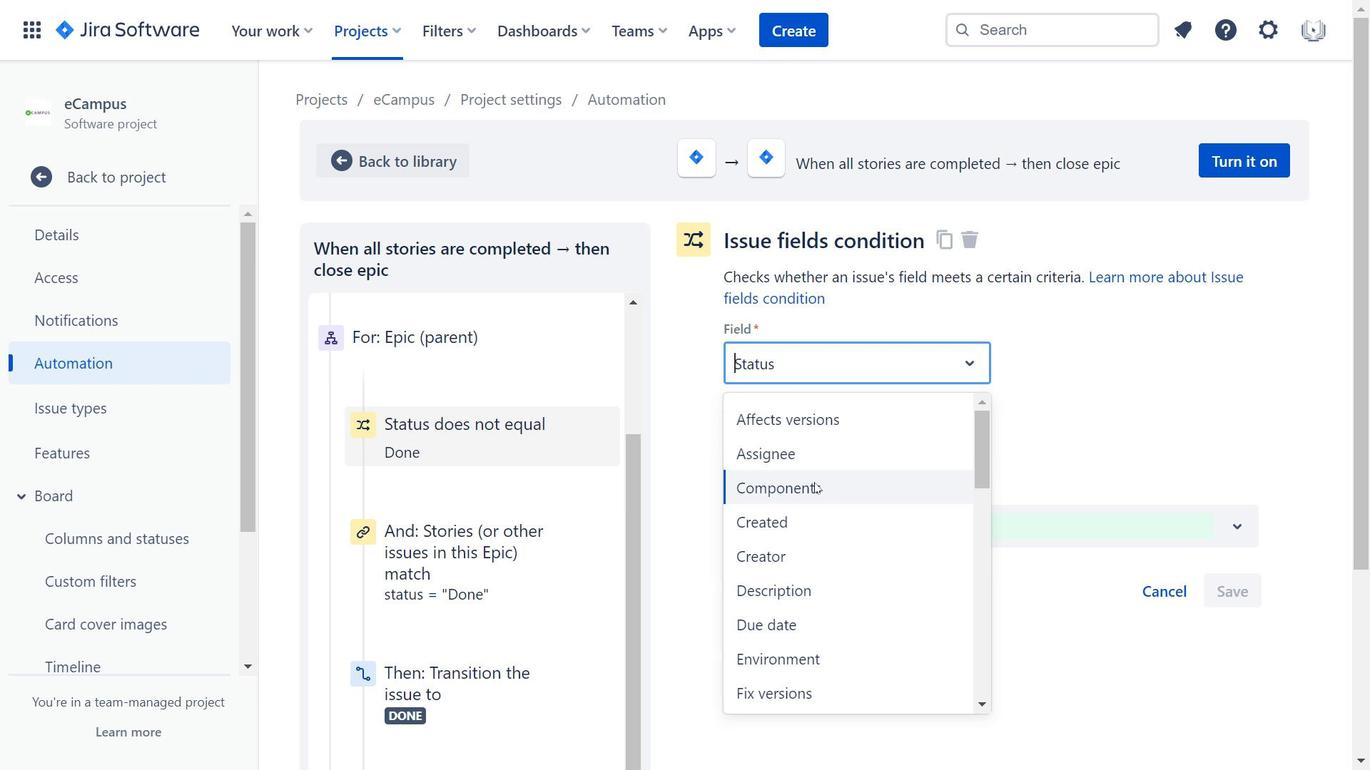 
Action: Mouse moved to (818, 476)
Screenshot: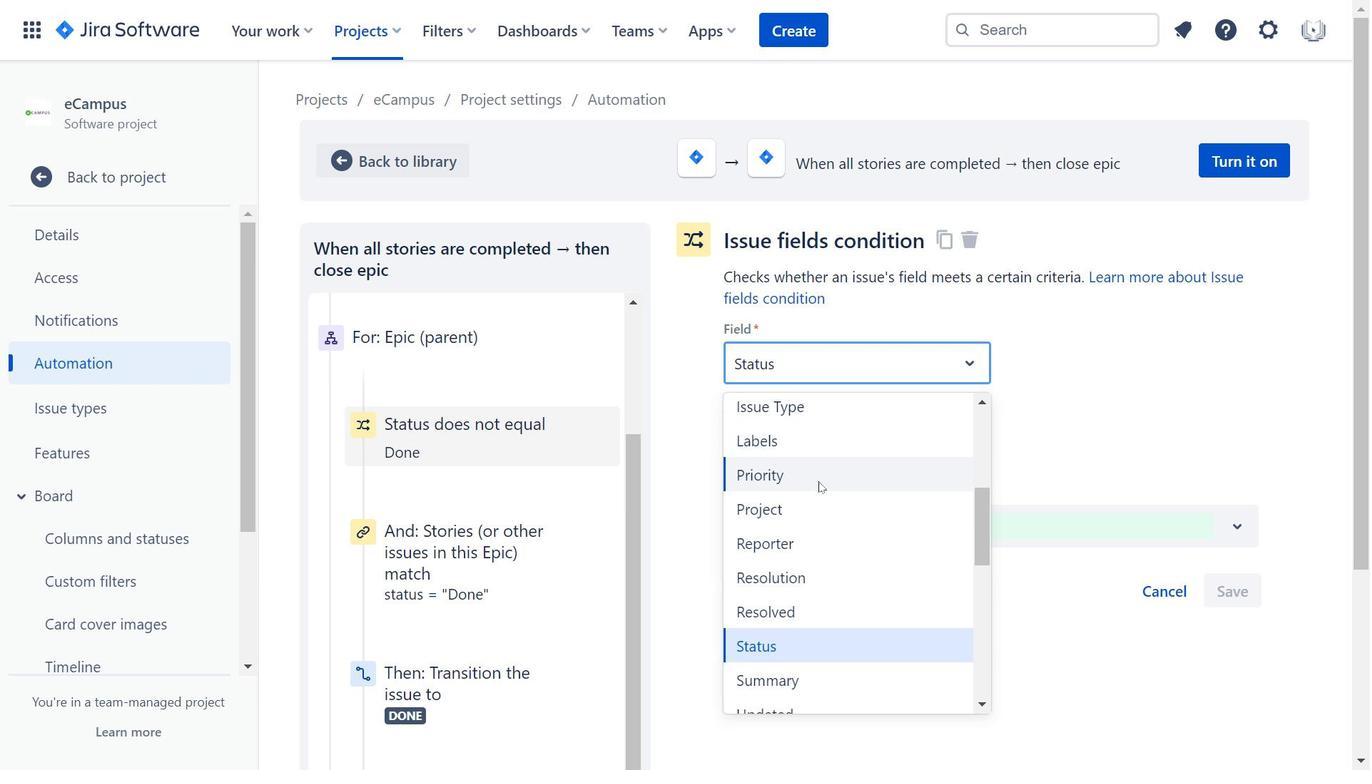 
Action: Mouse scrolled (818, 476) with delta (0, 0)
Screenshot: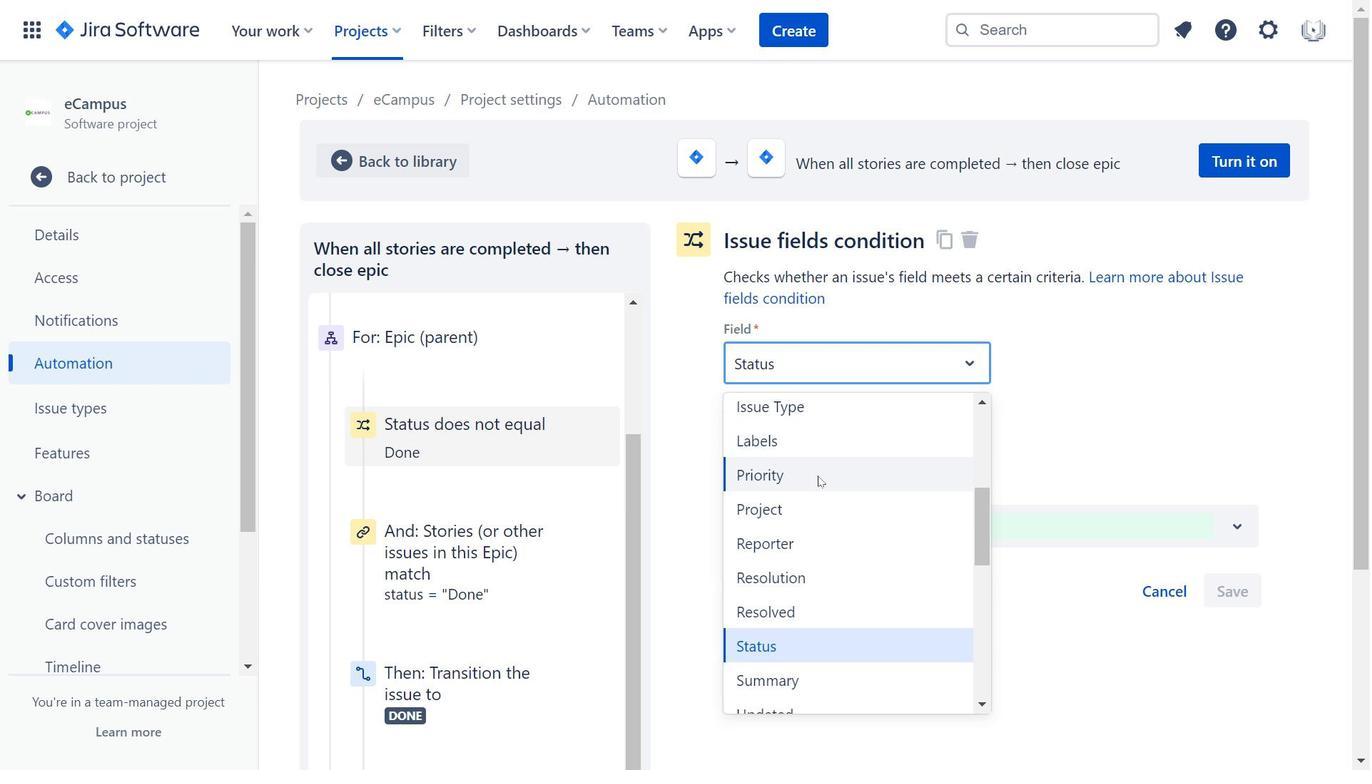 
Action: Mouse scrolled (818, 476) with delta (0, 0)
Screenshot: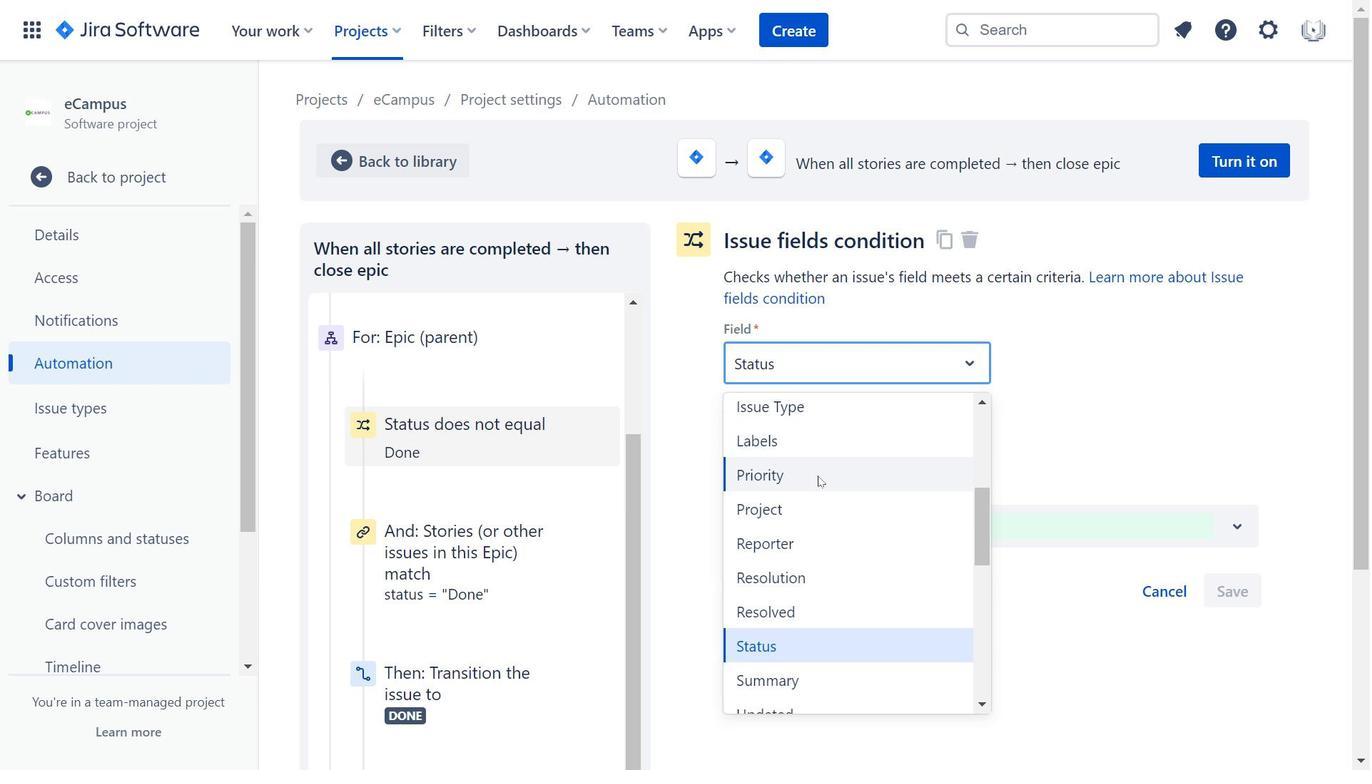 
Action: Mouse scrolled (818, 476) with delta (0, 0)
Screenshot: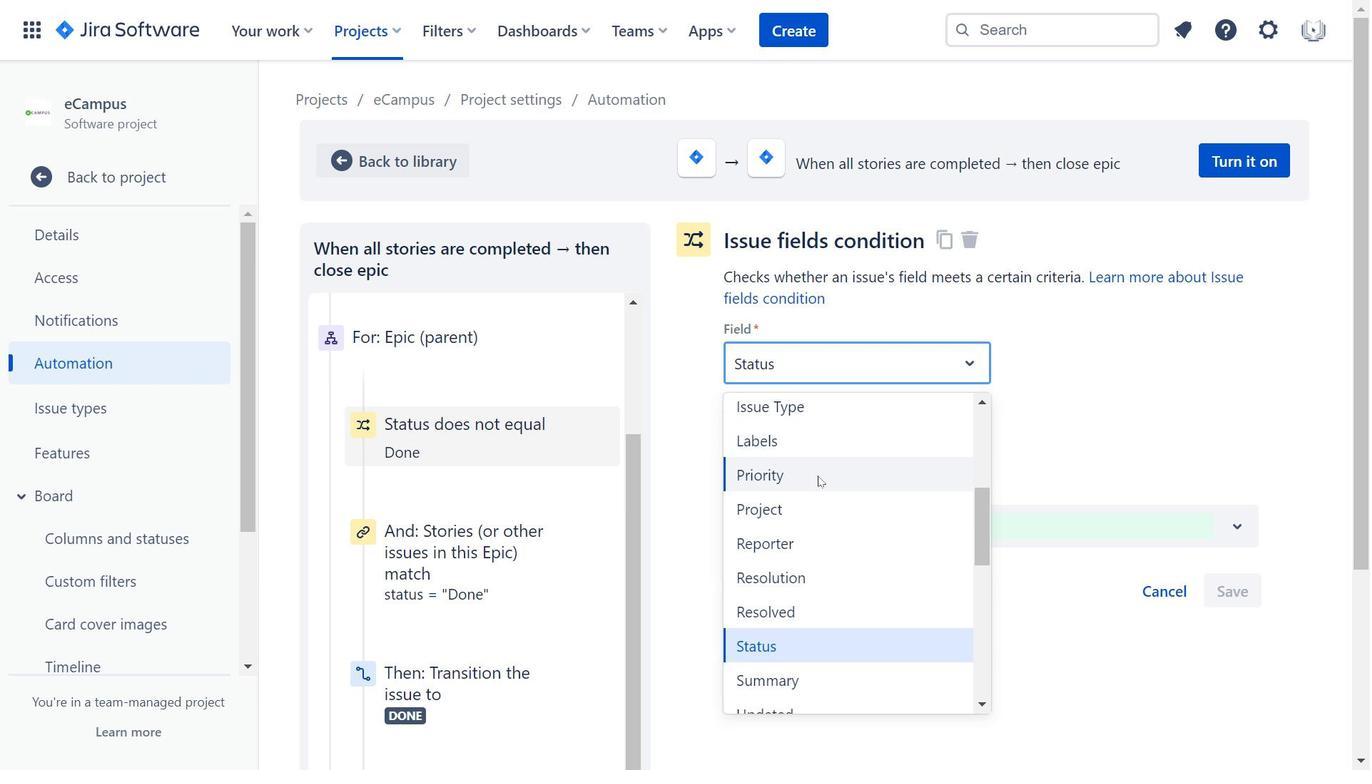 
Action: Mouse scrolled (818, 476) with delta (0, 0)
Screenshot: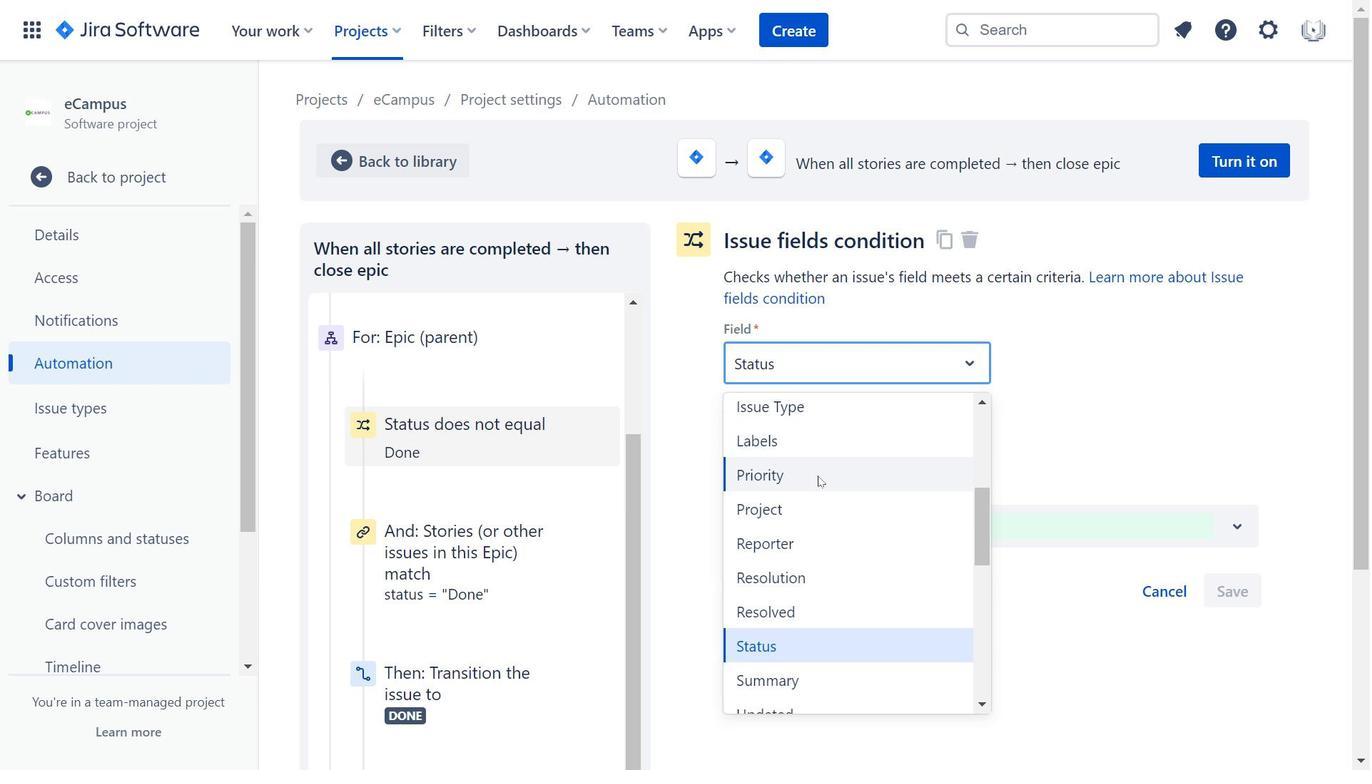 
Action: Mouse moved to (1018, 516)
Screenshot: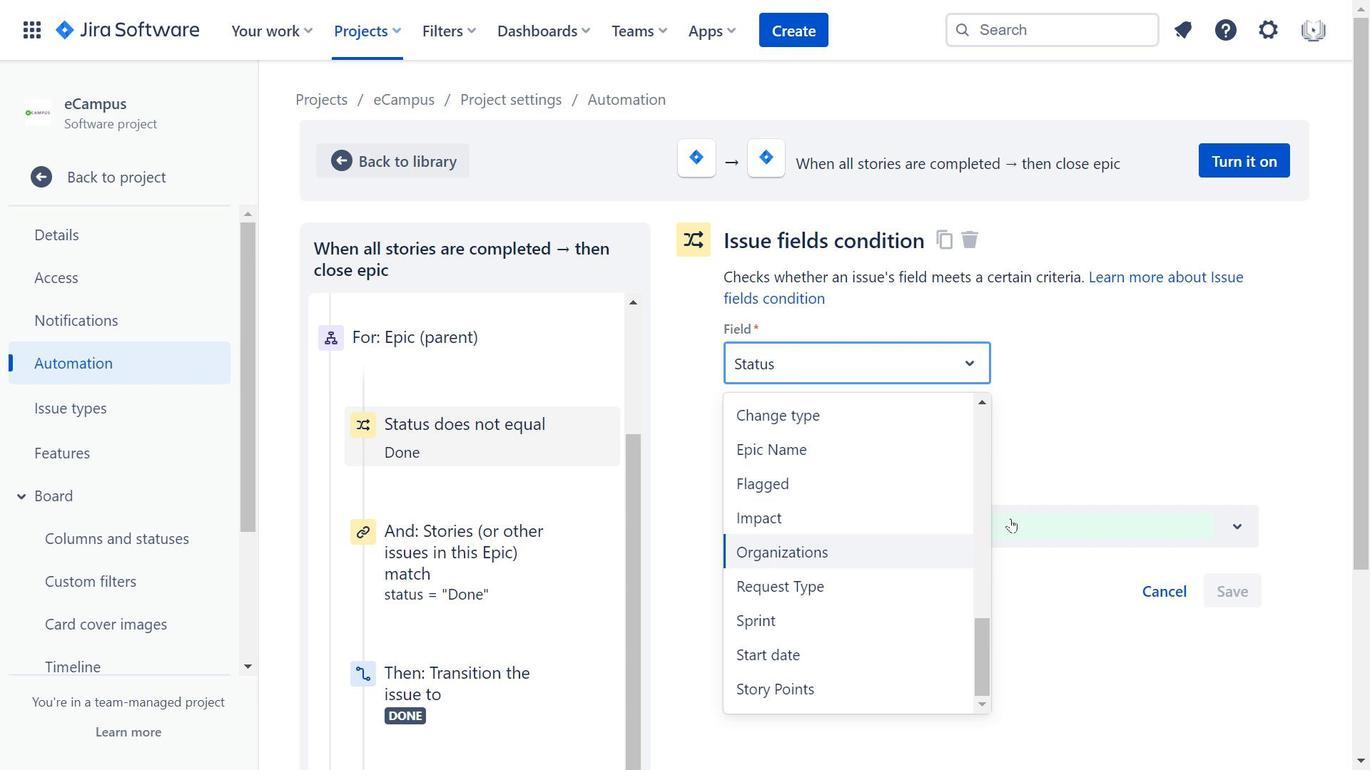
Action: Mouse pressed left at (1018, 516)
Screenshot: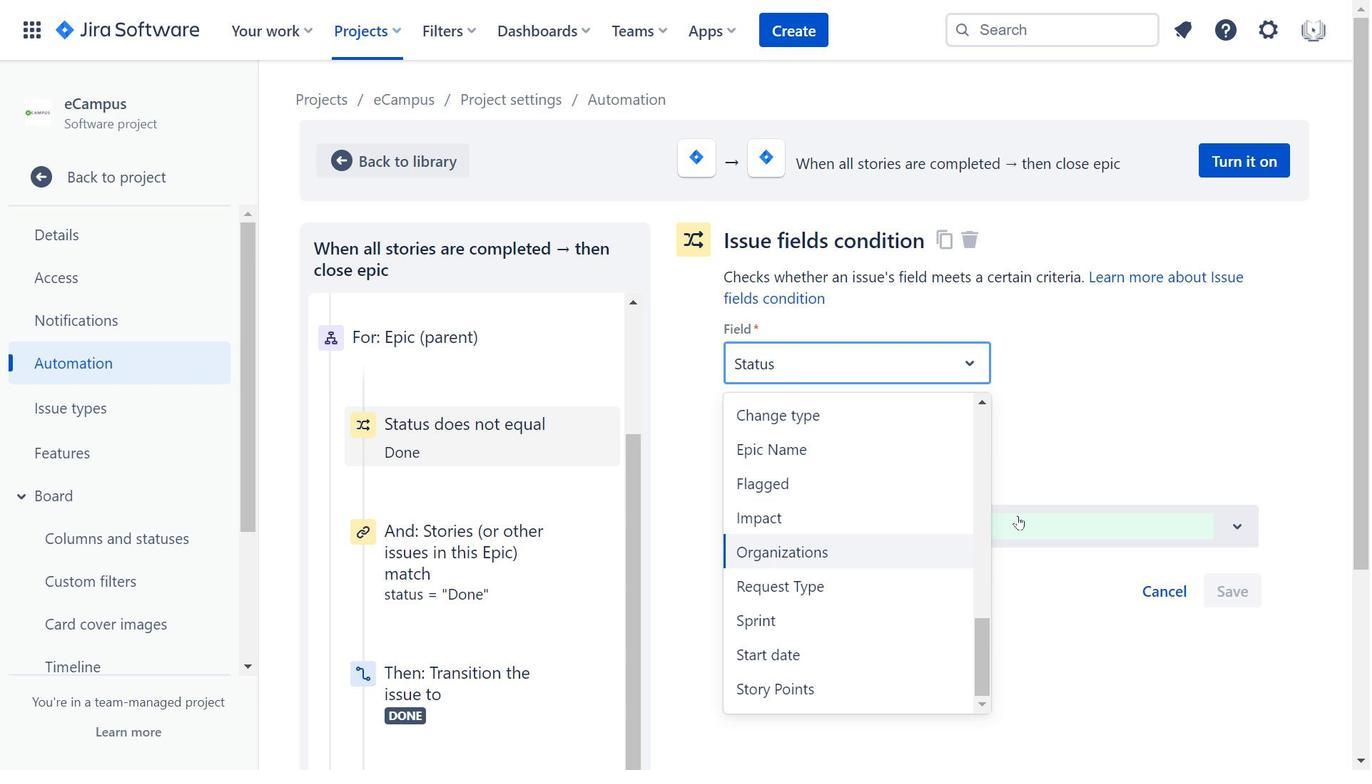 
Action: Mouse moved to (919, 456)
Screenshot: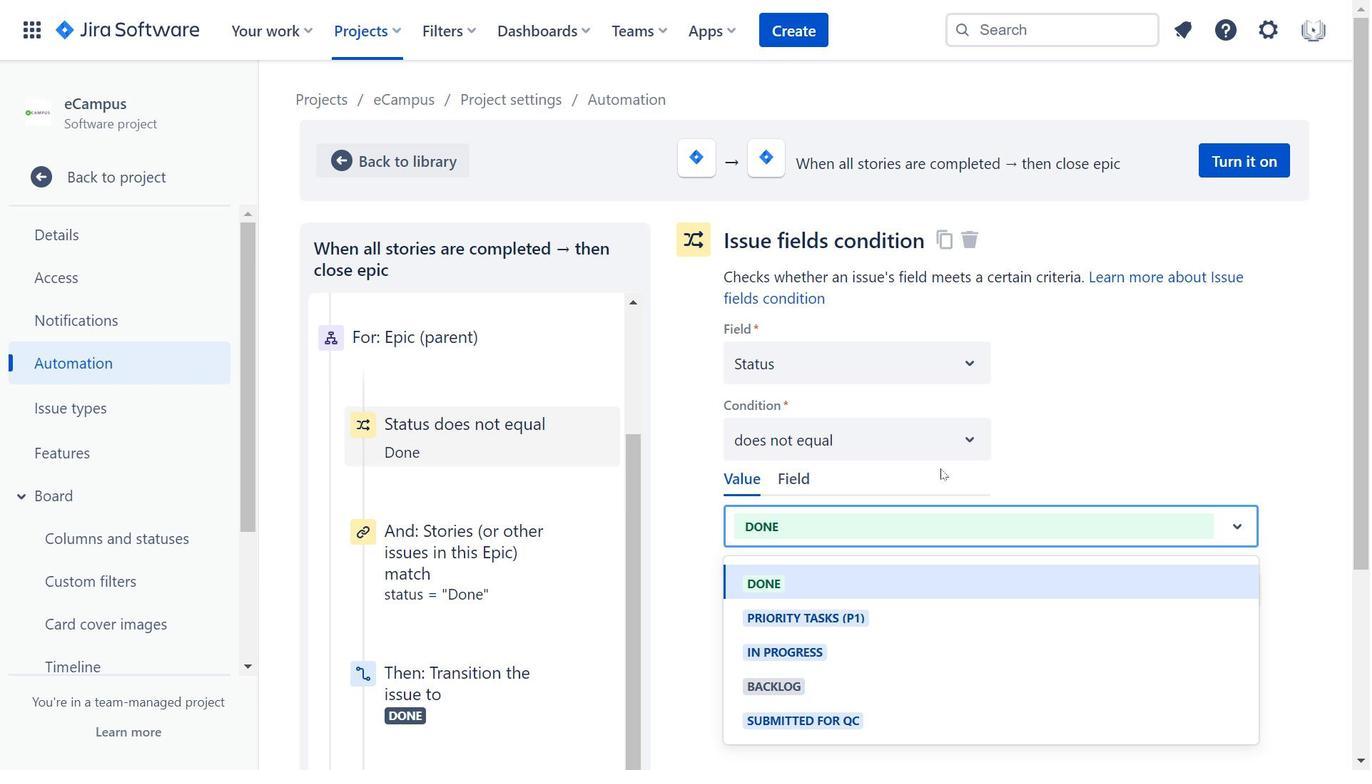 
Action: Mouse pressed left at (919, 456)
Screenshot: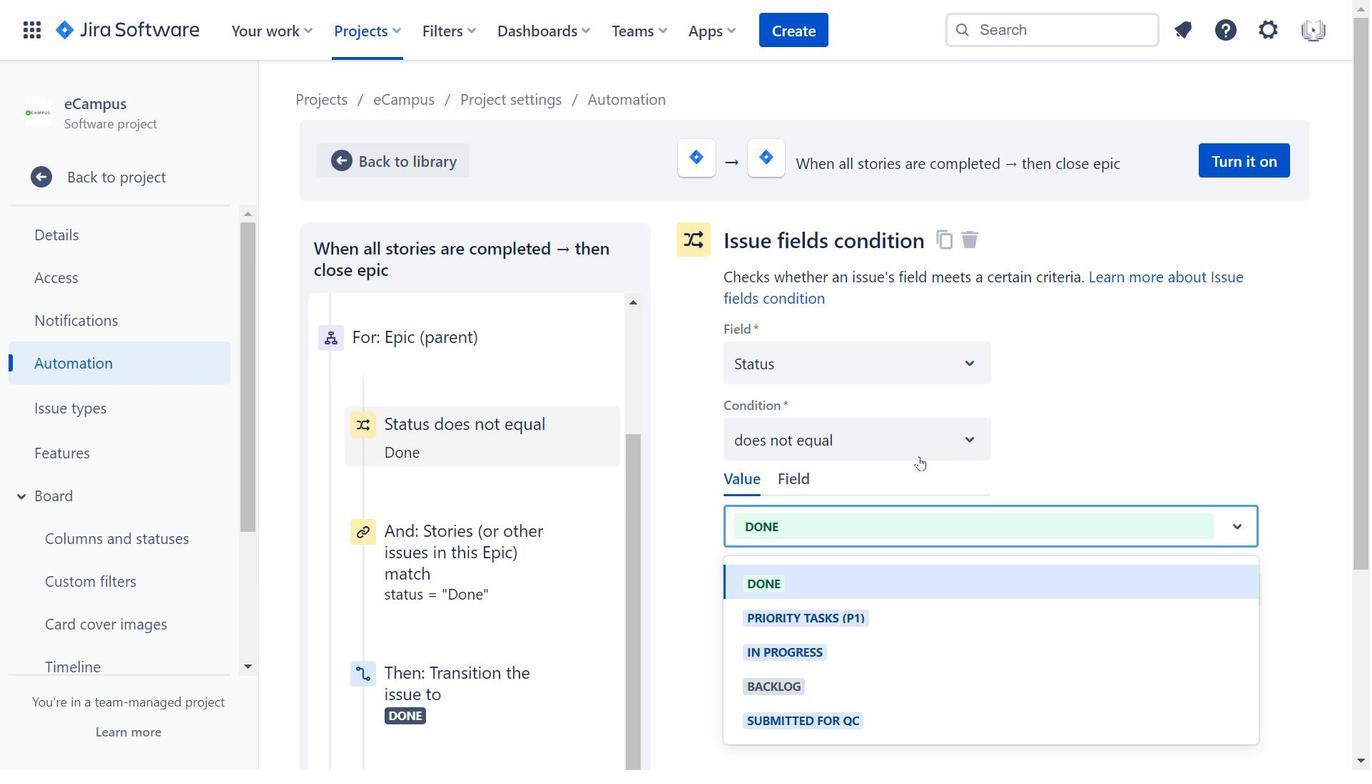 
Action: Mouse moved to (483, 486)
Screenshot: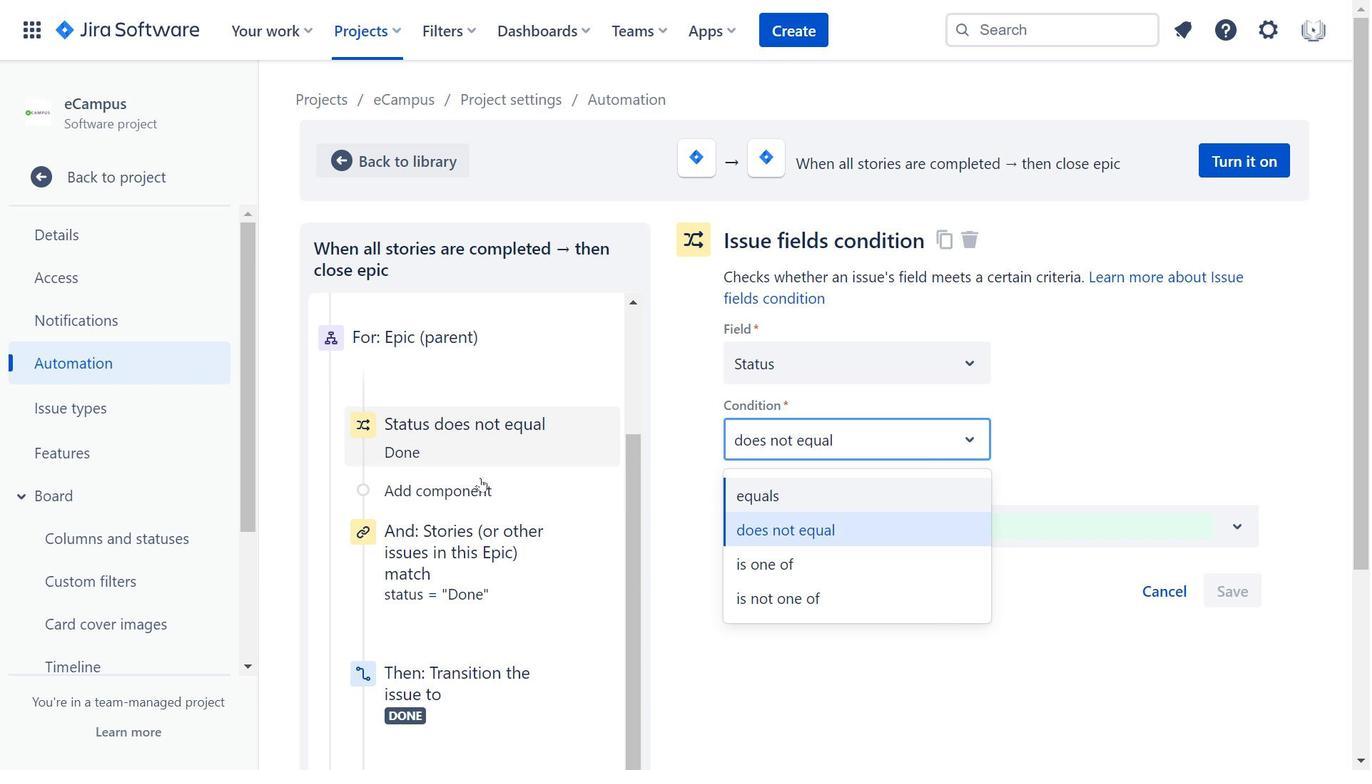 
Action: Mouse scrolled (483, 485) with delta (0, 0)
Screenshot: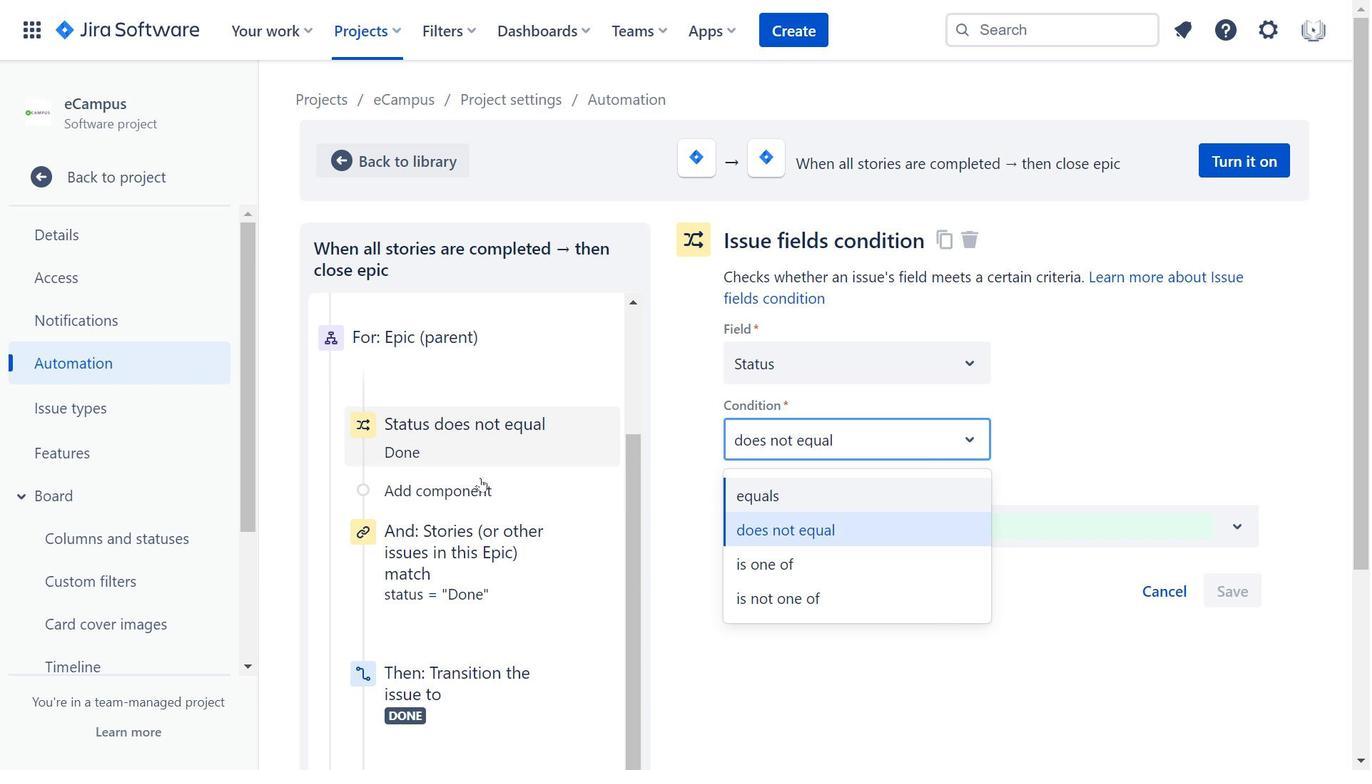 
Action: Mouse moved to (484, 473)
Screenshot: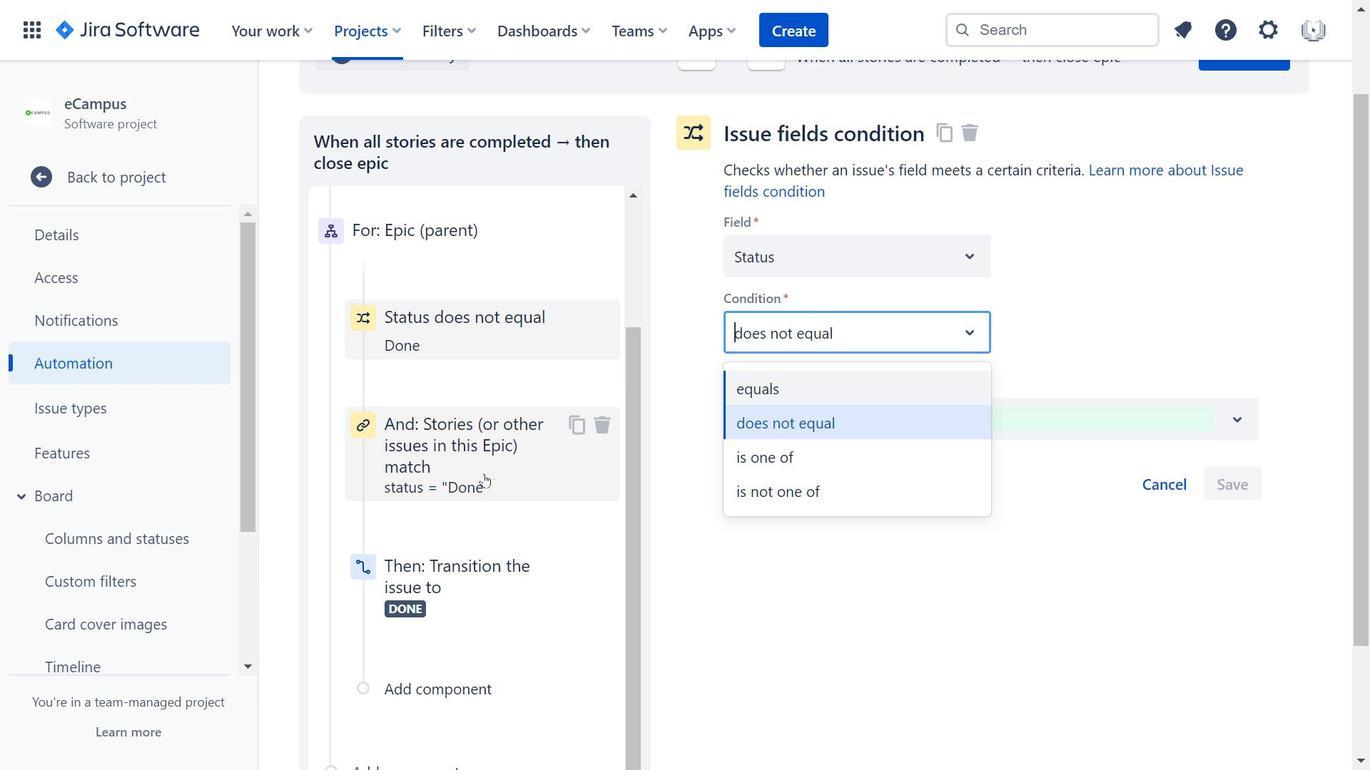 
Action: Mouse pressed left at (484, 473)
Screenshot: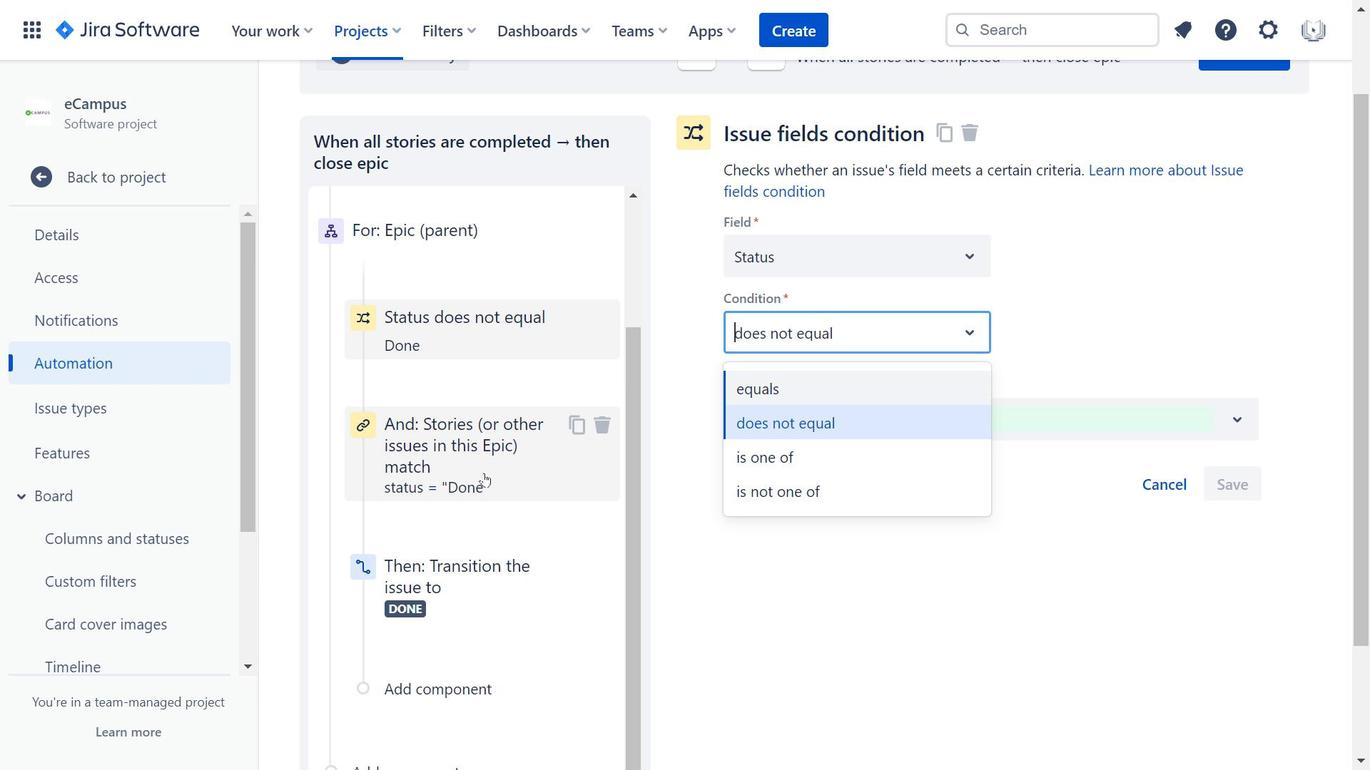 
Action: Mouse moved to (777, 399)
Screenshot: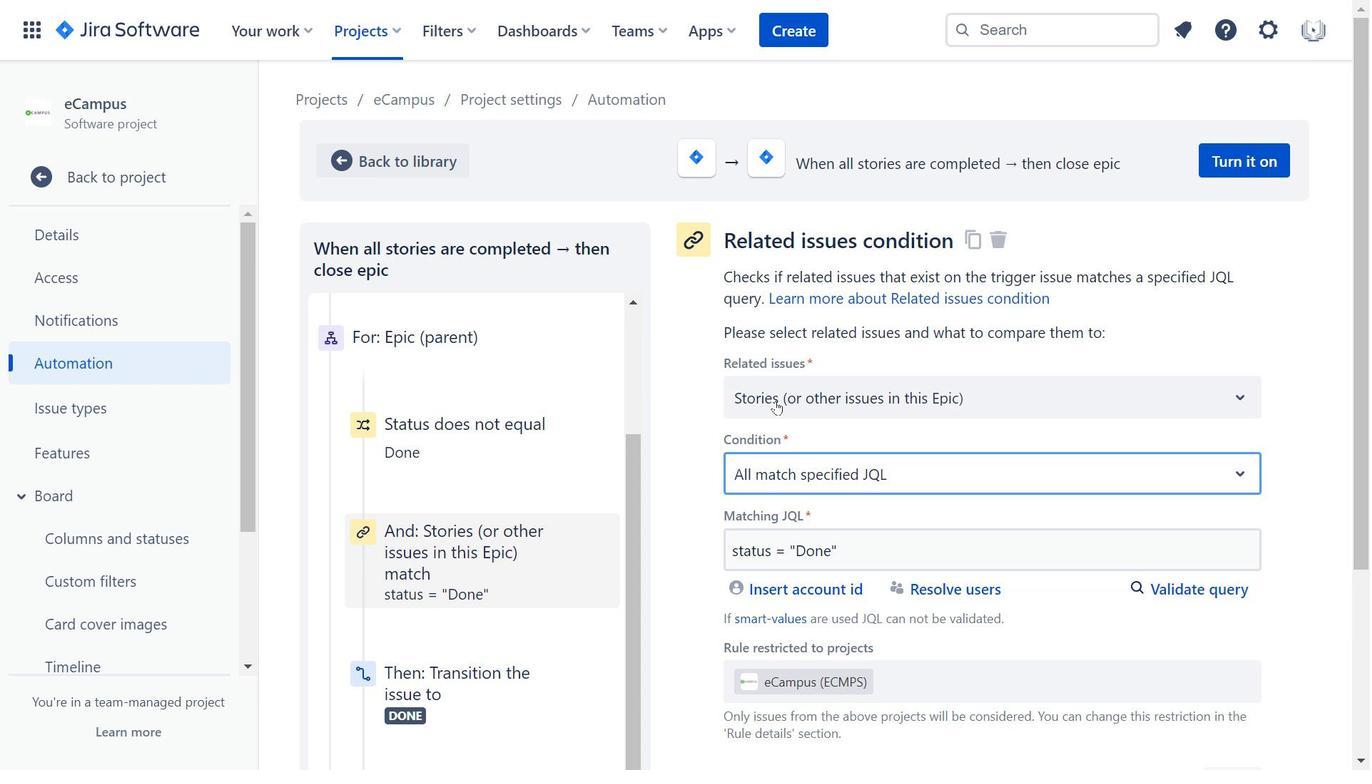 
Action: Mouse pressed left at (777, 399)
Screenshot: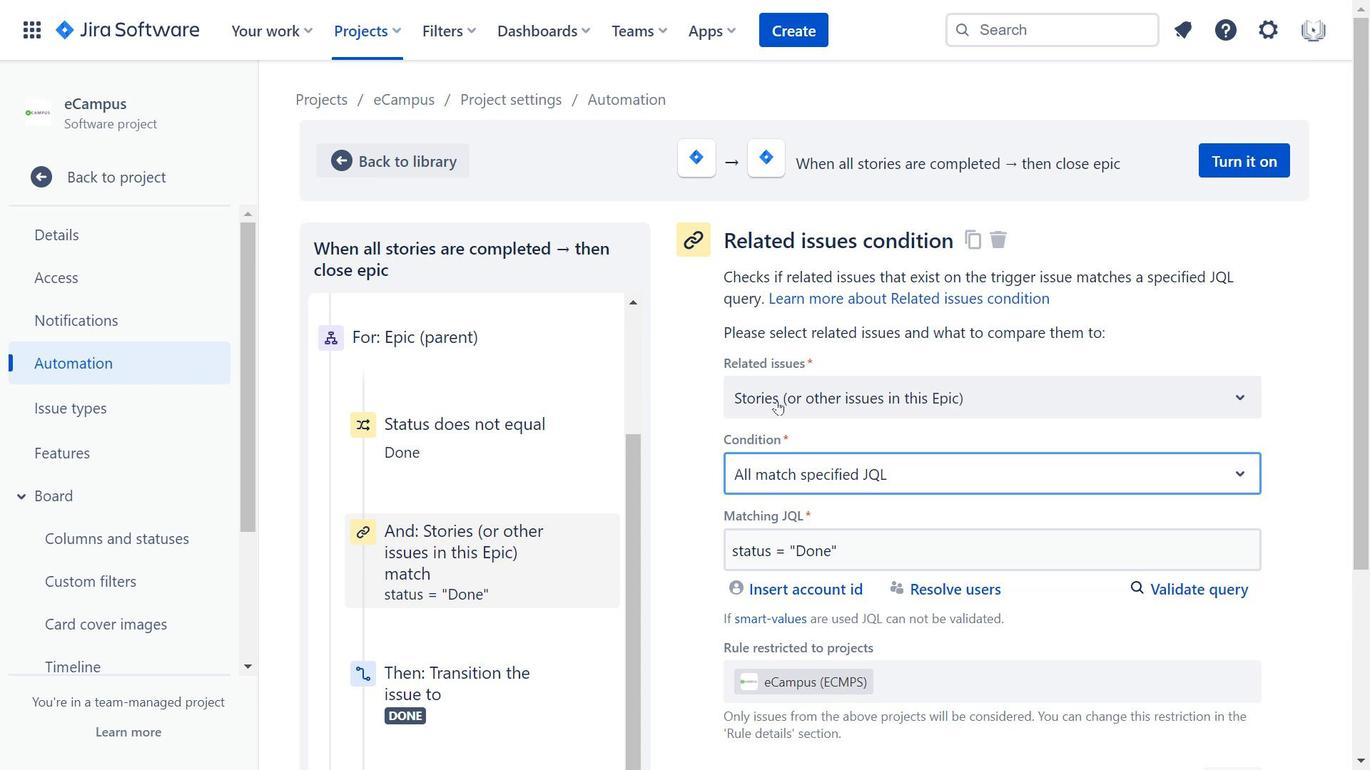 
Action: Mouse moved to (898, 485)
Screenshot: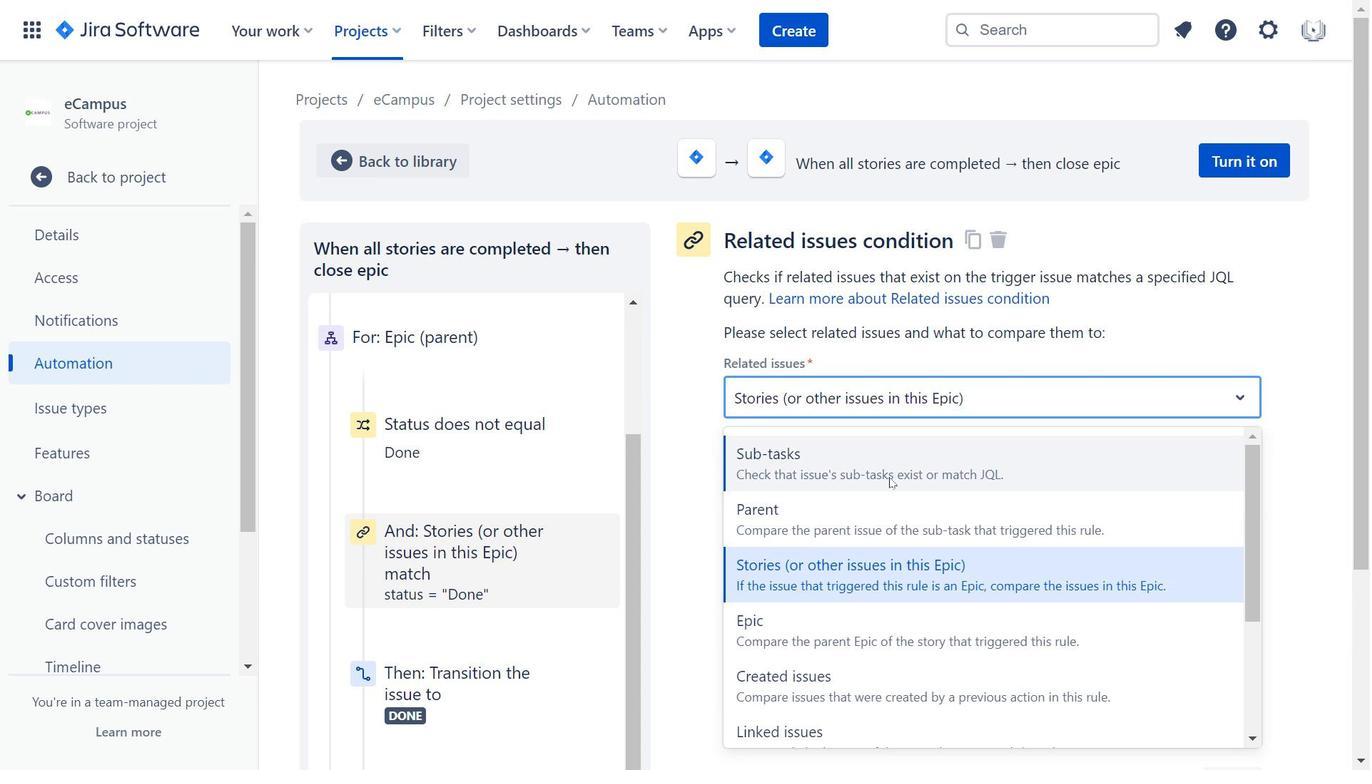 
Action: Mouse scrolled (898, 484) with delta (0, 0)
Screenshot: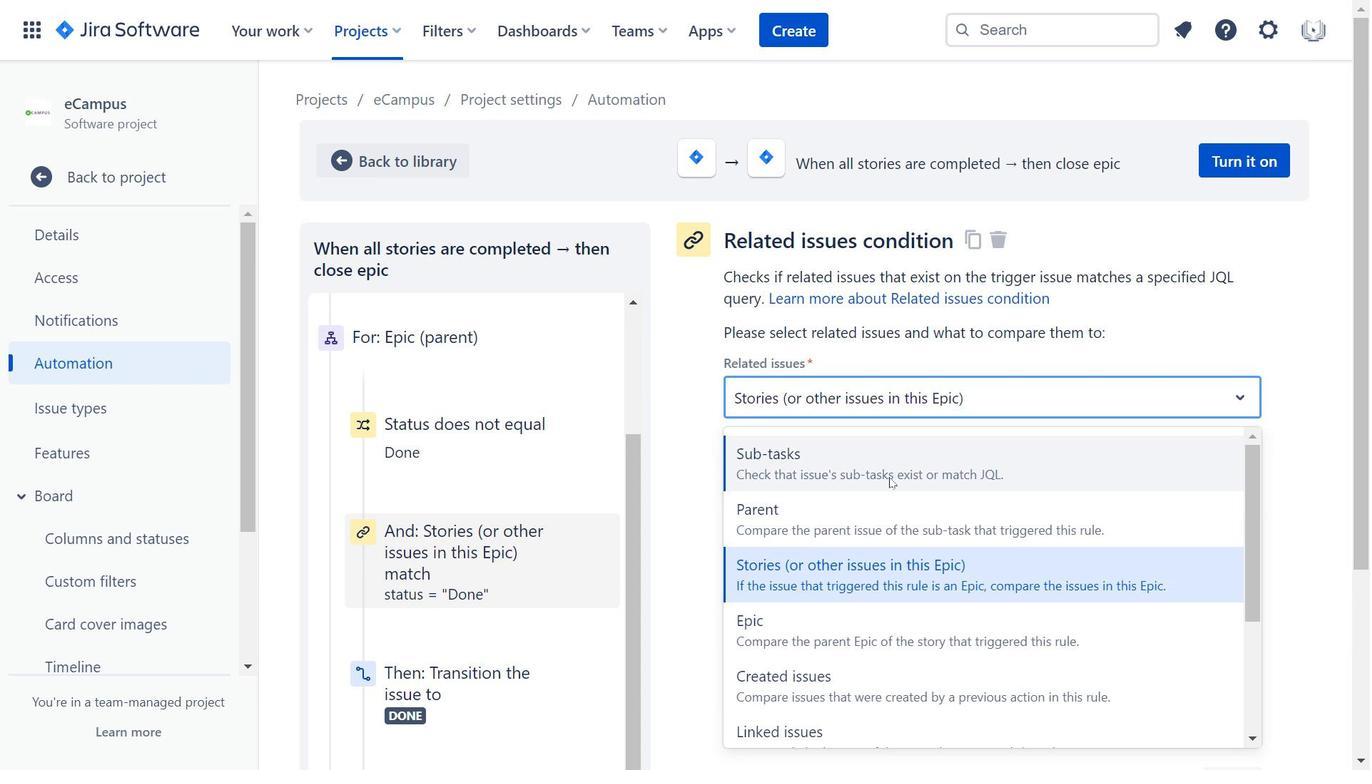 
Action: Mouse moved to (902, 493)
Screenshot: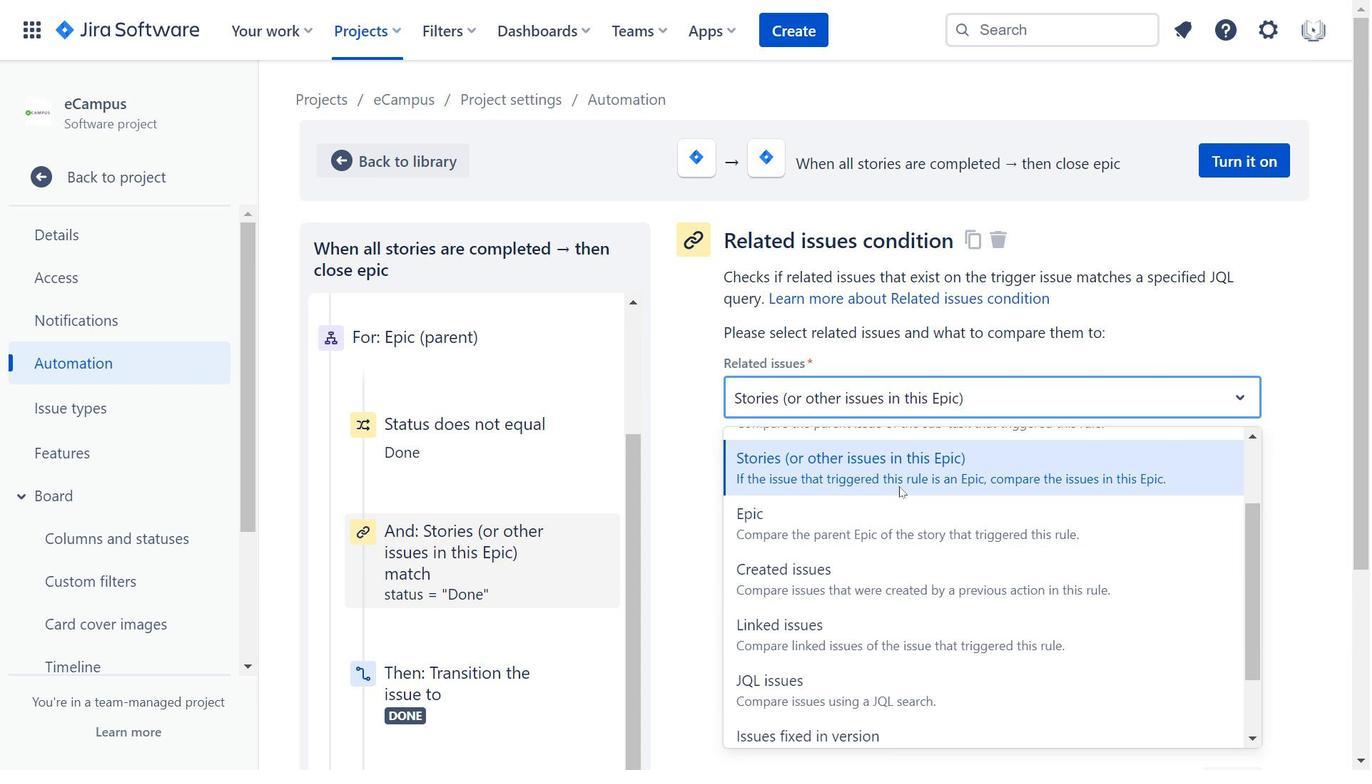 
Action: Mouse scrolled (902, 492) with delta (0, 0)
Screenshot: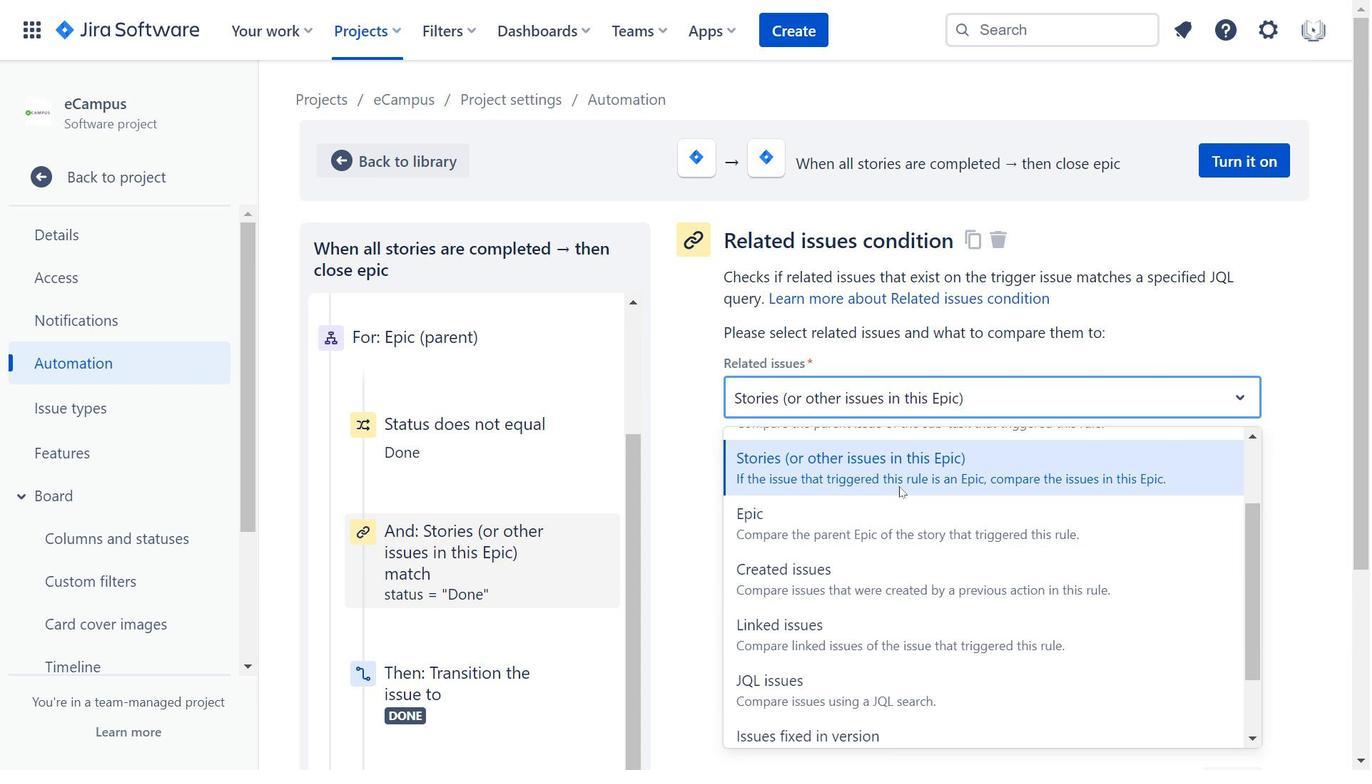
Action: Mouse moved to (903, 494)
Screenshot: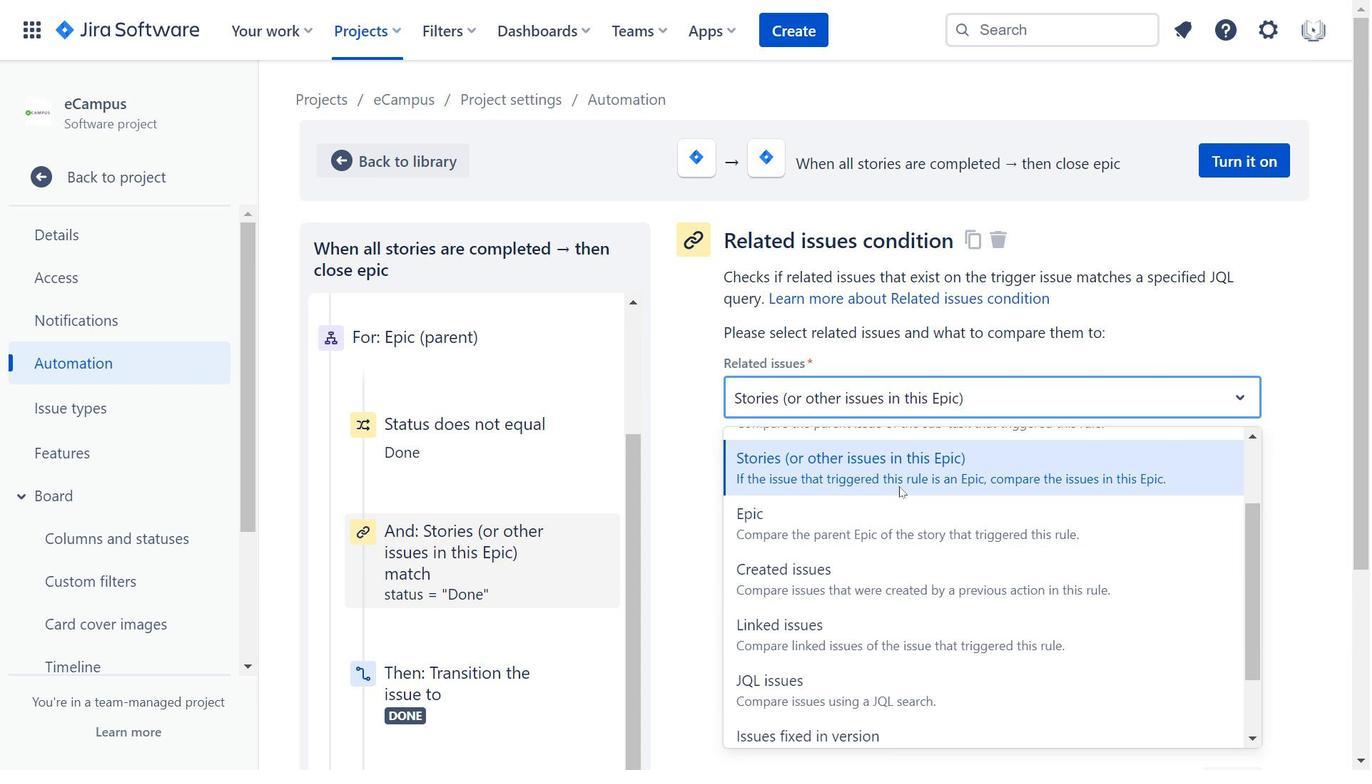 
Action: Mouse scrolled (903, 494) with delta (0, 0)
Screenshot: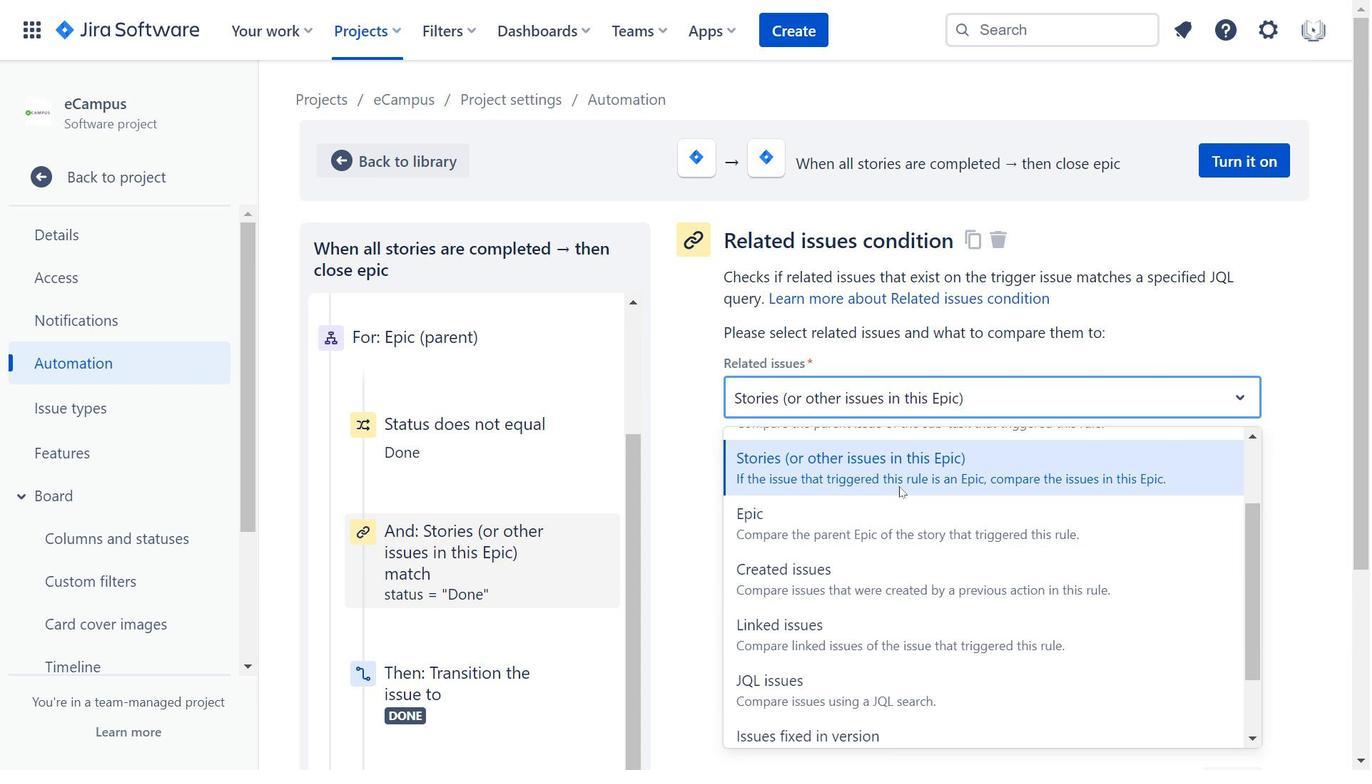 
Action: Mouse moved to (566, 474)
Screenshot: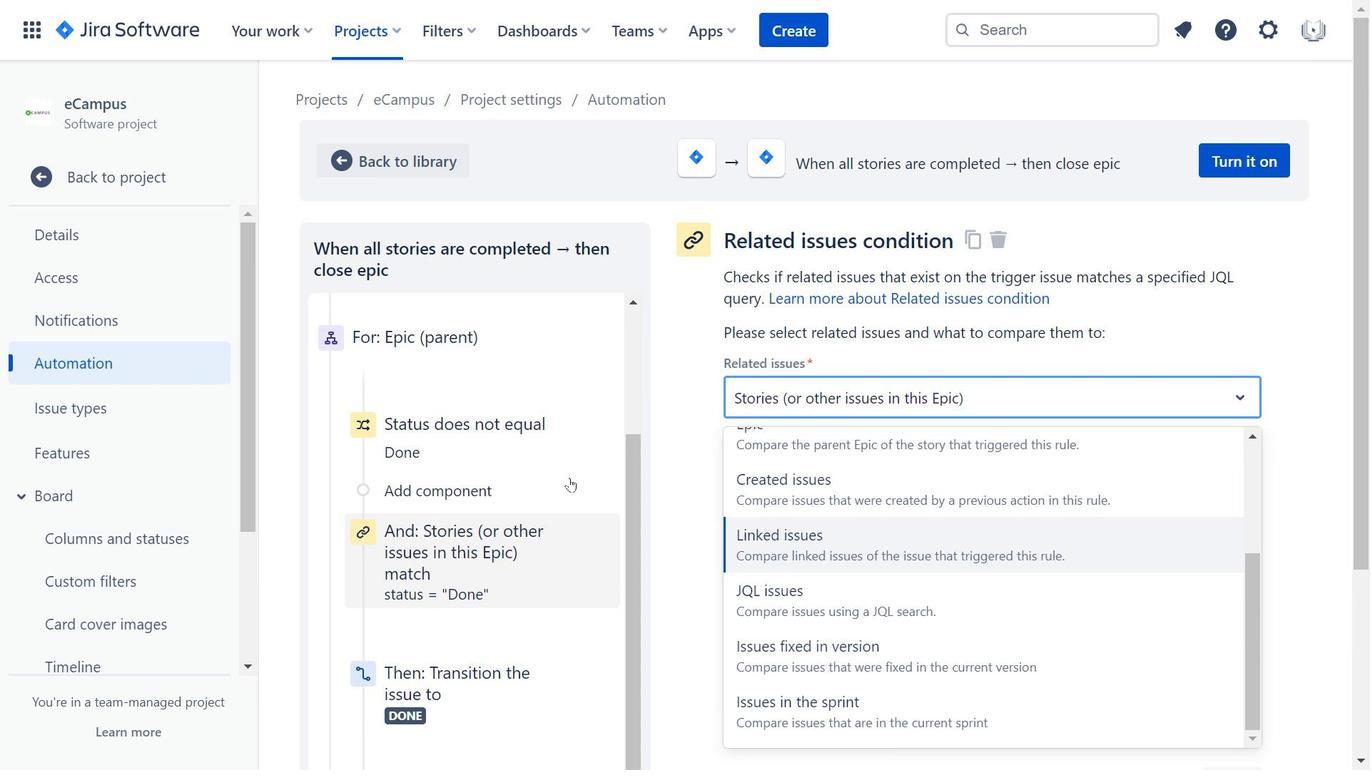 
Action: Mouse scrolled (566, 473) with delta (0, 0)
Screenshot: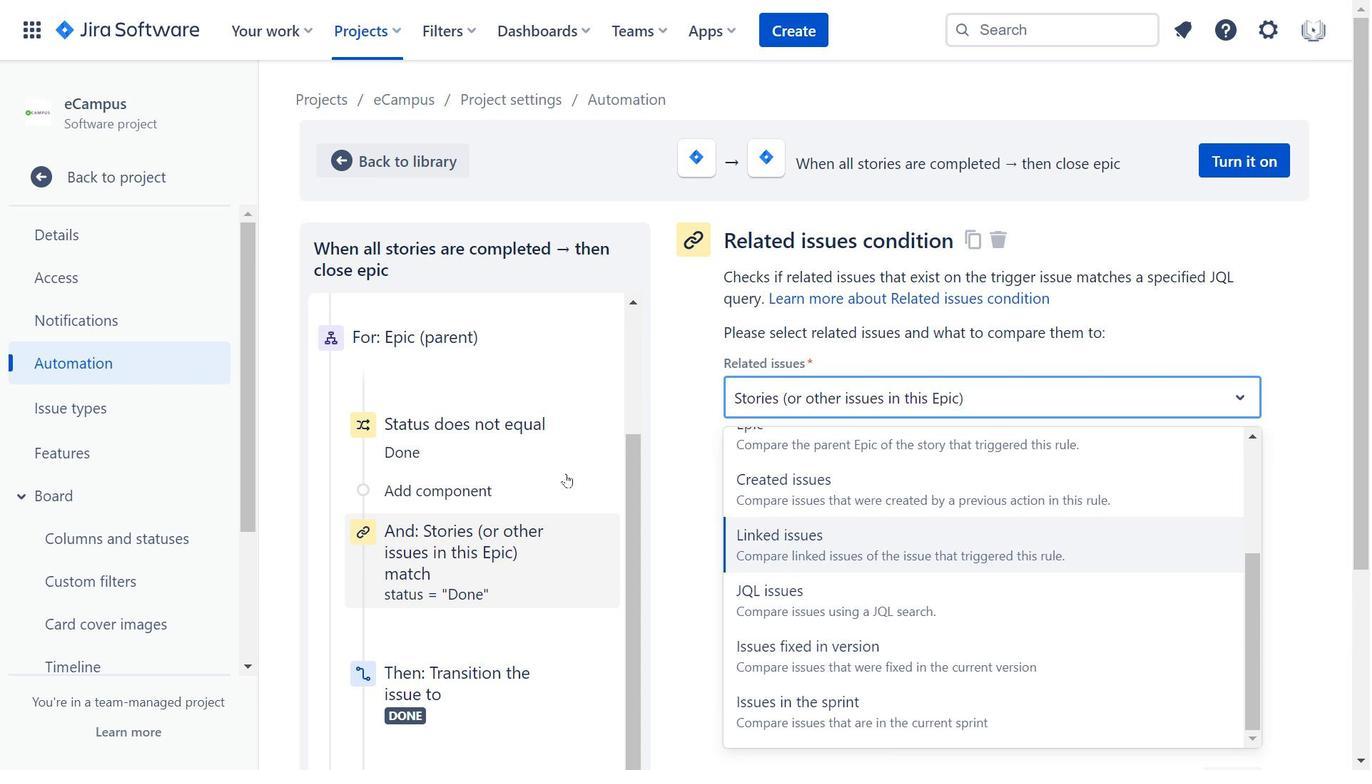 
Action: Mouse scrolled (566, 473) with delta (0, 0)
Screenshot: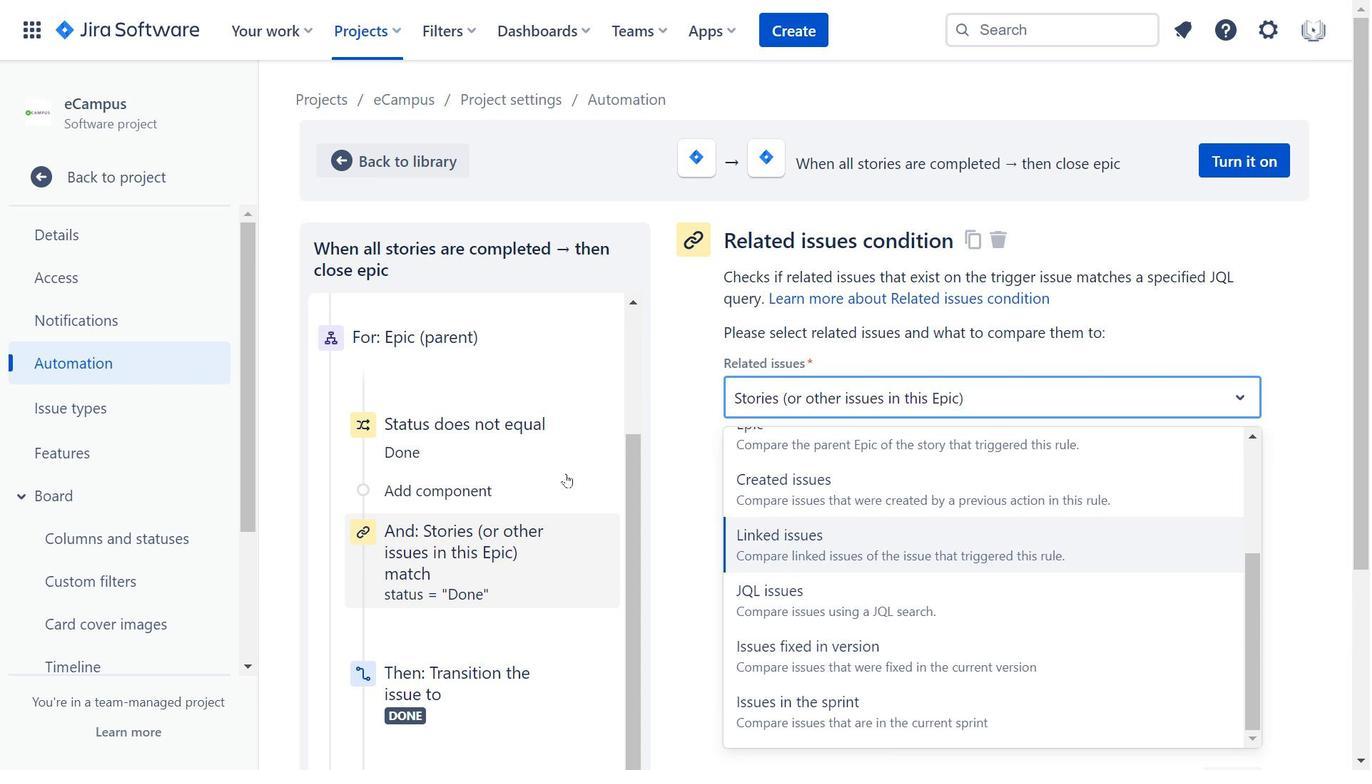 
Action: Mouse moved to (514, 489)
Screenshot: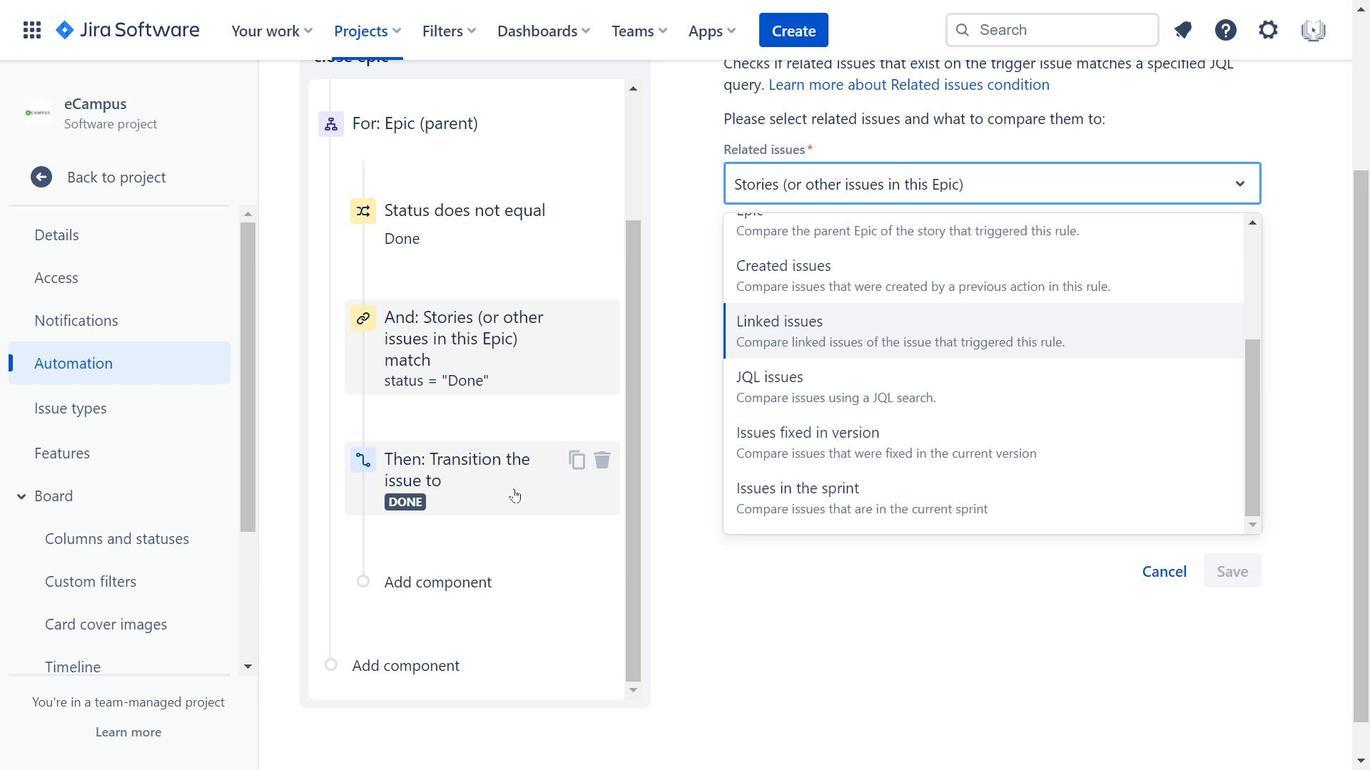 
Action: Mouse pressed left at (514, 489)
Screenshot: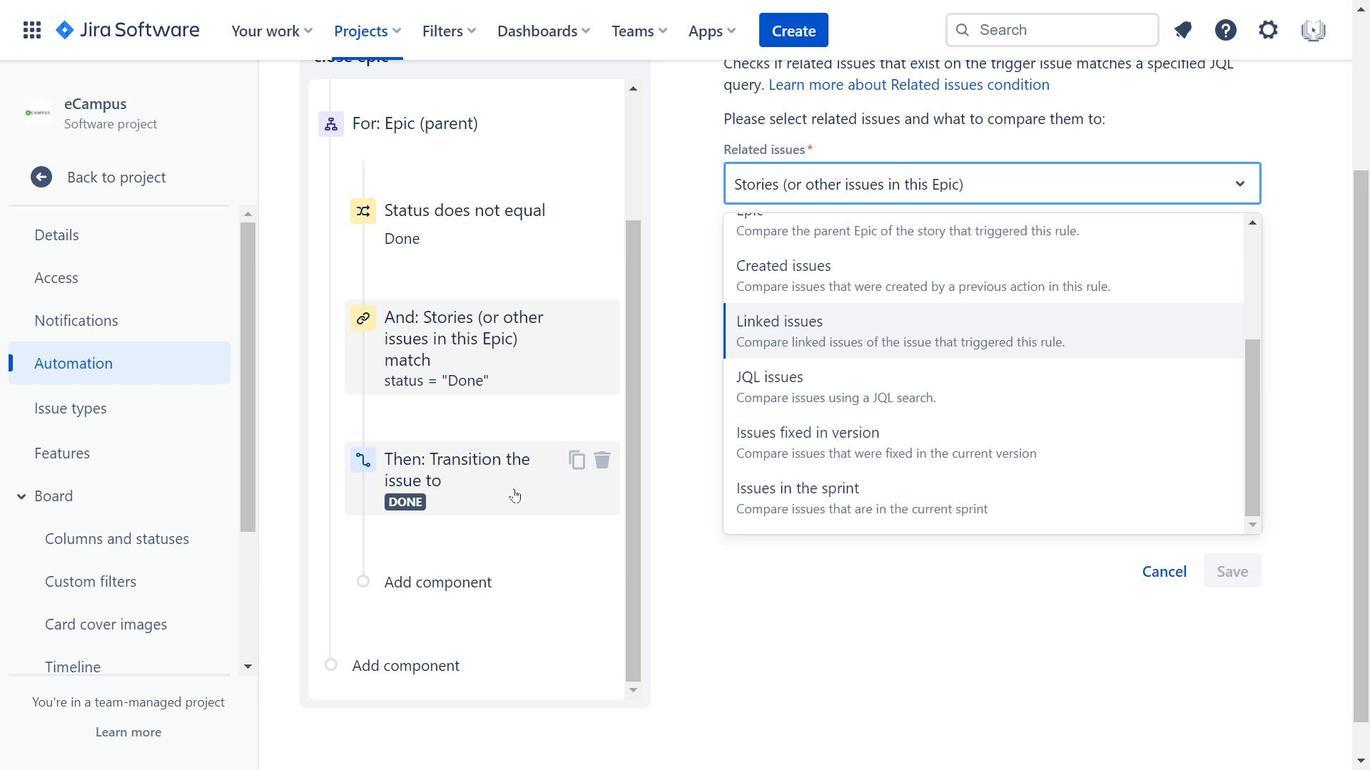 
Action: Mouse moved to (819, 411)
Screenshot: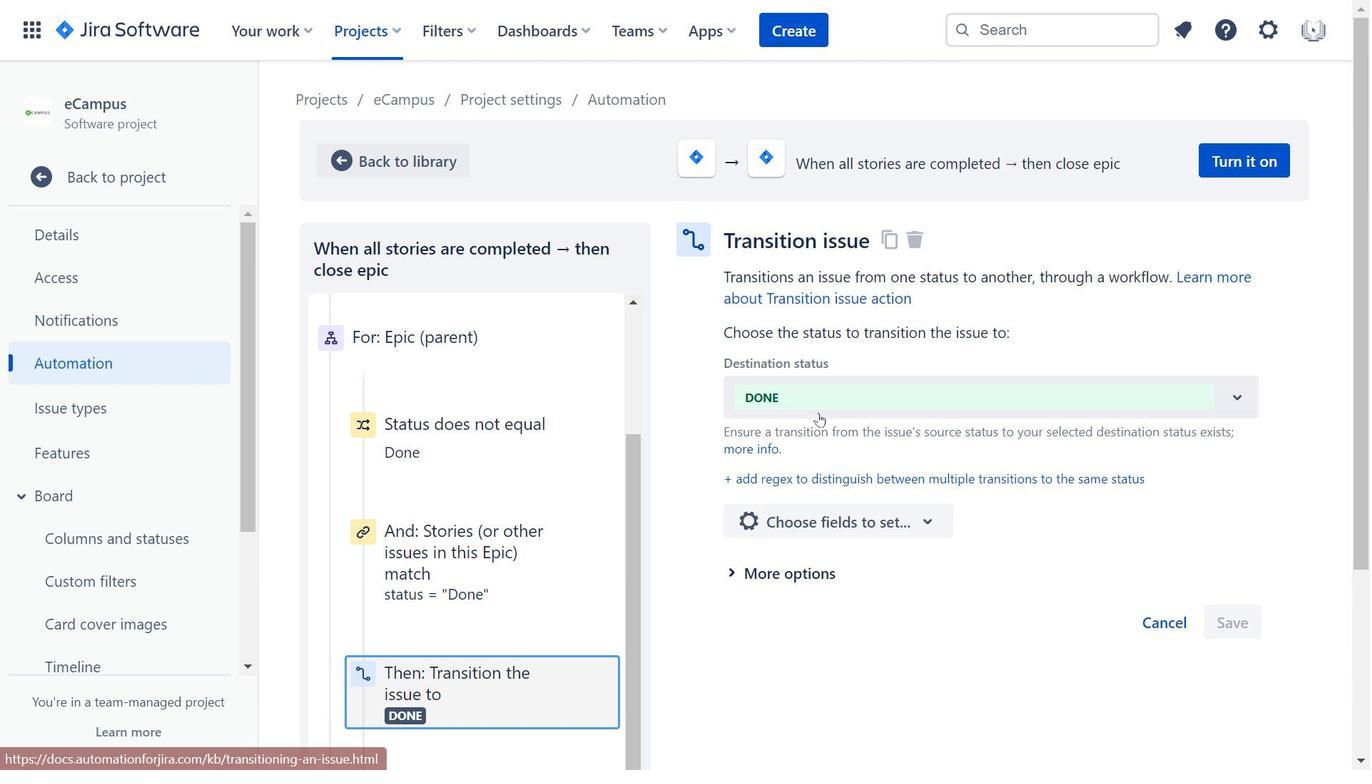 
Action: Mouse pressed left at (819, 411)
Screenshot: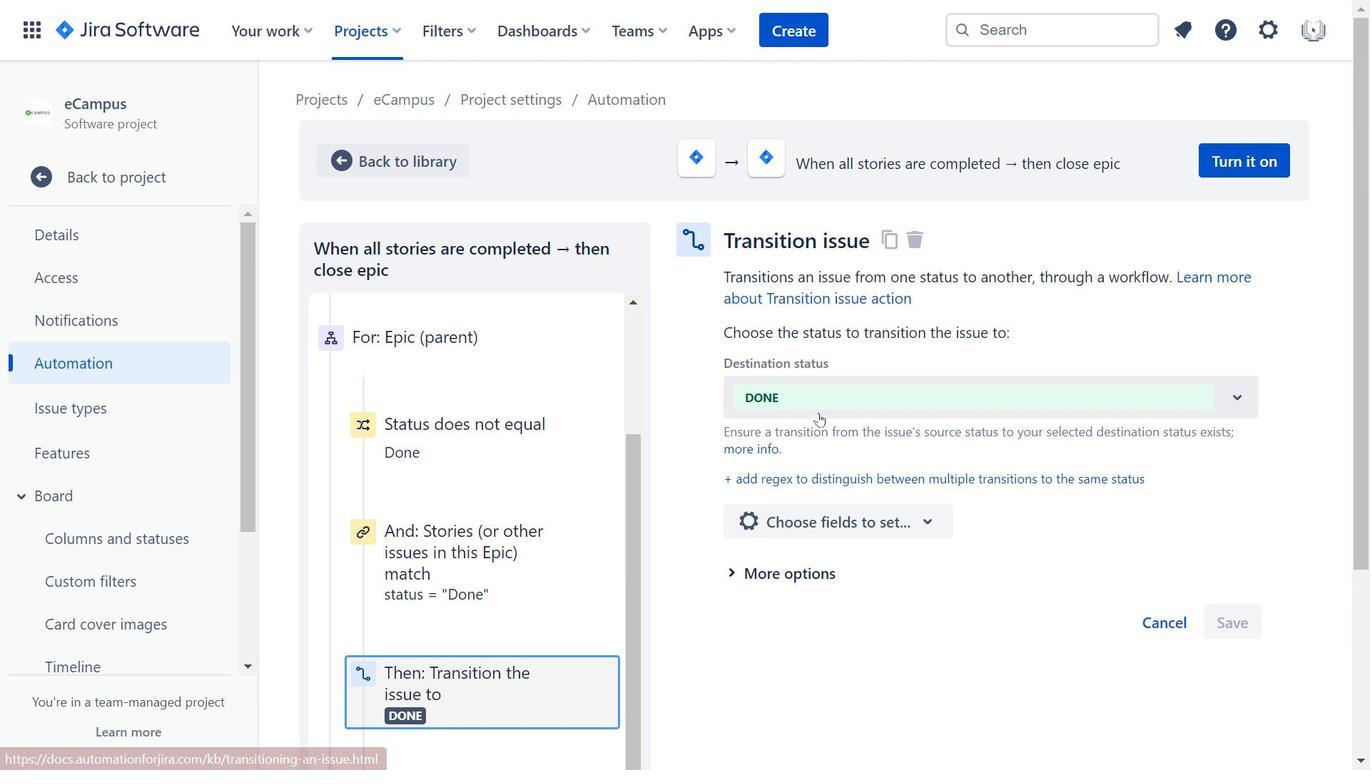 
Action: Mouse moved to (461, 532)
Screenshot: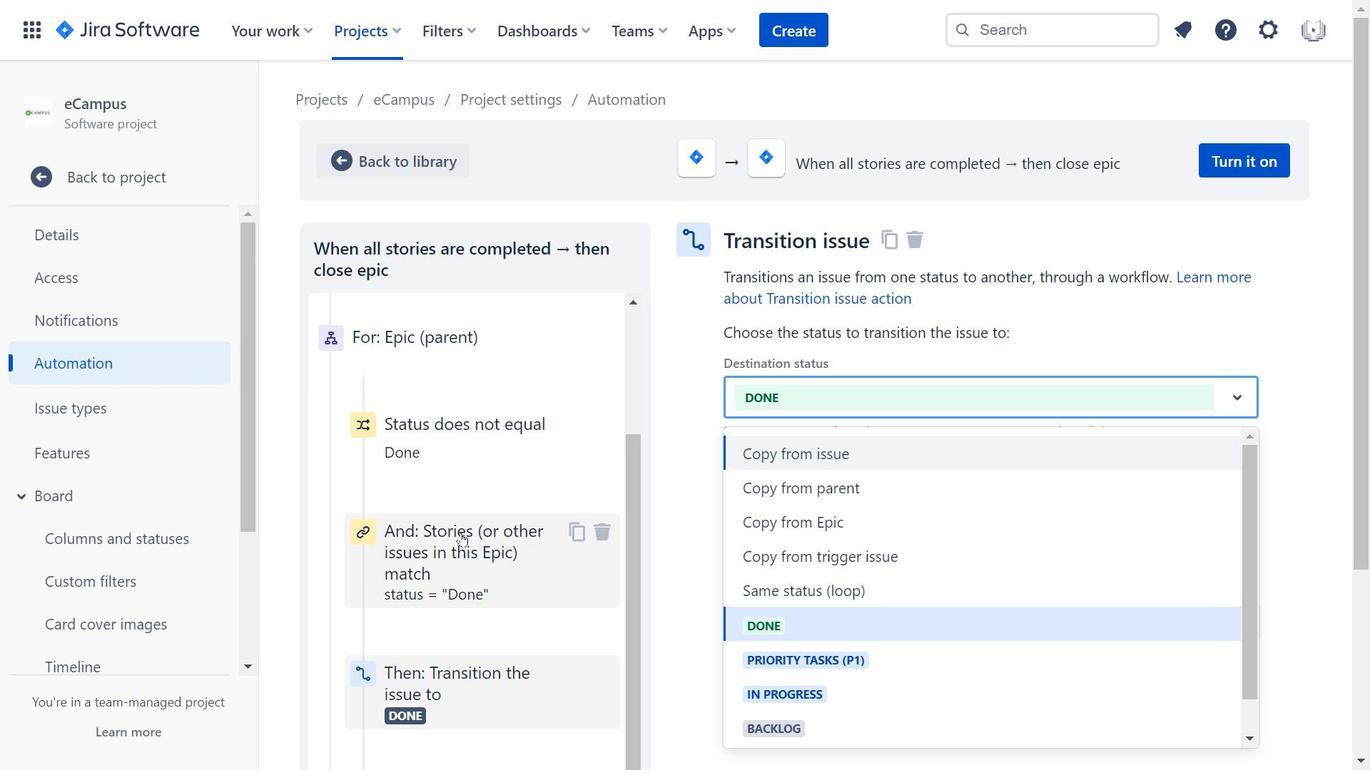 
Action: Mouse pressed left at (461, 532)
Screenshot: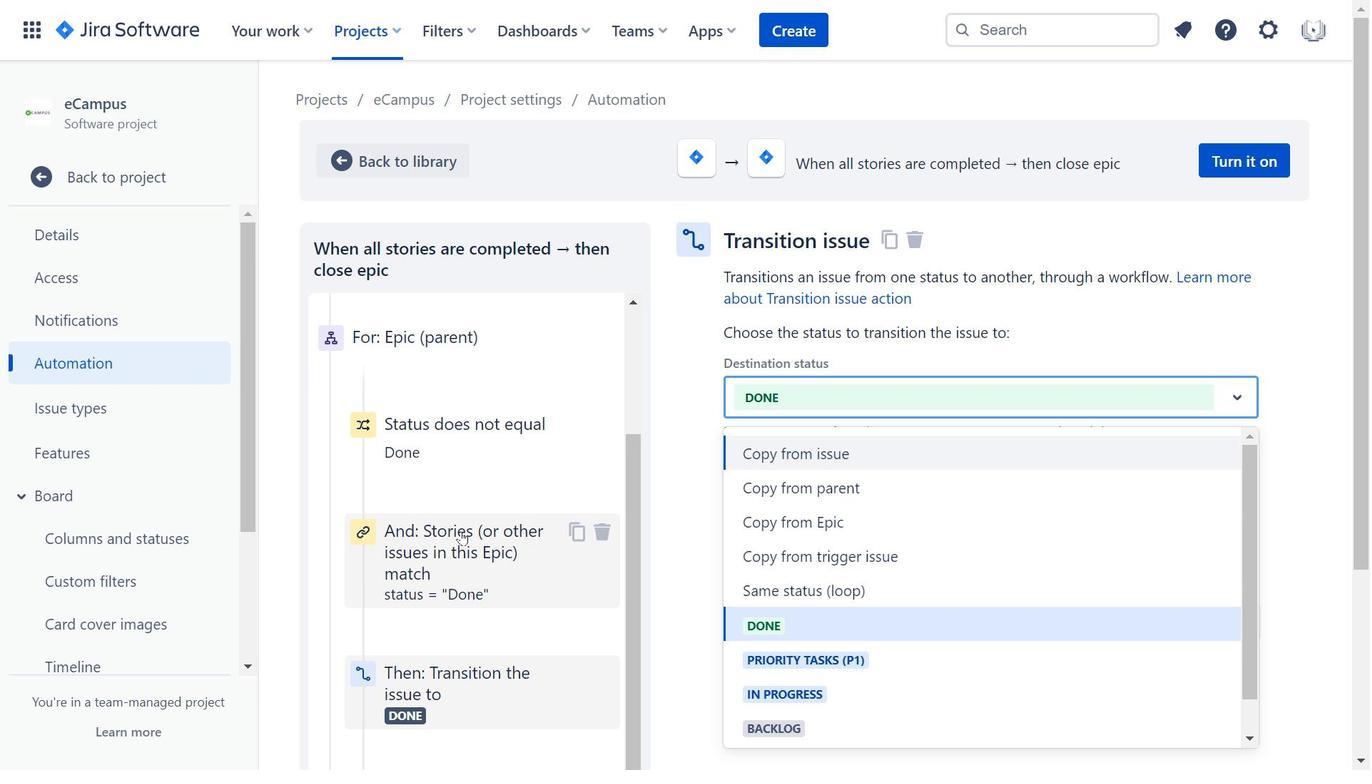 
Action: Mouse moved to (946, 397)
Screenshot: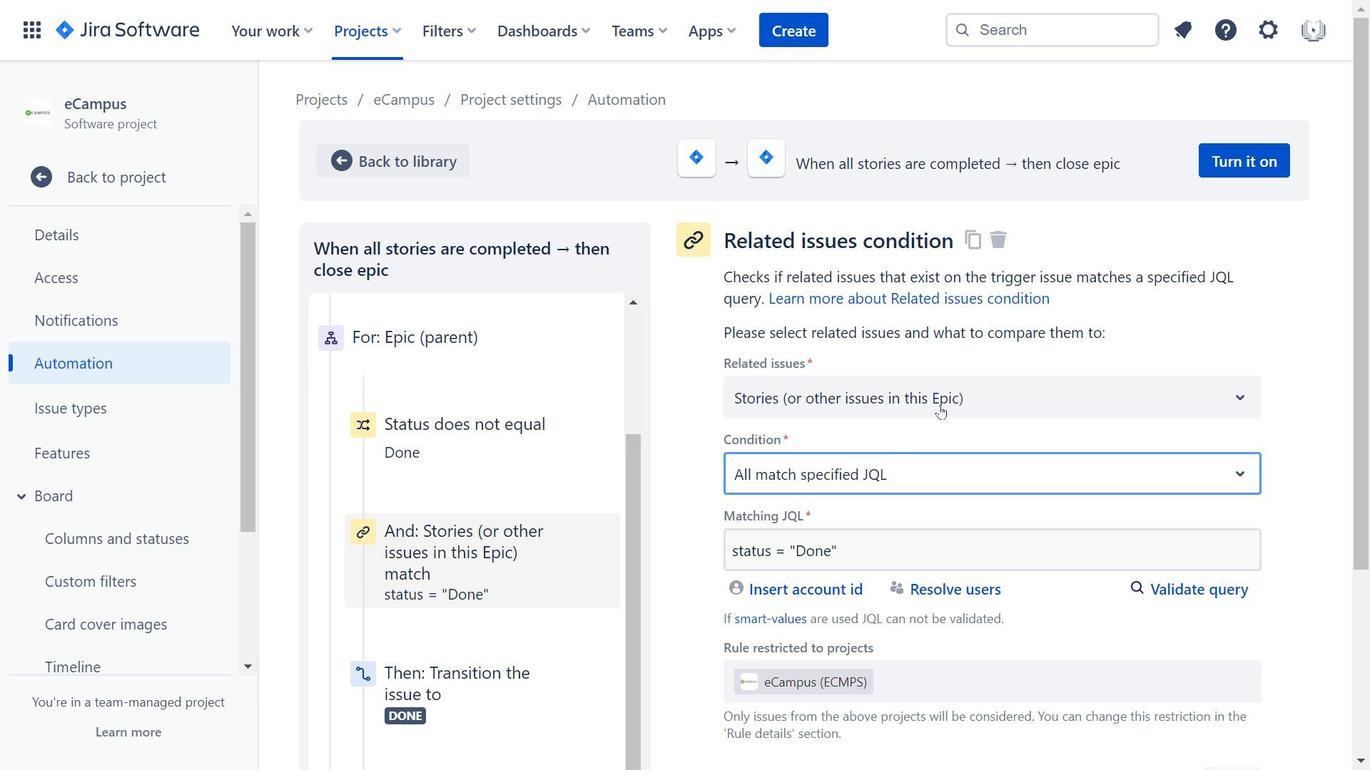 
Action: Mouse pressed left at (946, 397)
Screenshot: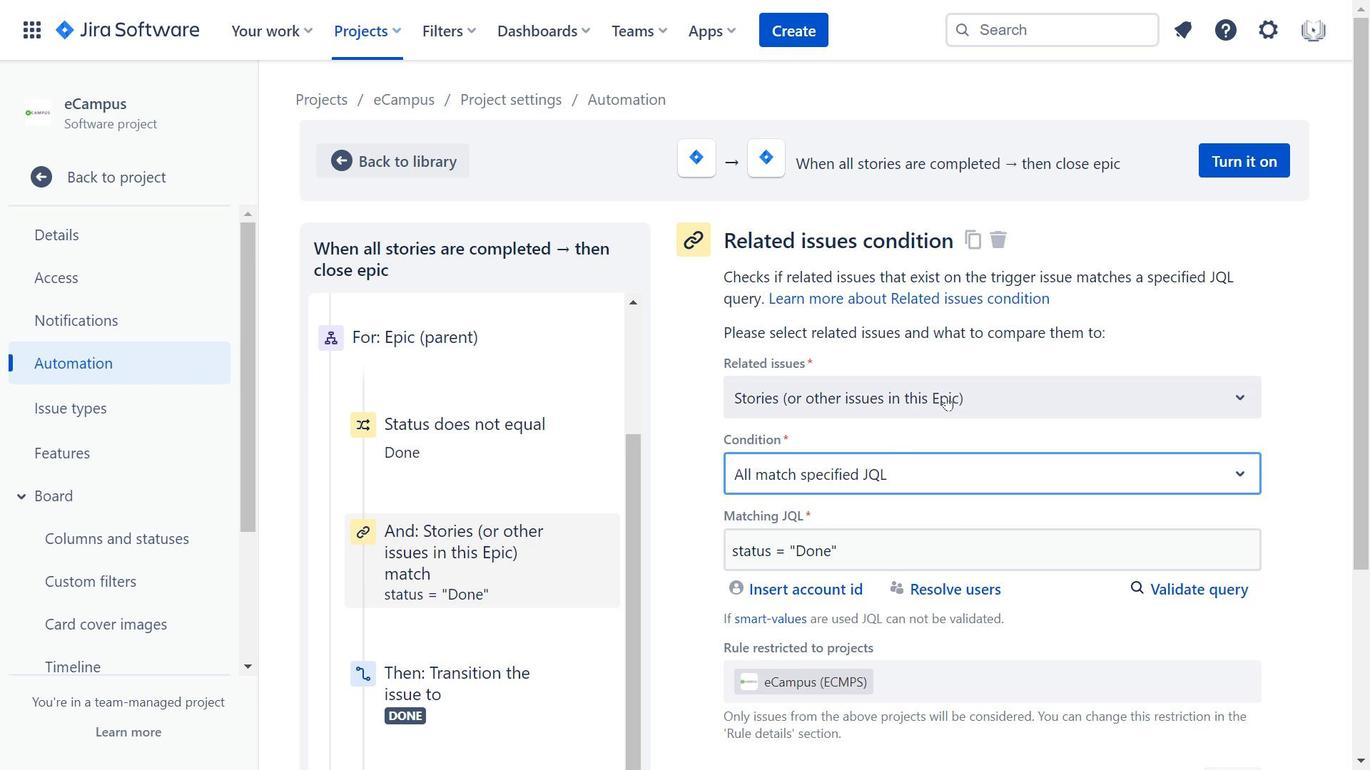 
Action: Mouse moved to (358, 158)
Screenshot: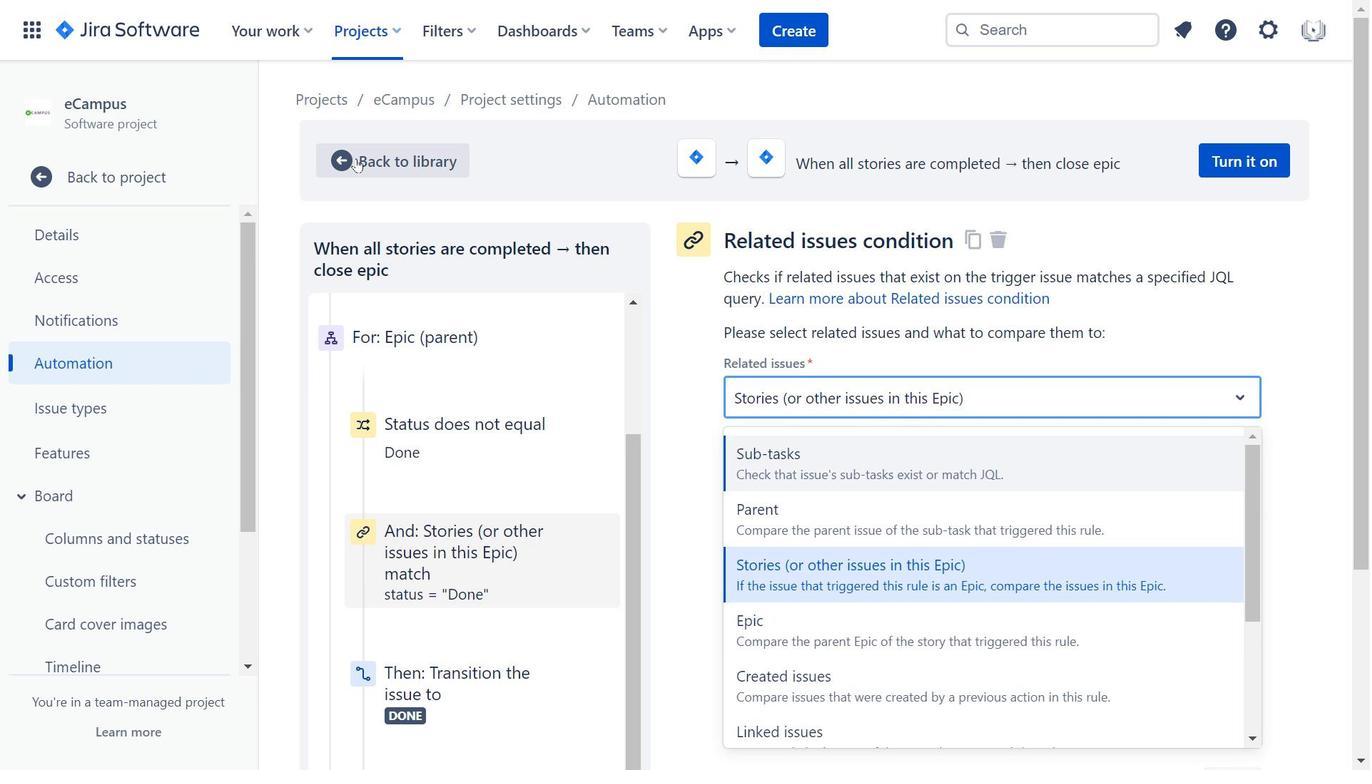 
Action: Mouse pressed left at (358, 158)
Screenshot: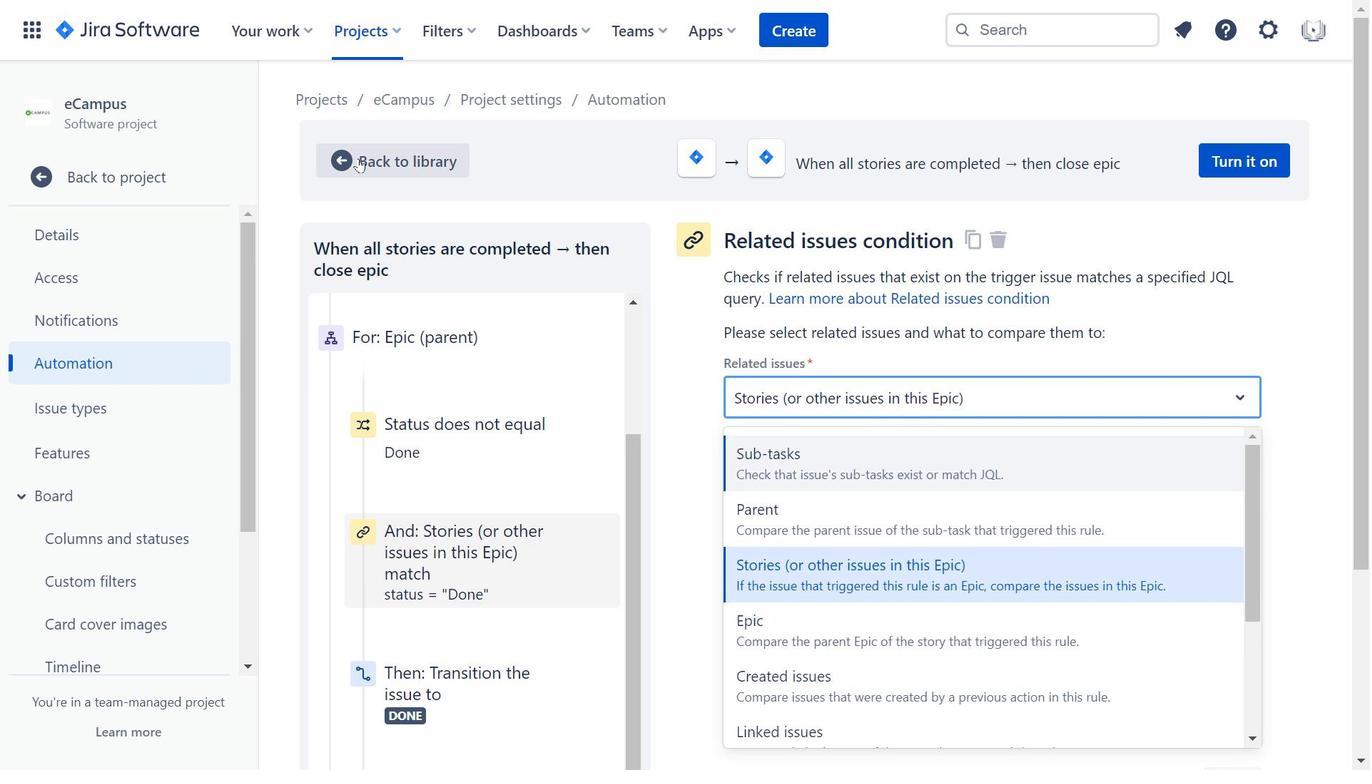 
Action: Mouse moved to (962, 224)
Screenshot: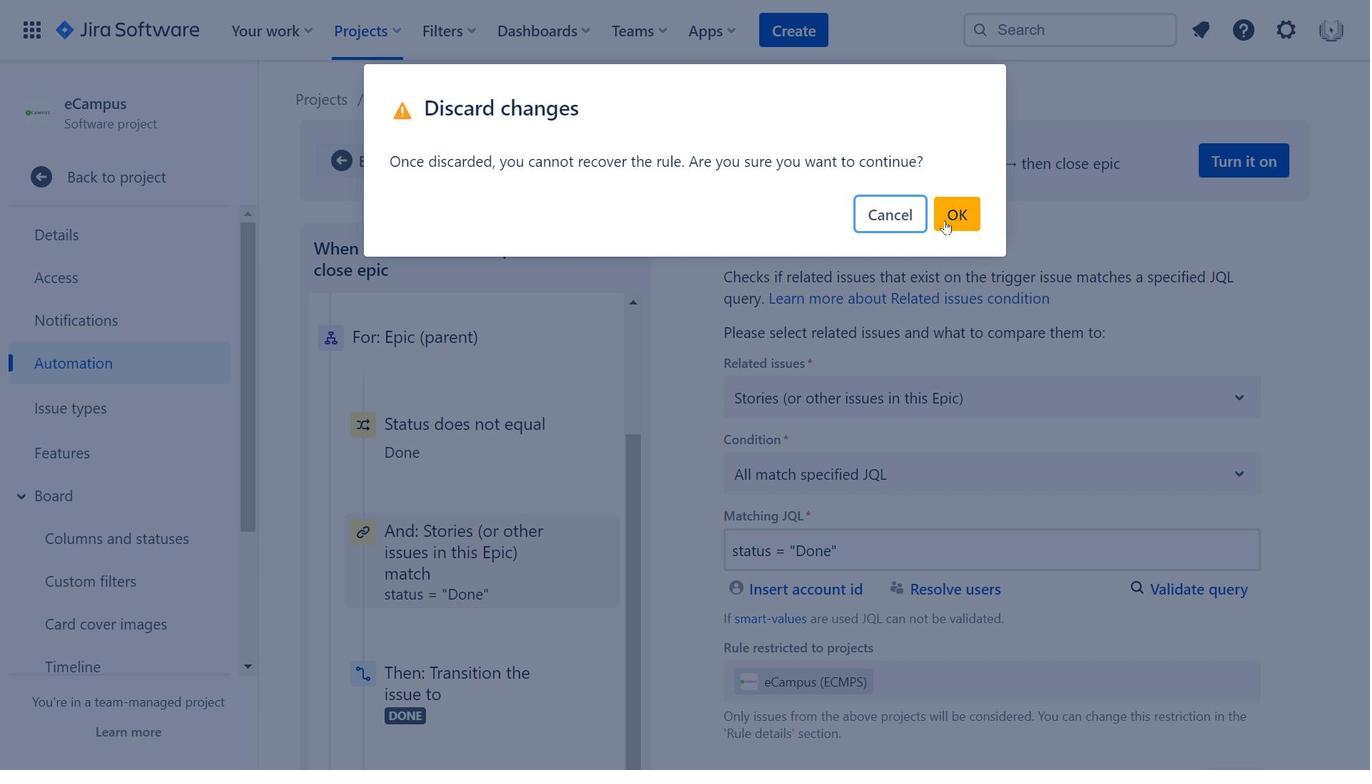 
Action: Mouse pressed left at (962, 224)
Screenshot: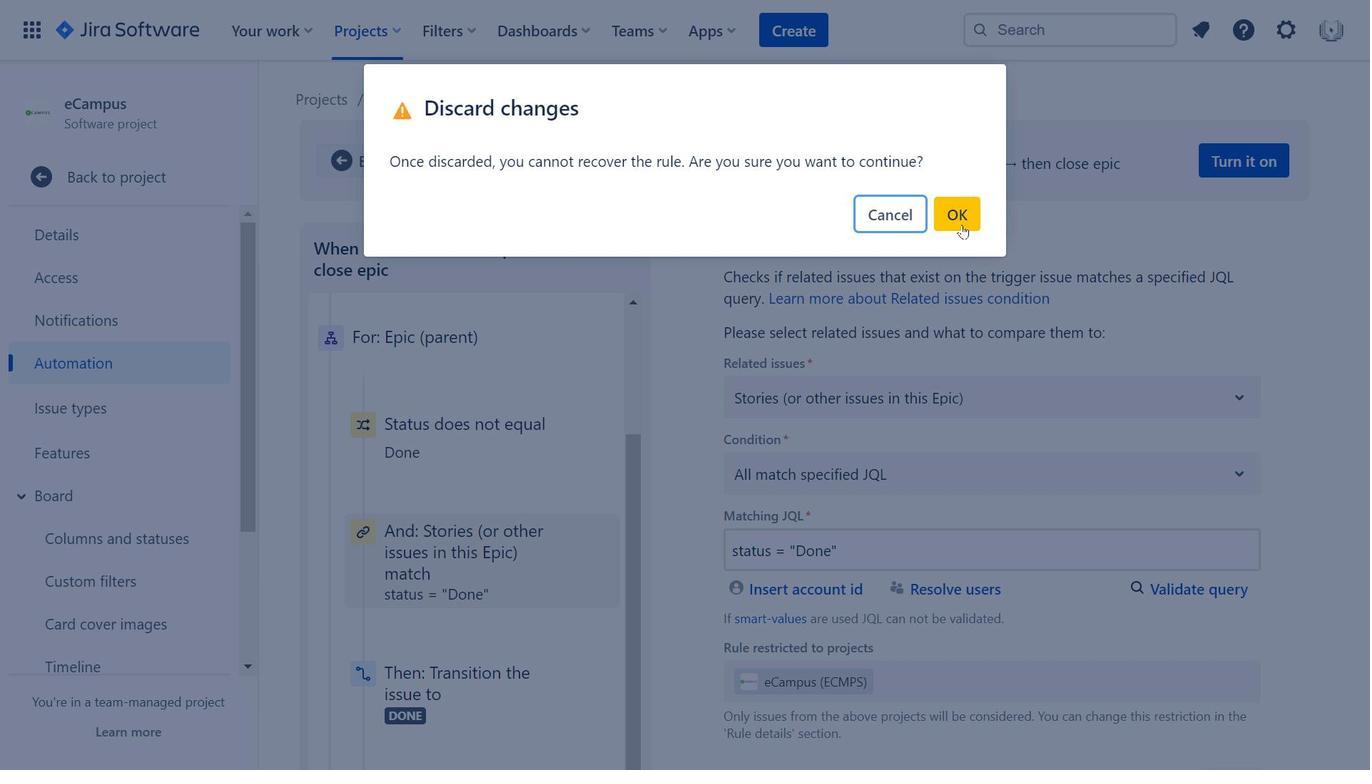 
Action: Mouse moved to (968, 347)
Screenshot: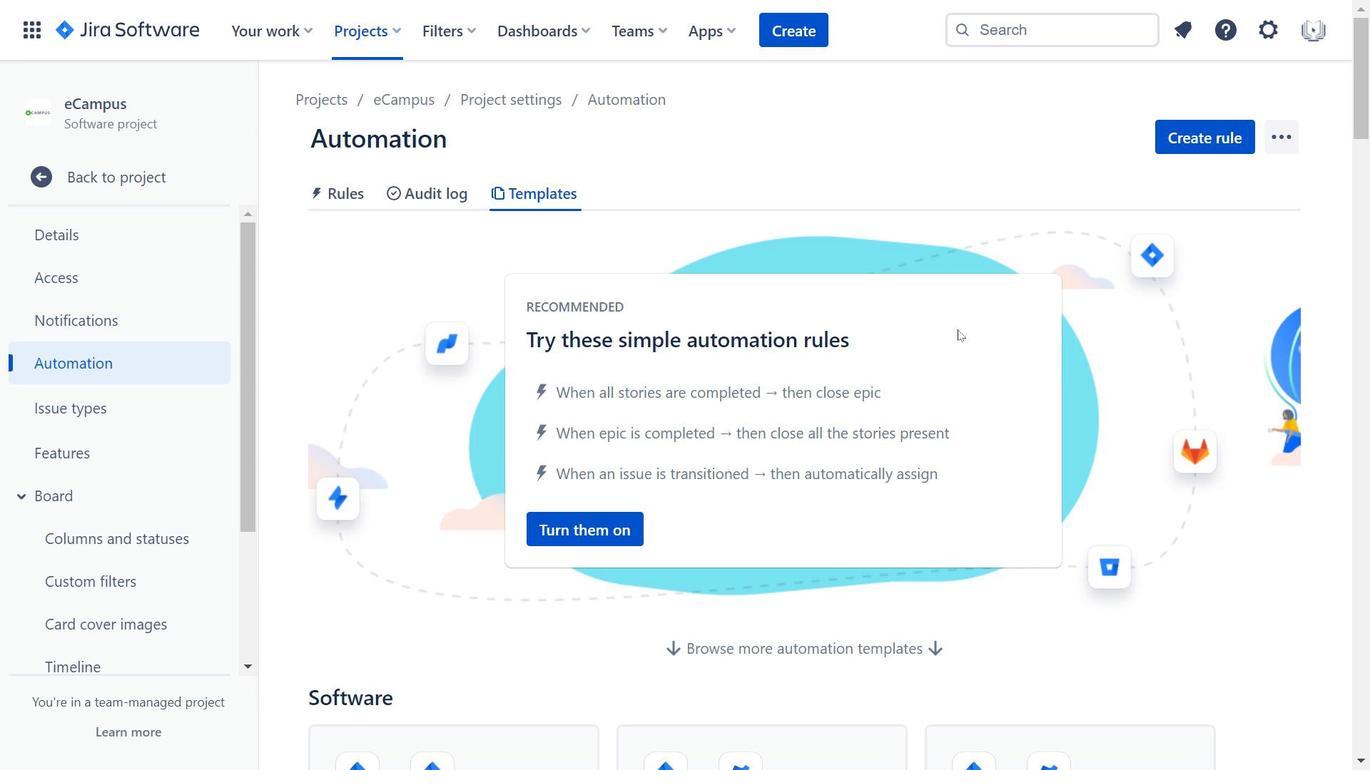 
Action: Mouse scrolled (968, 346) with delta (0, 0)
Screenshot: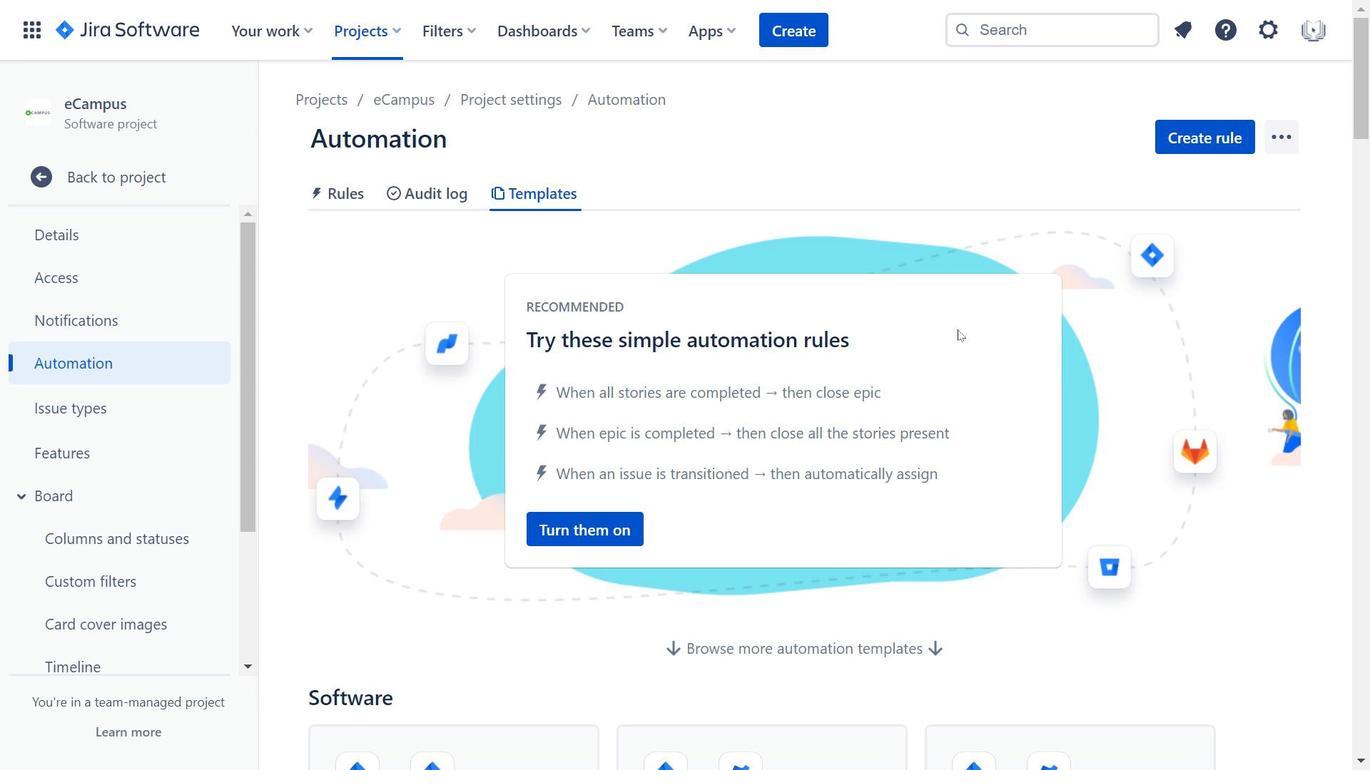 
Action: Mouse moved to (968, 348)
Screenshot: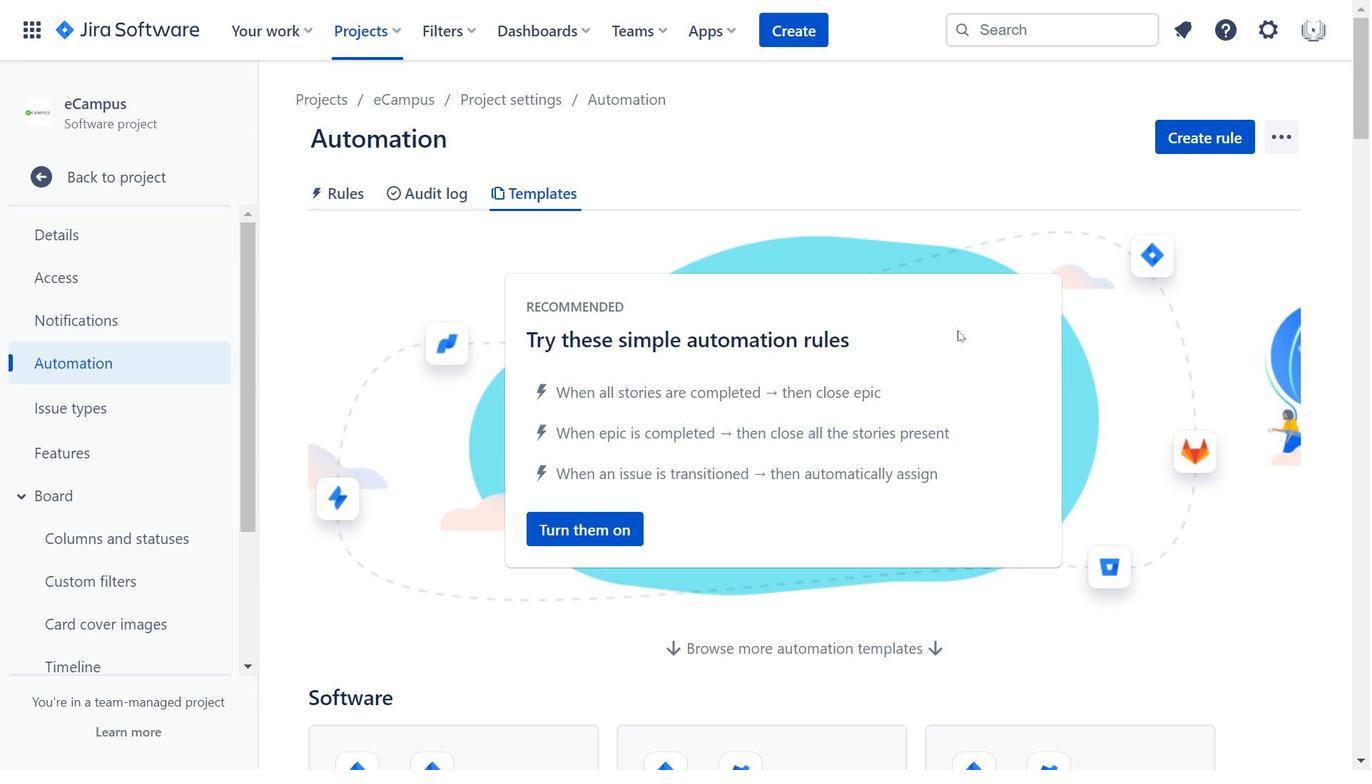 
Action: Mouse scrolled (968, 347) with delta (0, 0)
Screenshot: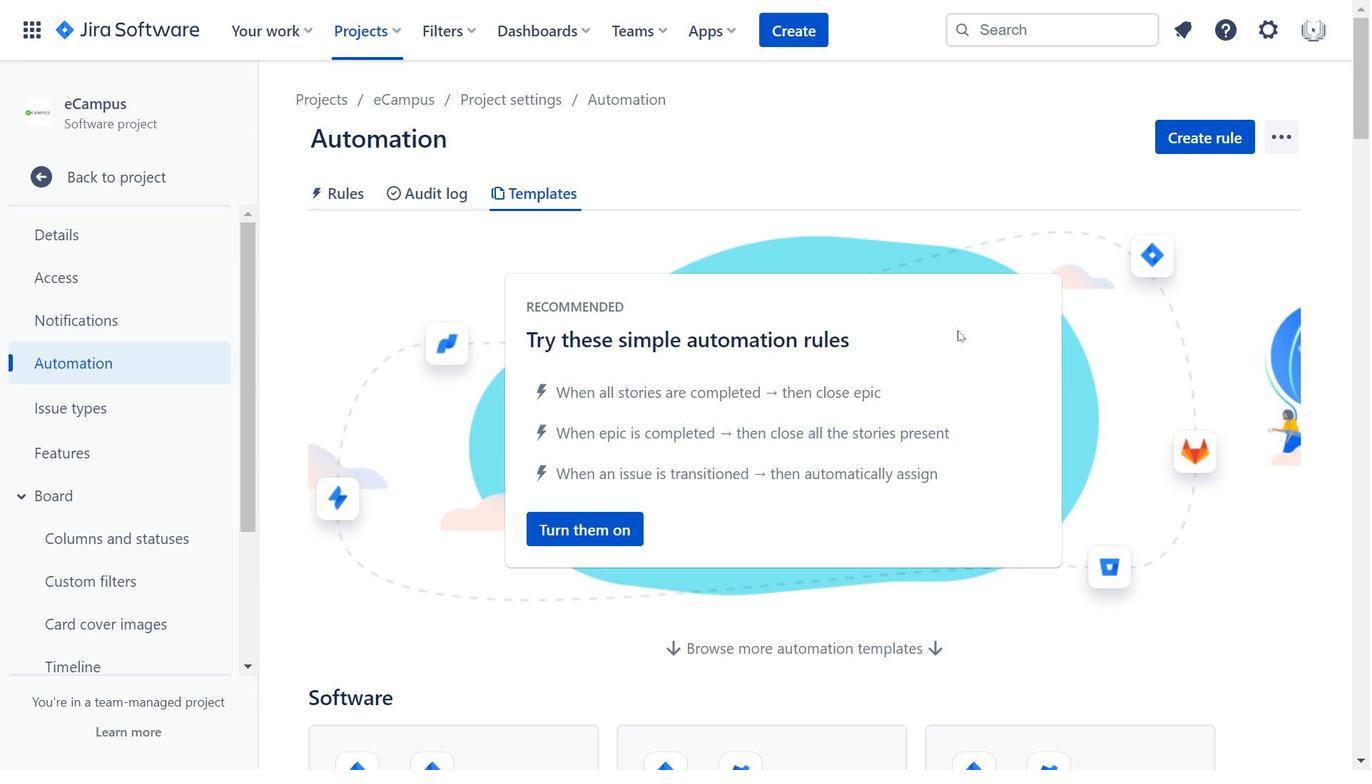 
Action: Mouse scrolled (968, 347) with delta (0, 0)
Screenshot: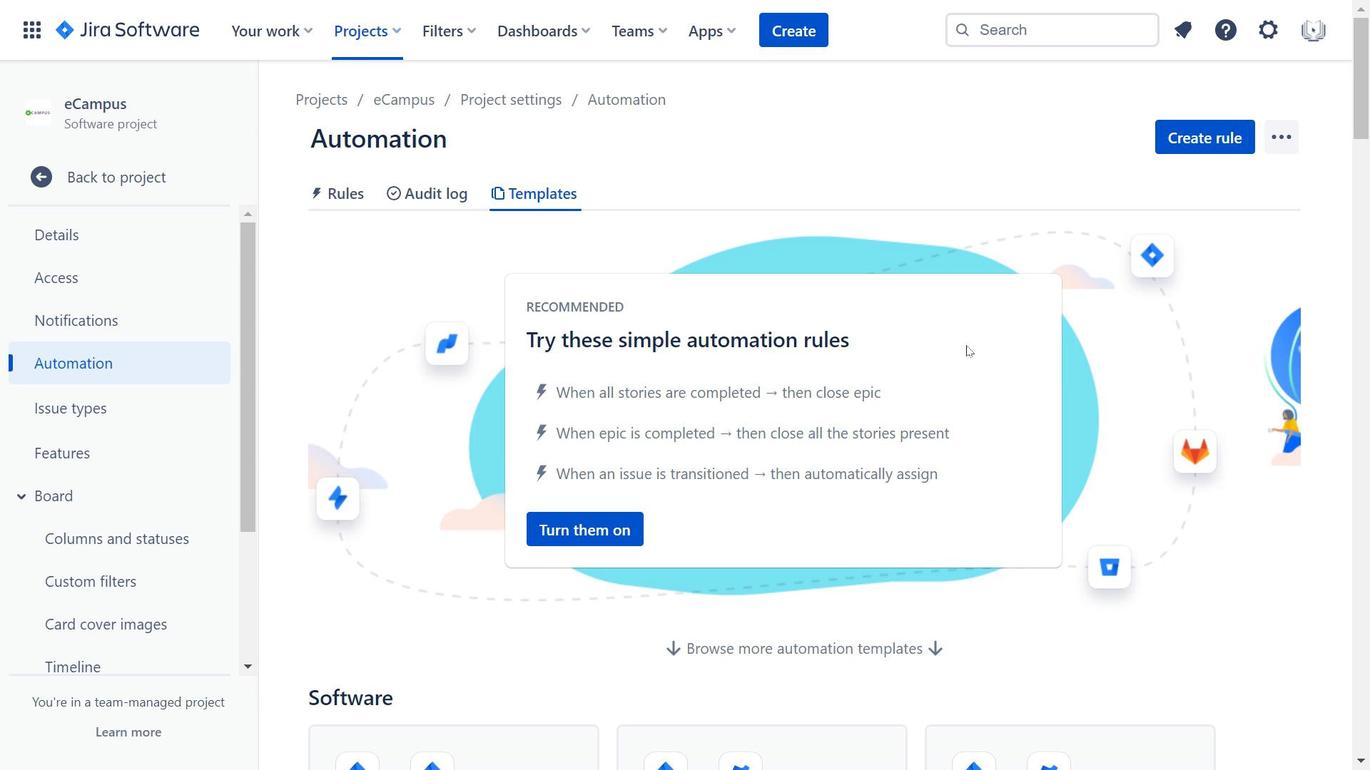 
Action: Mouse moved to (1025, 436)
Screenshot: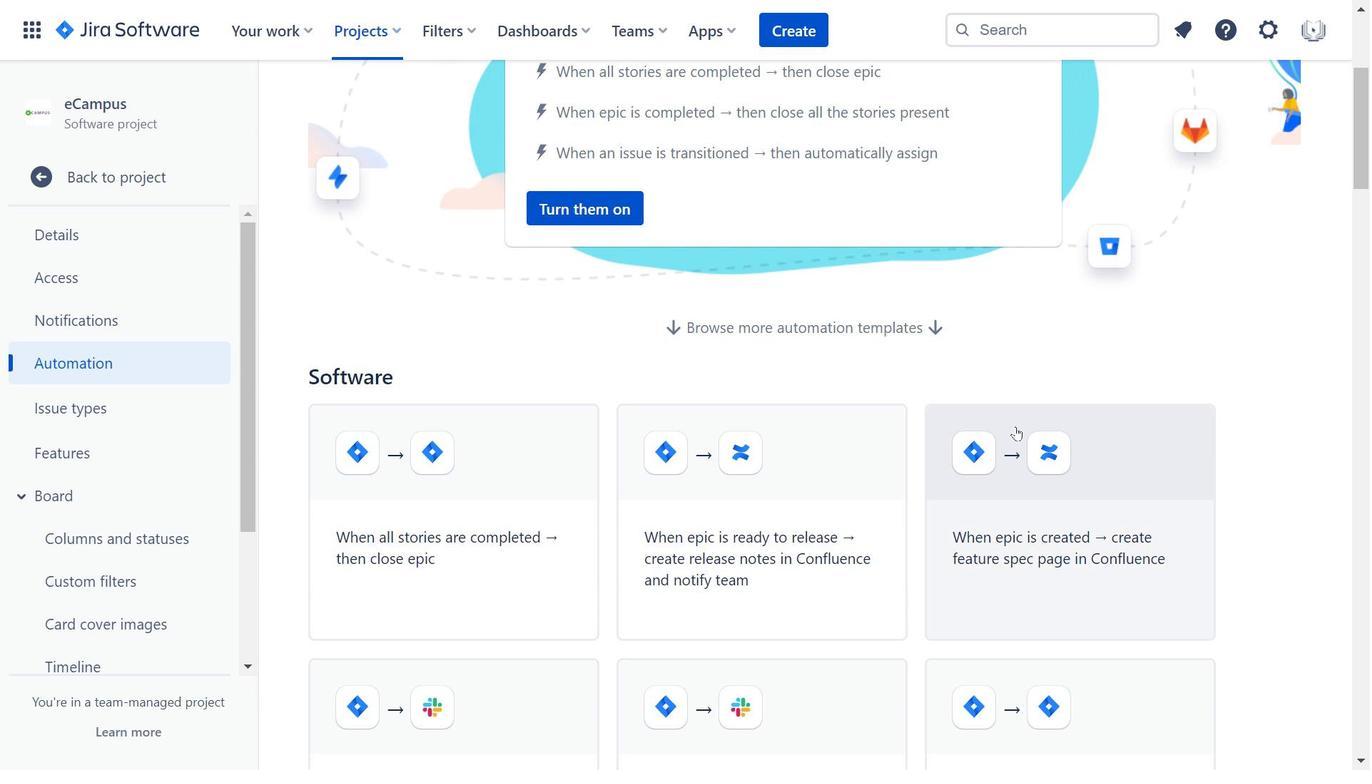 
Action: Mouse scrolled (1025, 435) with delta (0, 0)
Screenshot: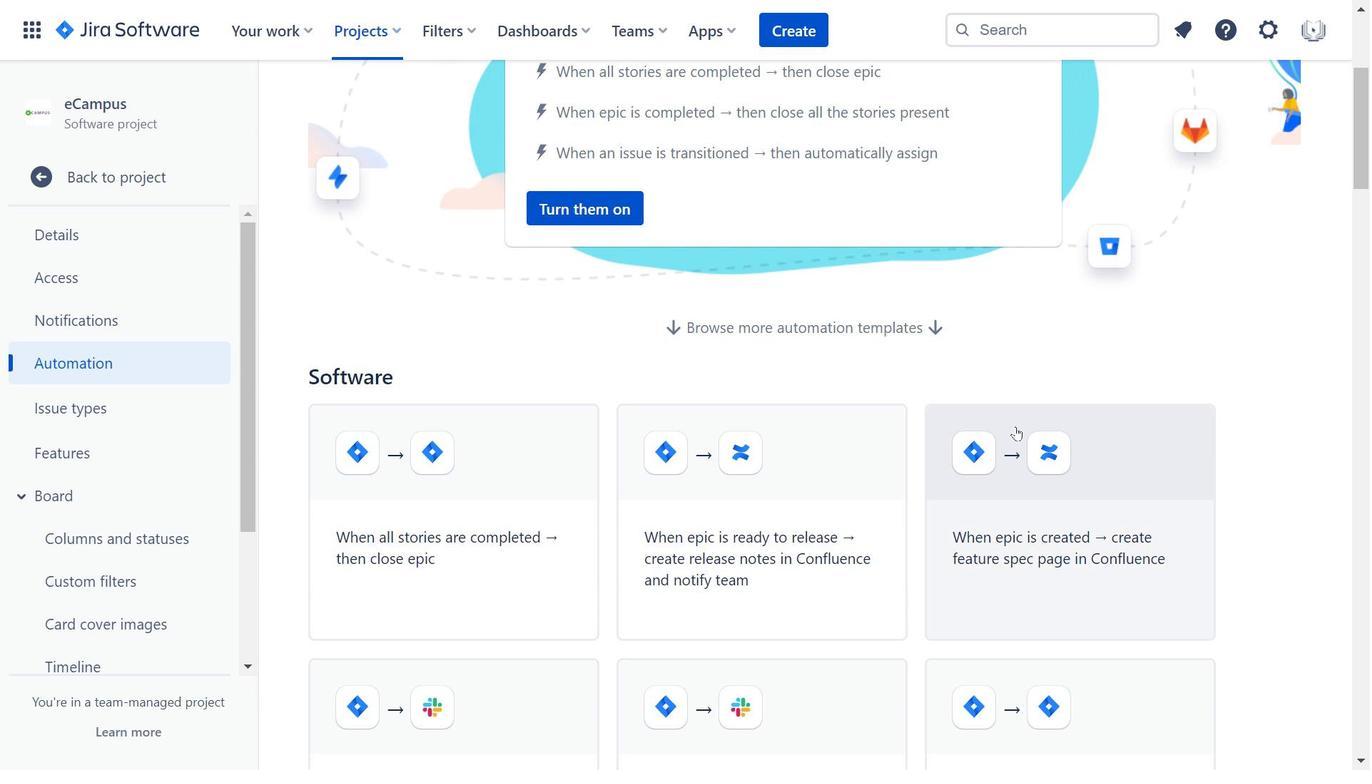 
Action: Mouse moved to (1026, 436)
Screenshot: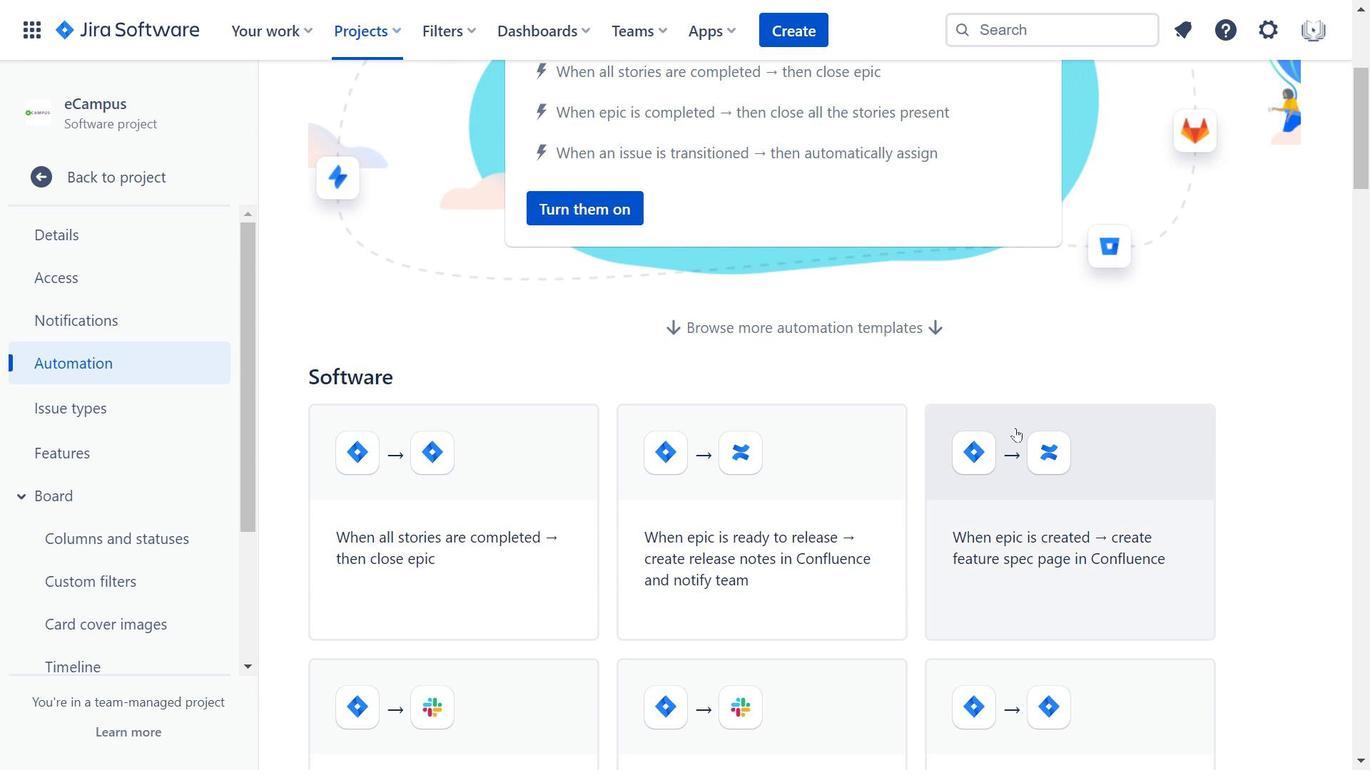
Action: Mouse scrolled (1026, 436) with delta (0, 0)
Screenshot: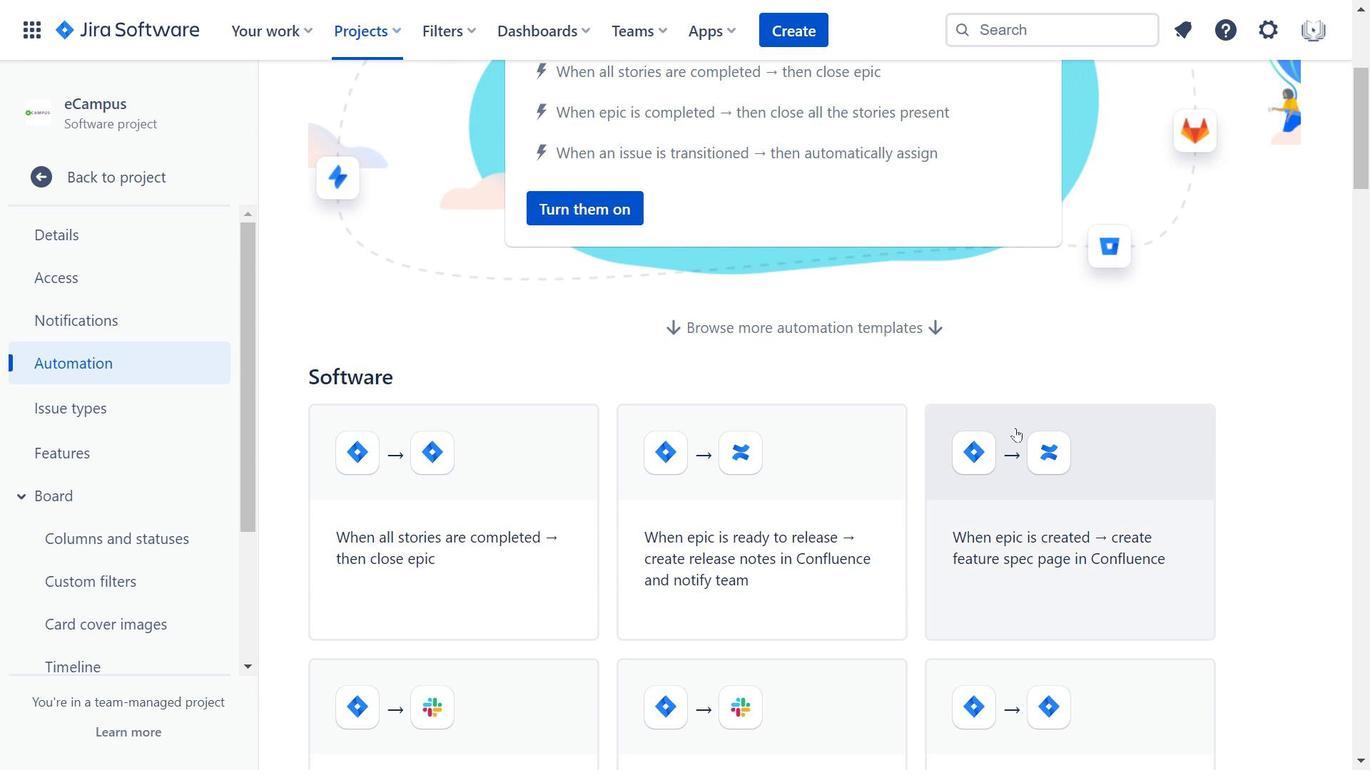 
Action: Mouse moved to (1070, 332)
Screenshot: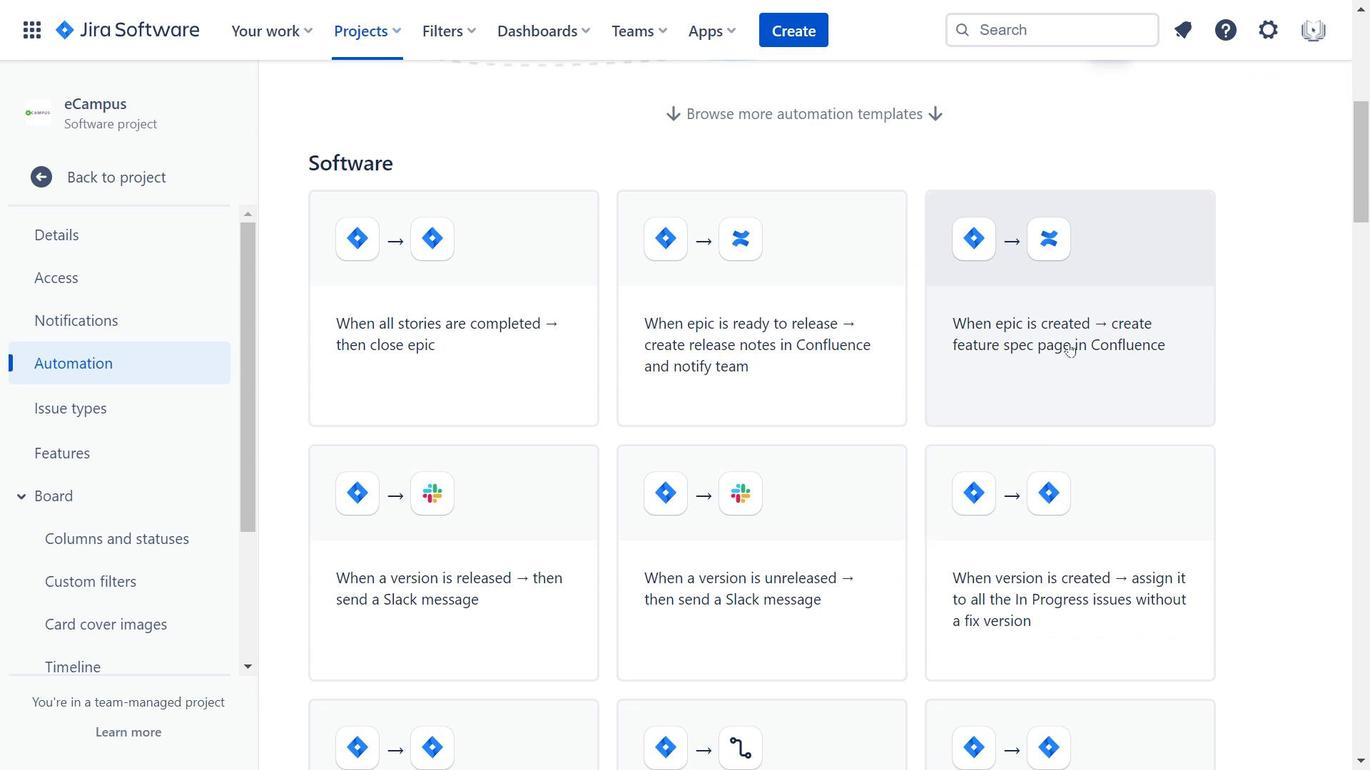
Action: Mouse pressed left at (1070, 332)
Screenshot: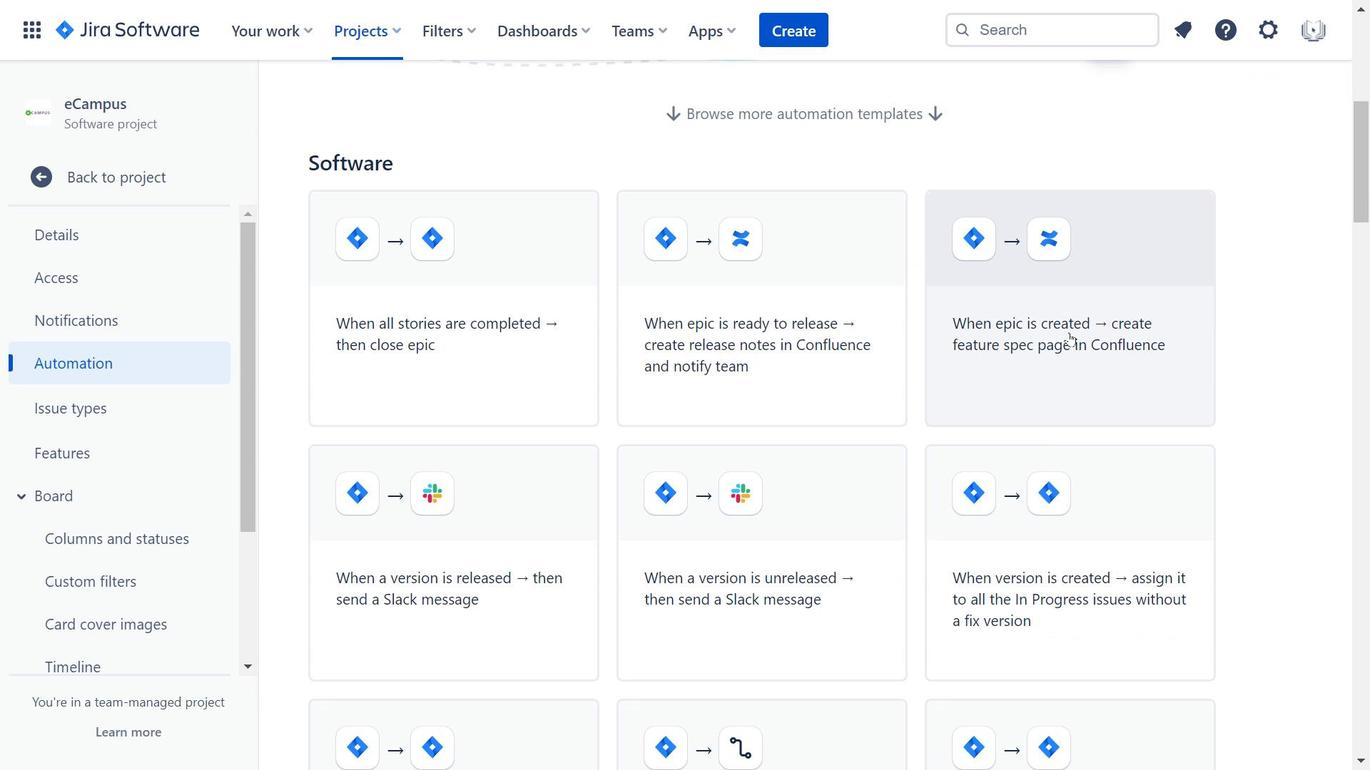
Action: Mouse moved to (760, 304)
Screenshot: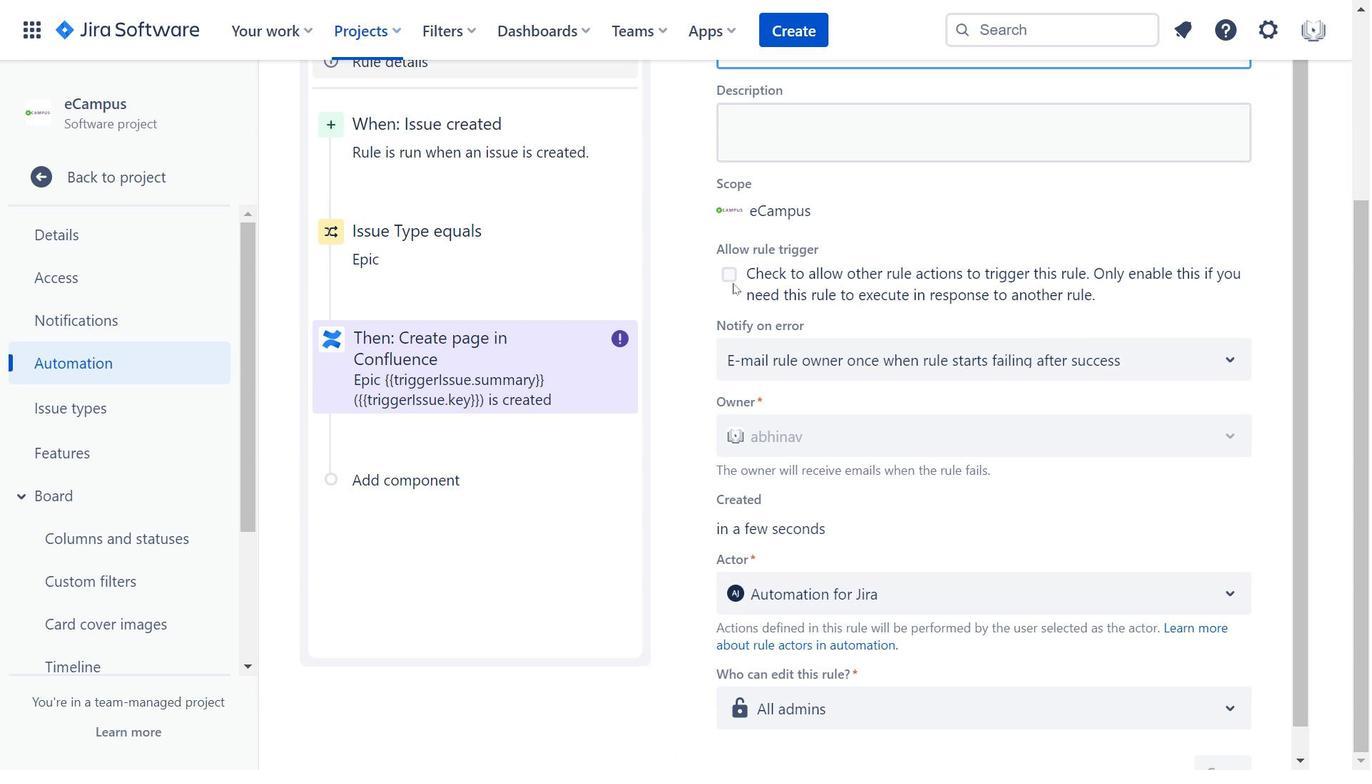
Action: Mouse scrolled (760, 305) with delta (0, 0)
Screenshot: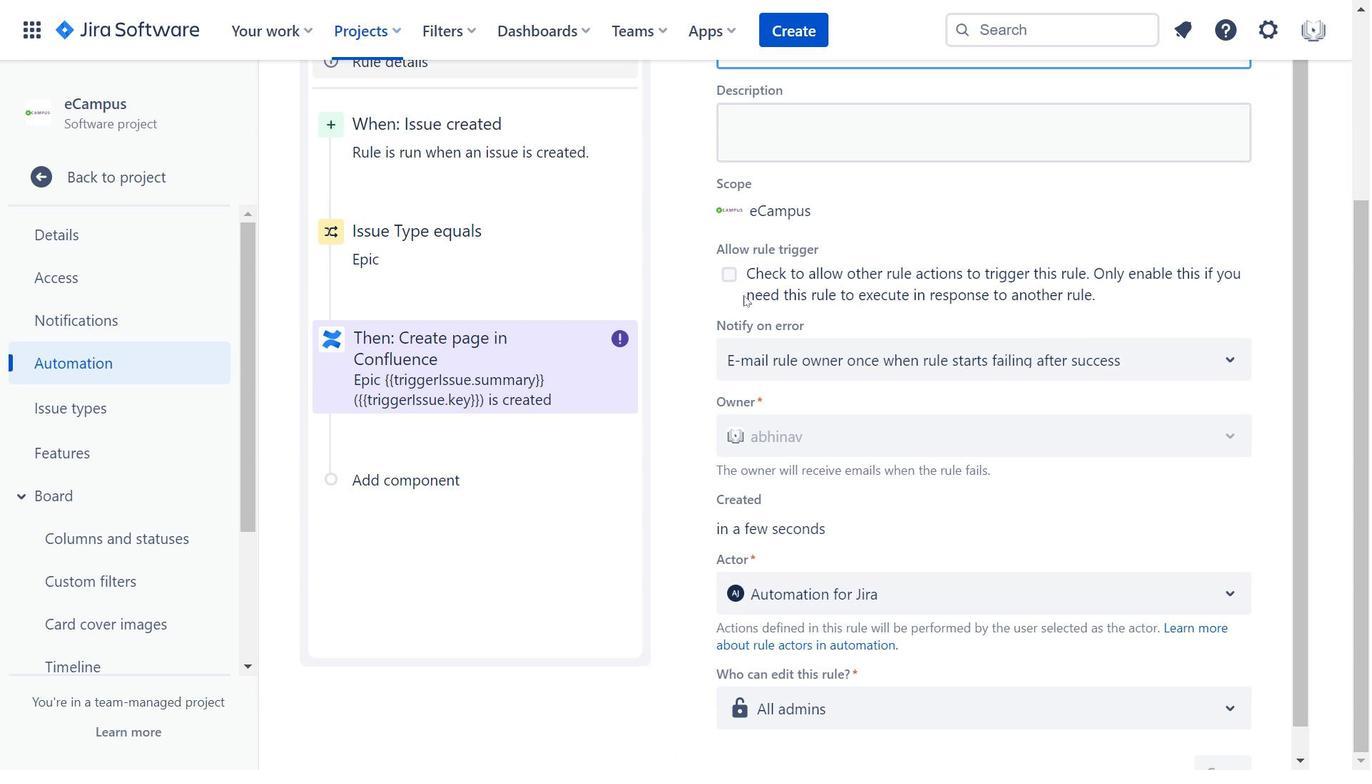 
Action: Mouse moved to (763, 305)
Screenshot: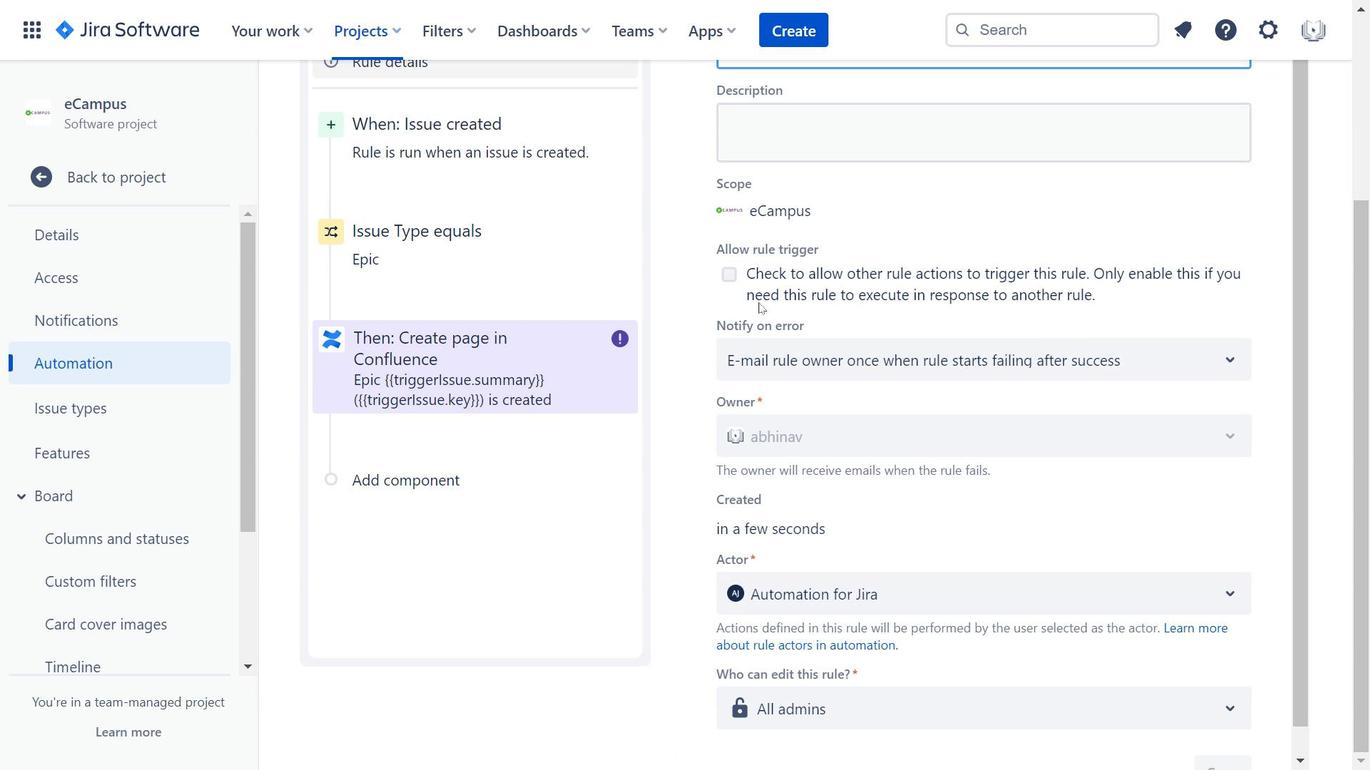 
Action: Mouse scrolled (763, 306) with delta (0, 0)
Screenshot: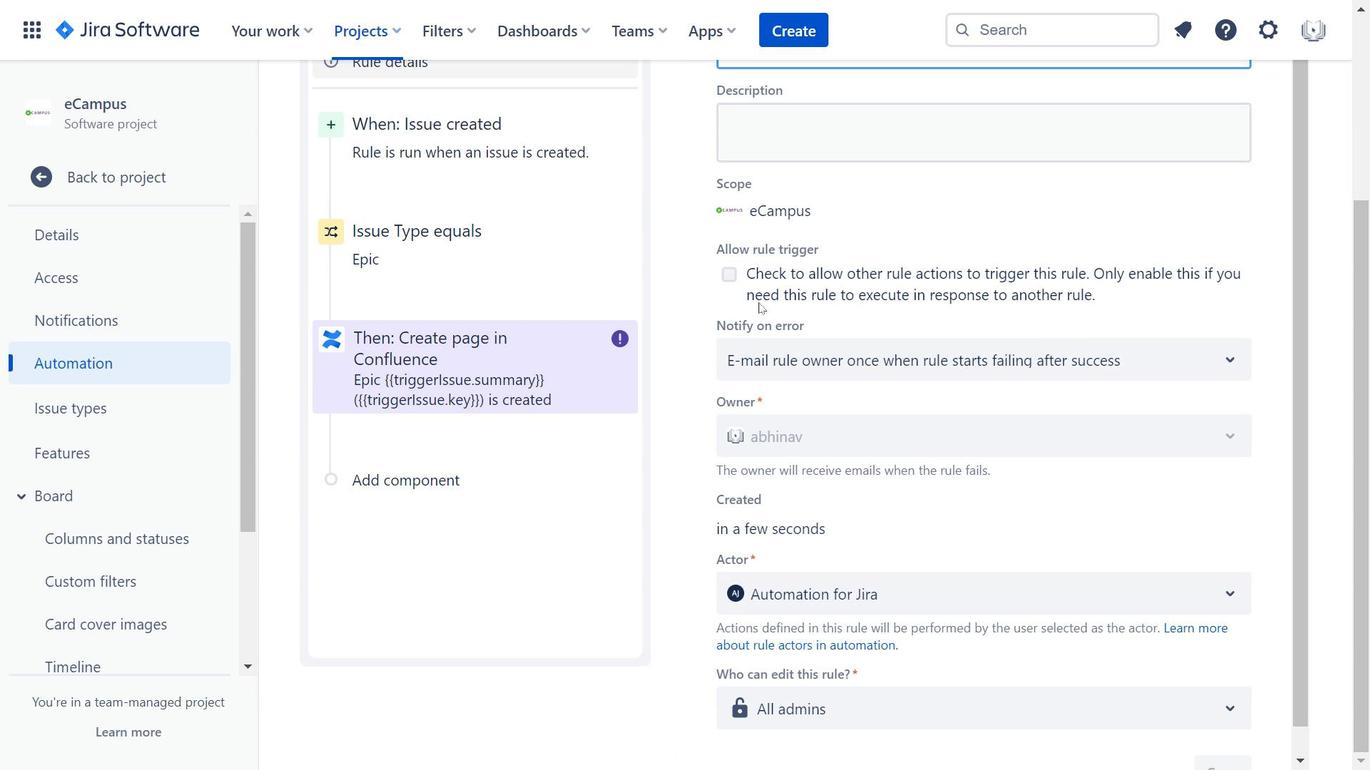 
Action: Mouse moved to (813, 326)
Screenshot: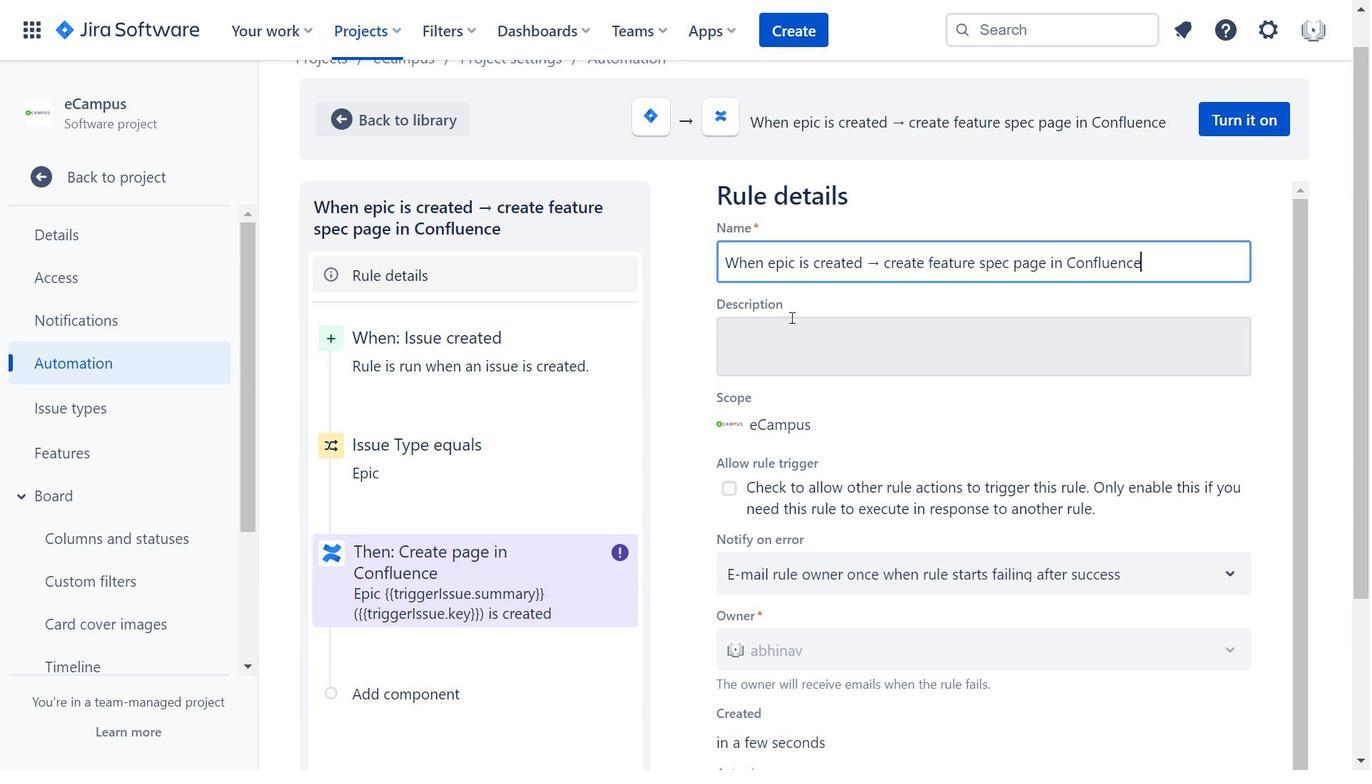
Action: Mouse scrolled (813, 326) with delta (0, 0)
Screenshot: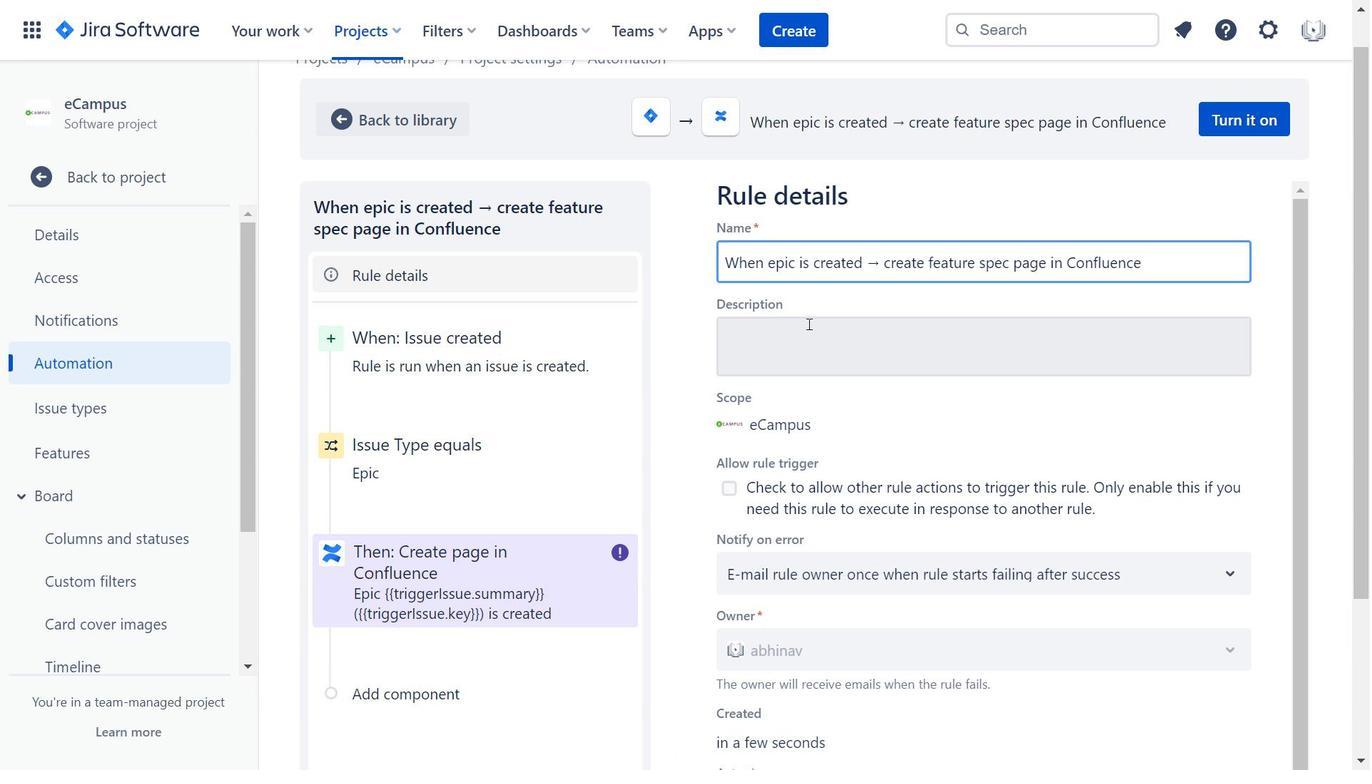 
Action: Mouse moved to (888, 450)
Screenshot: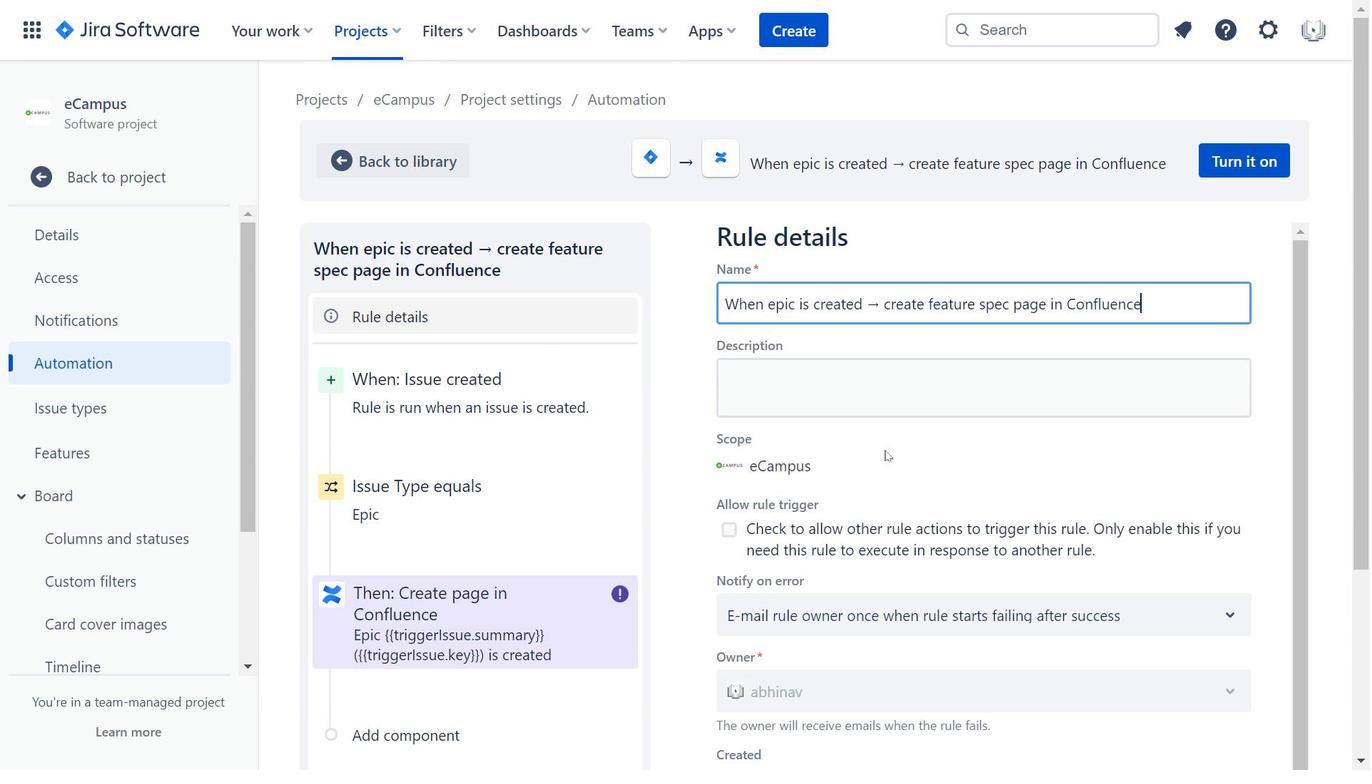 
Action: Mouse scrolled (888, 449) with delta (0, 0)
Screenshot: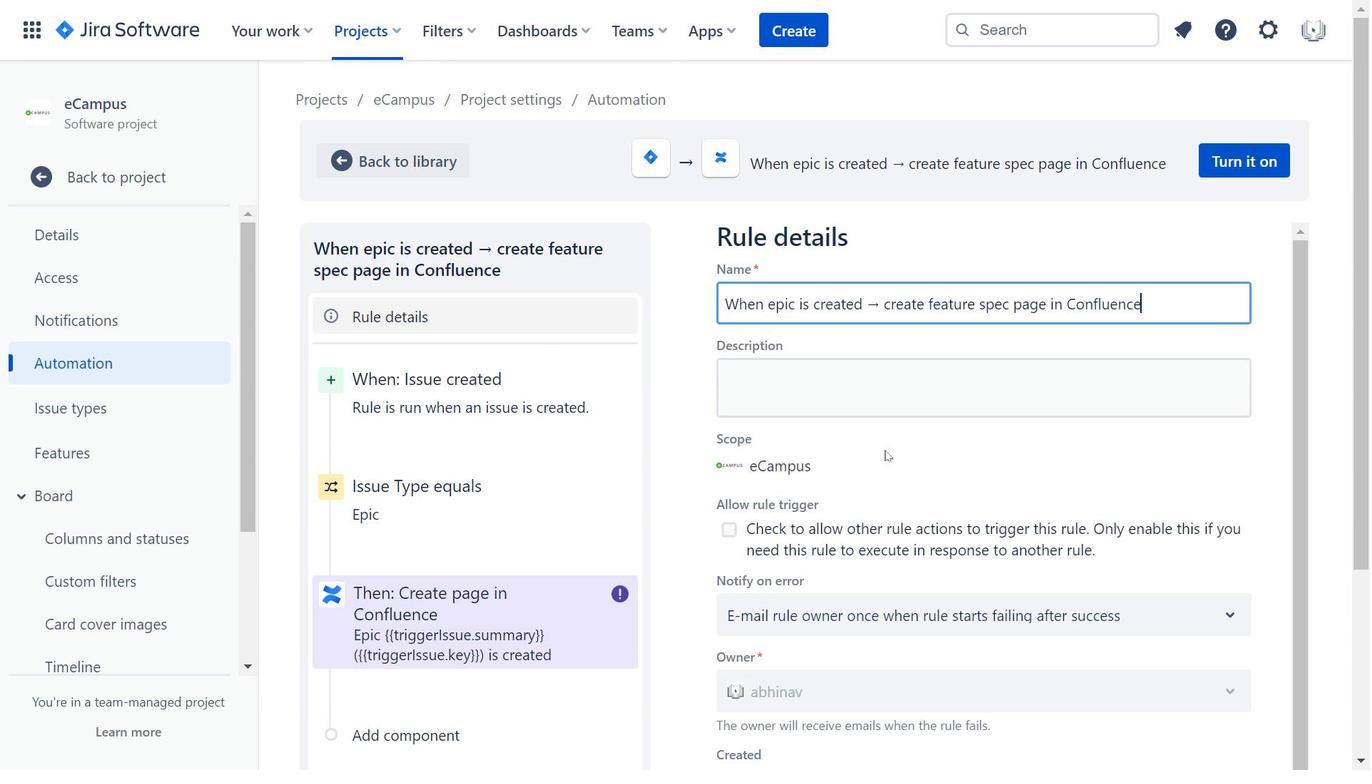 
Action: Mouse moved to (895, 453)
Screenshot: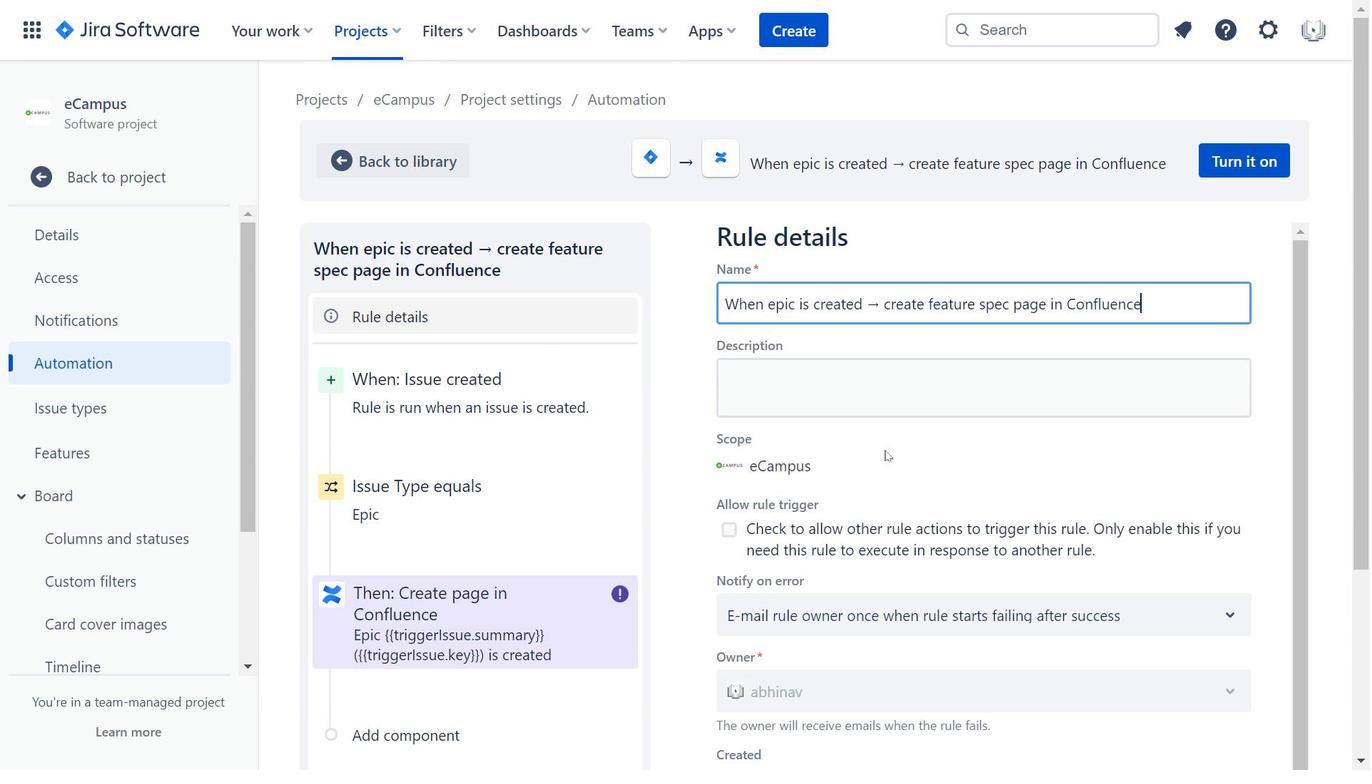 
Action: Mouse scrolled (895, 452) with delta (0, 0)
Screenshot: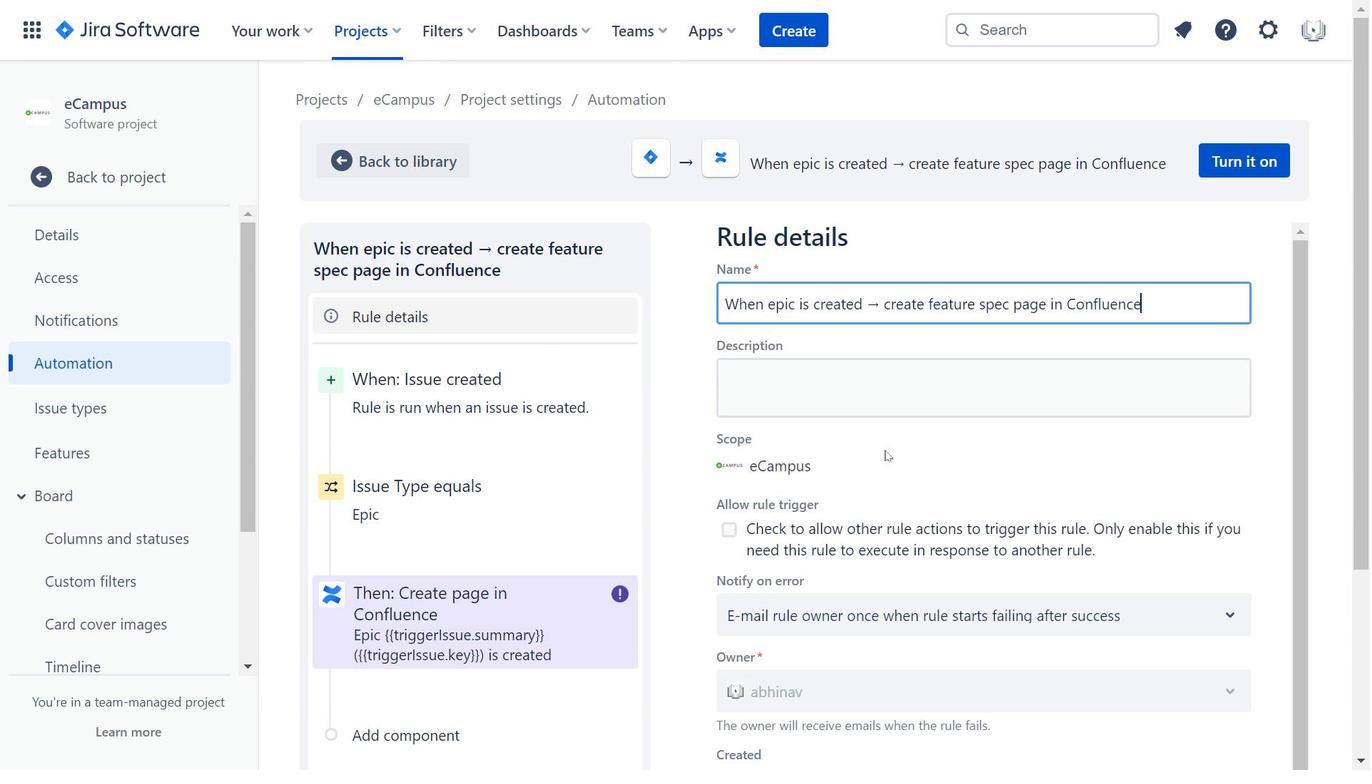 
Action: Mouse moved to (934, 573)
Screenshot: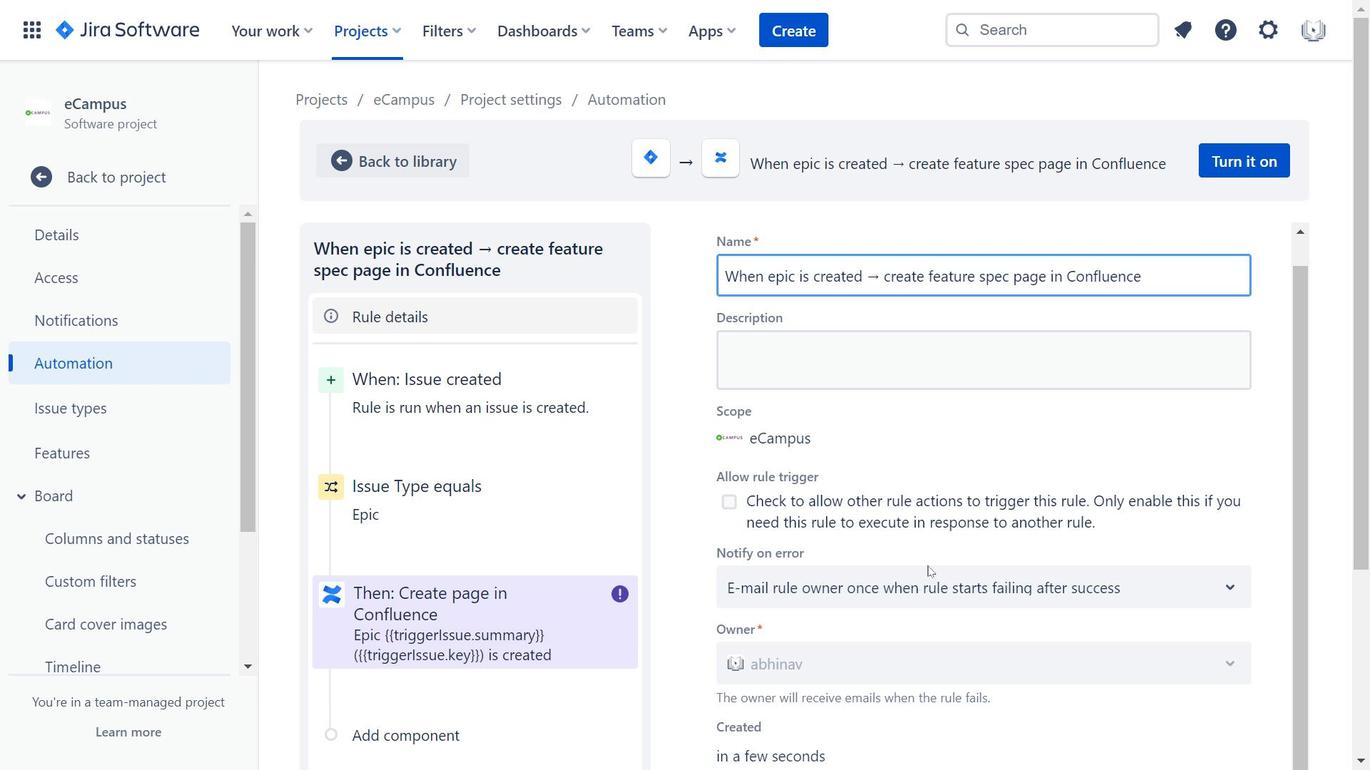 
Action: Mouse pressed left at (934, 573)
Screenshot: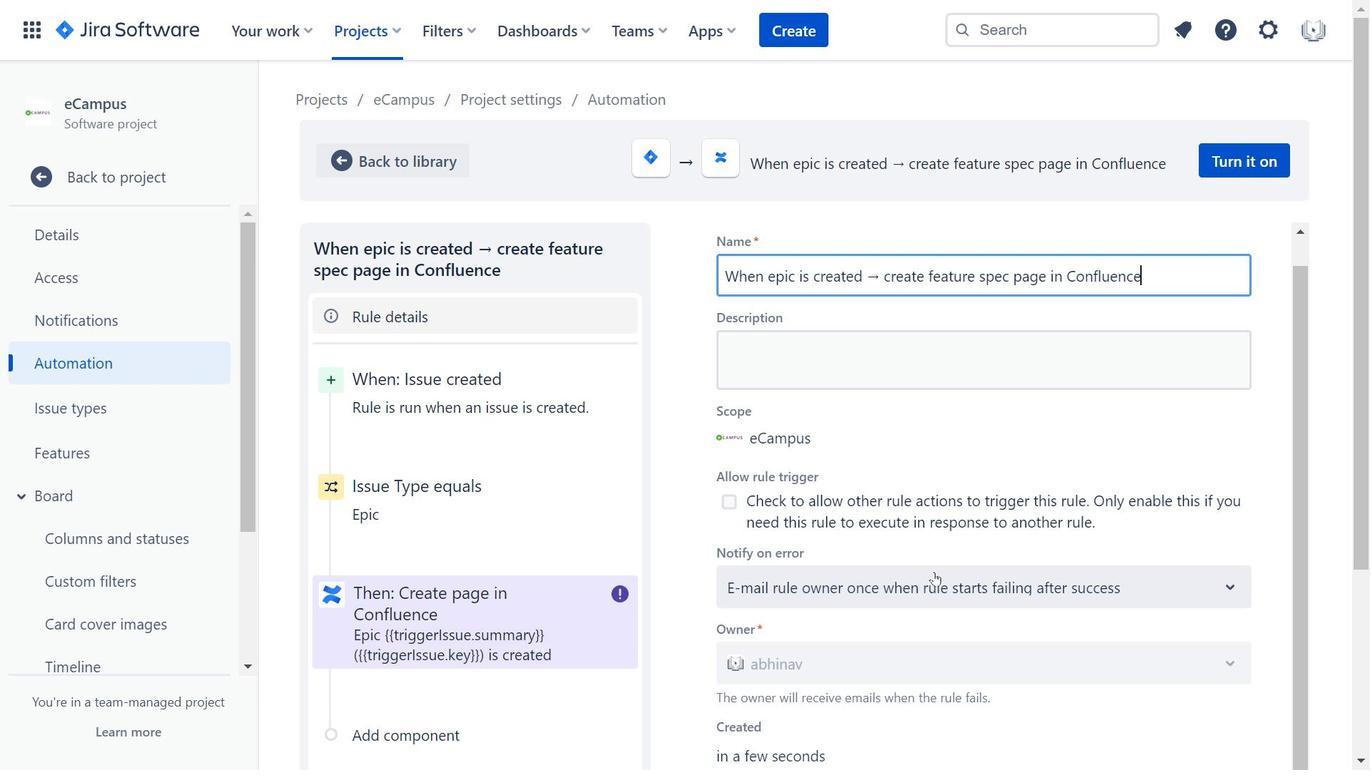 
Action: Mouse moved to (943, 466)
Screenshot: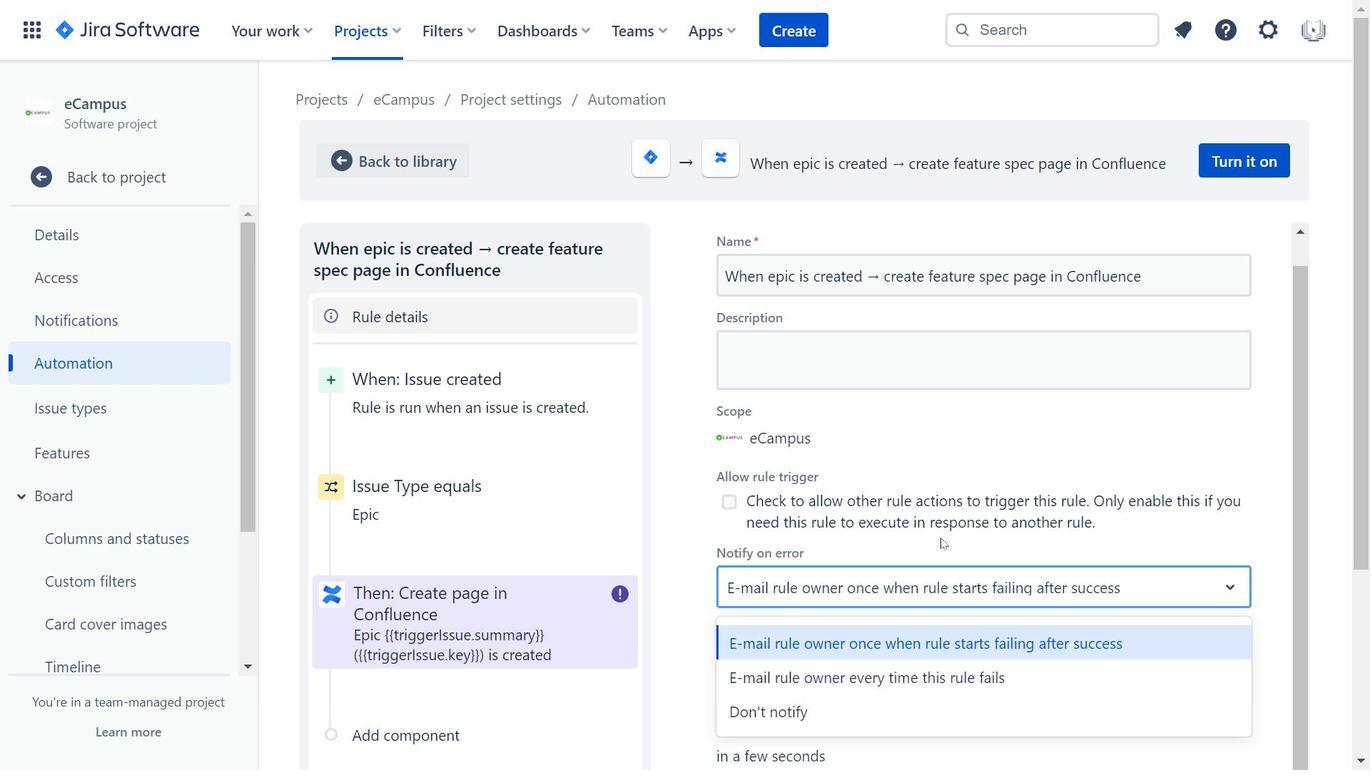 
Action: Mouse scrolled (943, 465) with delta (0, 0)
Screenshot: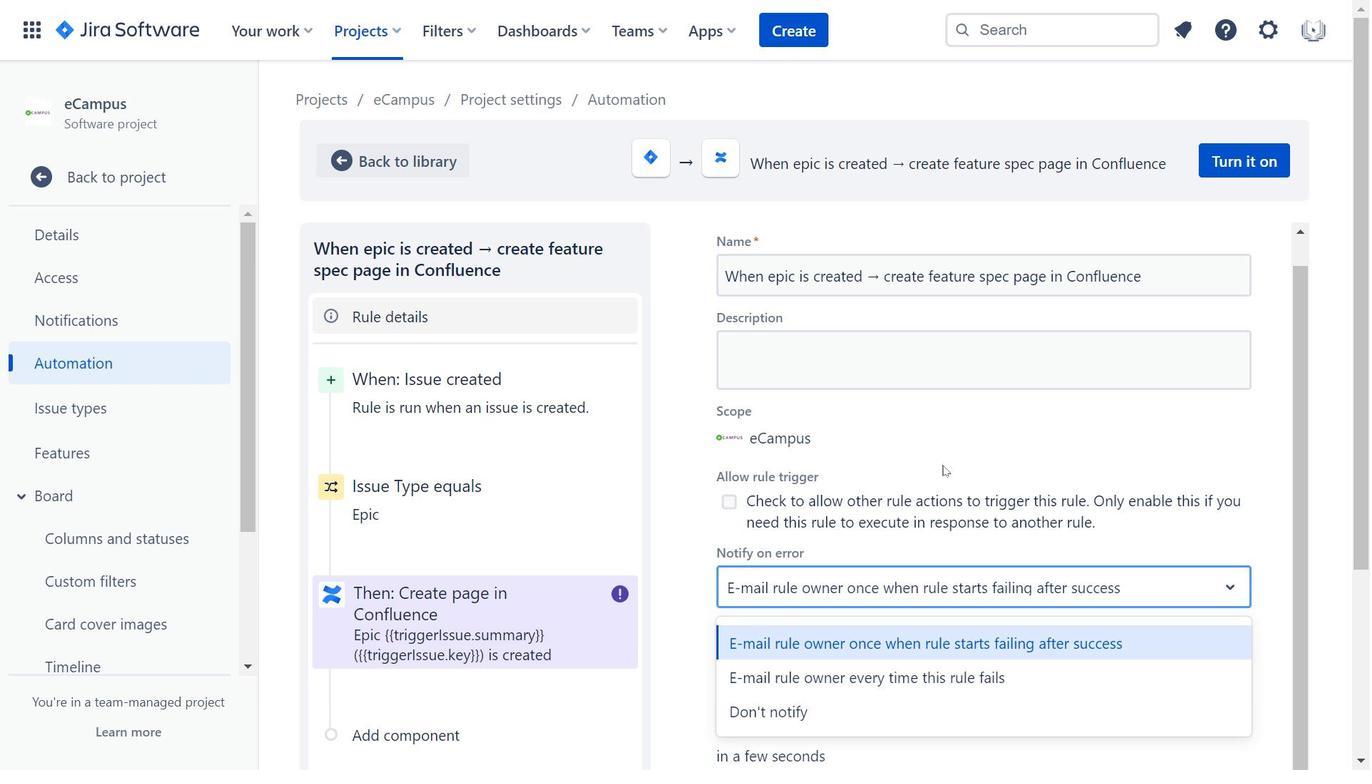 
Action: Mouse scrolled (943, 465) with delta (0, 0)
Screenshot: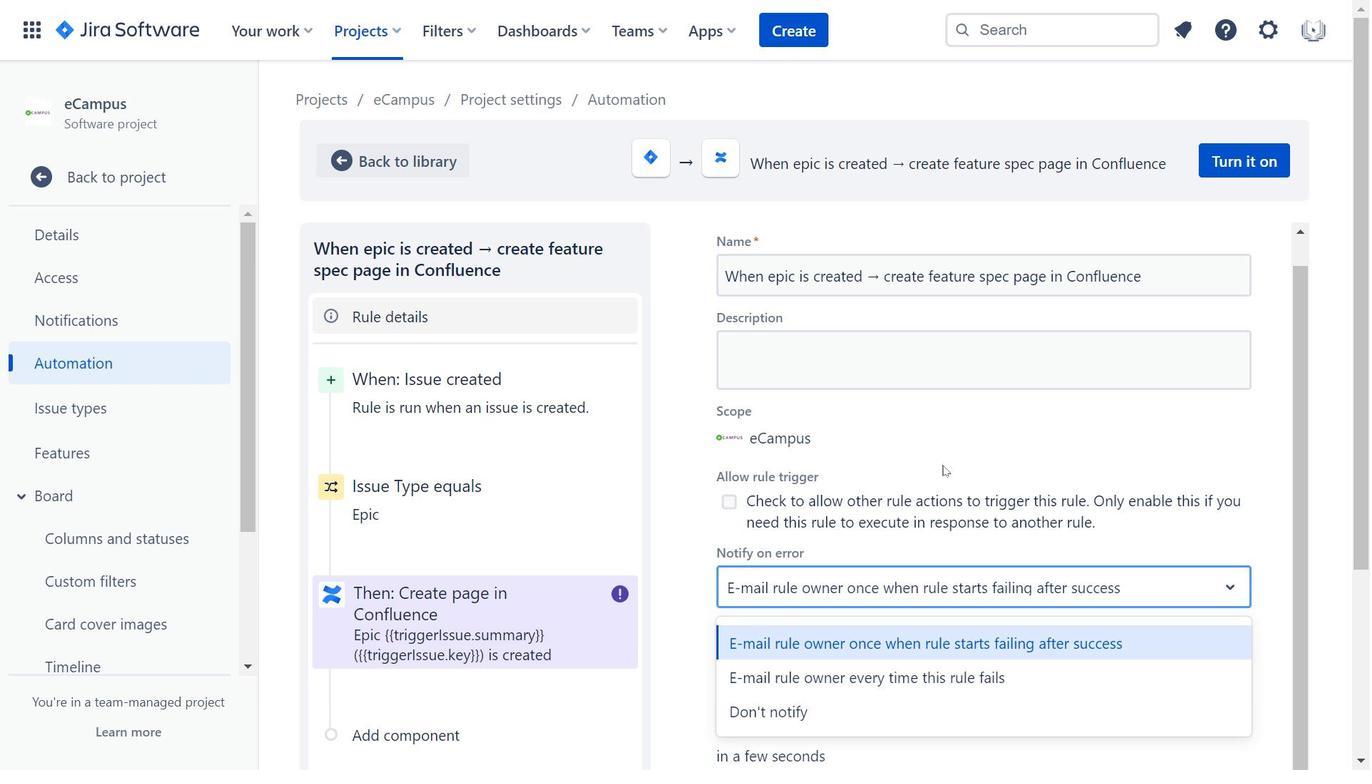 
Action: Mouse scrolled (943, 465) with delta (0, 0)
Screenshot: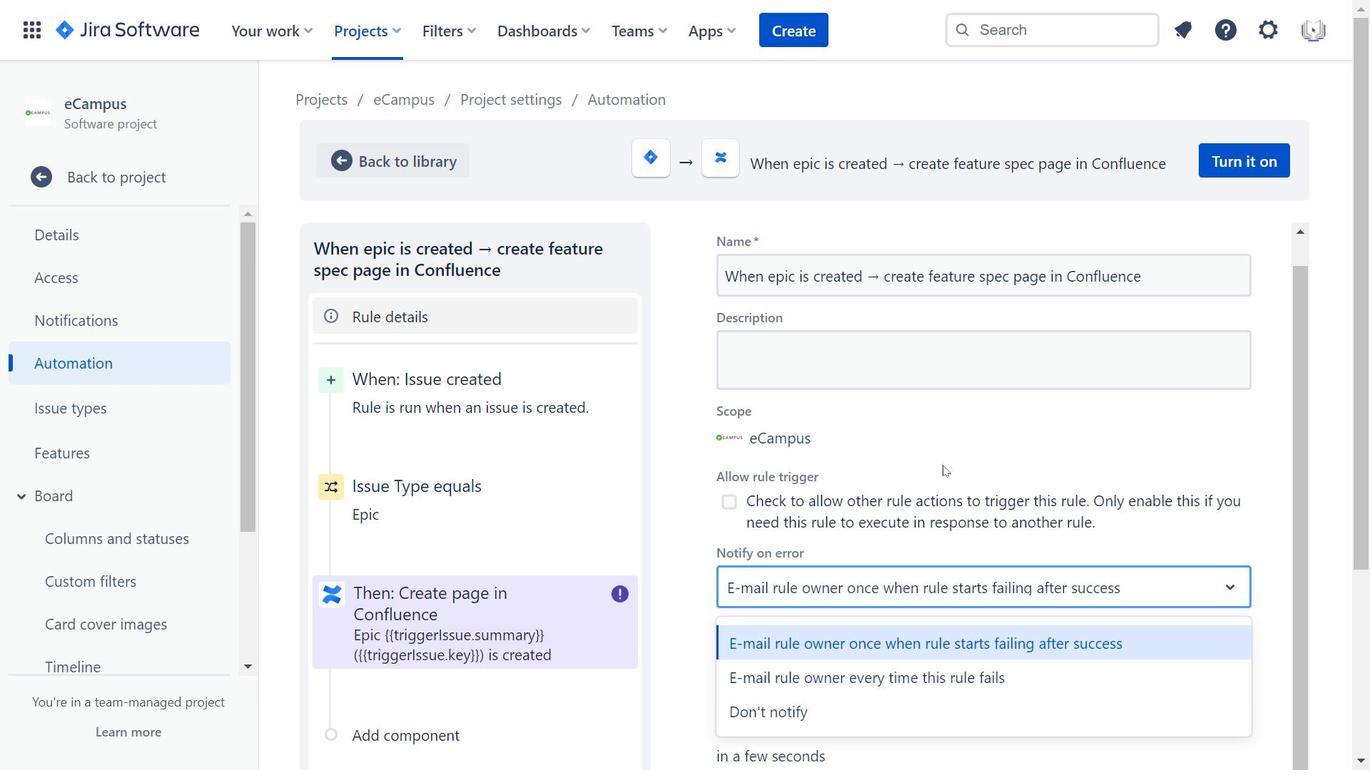
Action: Mouse moved to (920, 553)
Screenshot: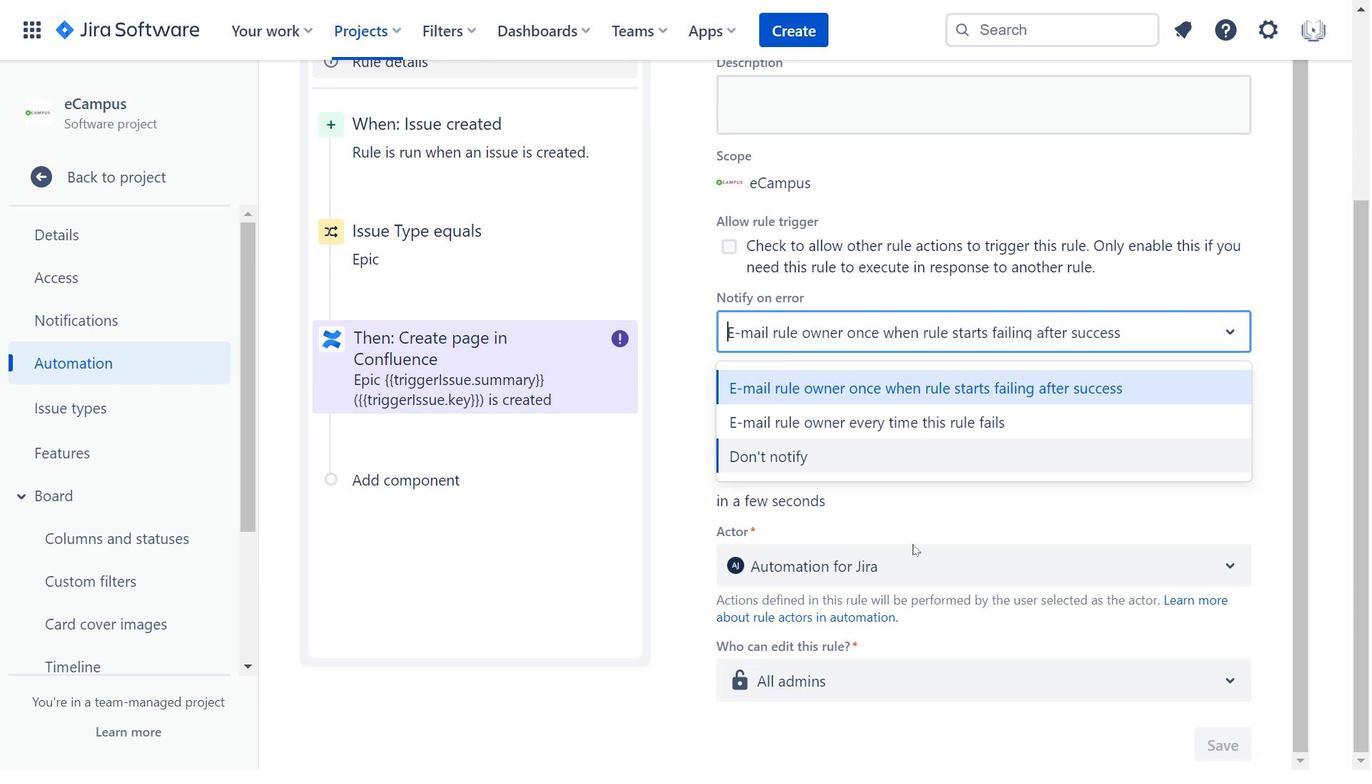 
Action: Mouse pressed left at (920, 553)
Screenshot: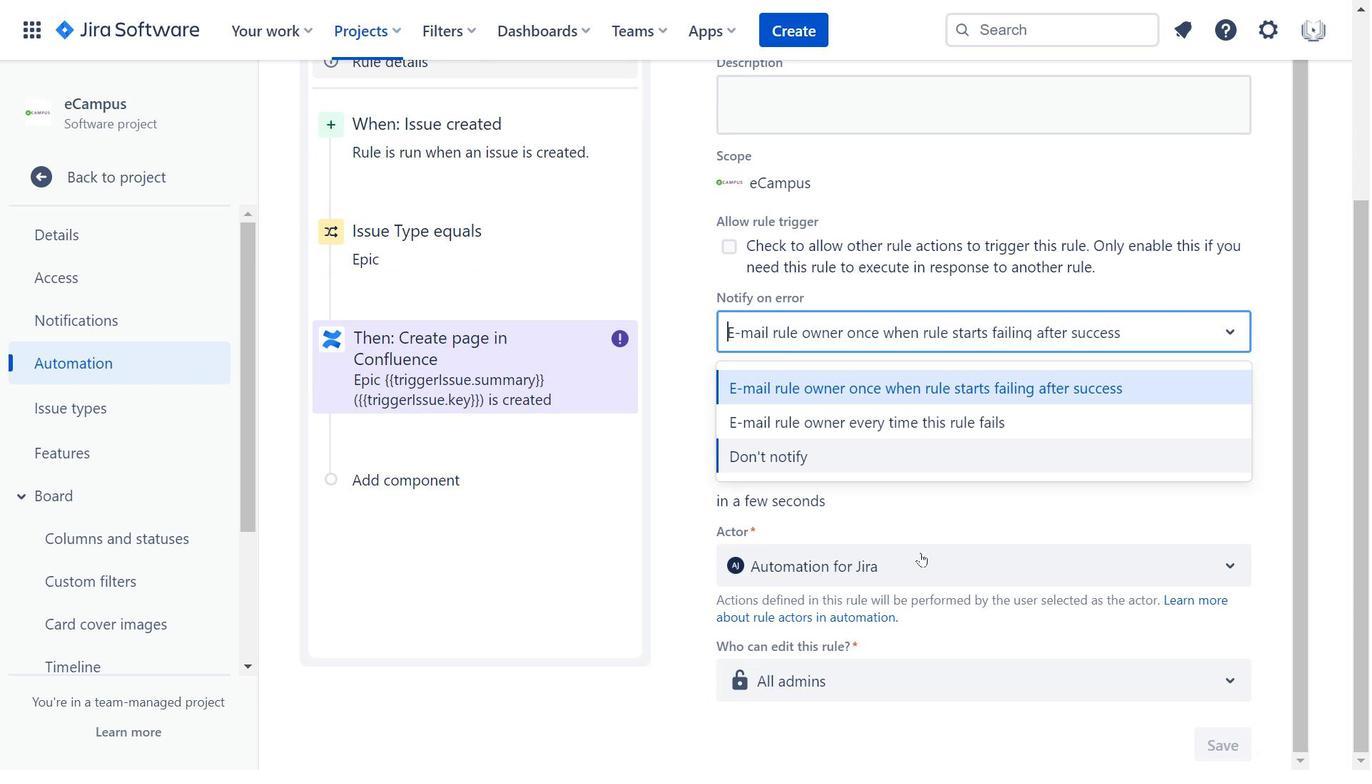 
Action: Mouse moved to (1104, 319)
Screenshot: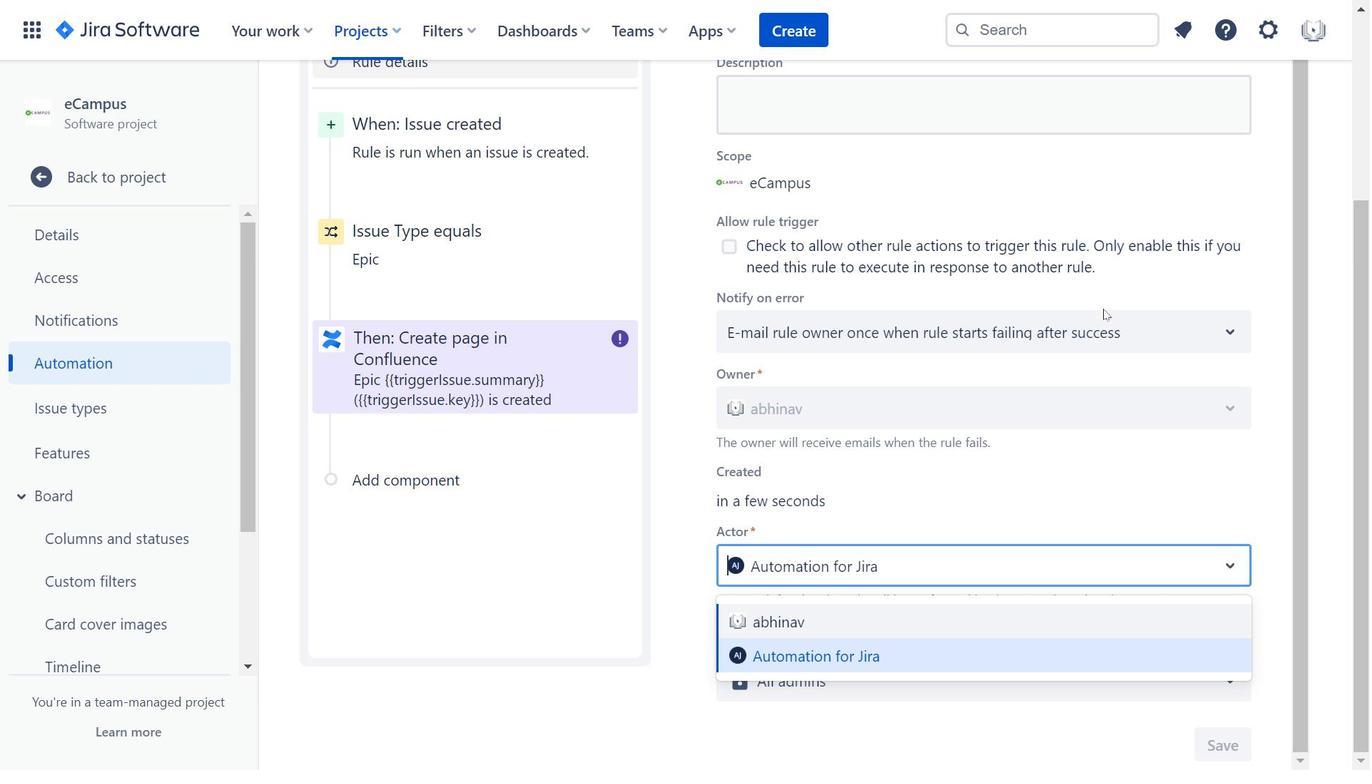 
Action: Mouse pressed left at (1104, 319)
Screenshot: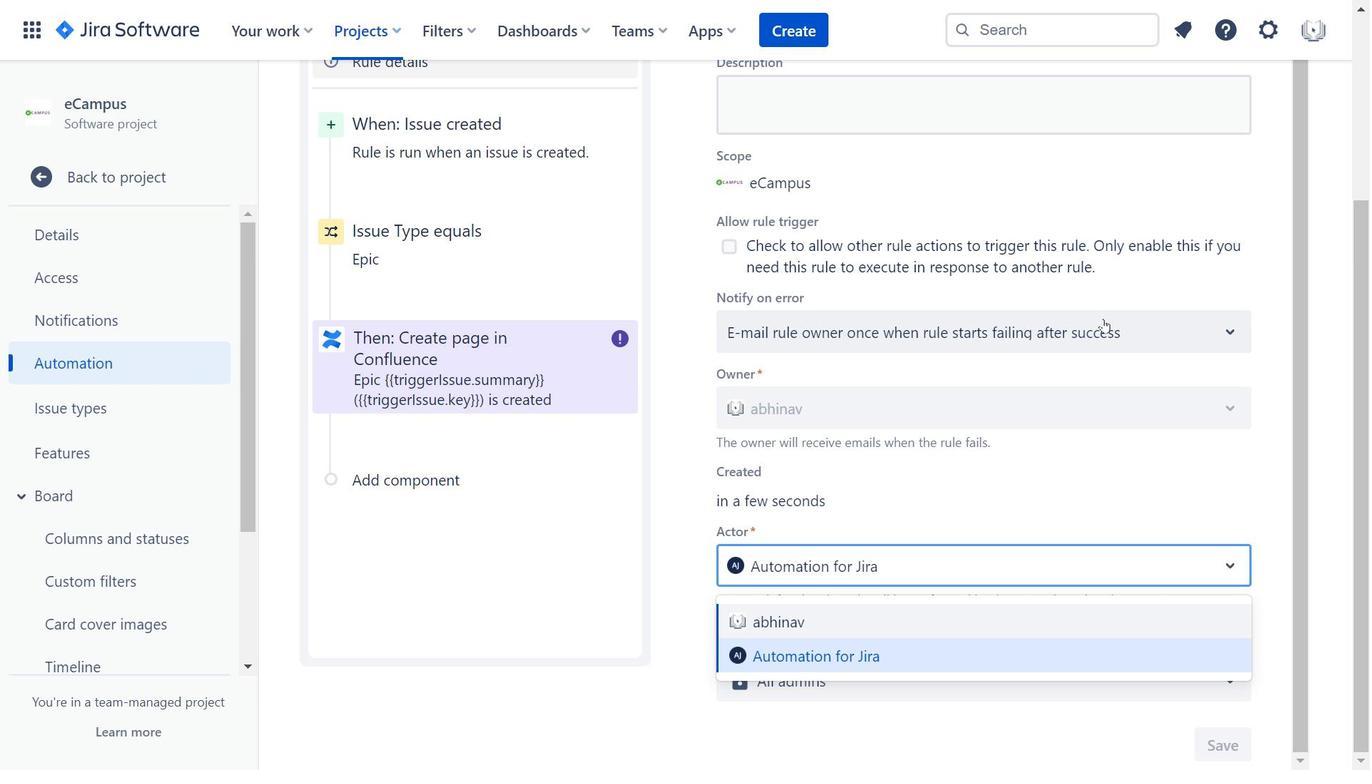 
Action: Mouse moved to (445, 239)
Screenshot: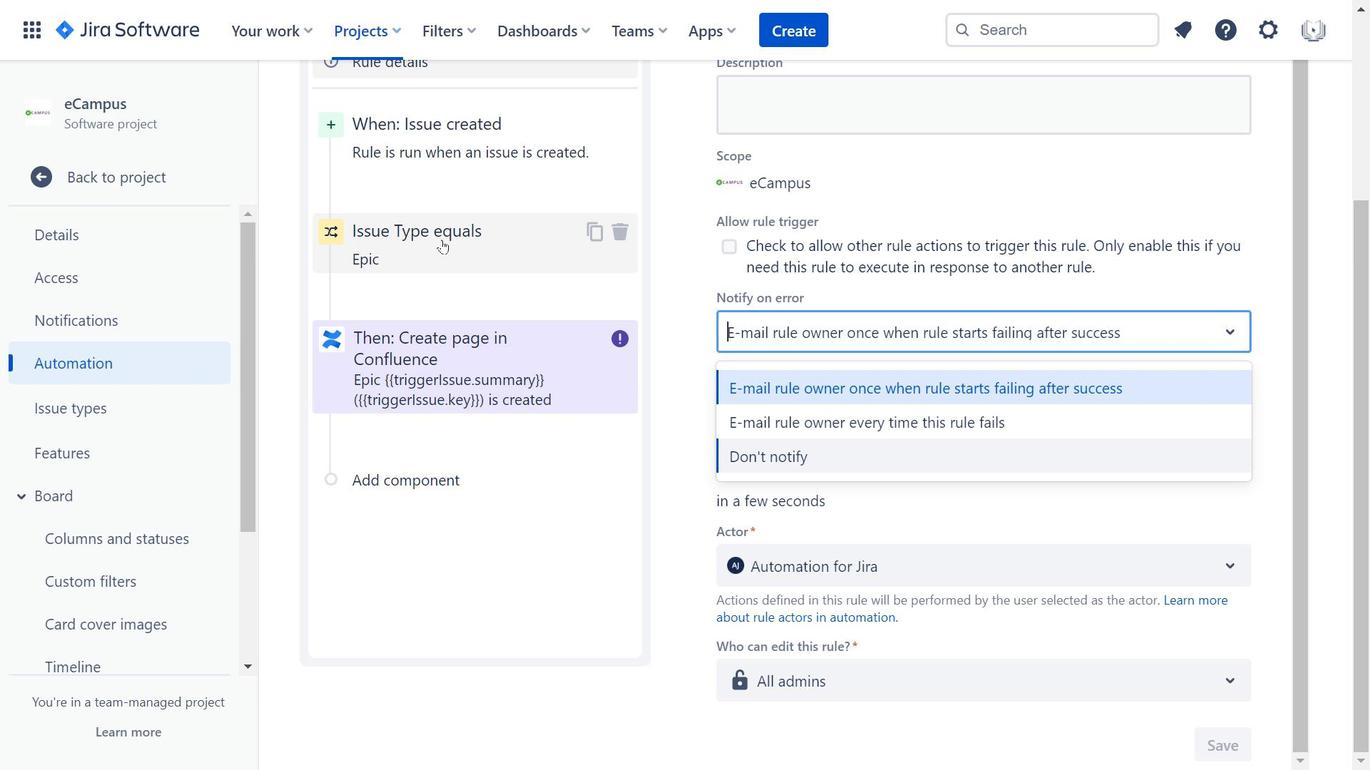 
Action: Mouse pressed left at (445, 239)
Screenshot: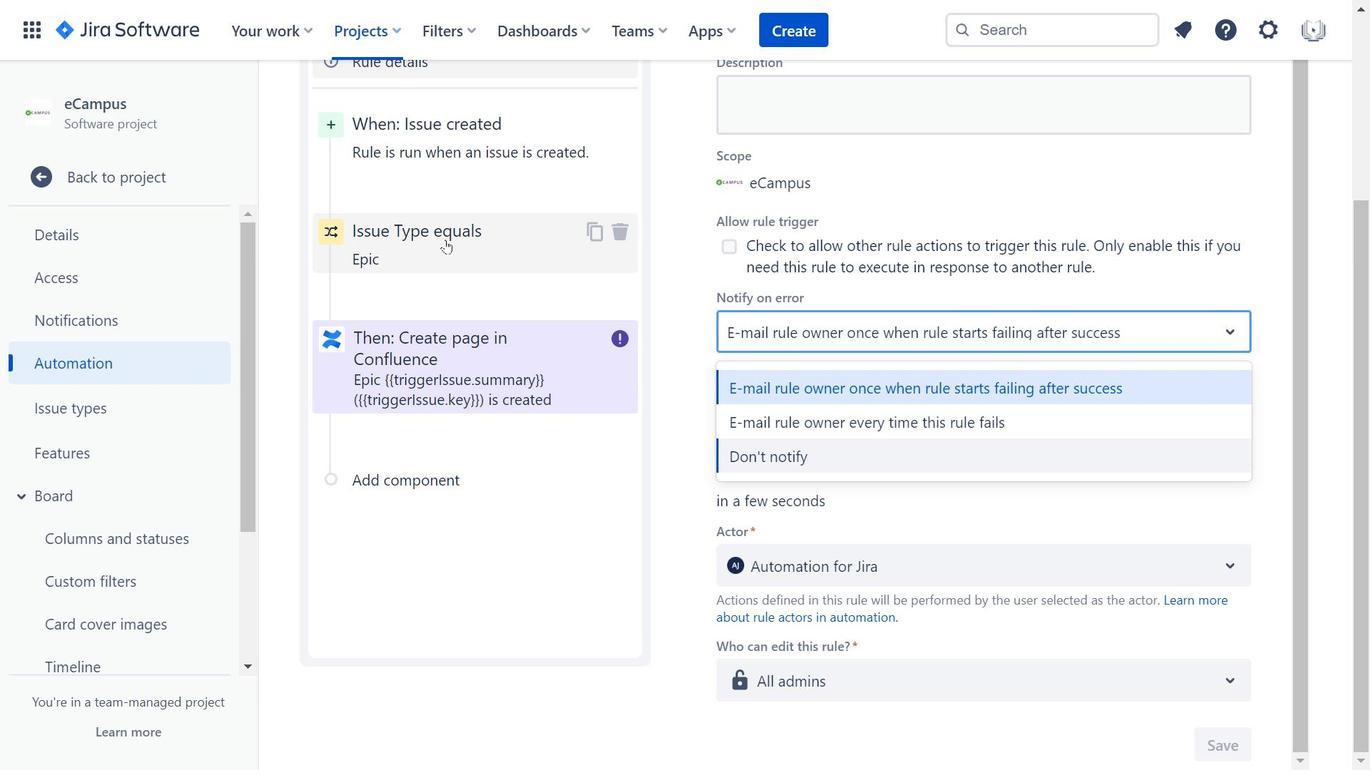 
Action: Mouse moved to (752, 366)
Screenshot: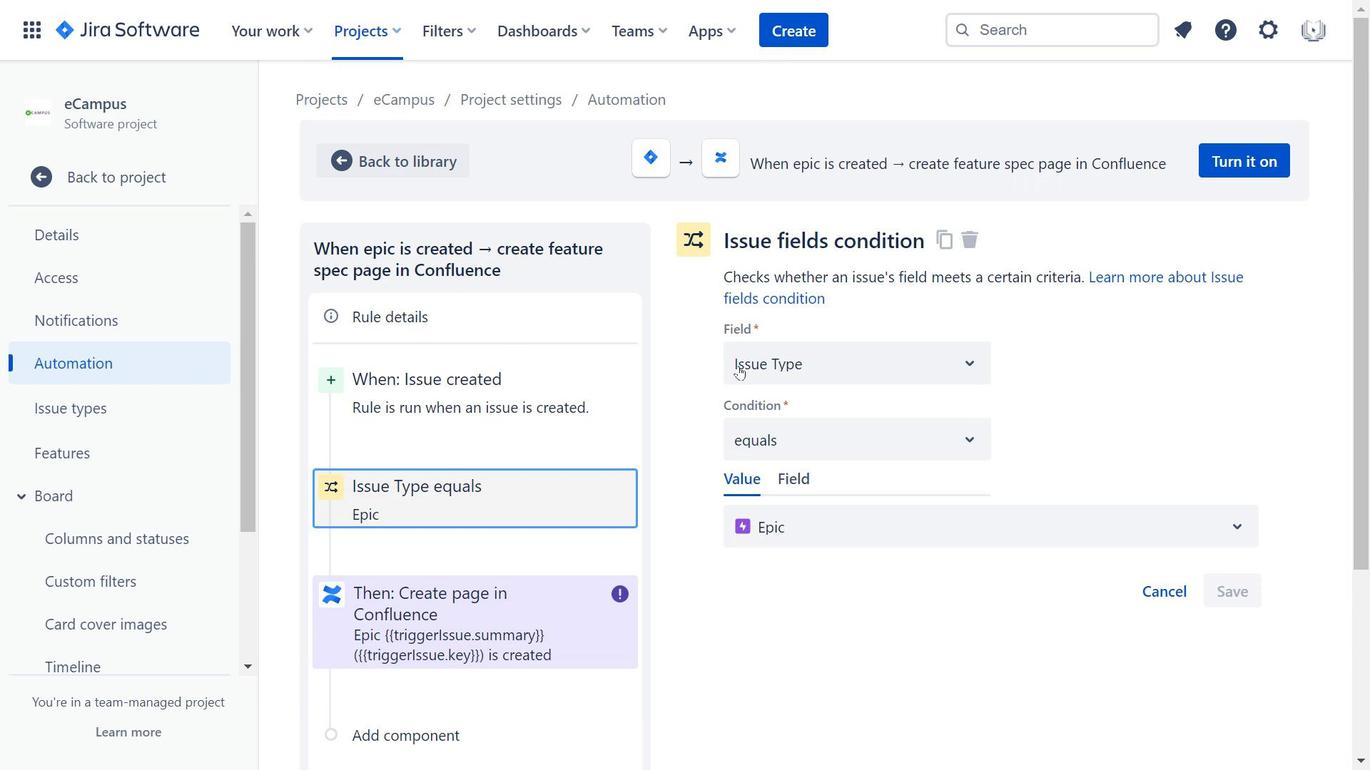 
Action: Mouse pressed left at (752, 366)
Screenshot: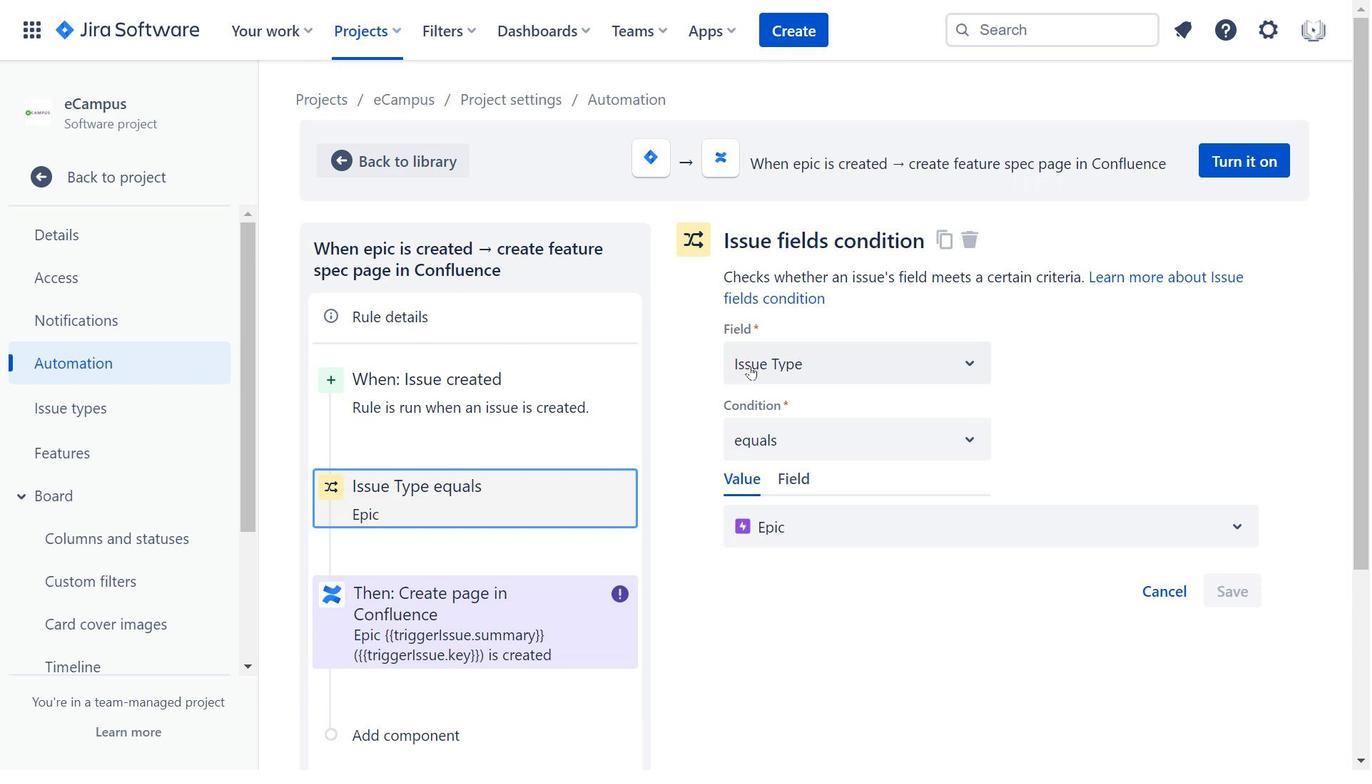 
Action: Mouse moved to (782, 441)
Screenshot: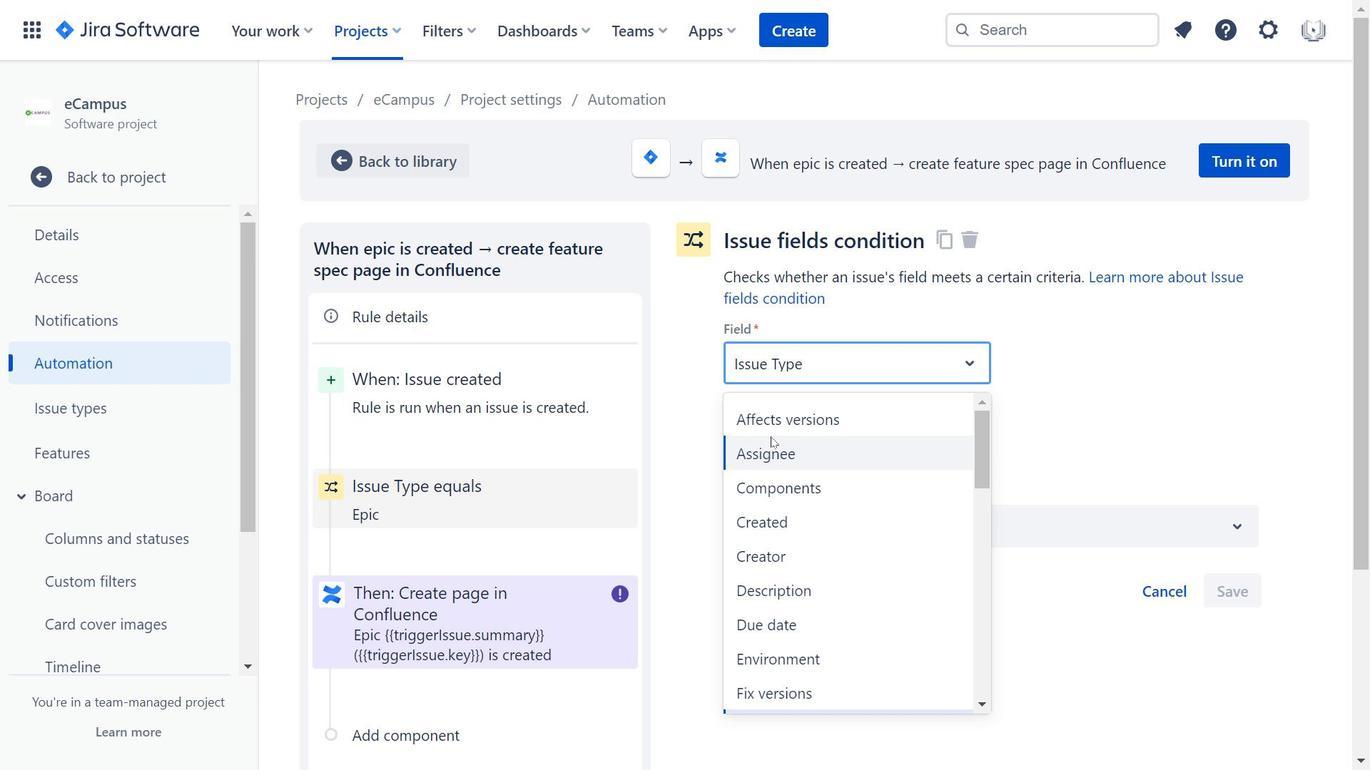 
Action: Mouse scrolled (782, 440) with delta (0, 0)
Screenshot: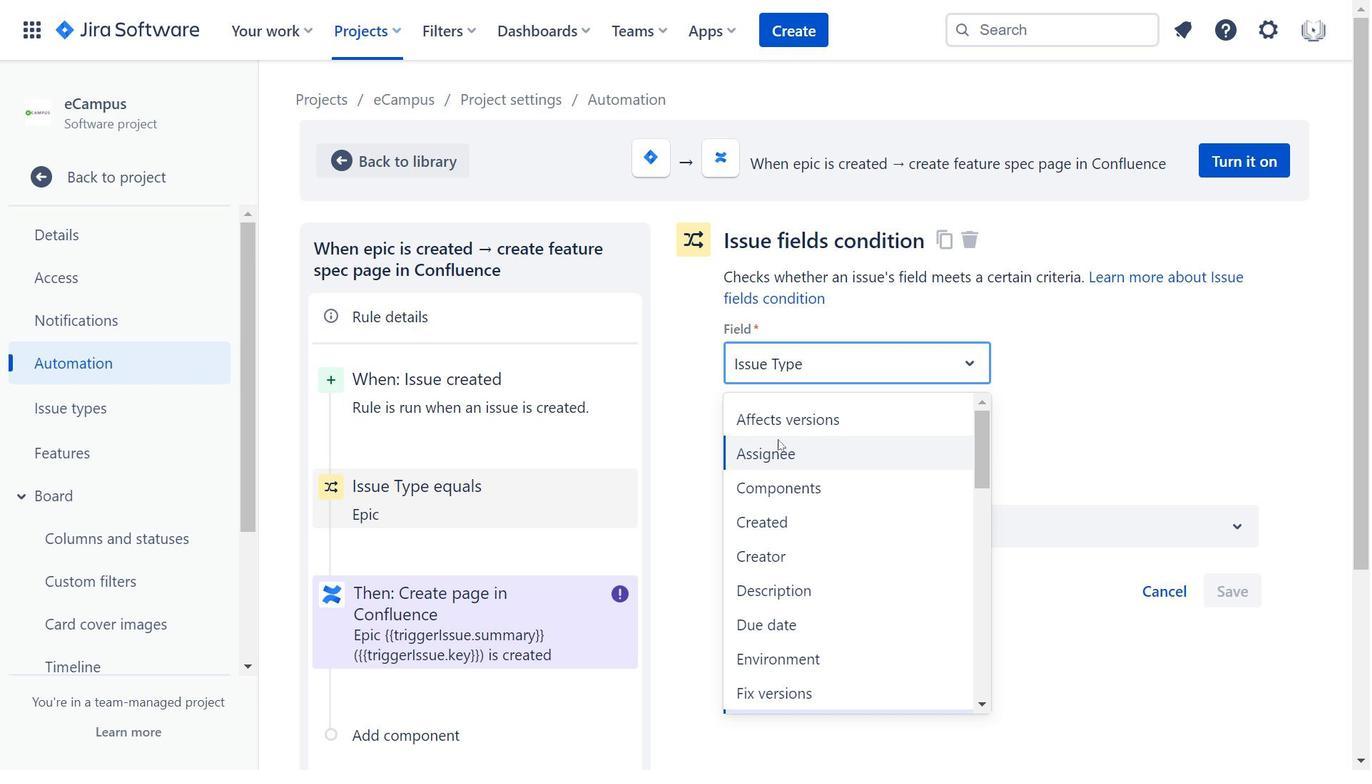 
Action: Mouse moved to (783, 441)
Screenshot: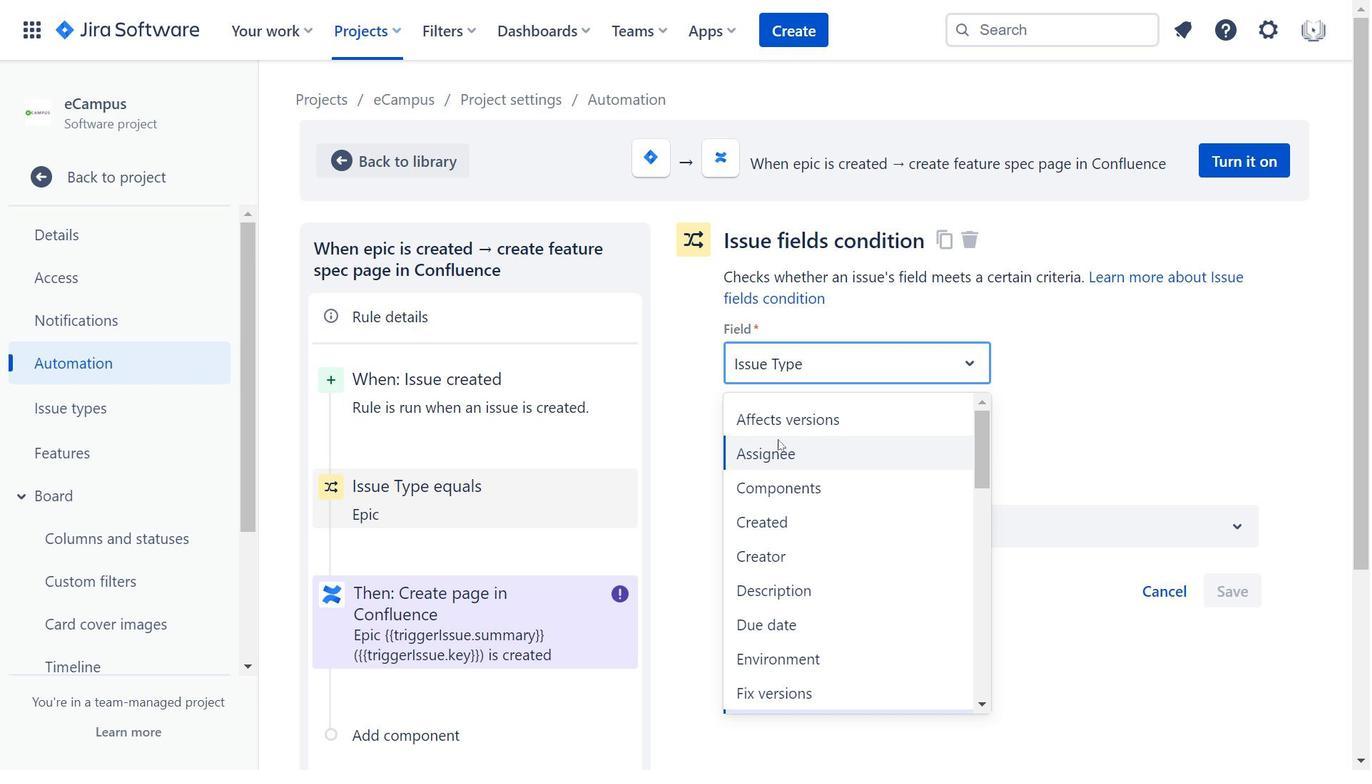 
Action: Mouse scrolled (783, 442) with delta (0, 0)
Screenshot: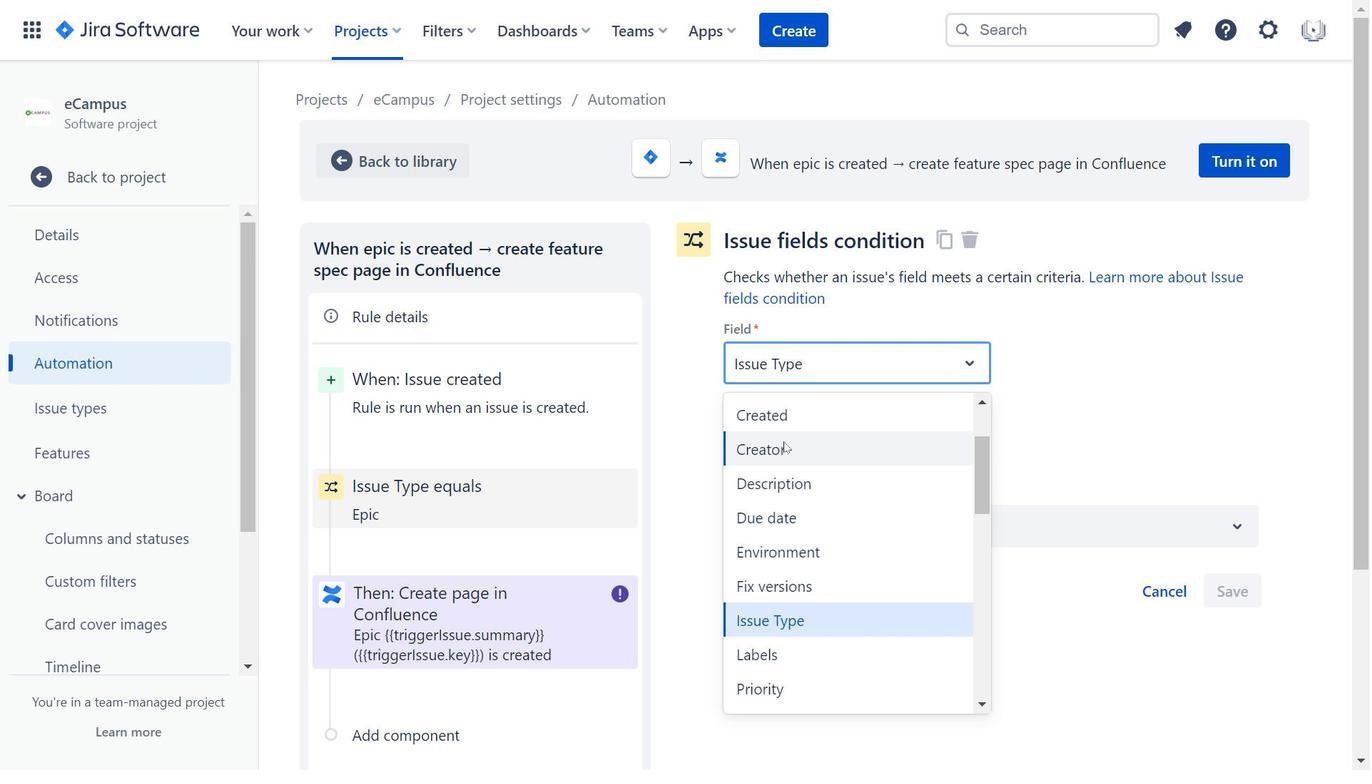 
Action: Mouse moved to (784, 441)
Screenshot: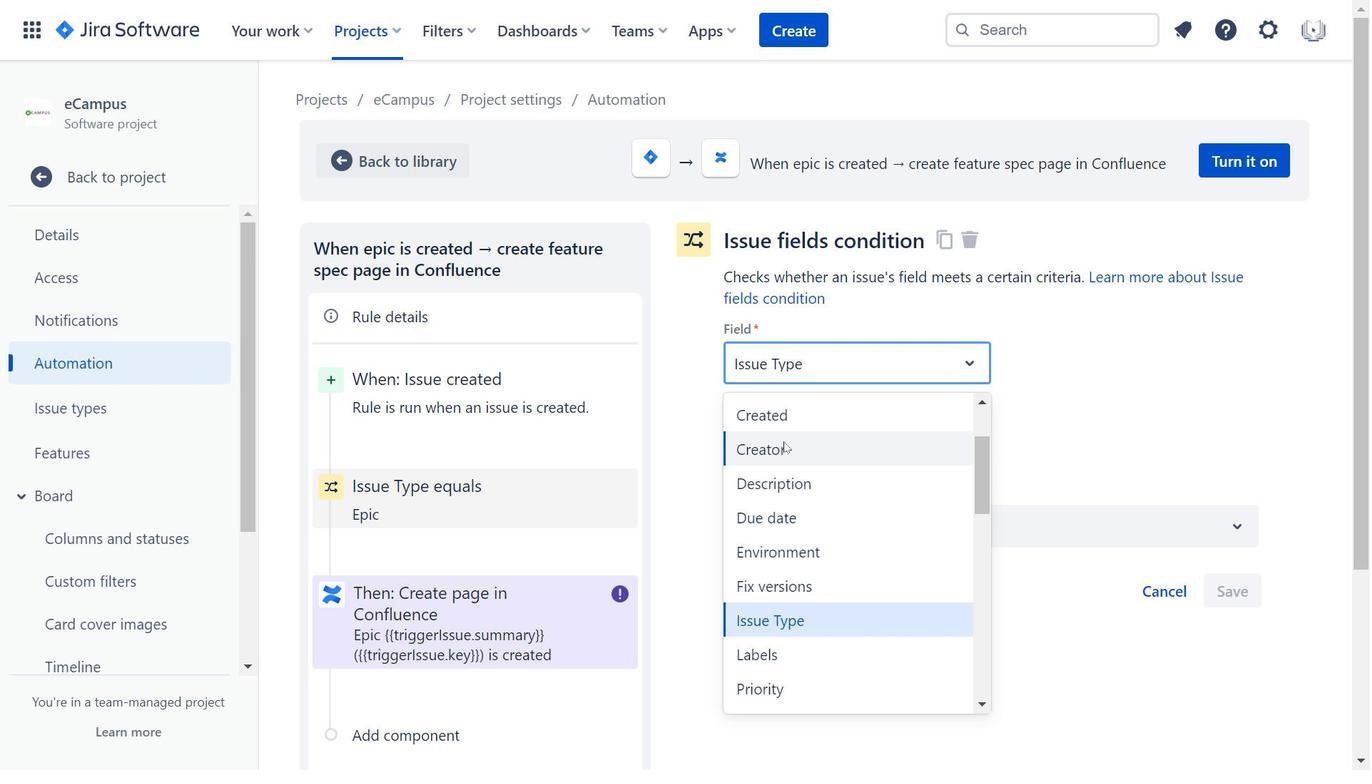 
Action: Mouse scrolled (784, 441) with delta (0, 0)
Screenshot: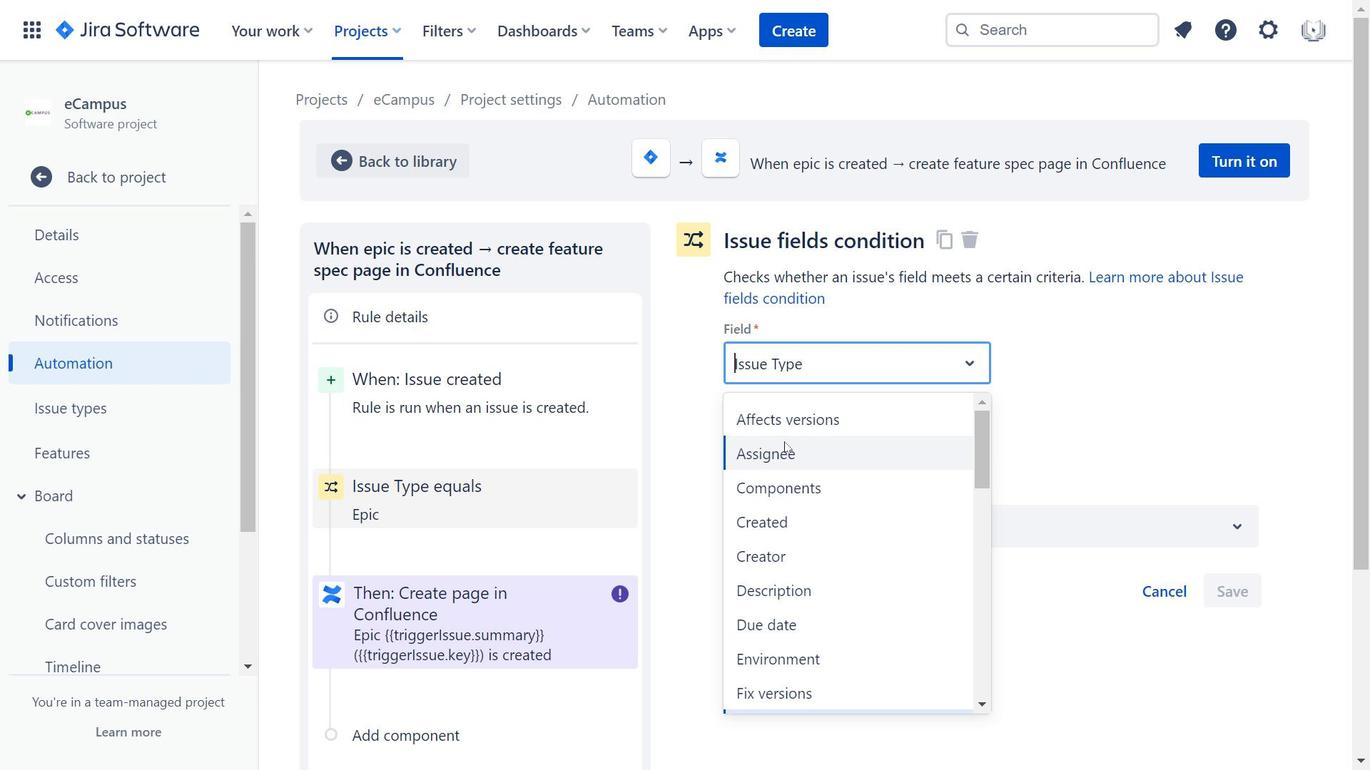 
Action: Mouse moved to (822, 486)
Screenshot: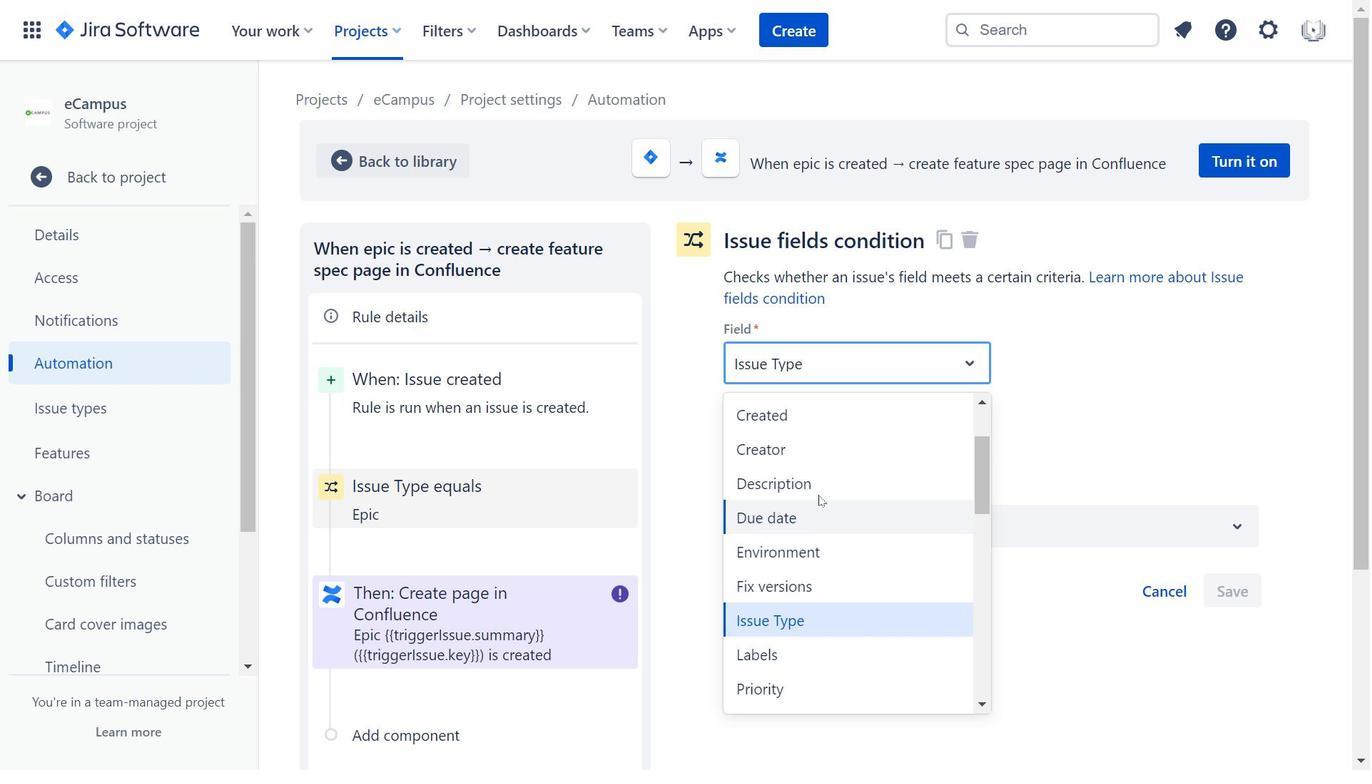 
Action: Mouse scrolled (822, 485) with delta (0, 0)
Screenshot: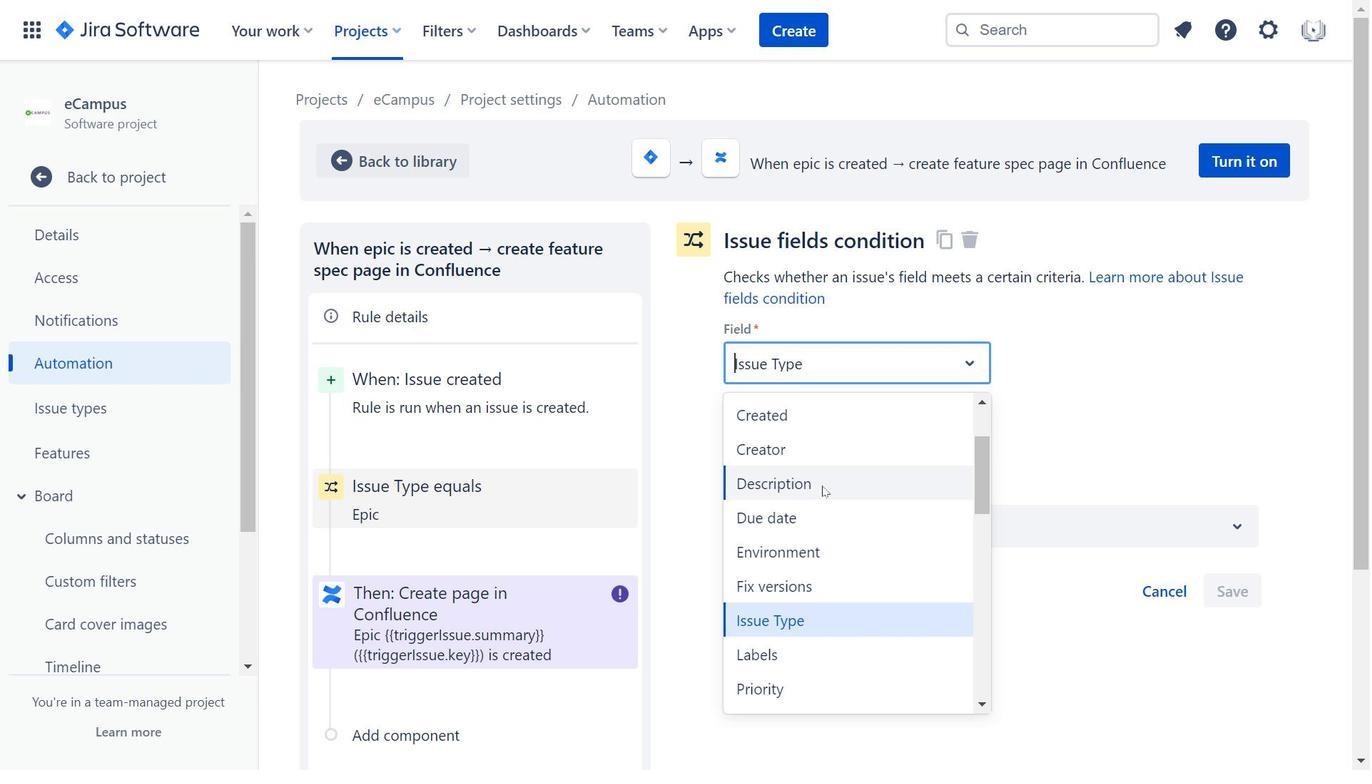 
Action: Mouse moved to (824, 486)
Screenshot: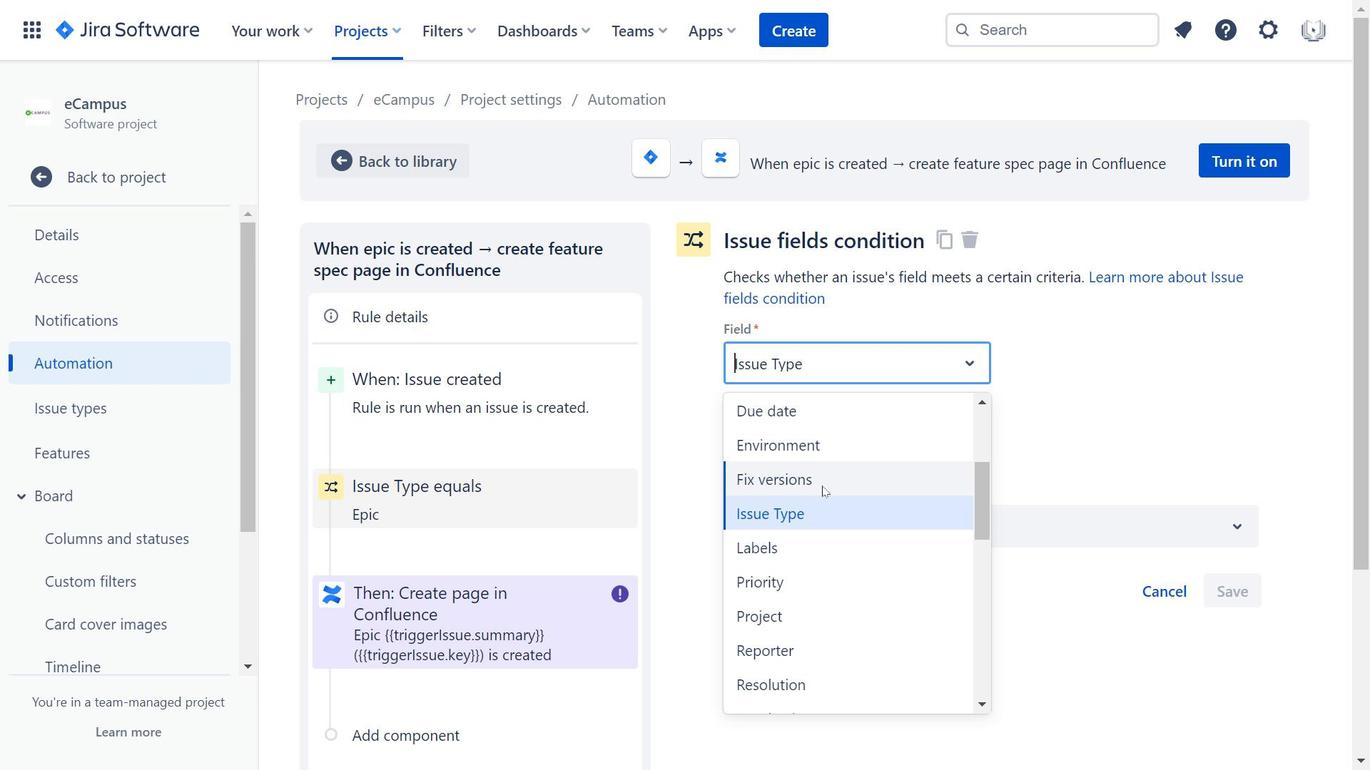 
Action: Mouse scrolled (824, 486) with delta (0, 0)
Screenshot: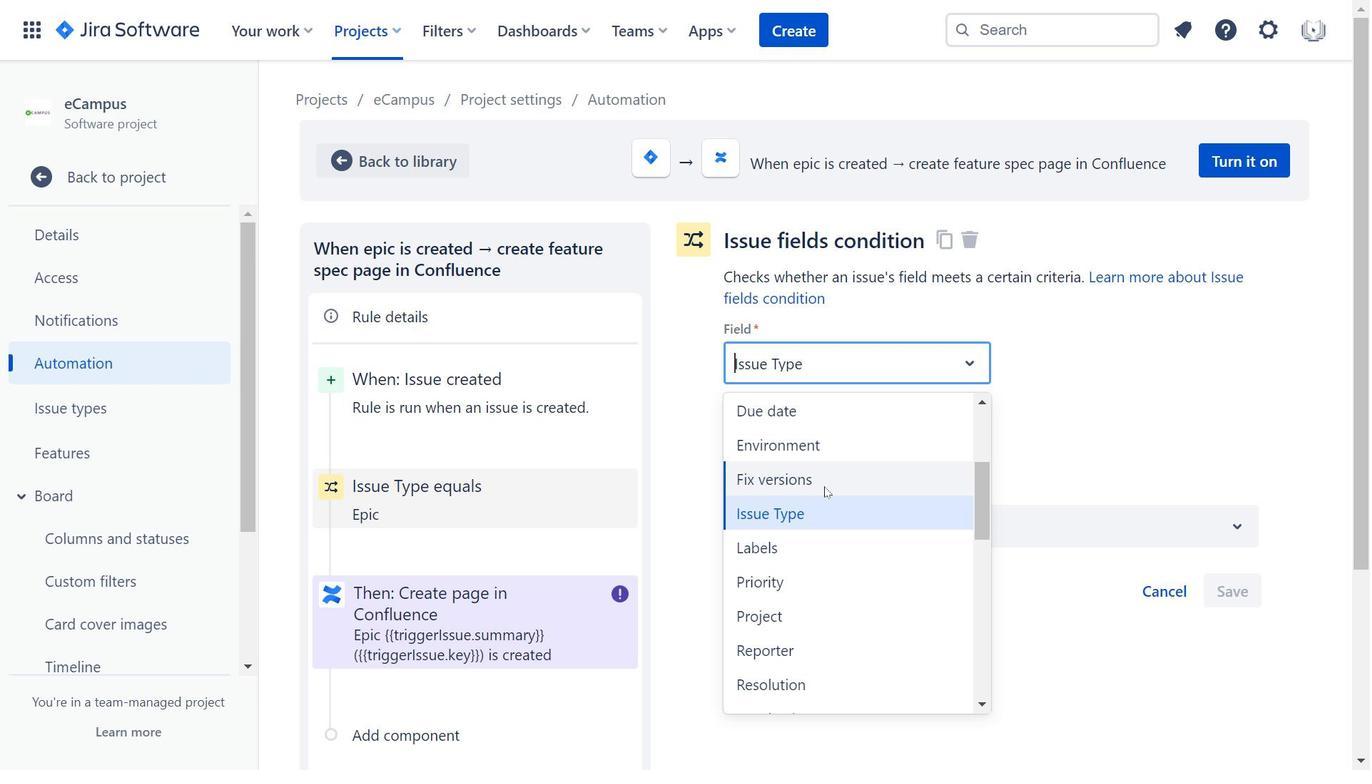 
Action: Mouse scrolled (824, 486) with delta (0, 0)
Screenshot: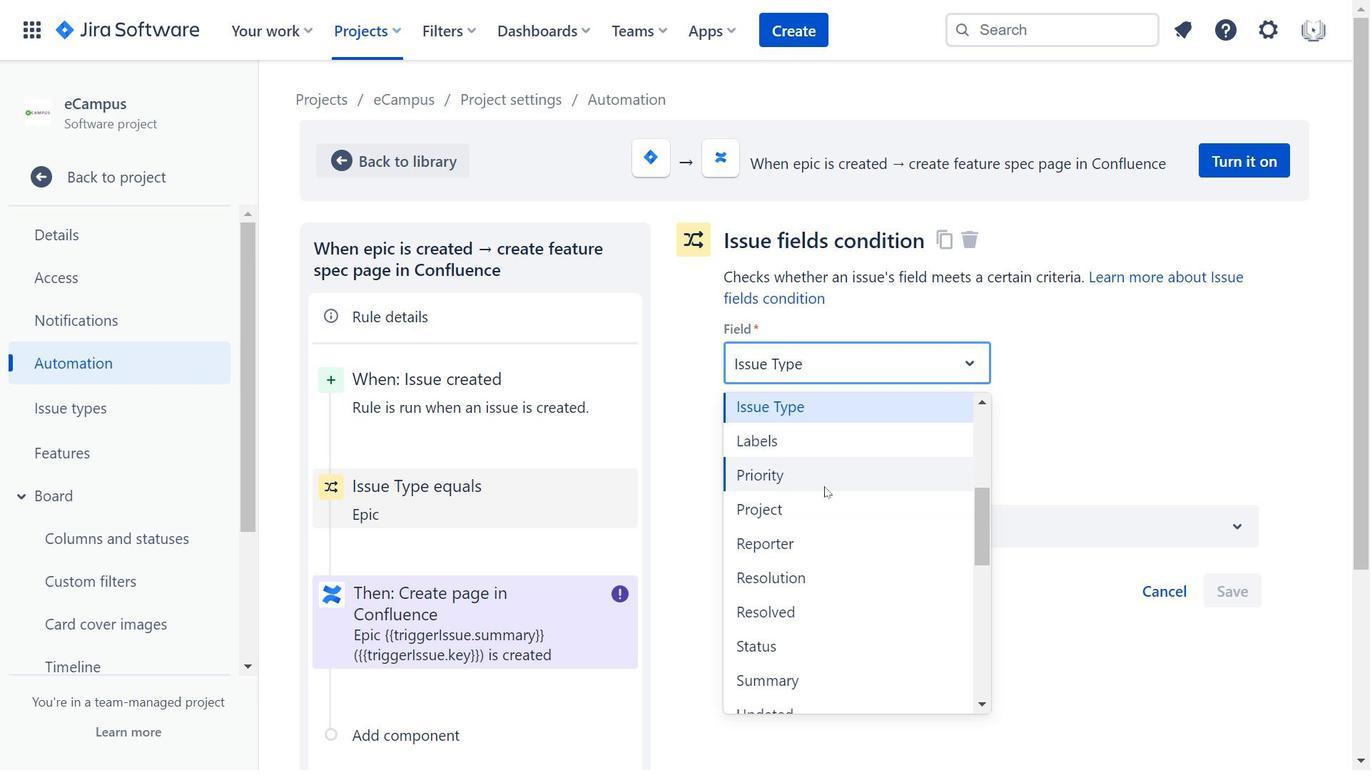 
Action: Mouse scrolled (824, 486) with delta (0, 0)
Screenshot: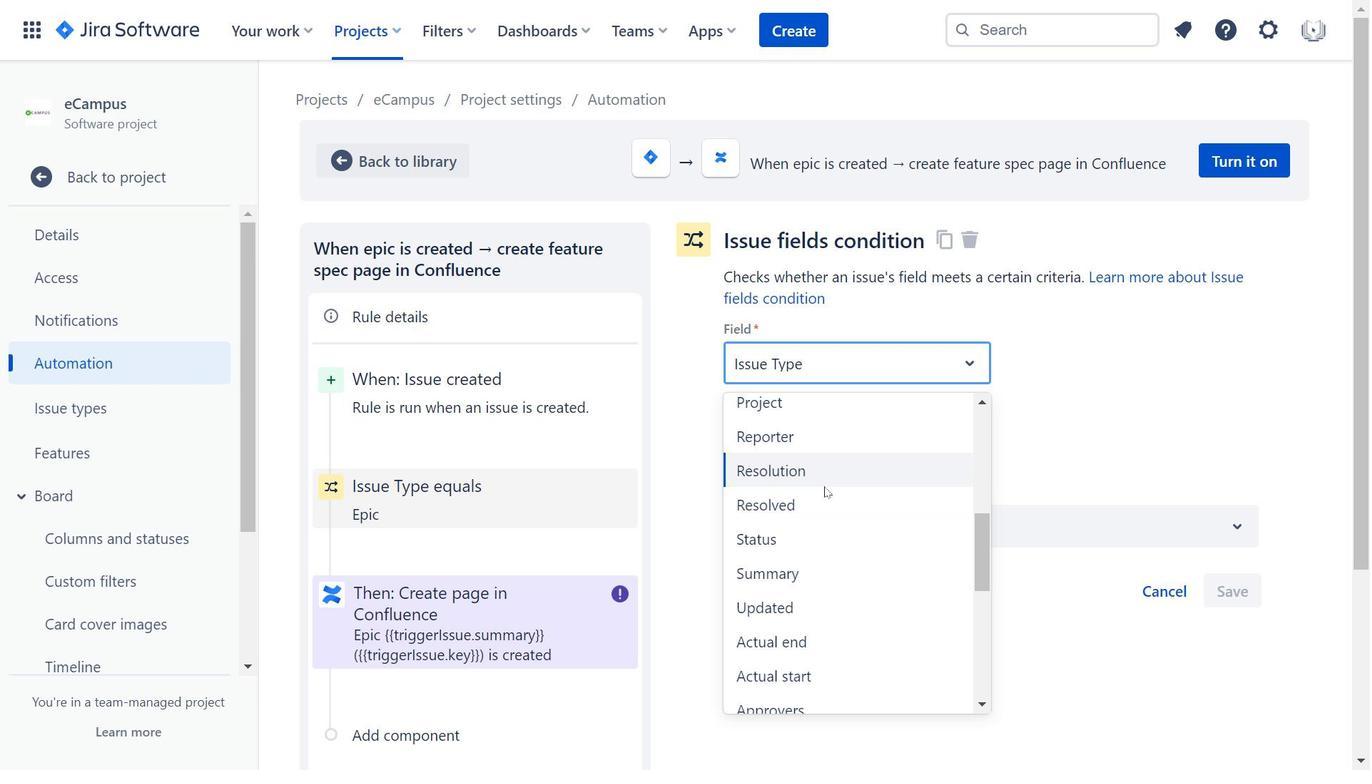 
Action: Mouse scrolled (824, 486) with delta (0, 0)
Screenshot: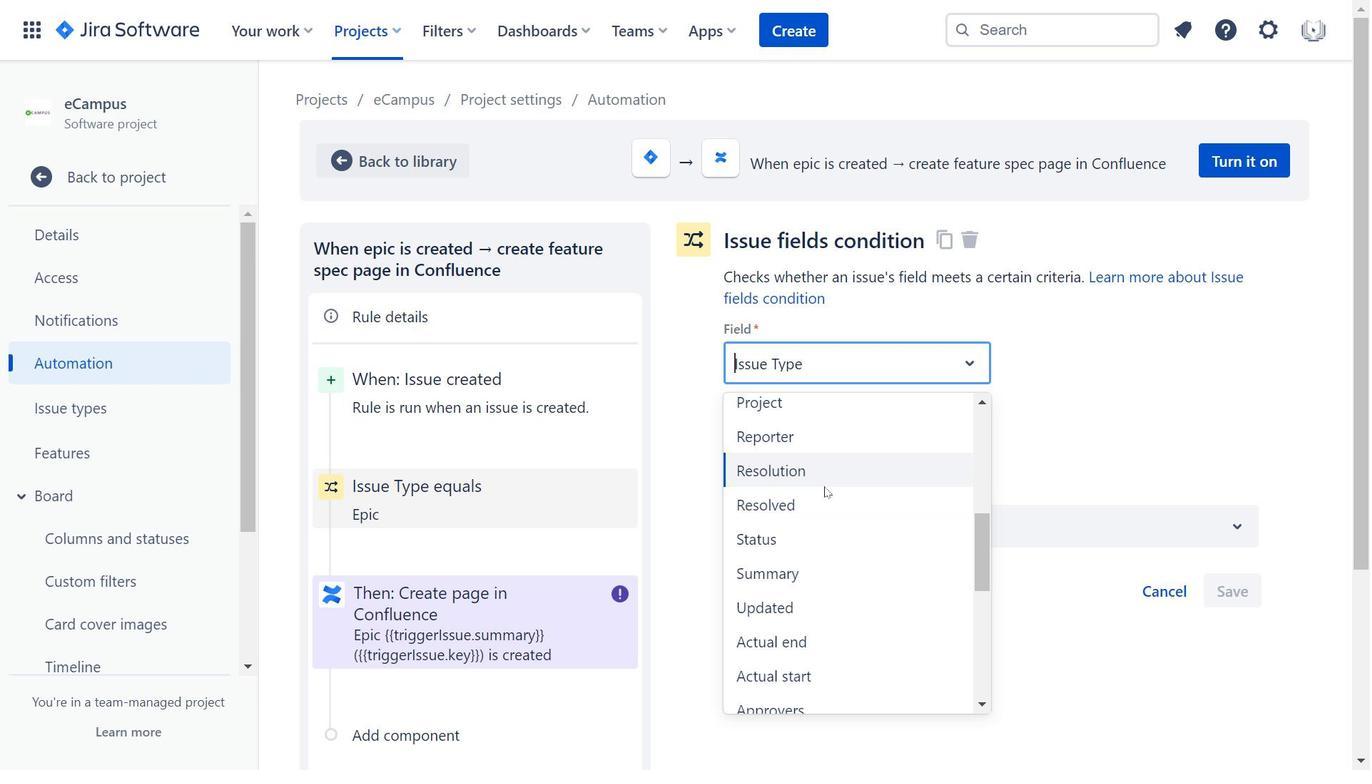 
Action: Mouse scrolled (824, 486) with delta (0, 0)
Screenshot: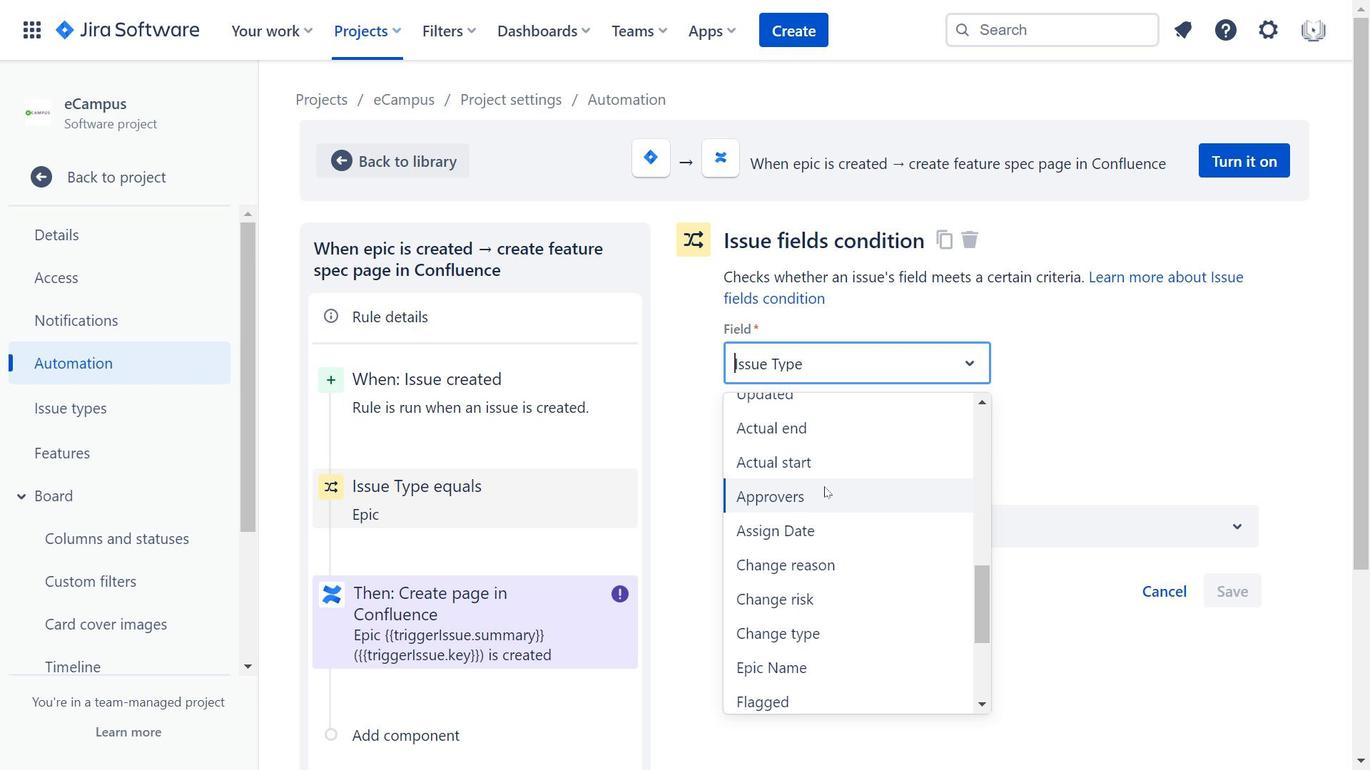 
Action: Mouse scrolled (824, 486) with delta (0, 0)
Screenshot: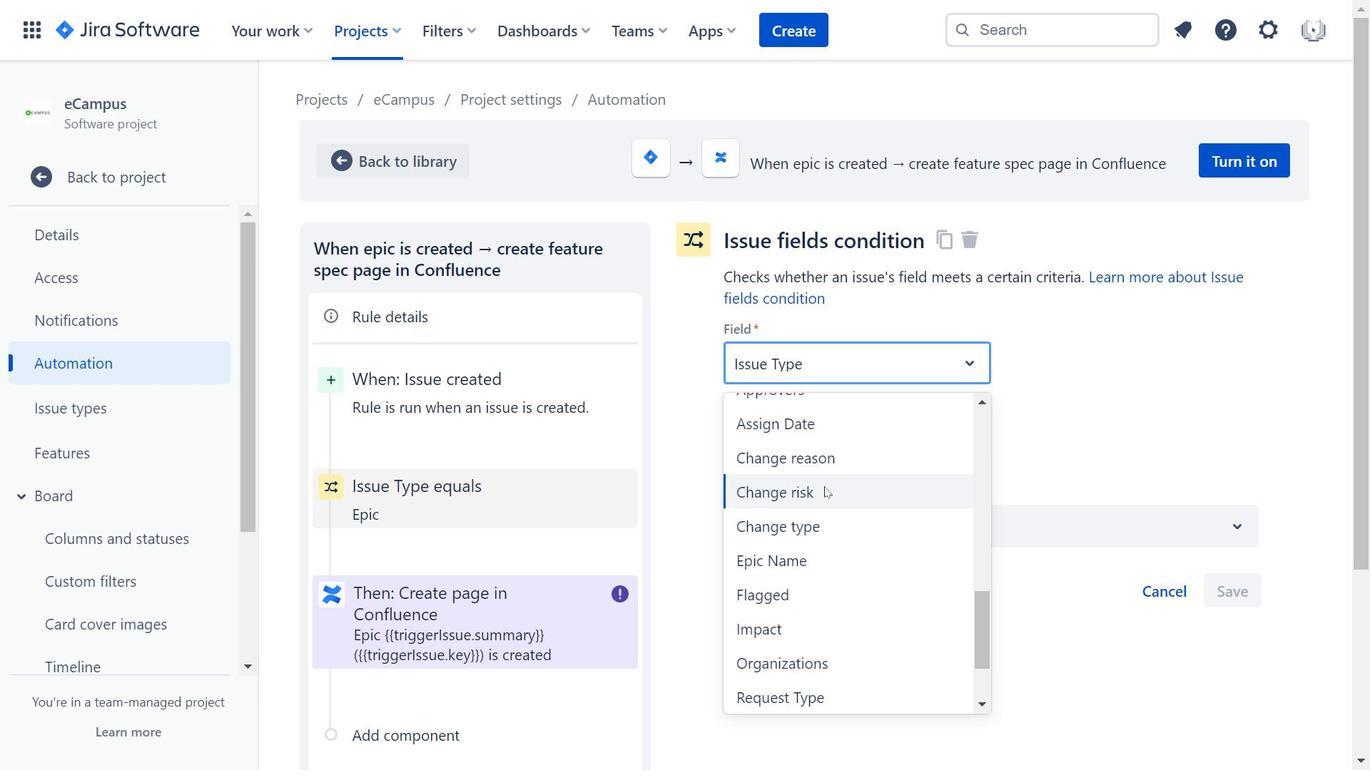 
Action: Mouse scrolled (824, 486) with delta (0, 0)
Screenshot: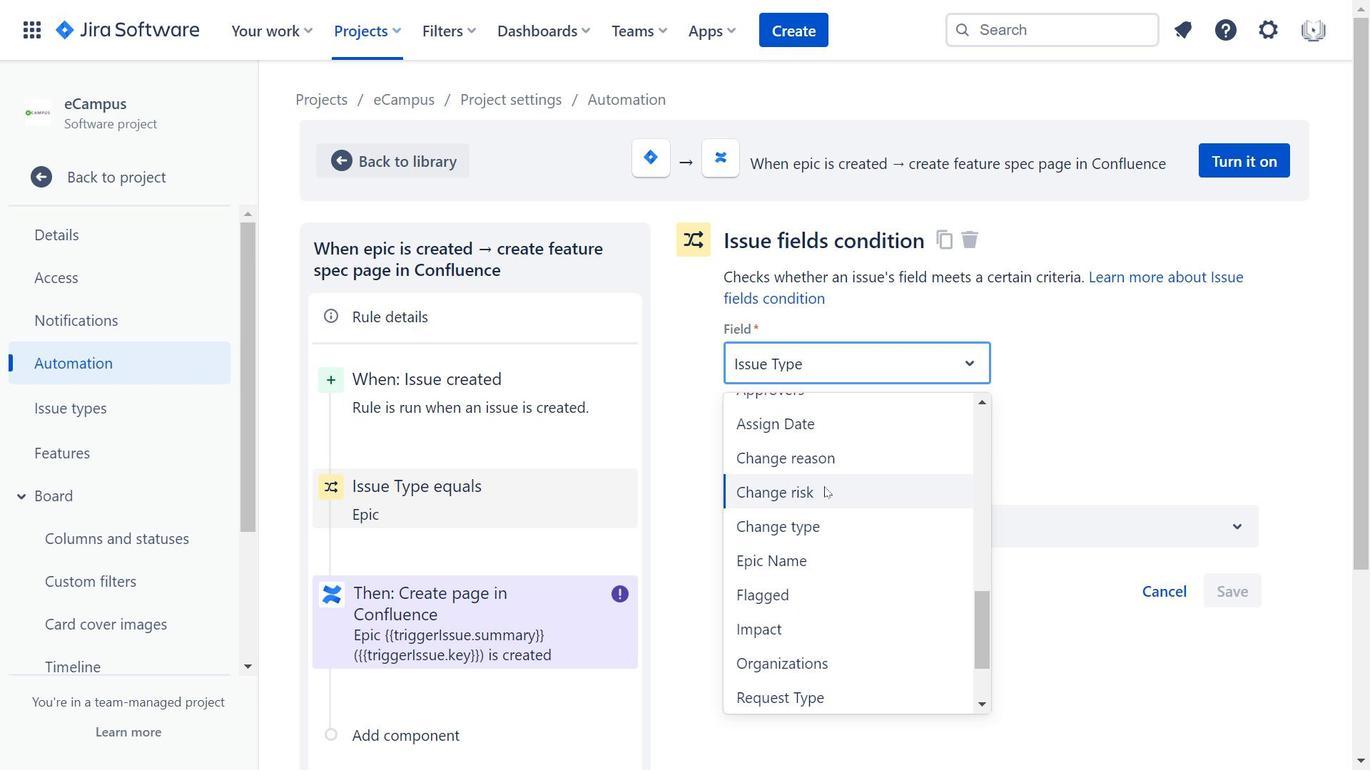 
Action: Mouse scrolled (824, 486) with delta (0, 0)
Screenshot: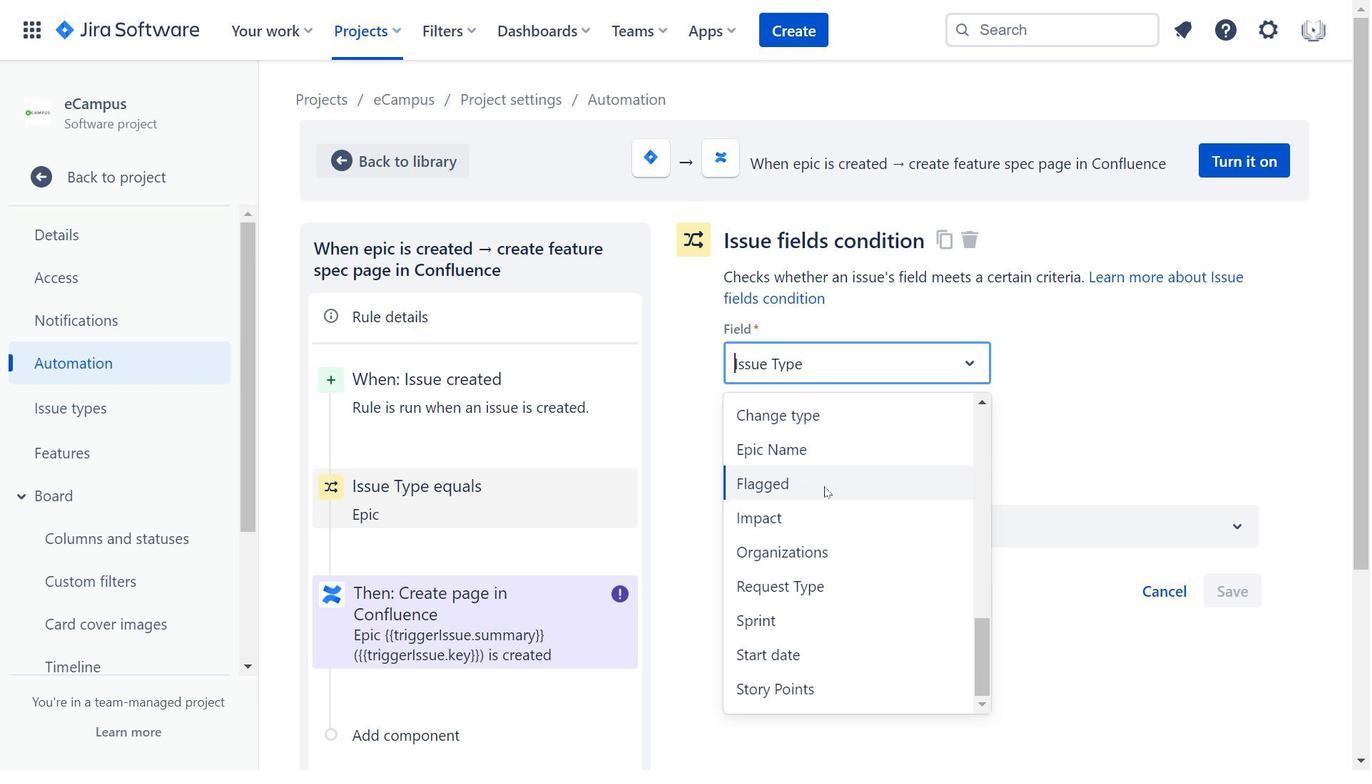 
Action: Mouse scrolled (824, 486) with delta (0, 0)
Screenshot: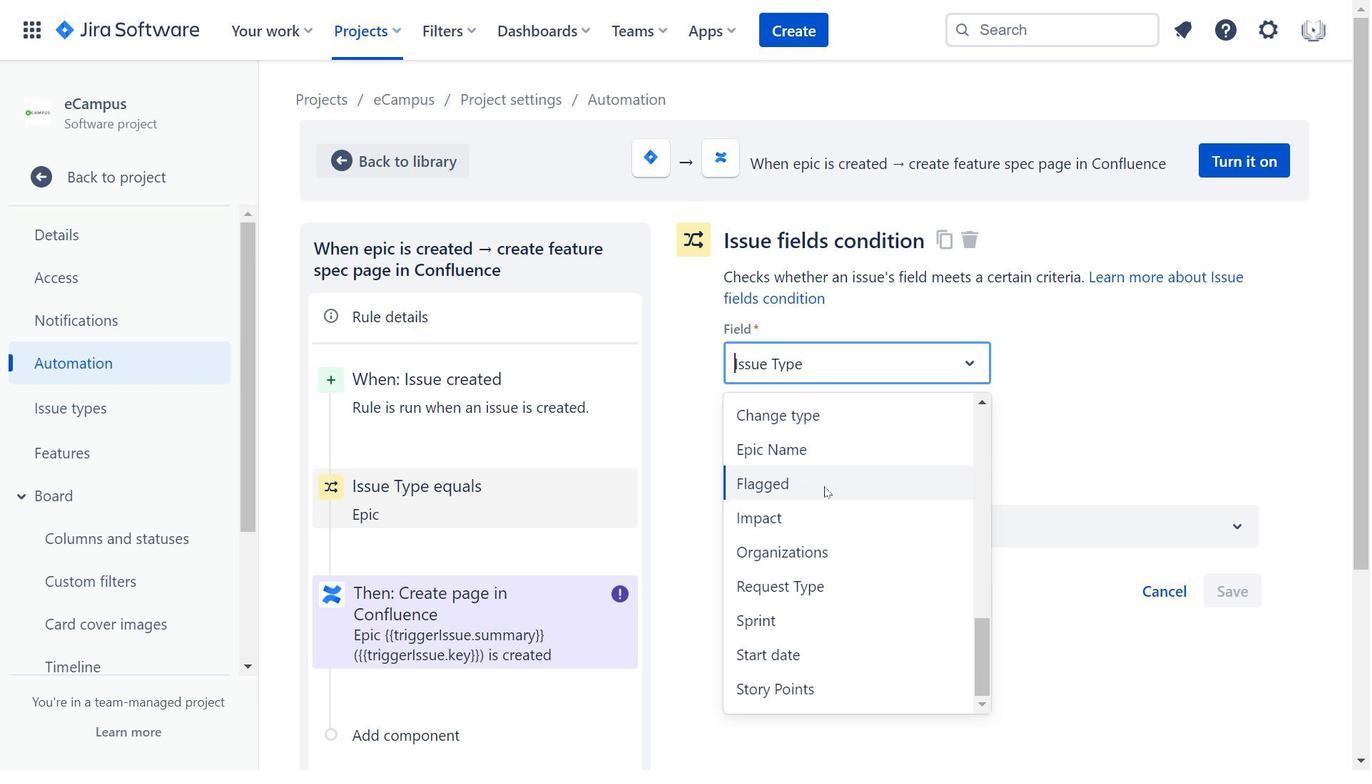 
Action: Mouse moved to (1044, 540)
Screenshot: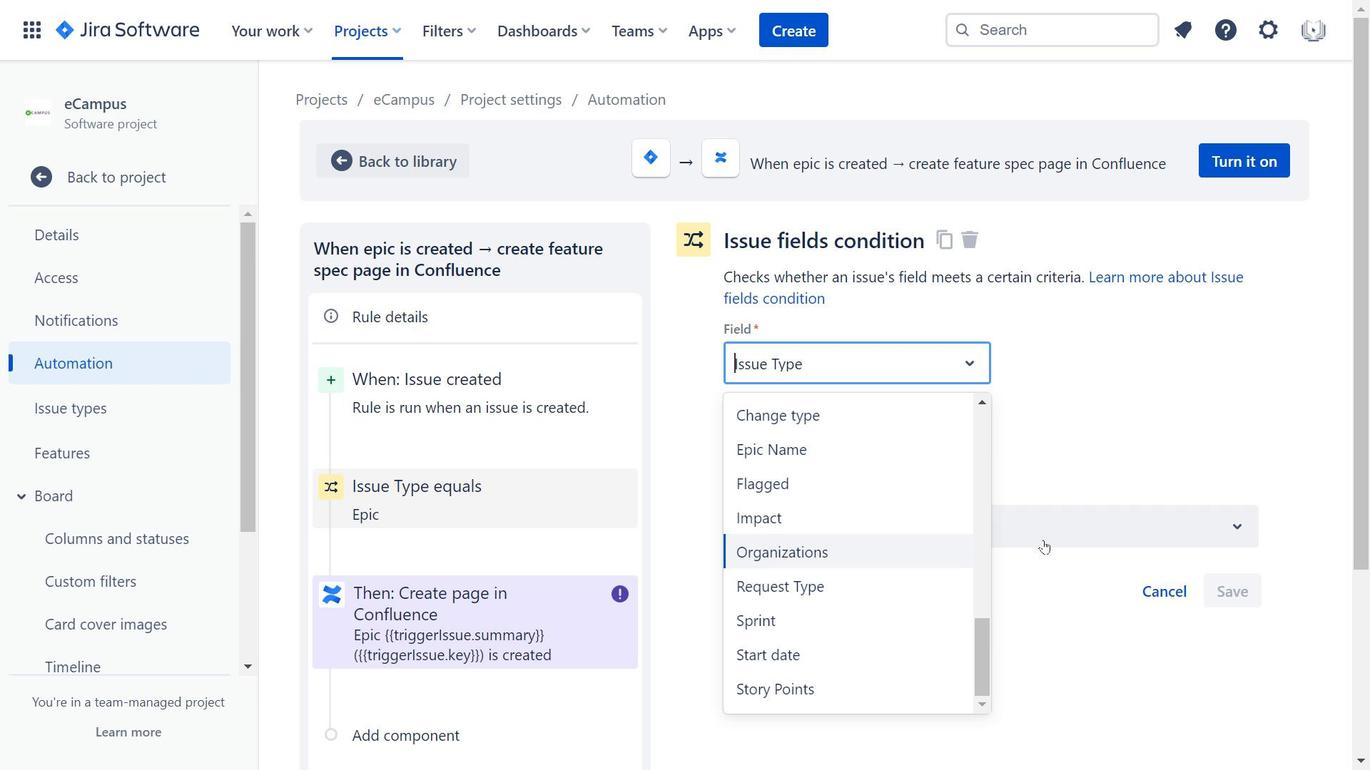 
Action: Mouse pressed left at (1044, 540)
Screenshot: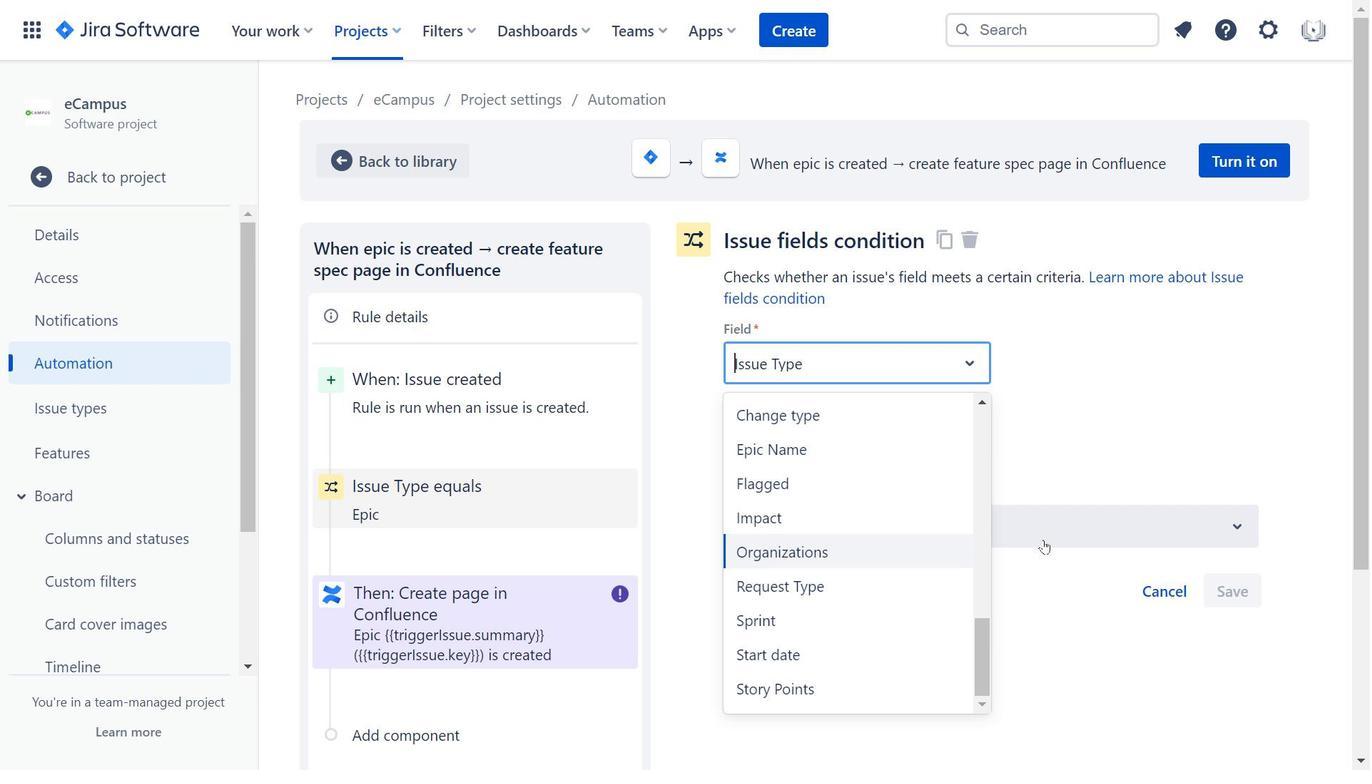 
Action: Mouse moved to (477, 396)
Screenshot: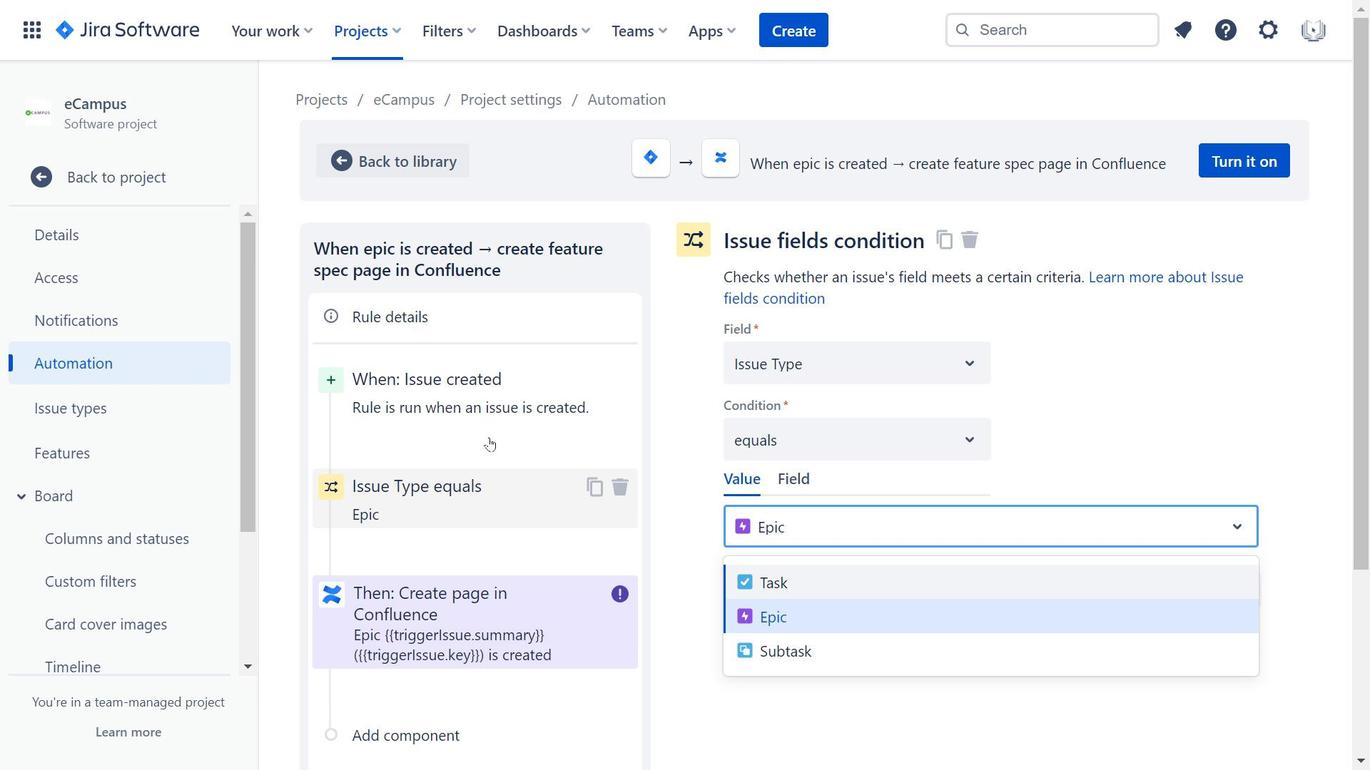 
Action: Mouse pressed left at (477, 396)
Screenshot: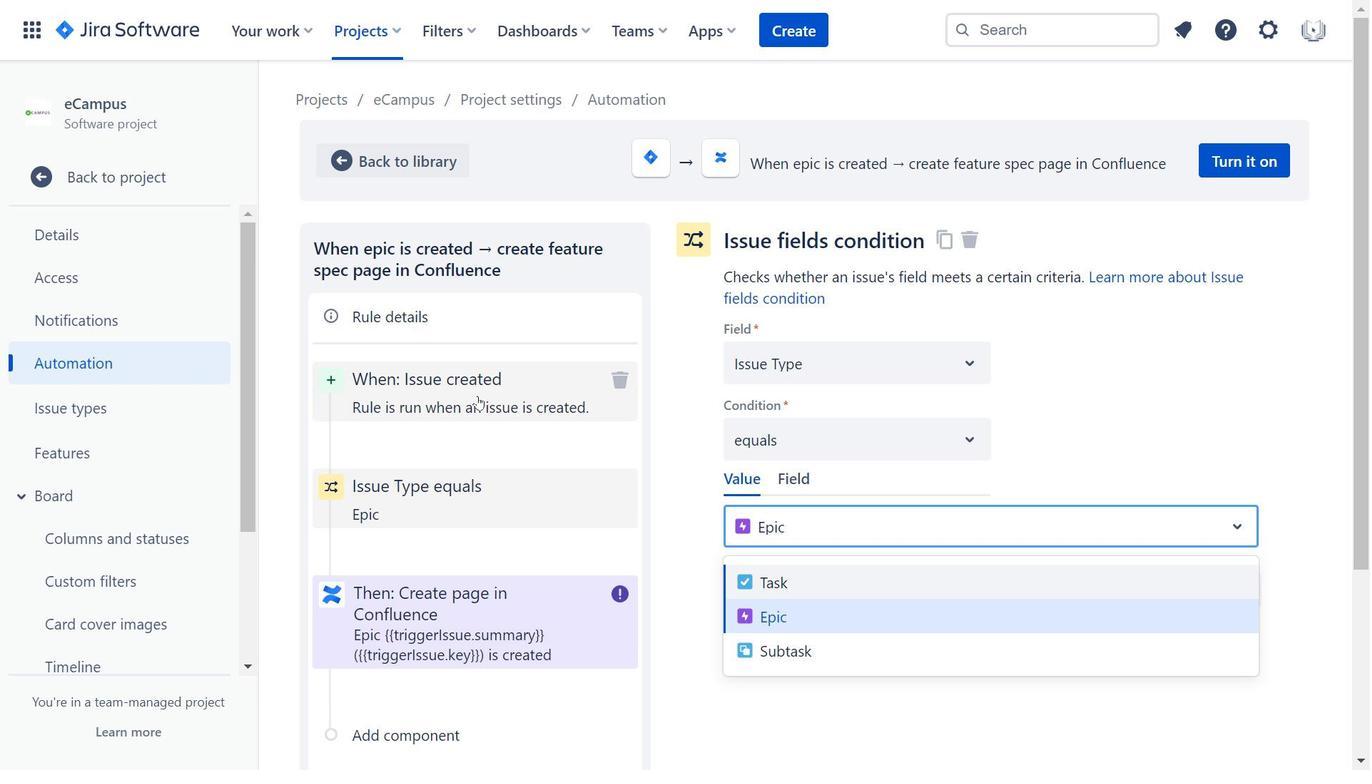 
Action: Mouse moved to (526, 401)
Screenshot: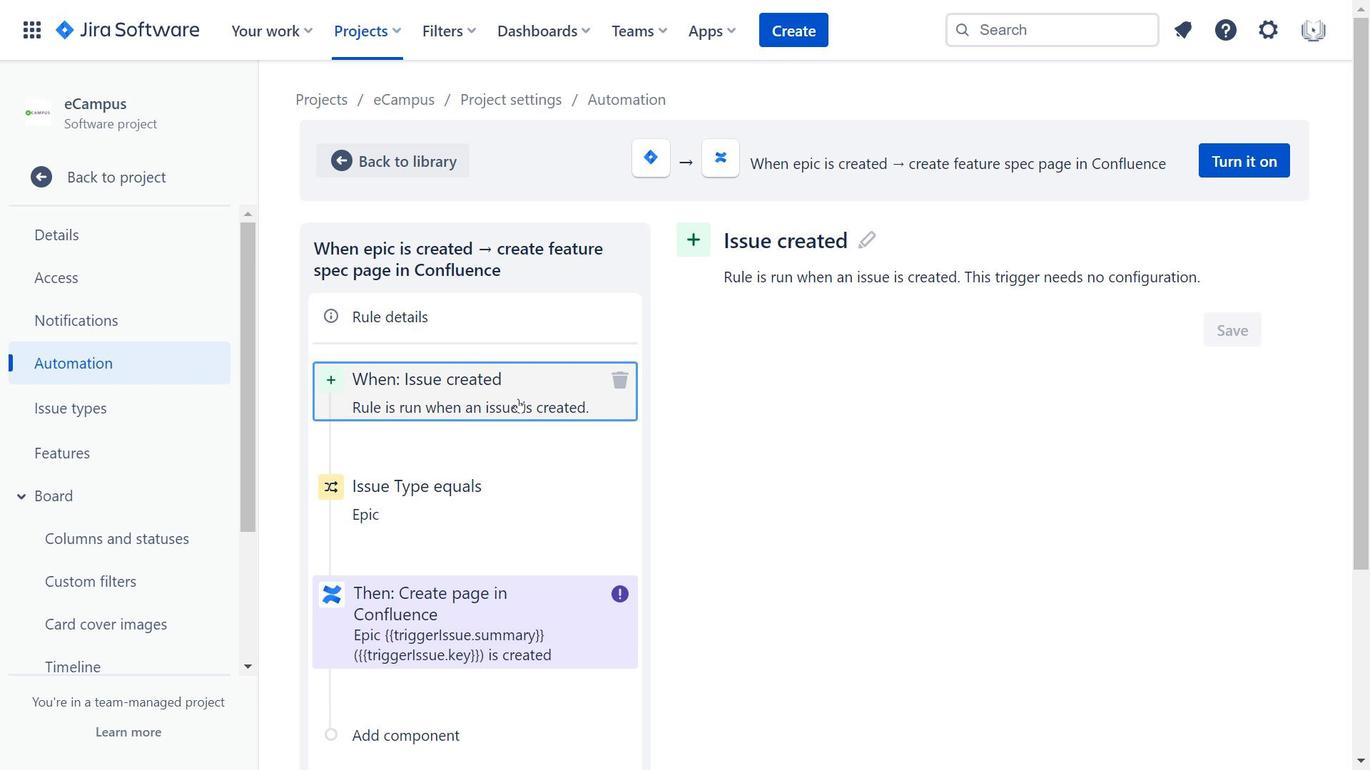 
Action: Mouse scrolled (526, 400) with delta (0, 0)
Screenshot: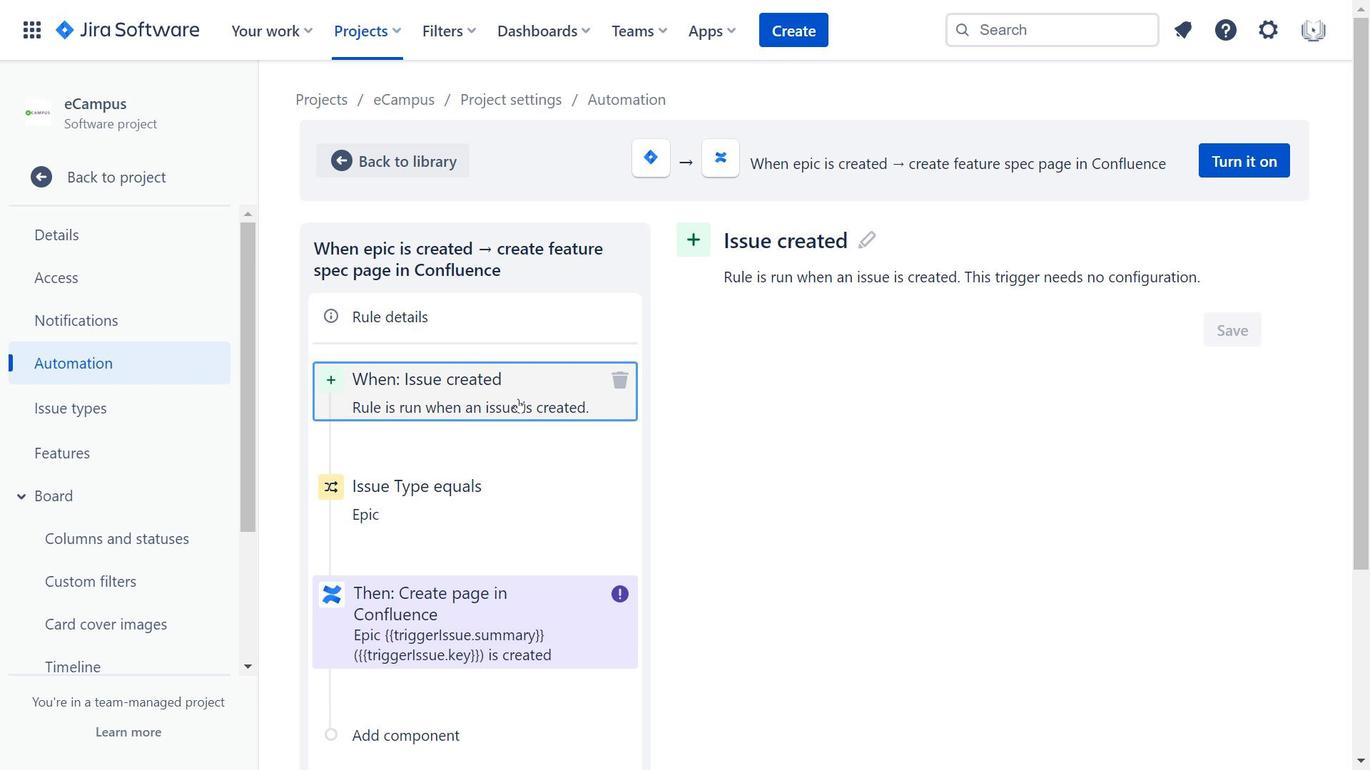 
Action: Mouse moved to (526, 401)
Screenshot: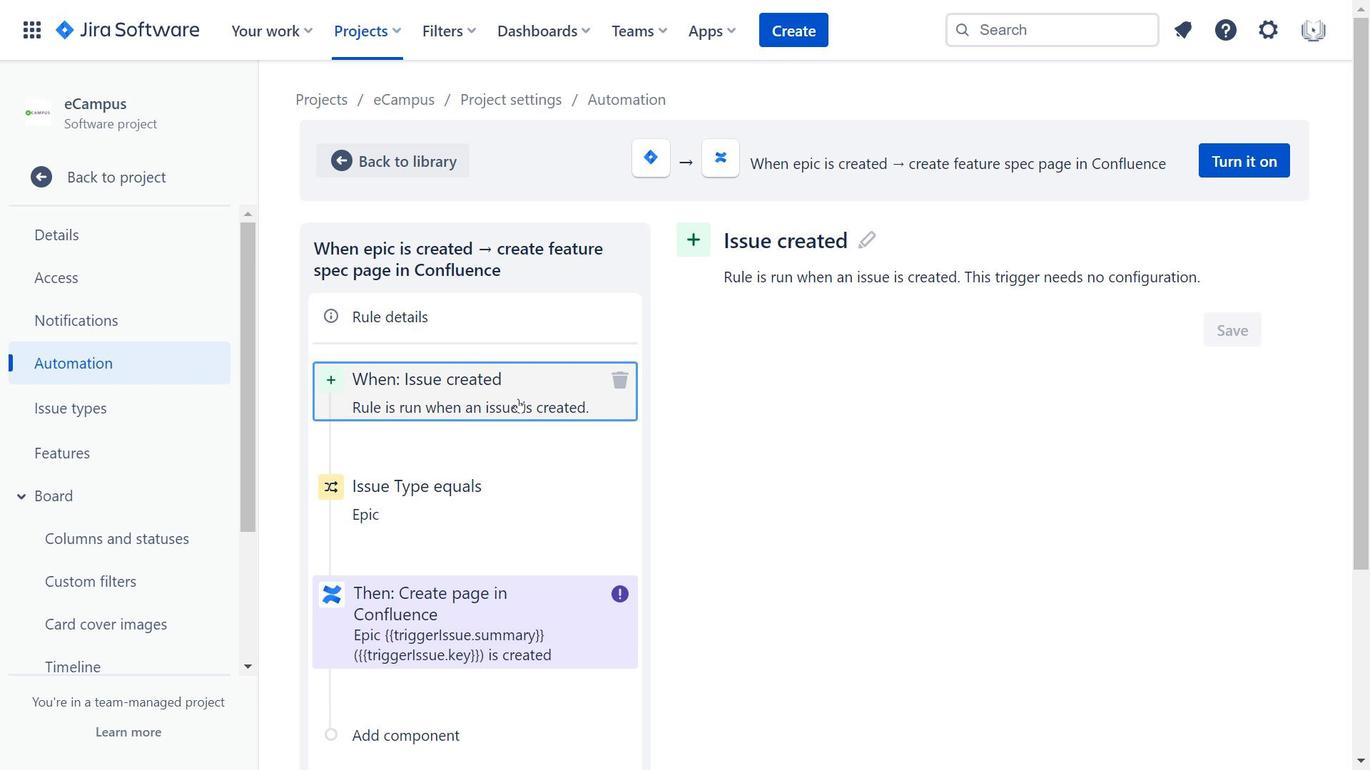 
Action: Mouse scrolled (526, 401) with delta (0, 0)
Screenshot: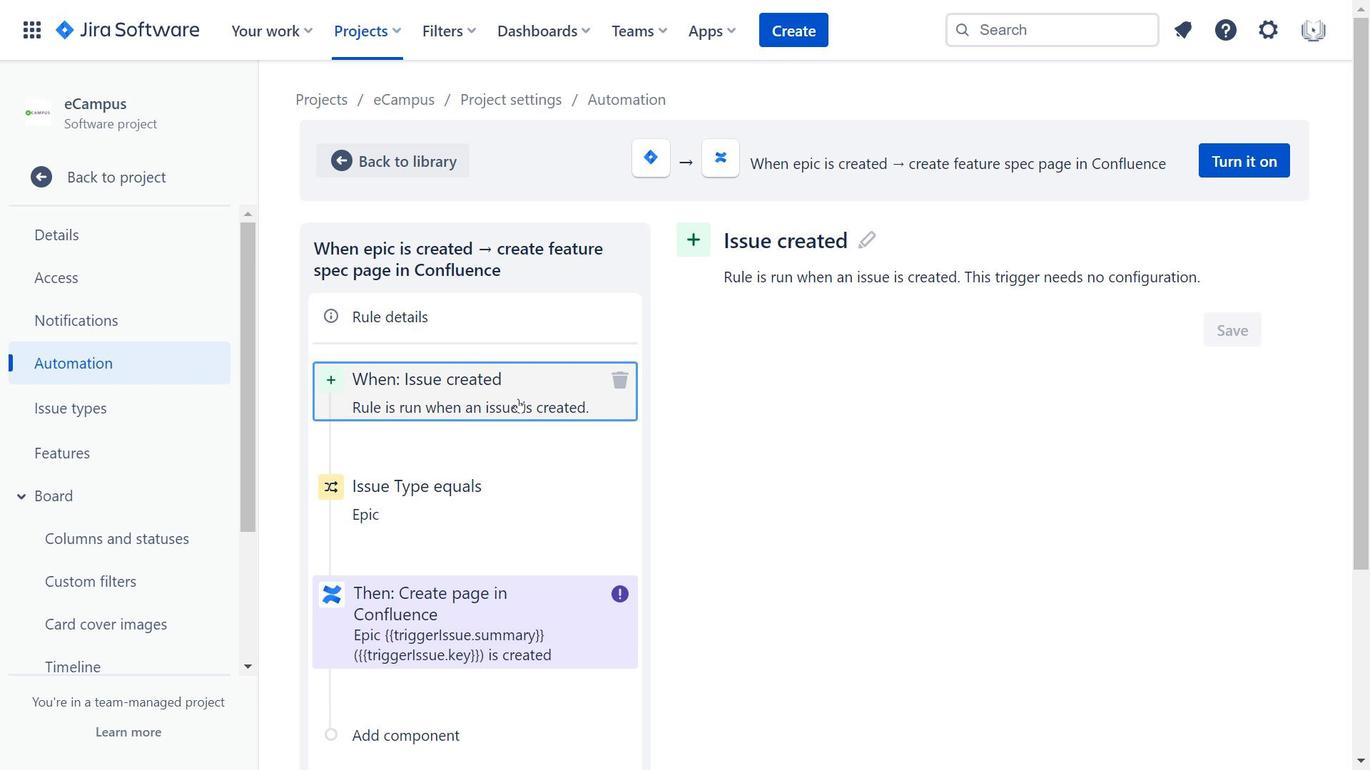 
Action: Mouse moved to (527, 401)
Screenshot: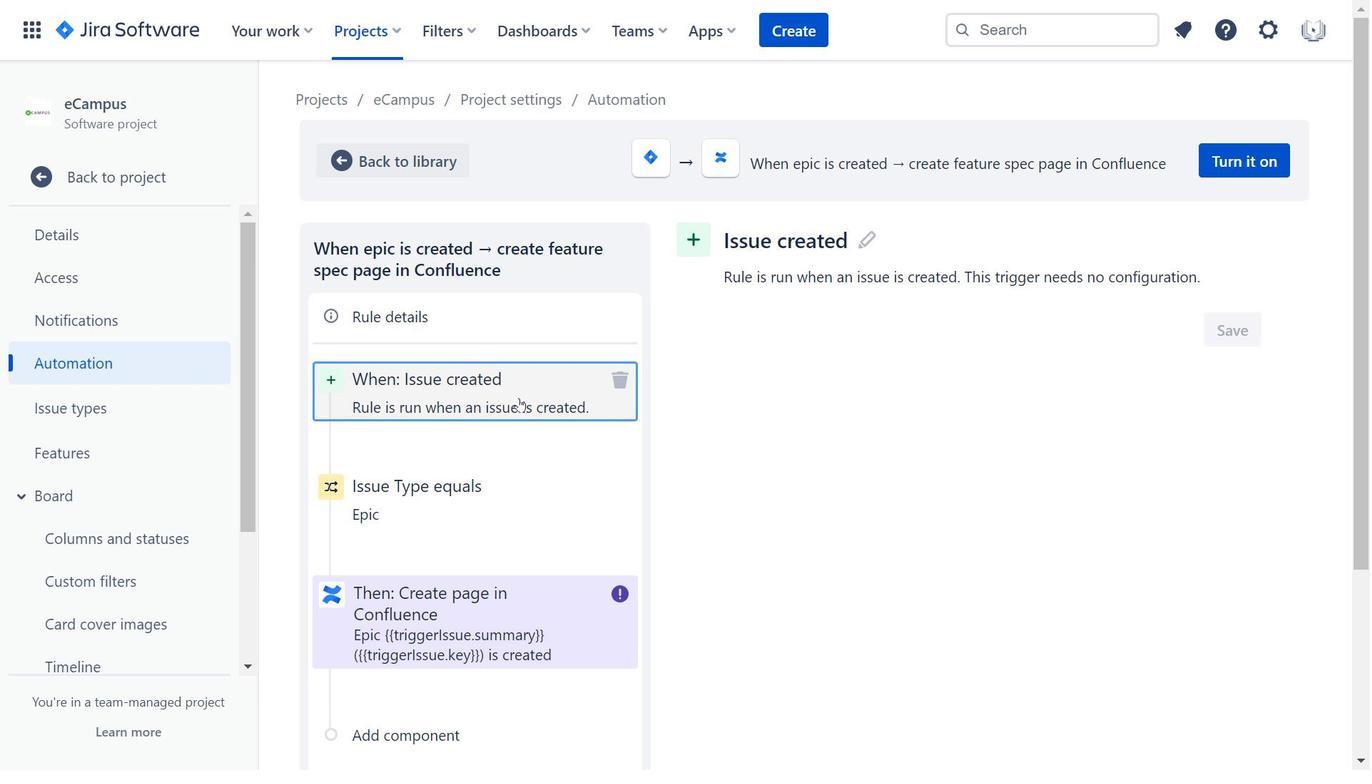 
Action: Mouse scrolled (527, 401) with delta (0, 0)
Screenshot: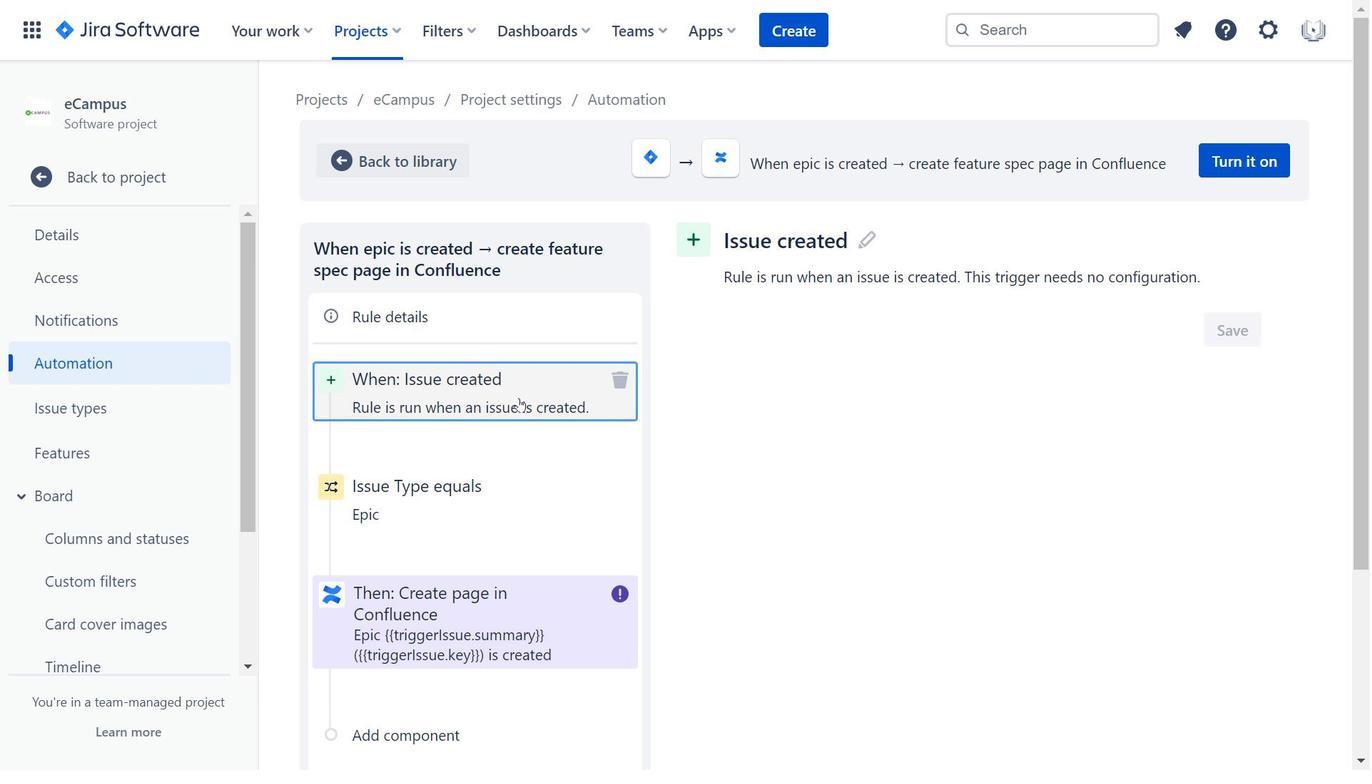 
Action: Mouse moved to (463, 475)
Screenshot: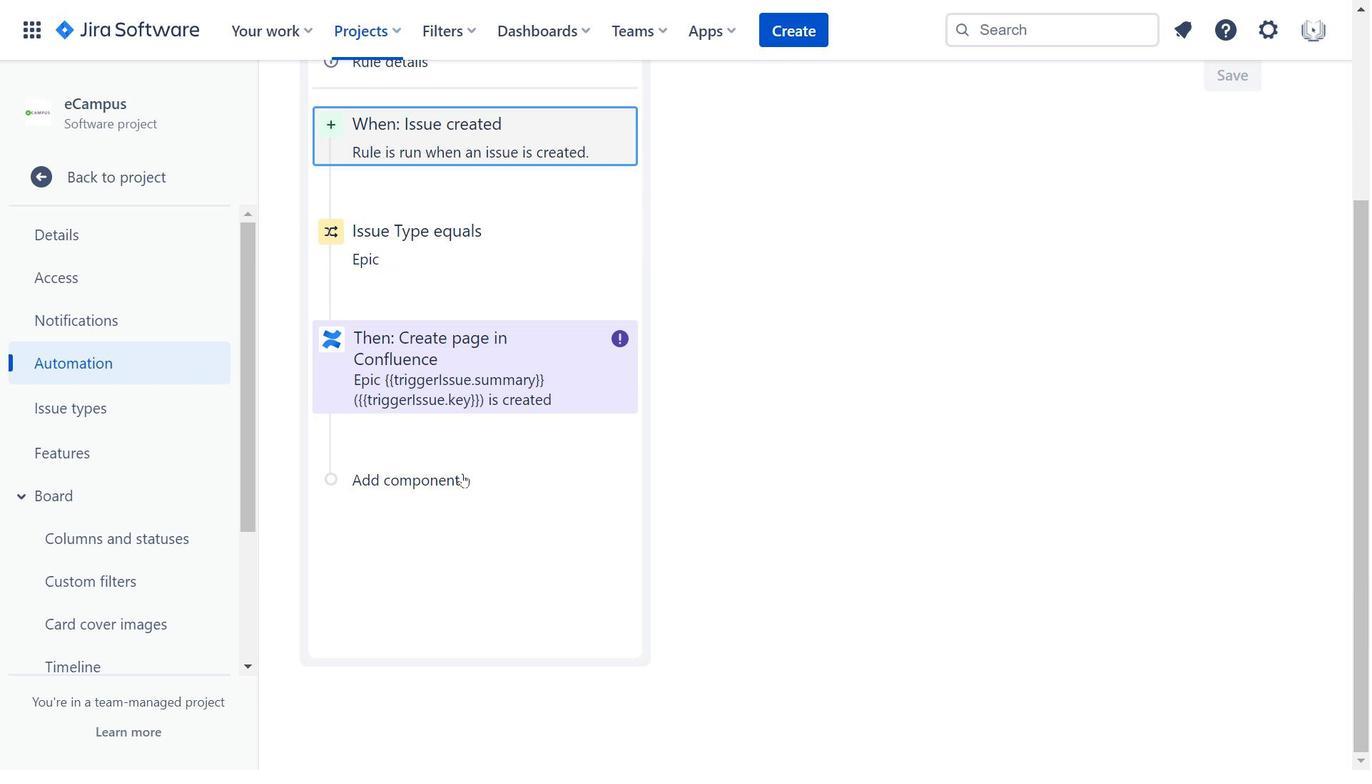 
Action: Mouse pressed left at (463, 475)
Screenshot: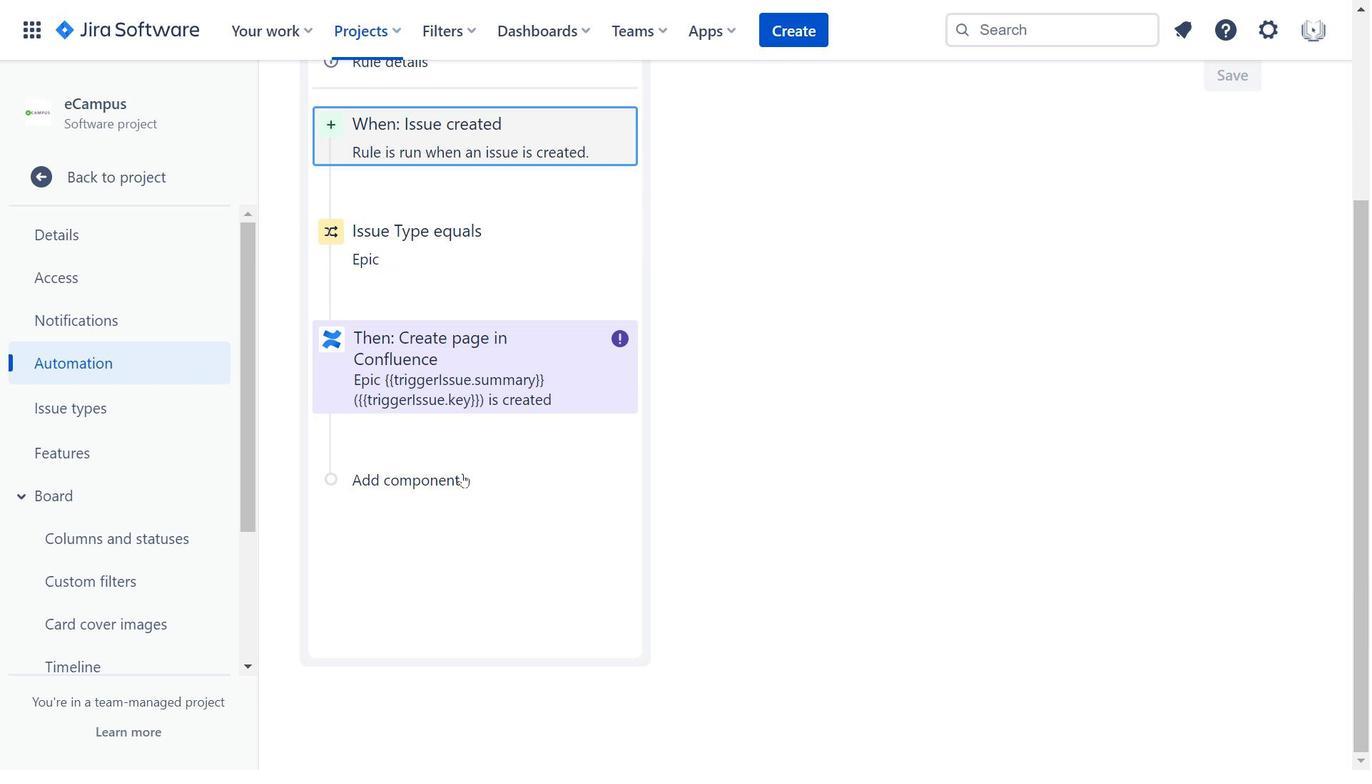 
Action: Mouse moved to (911, 420)
Screenshot: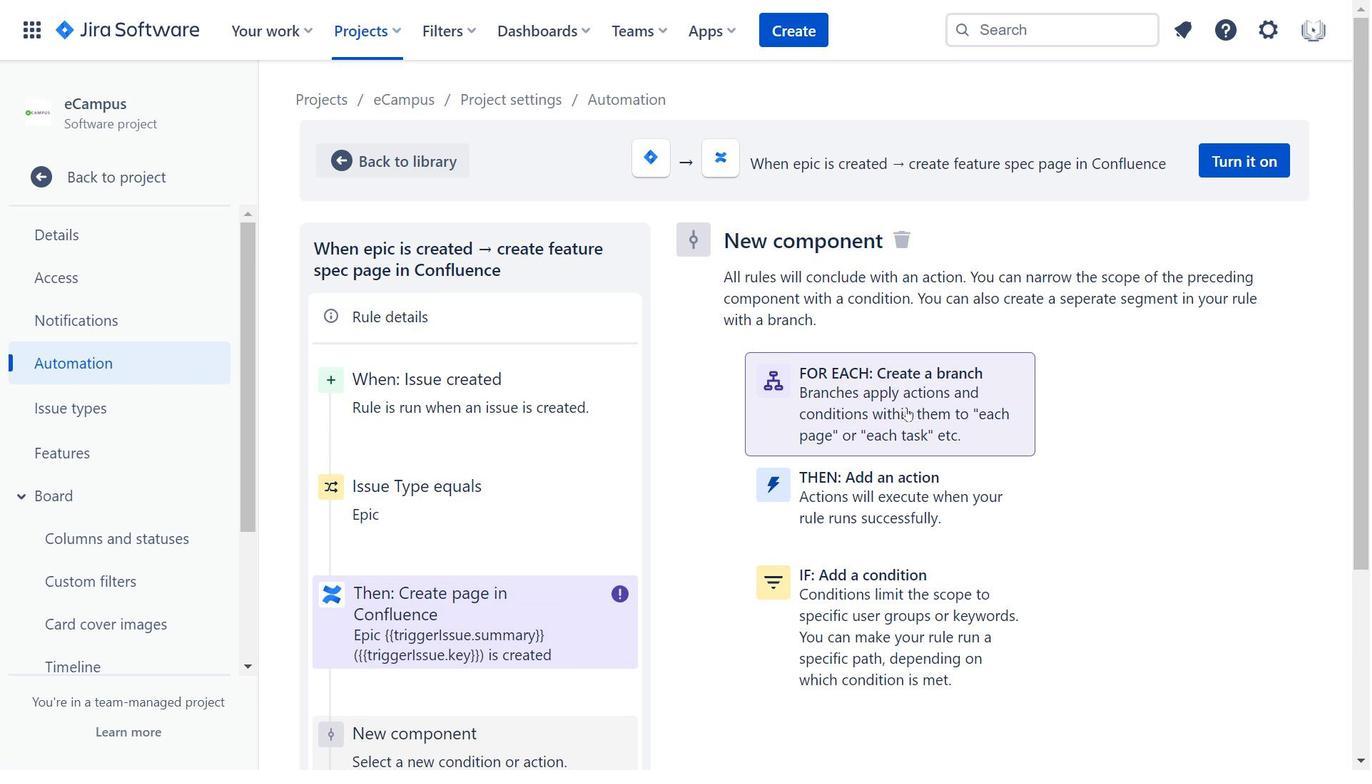 
Action: Mouse pressed left at (911, 420)
Screenshot: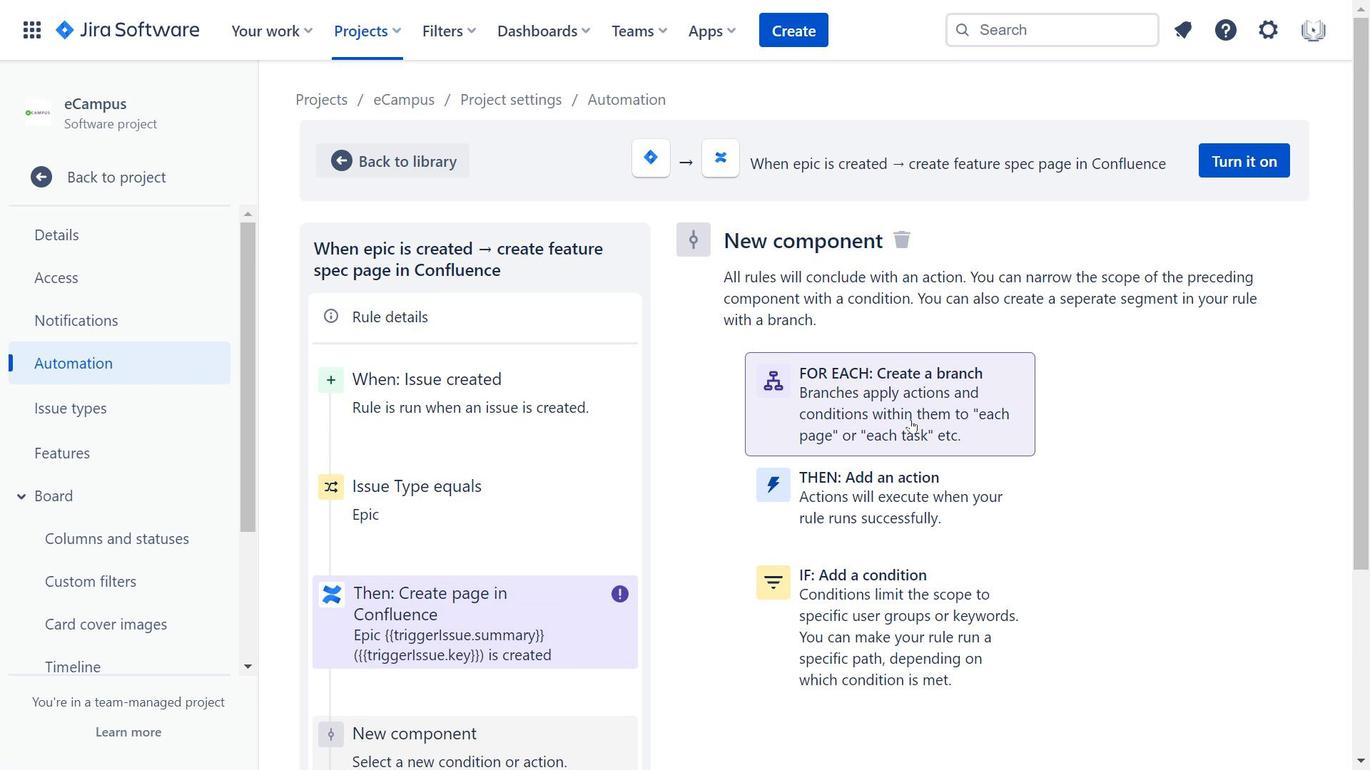 
Action: Mouse moved to (975, 399)
Screenshot: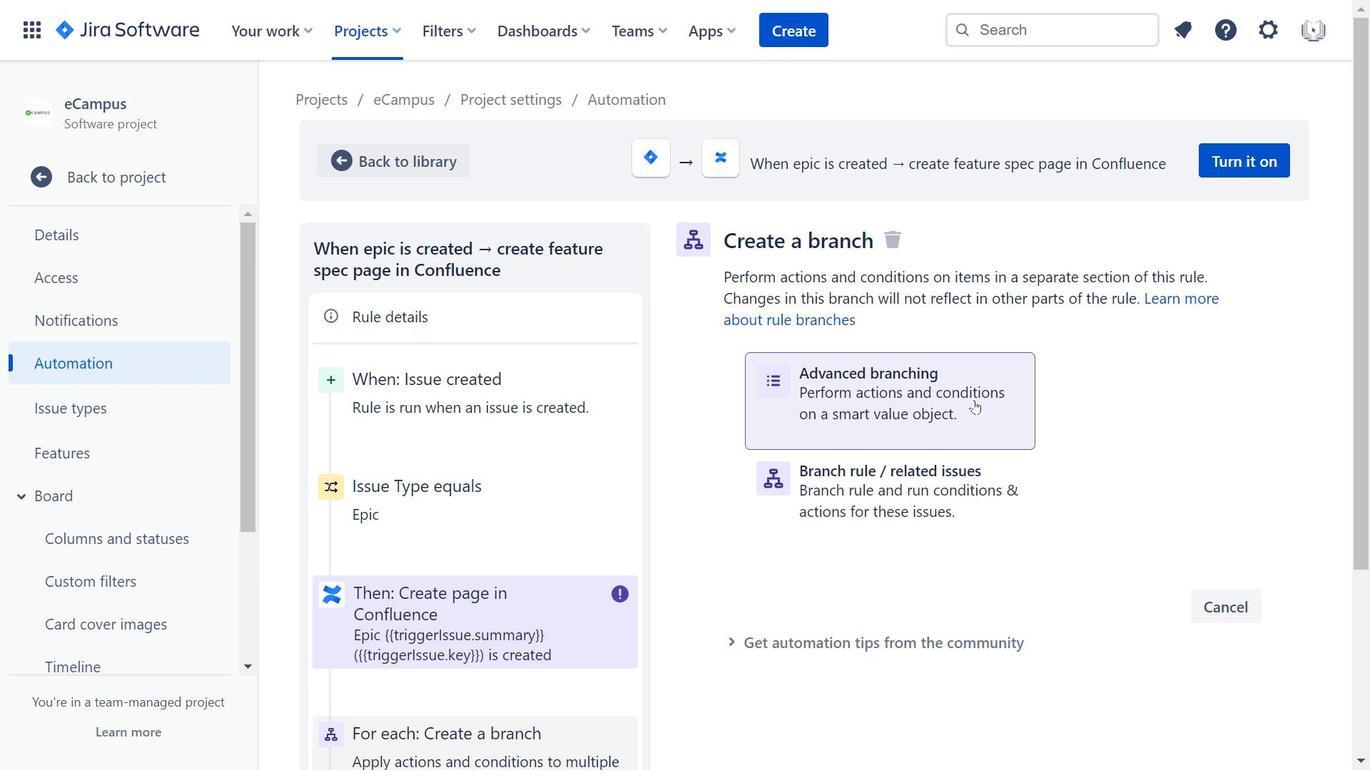 
Action: Mouse pressed left at (975, 399)
Screenshot: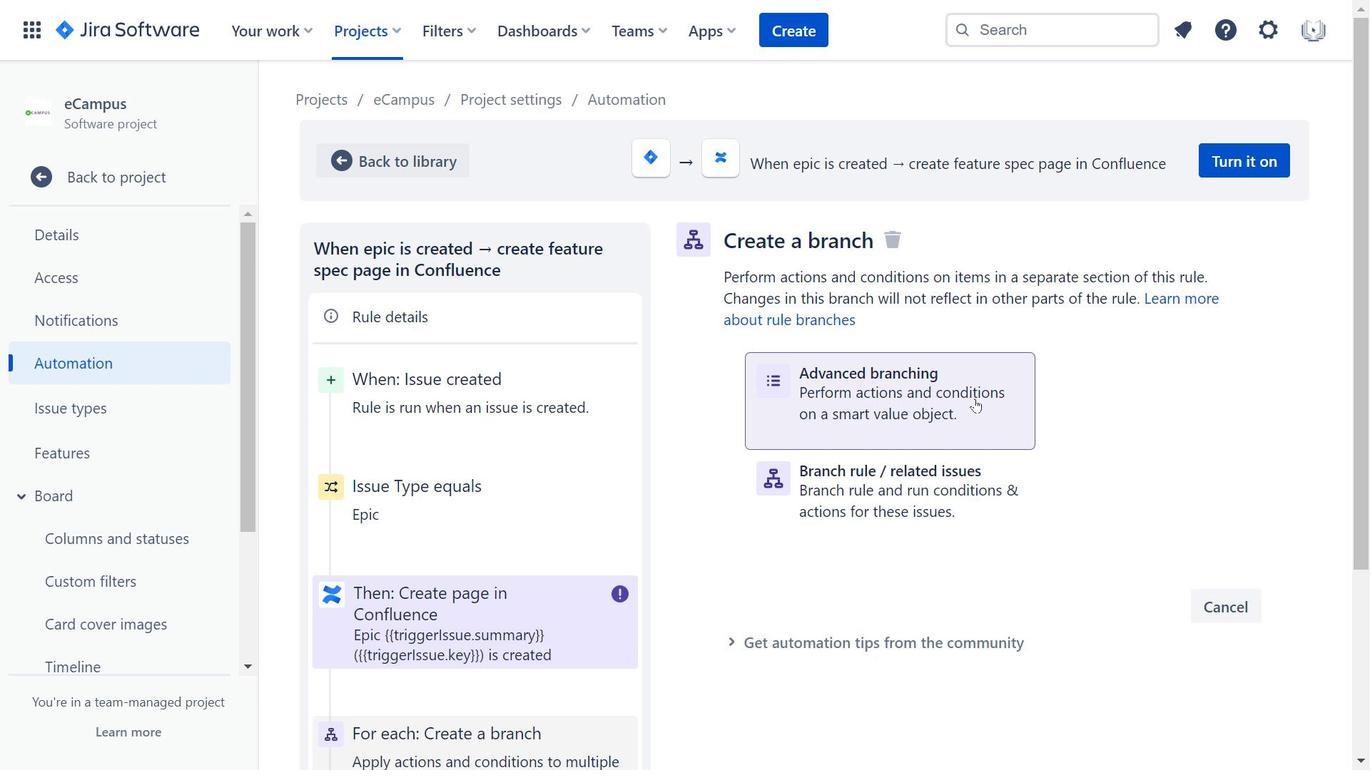 
Action: Mouse moved to (1177, 574)
Screenshot: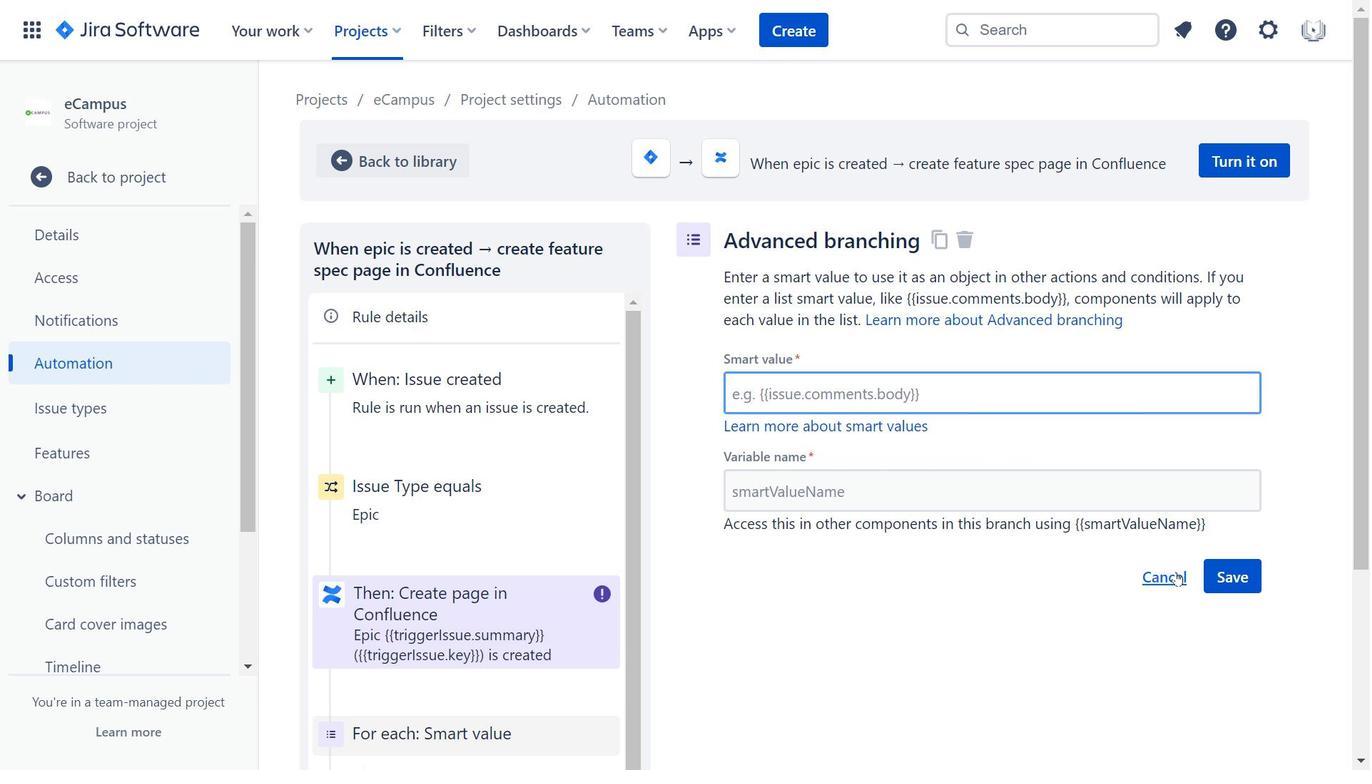 
Action: Mouse pressed left at (1177, 574)
Screenshot: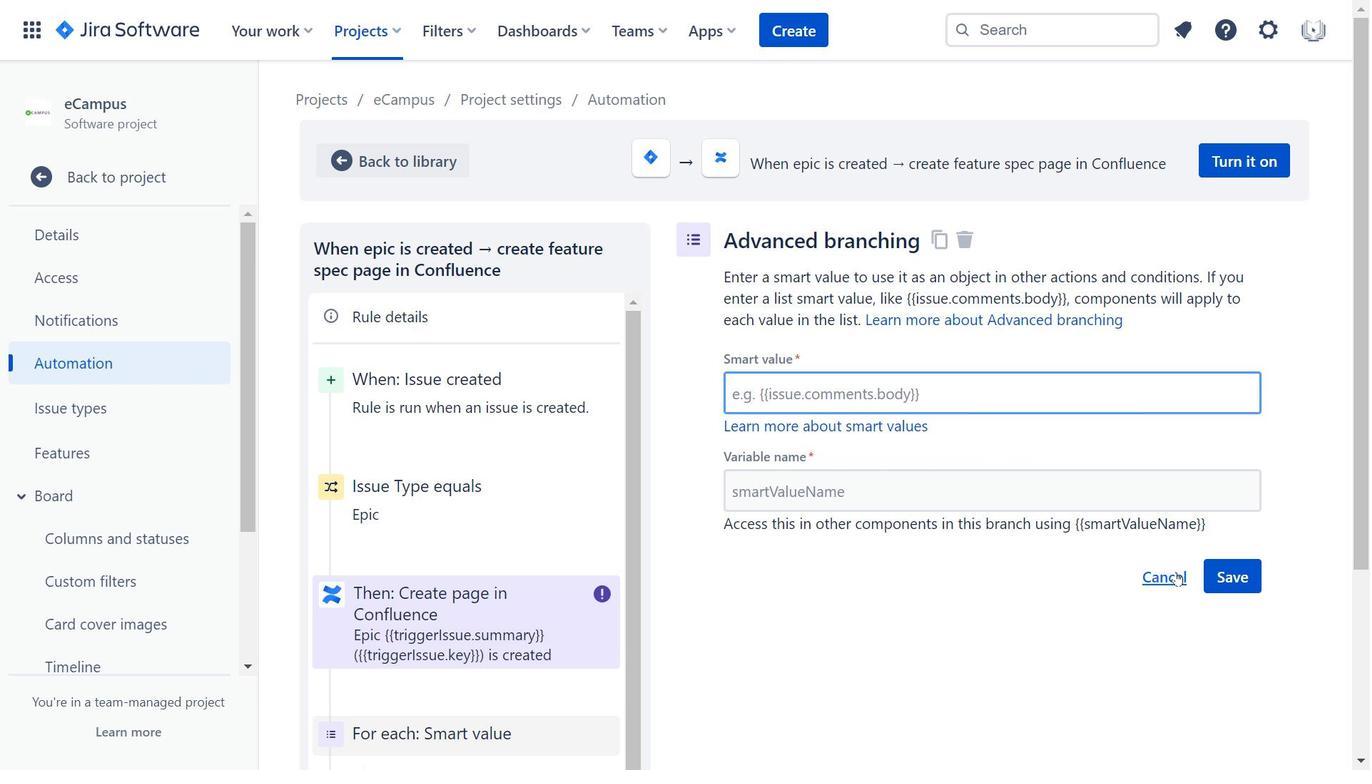 
Action: Mouse moved to (904, 485)
Screenshot: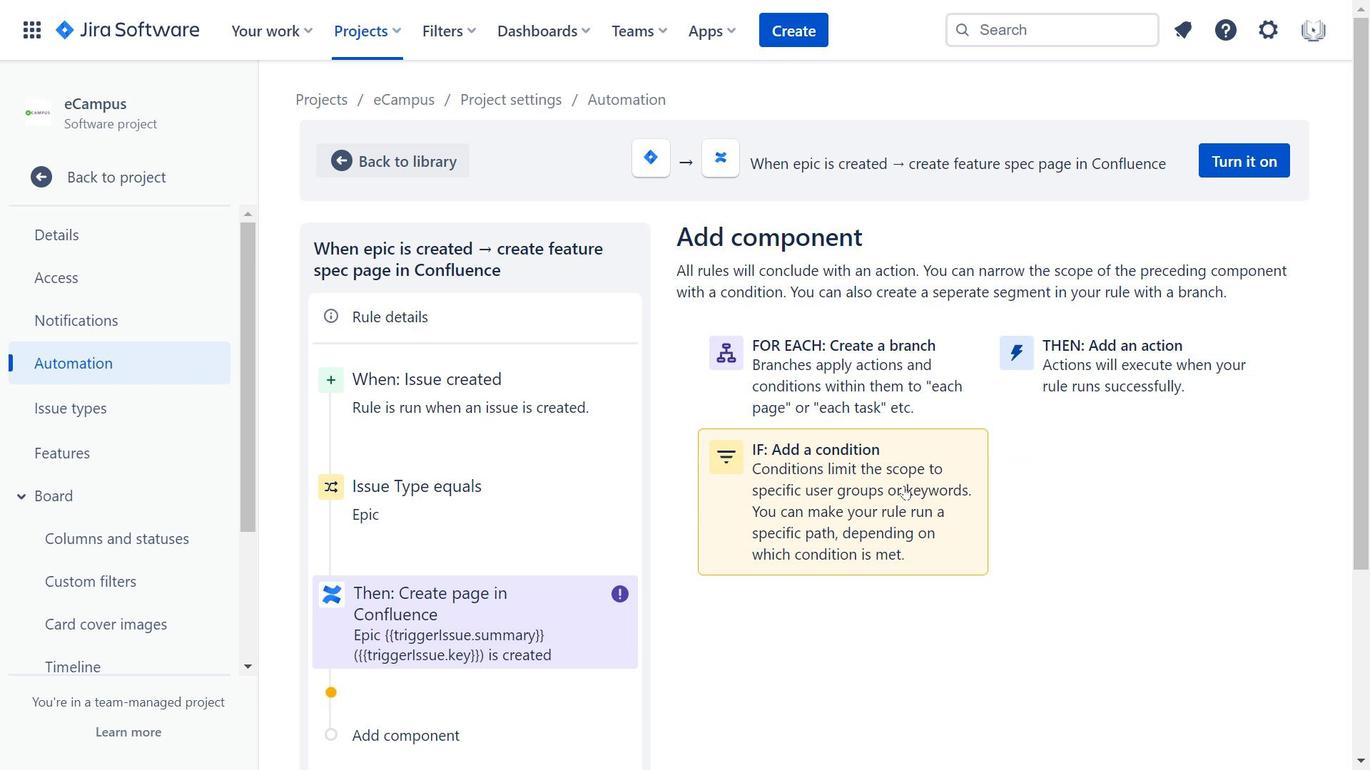 
Action: Mouse pressed left at (904, 485)
Screenshot: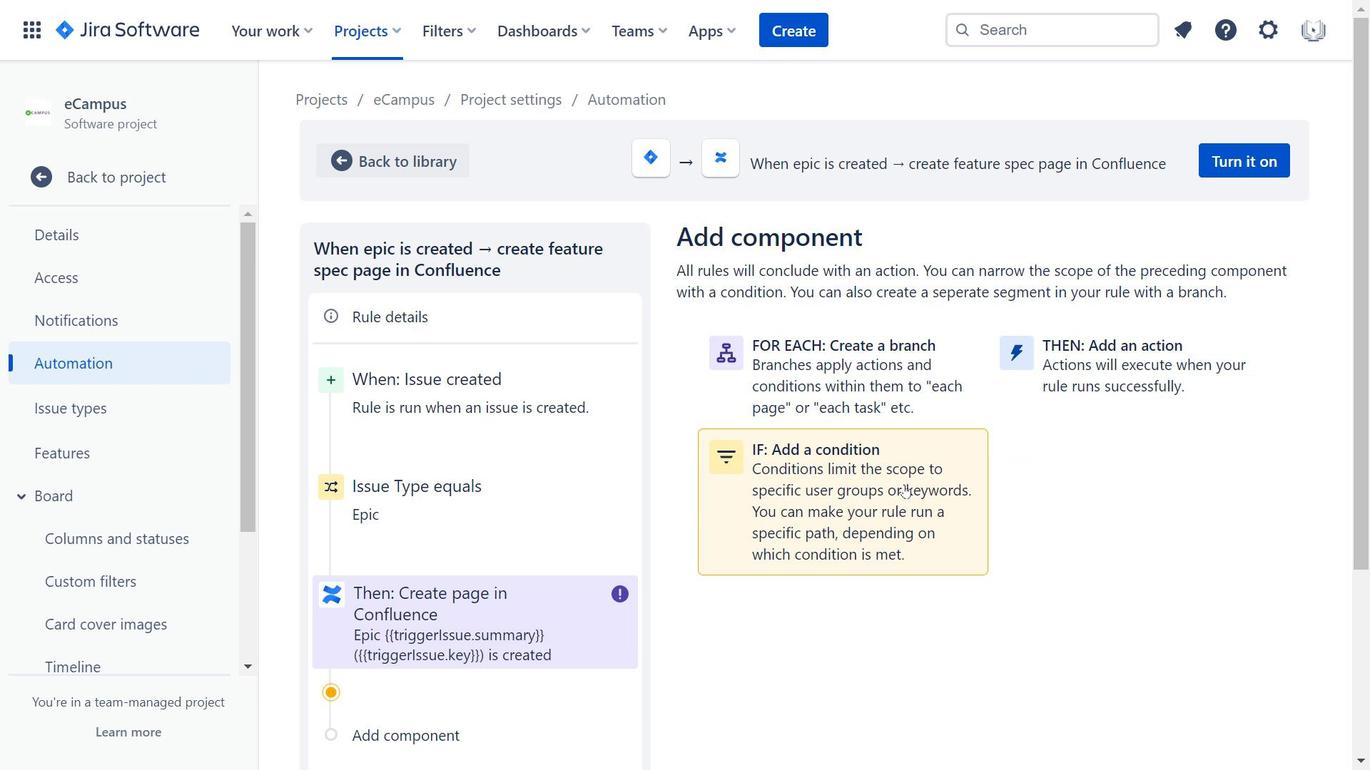 
Action: Mouse moved to (963, 391)
Screenshot: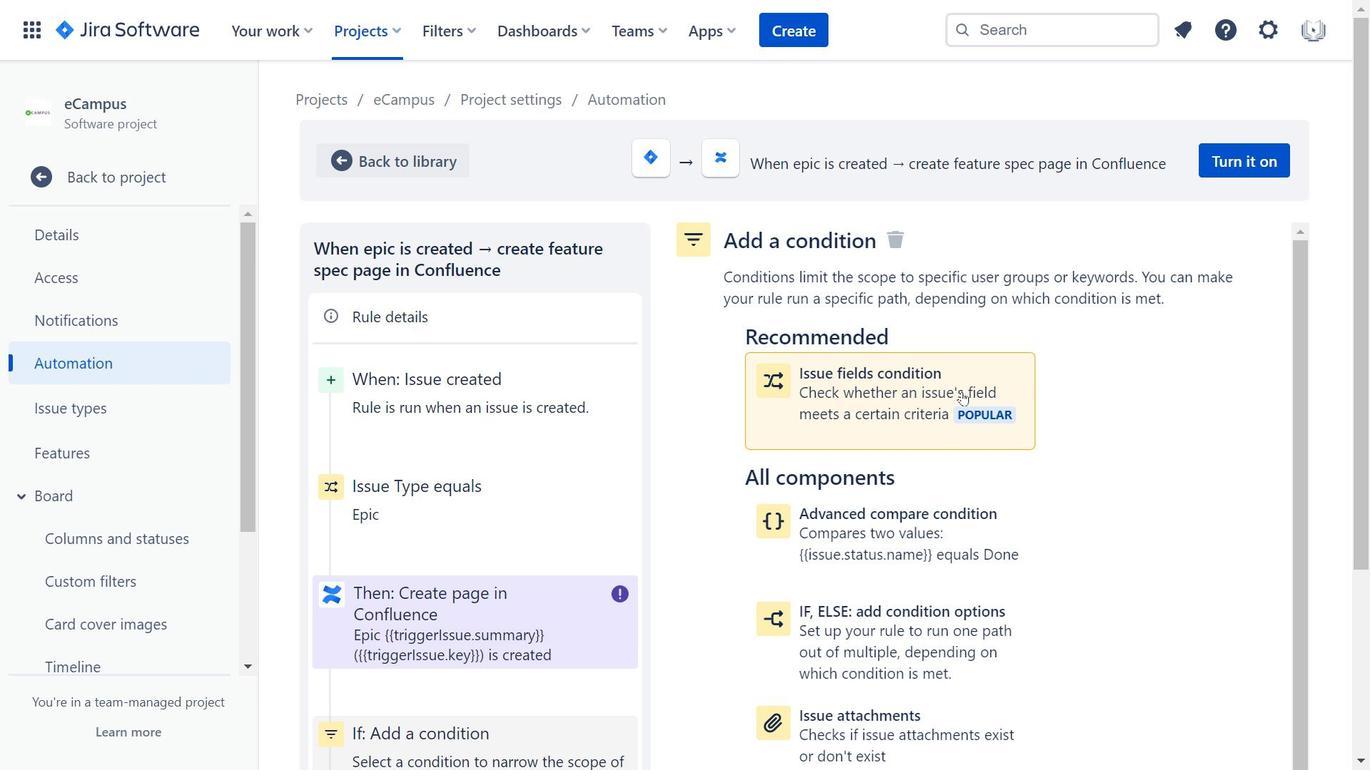 
Action: Mouse scrolled (963, 391) with delta (0, 0)
Screenshot: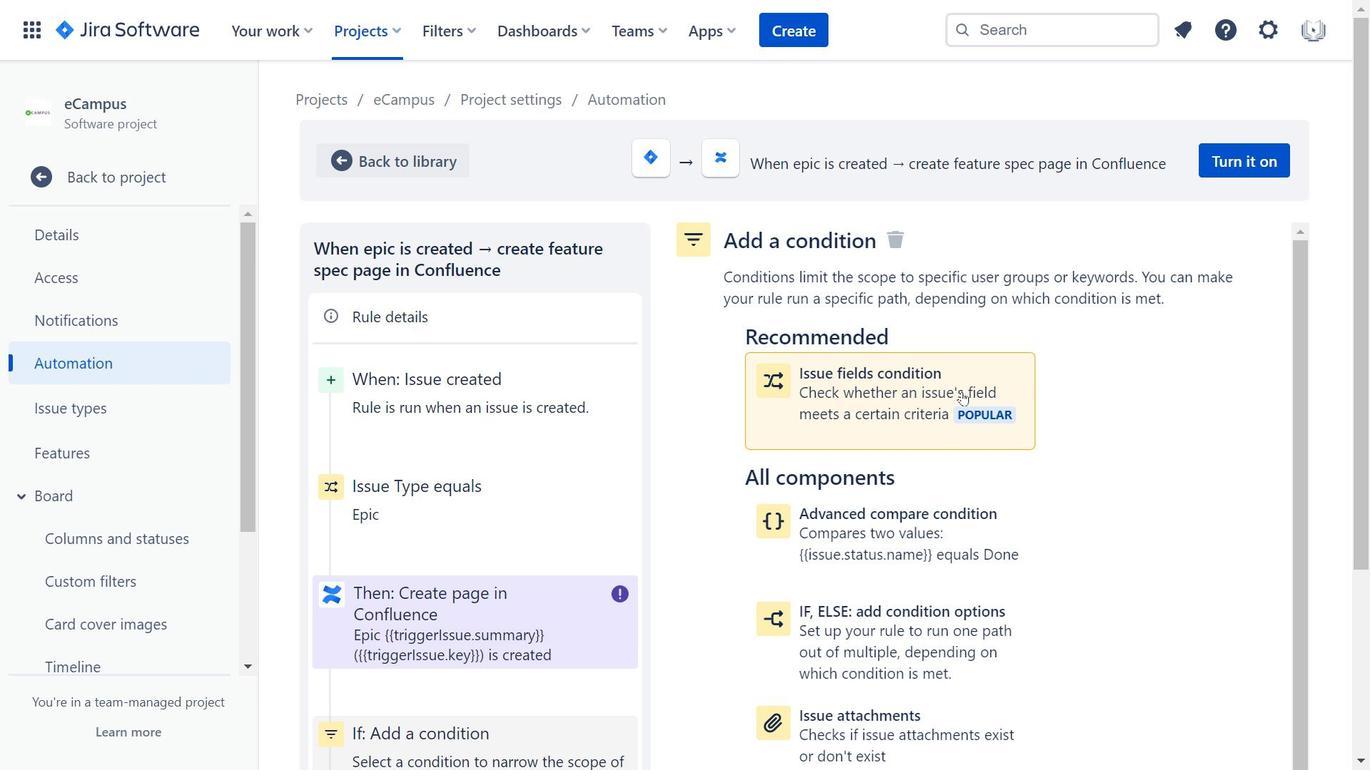 
Action: Mouse scrolled (963, 391) with delta (0, 0)
Screenshot: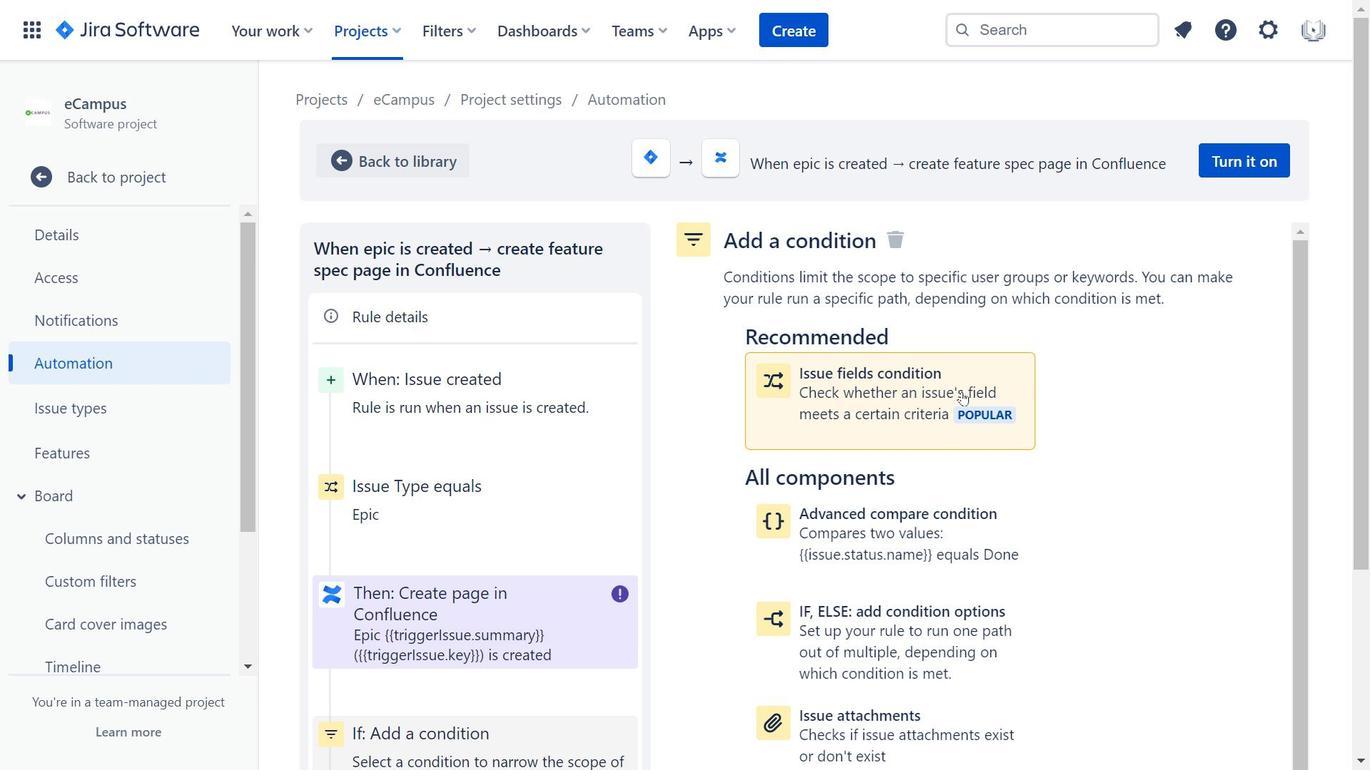 
Action: Mouse moved to (957, 419)
Screenshot: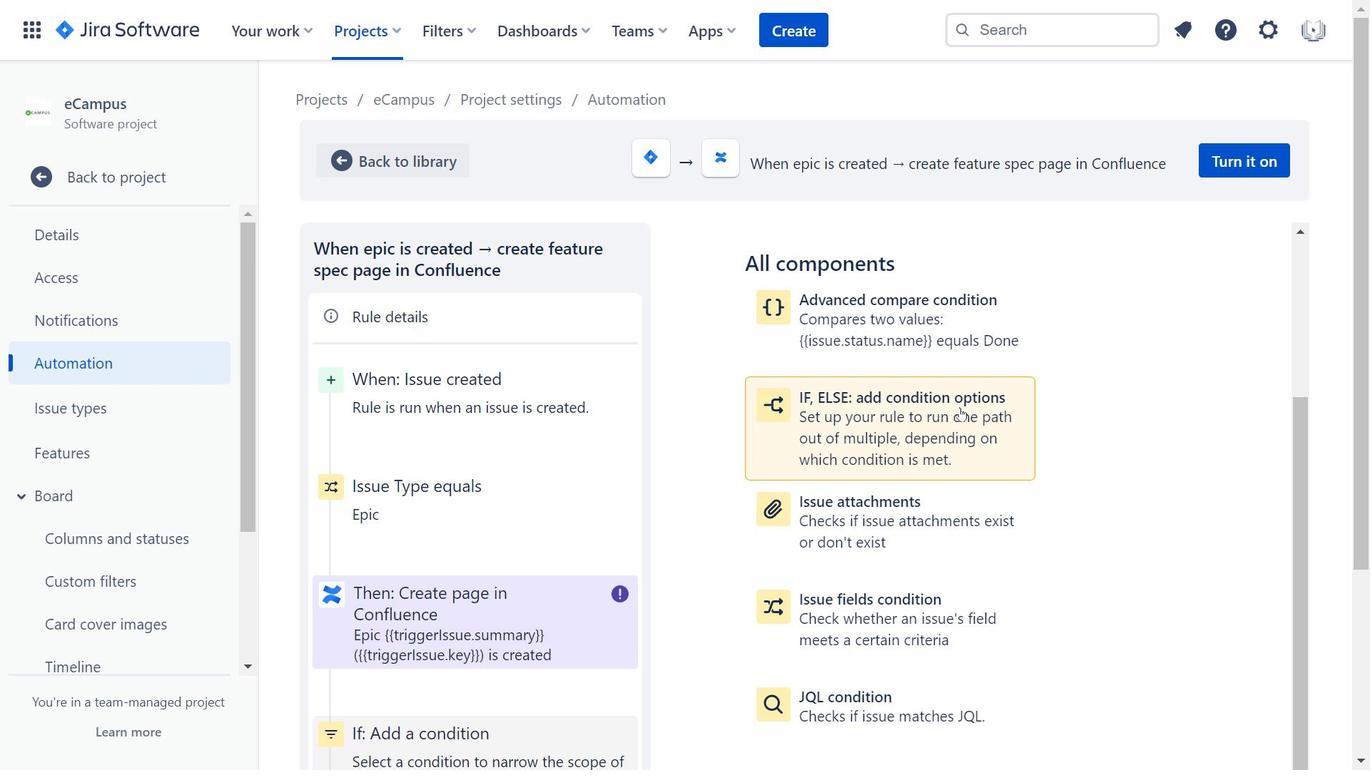 
Action: Mouse pressed left at (957, 419)
Screenshot: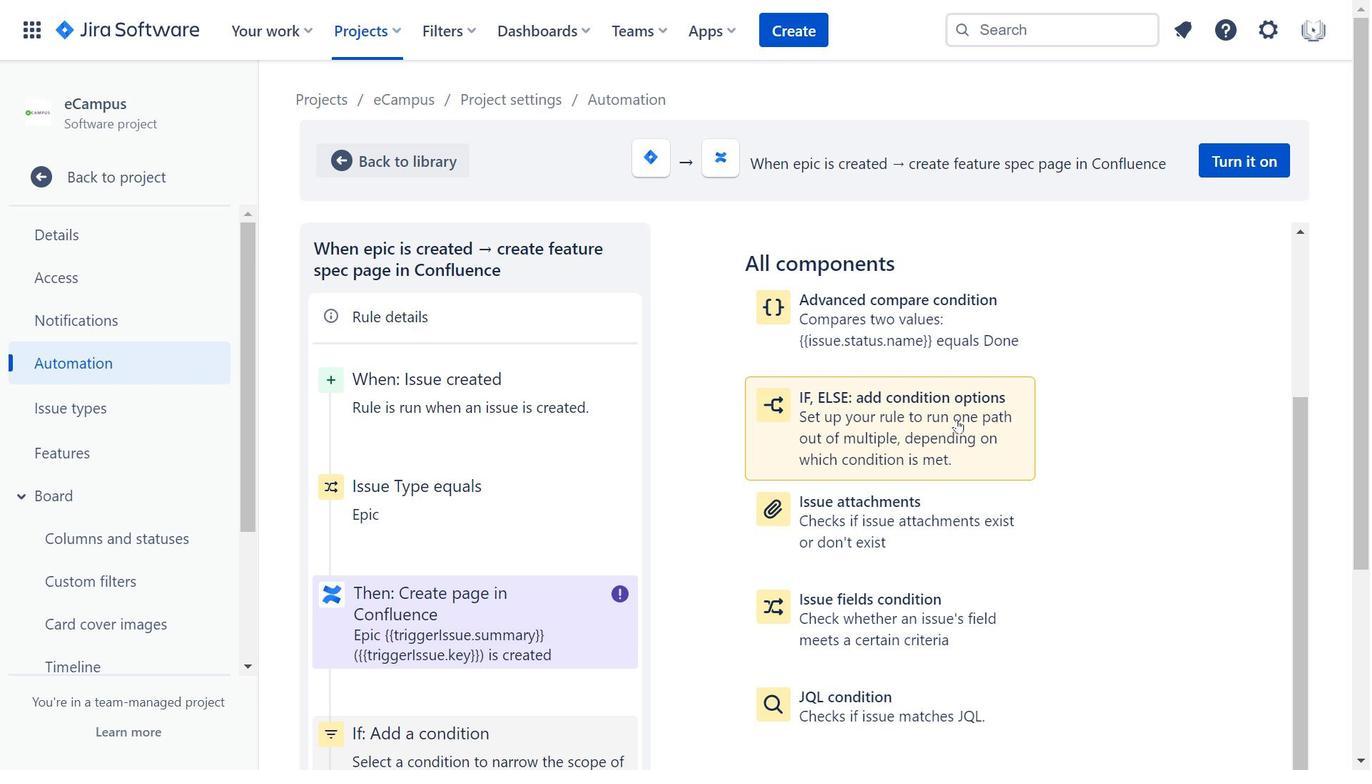 
Action: Mouse moved to (872, 486)
Screenshot: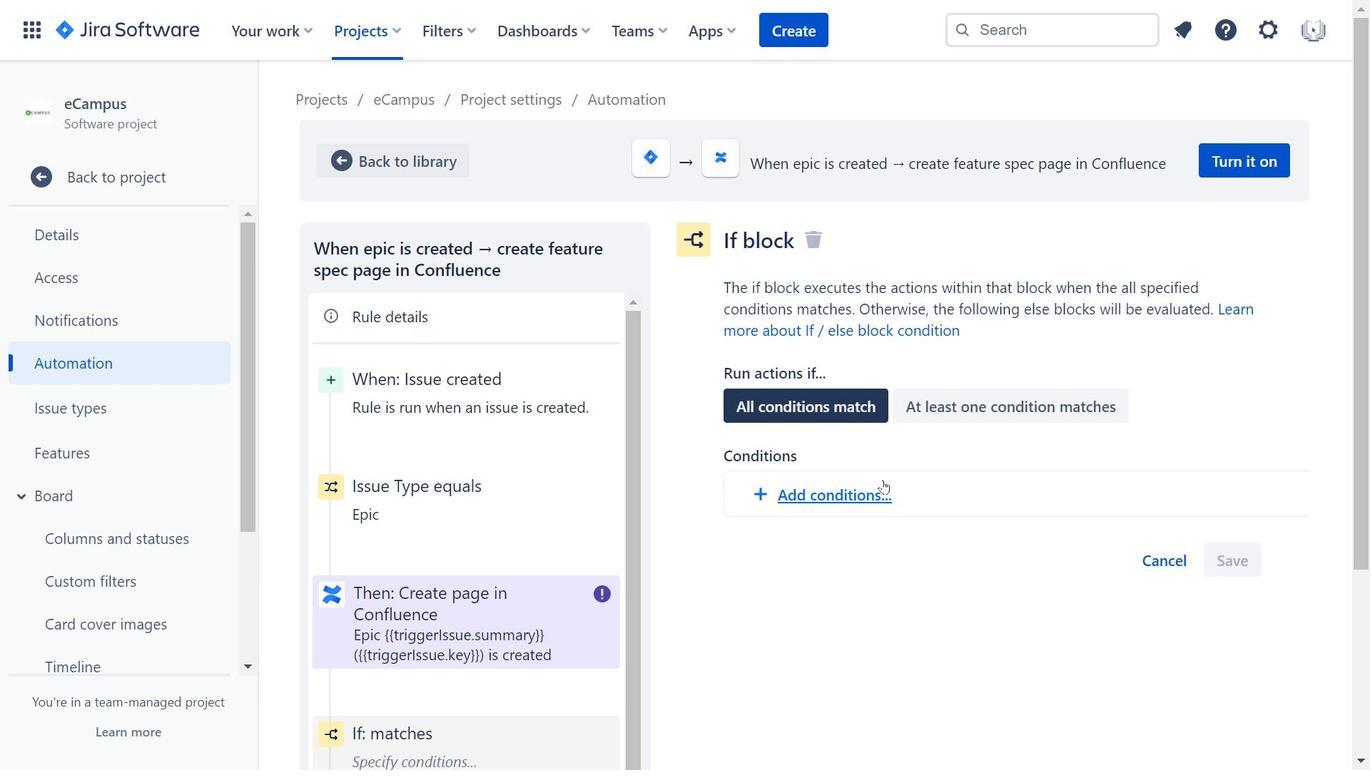 
Action: Mouse pressed left at (872, 486)
Screenshot: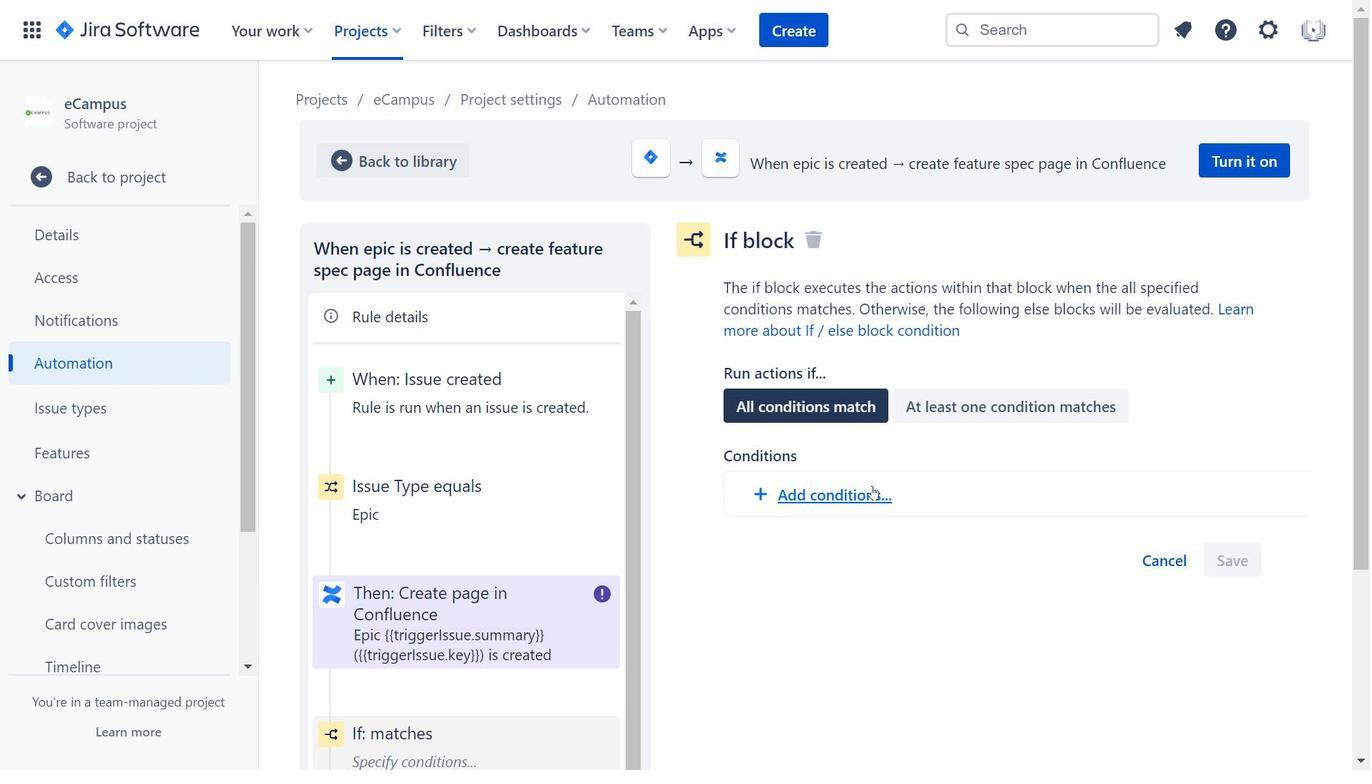 
Action: Mouse moved to (935, 446)
Screenshot: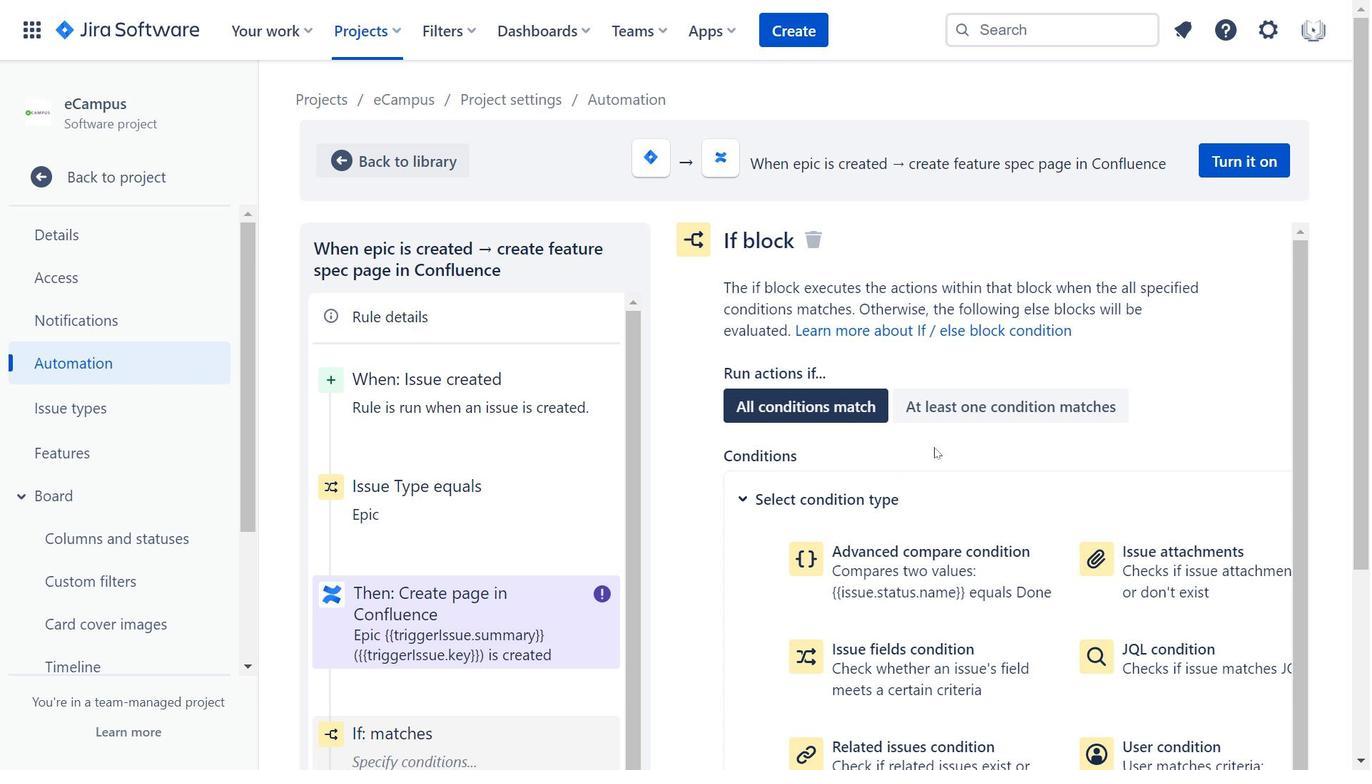 
Action: Mouse scrolled (935, 445) with delta (0, 0)
Screenshot: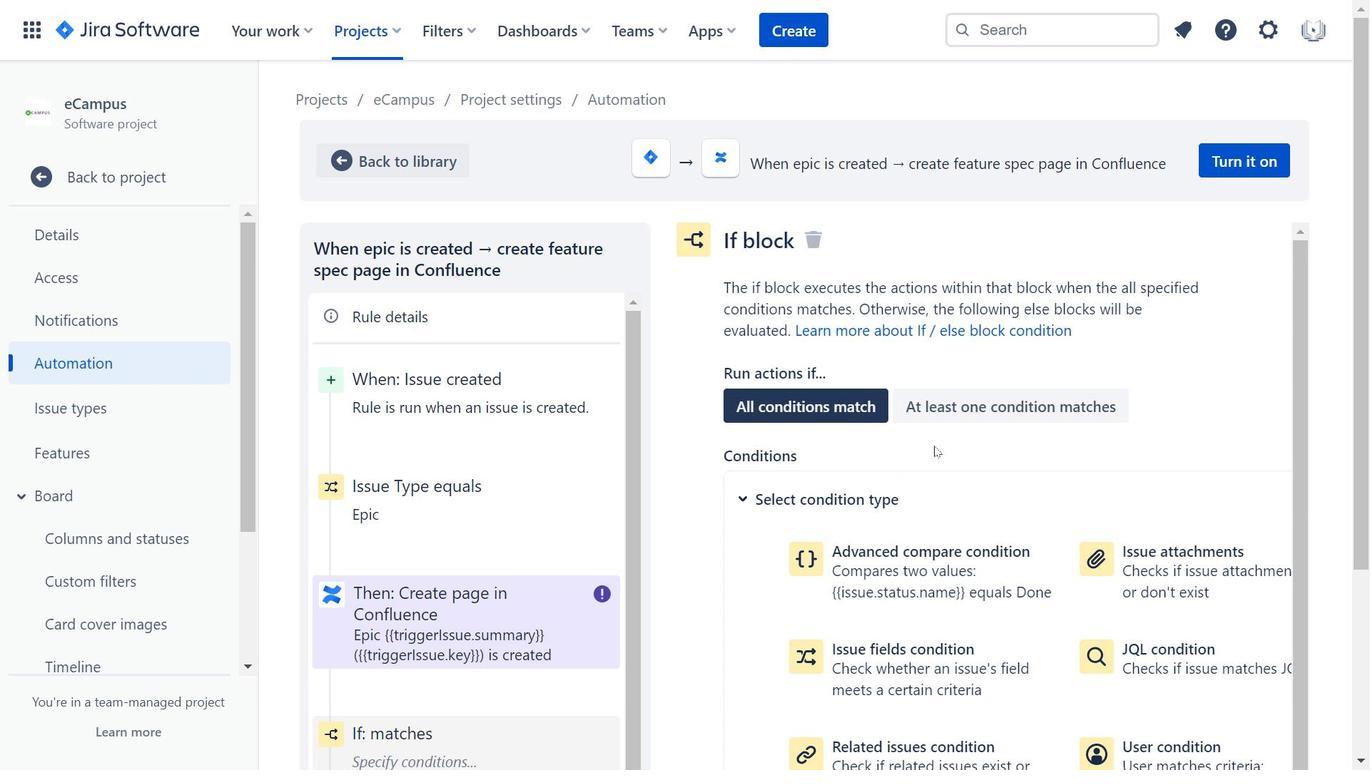 
Action: Mouse scrolled (935, 445) with delta (0, 0)
Screenshot: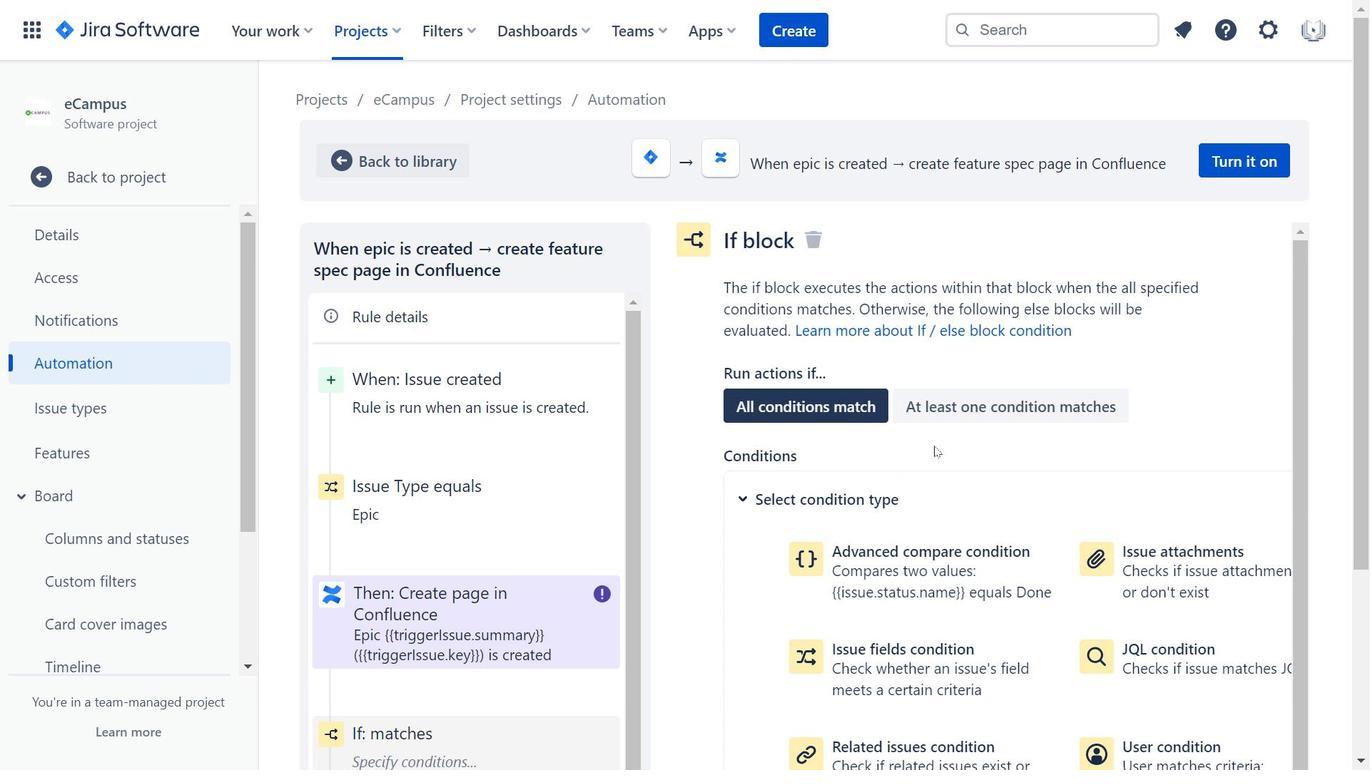 
Action: Mouse moved to (968, 485)
Screenshot: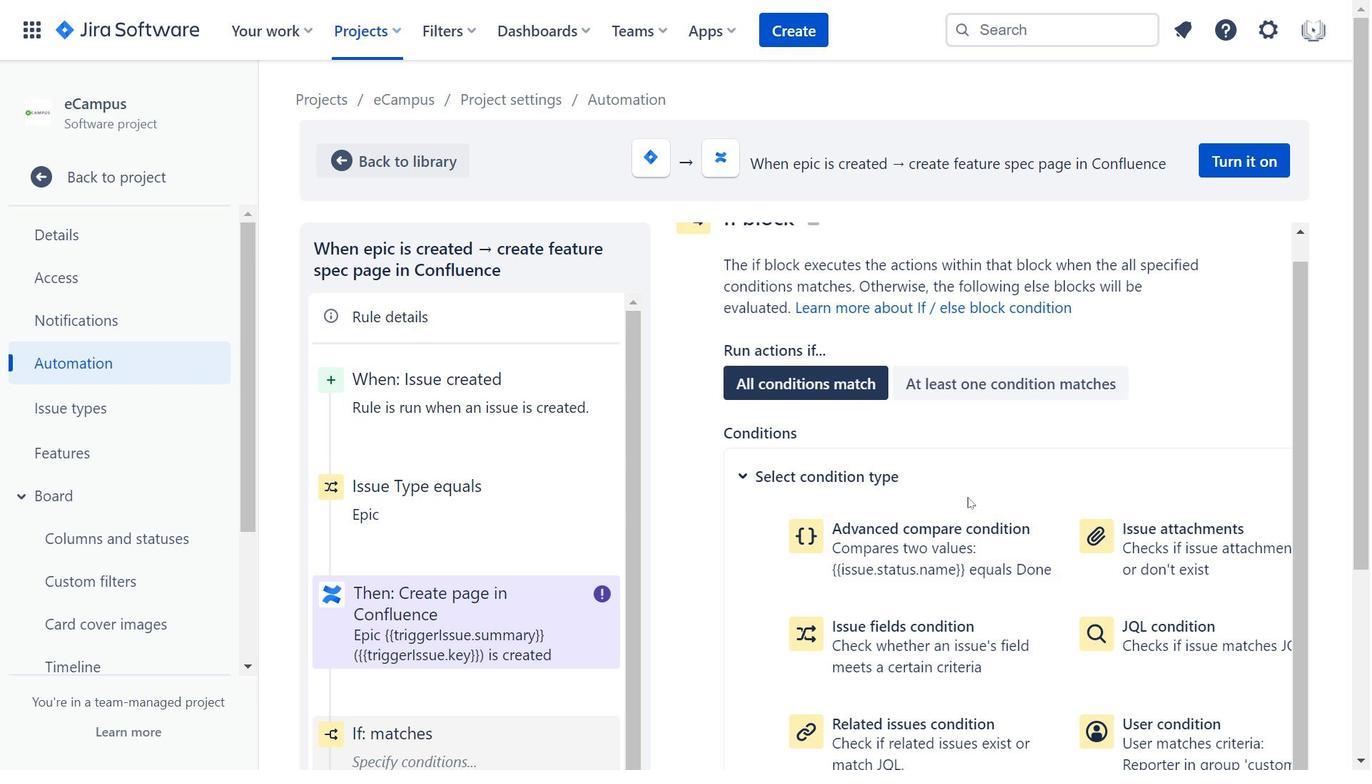 
Action: Mouse scrolled (968, 484) with delta (0, 0)
Screenshot: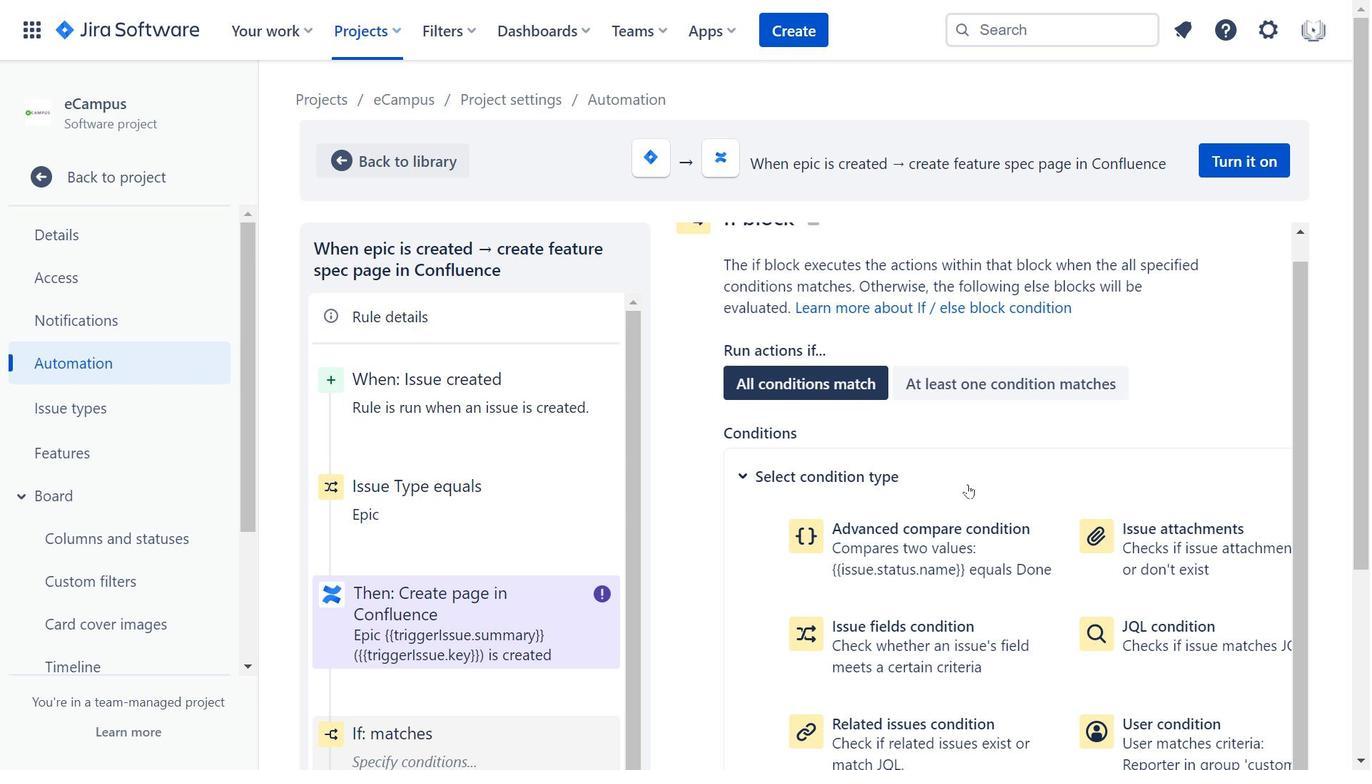 
Action: Mouse scrolled (968, 484) with delta (0, 0)
Screenshot: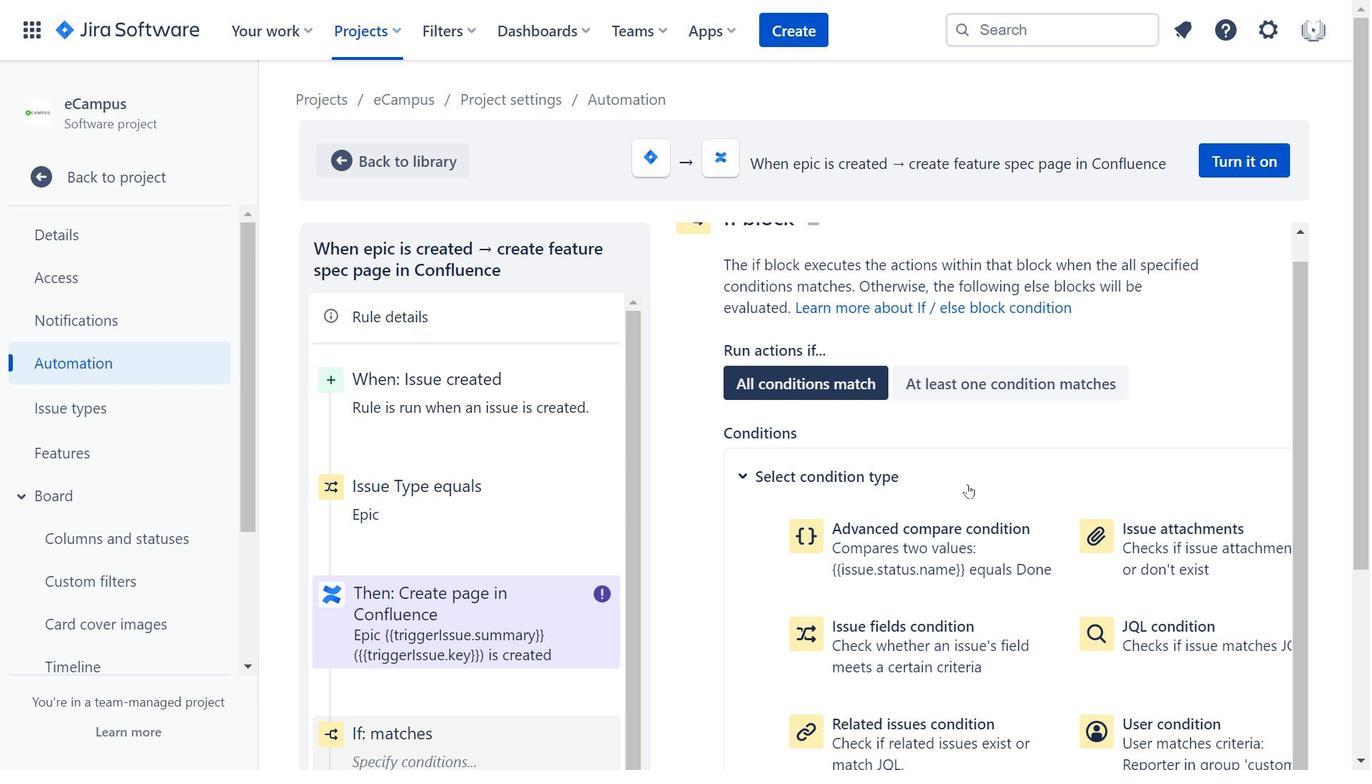 
Action: Mouse moved to (951, 450)
Screenshot: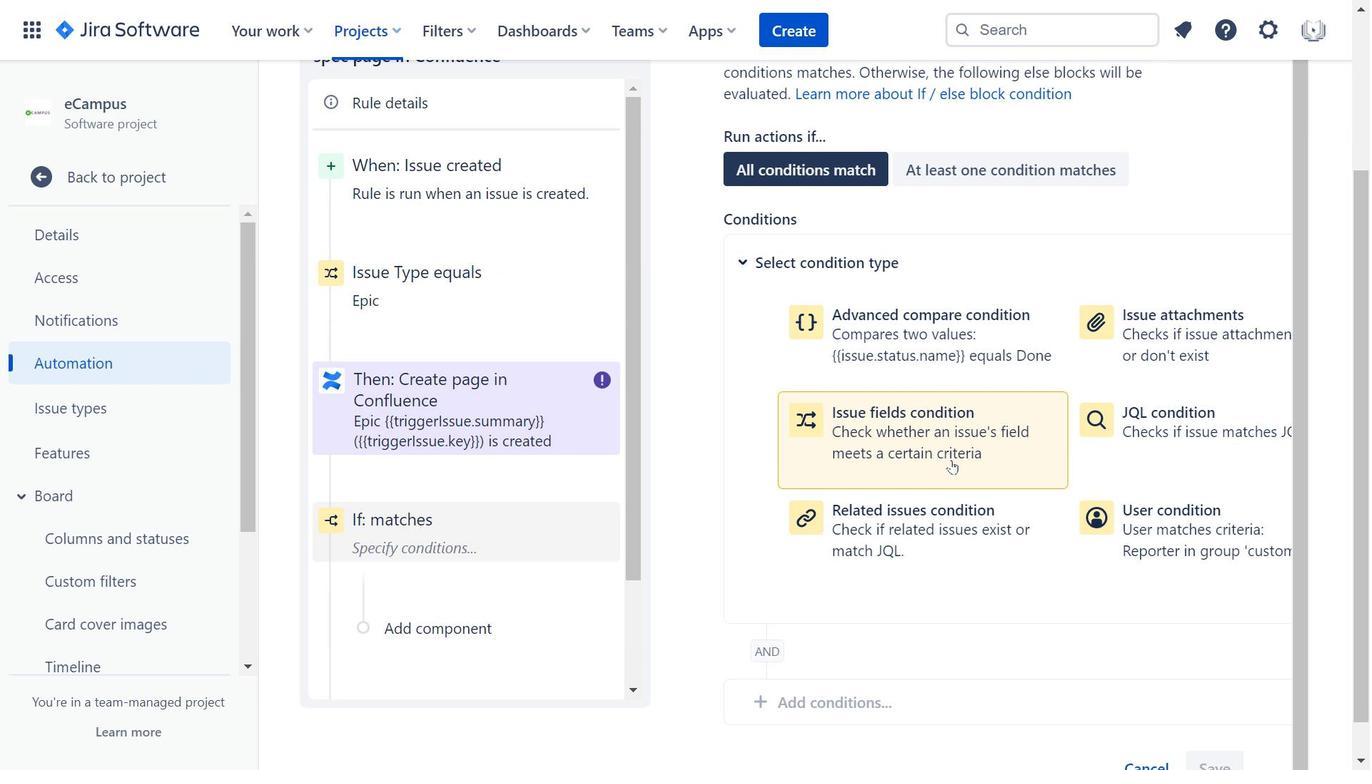 
Action: Mouse pressed left at (951, 450)
Screenshot: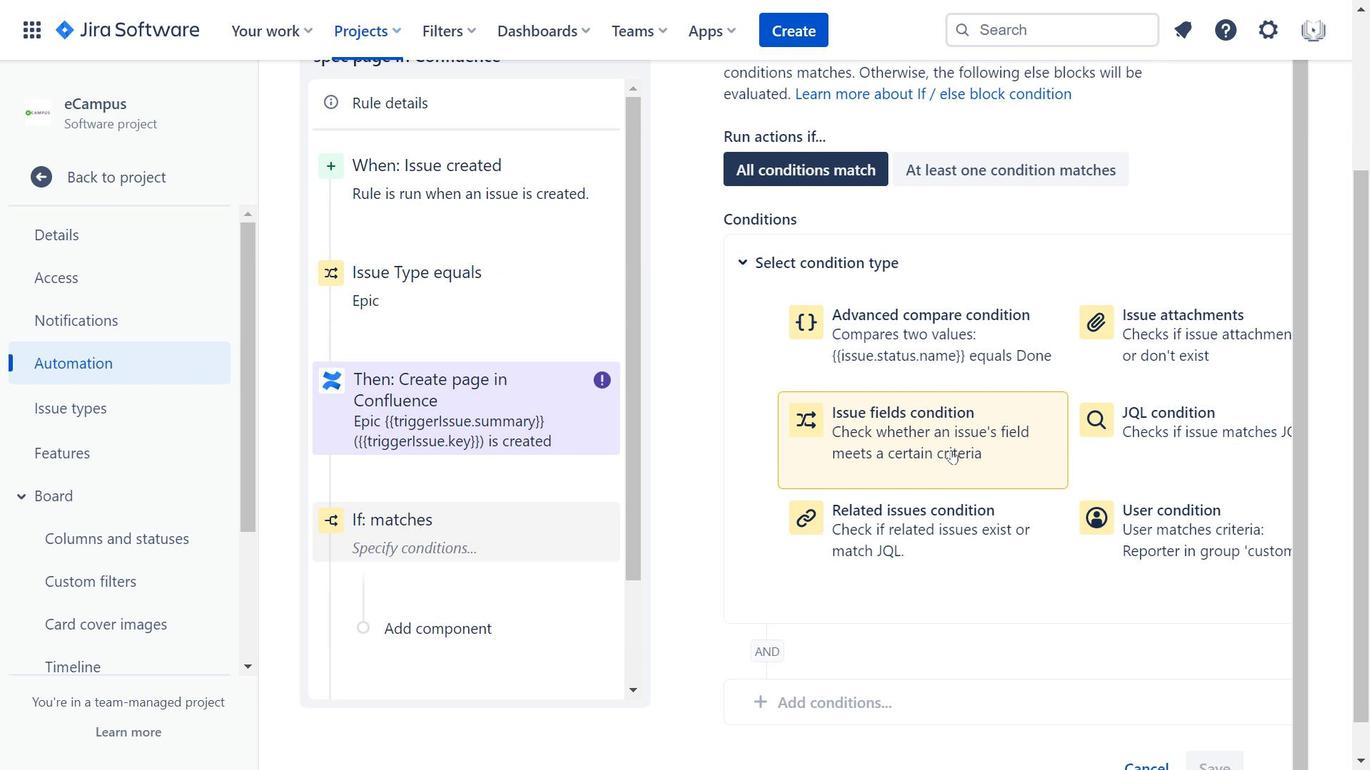 
Action: Mouse moved to (928, 406)
Screenshot: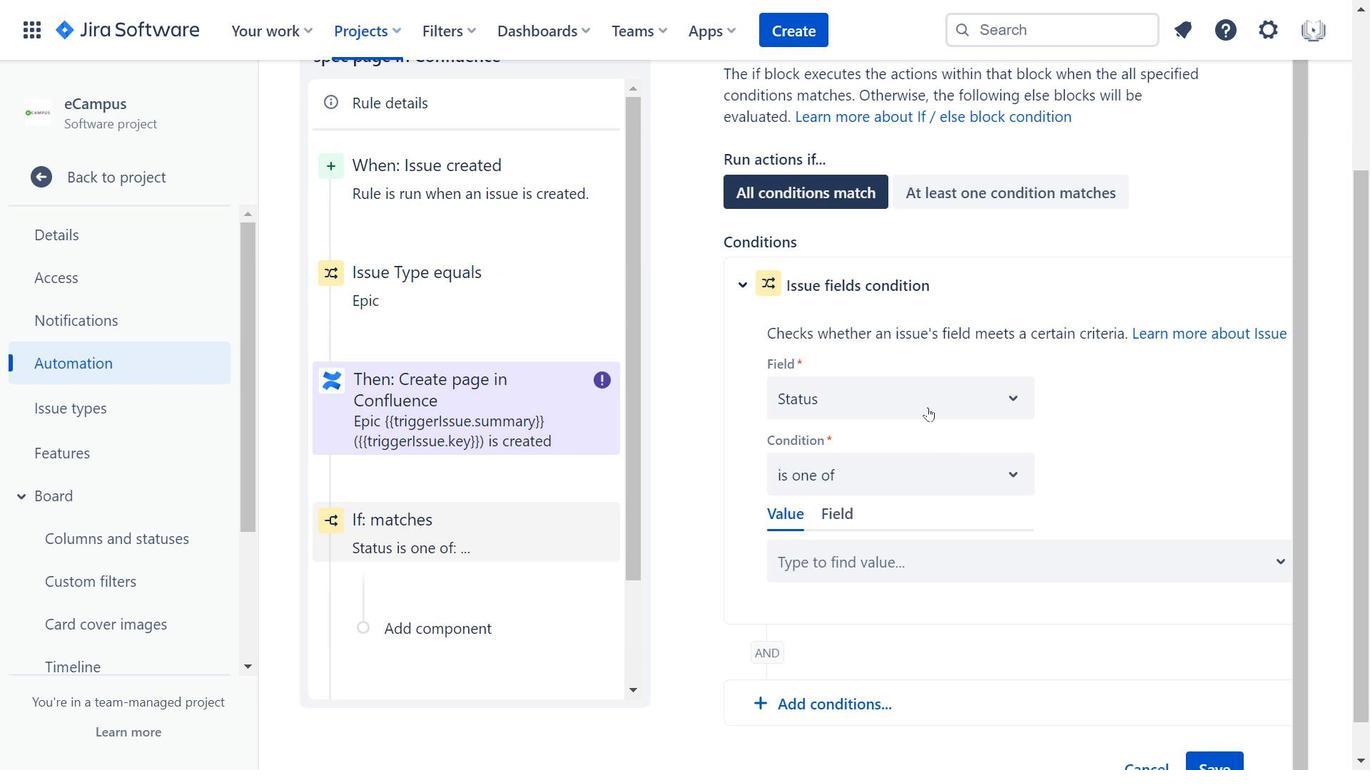 
Action: Mouse pressed left at (928, 406)
